 Task: 100. Fashion Model Portfolio: - Build a Squarespace portfolio for a fashion model. Feature modeling work, photo shoots, and modeling career achievements.
Action: Mouse moved to (908, 115)
Screenshot: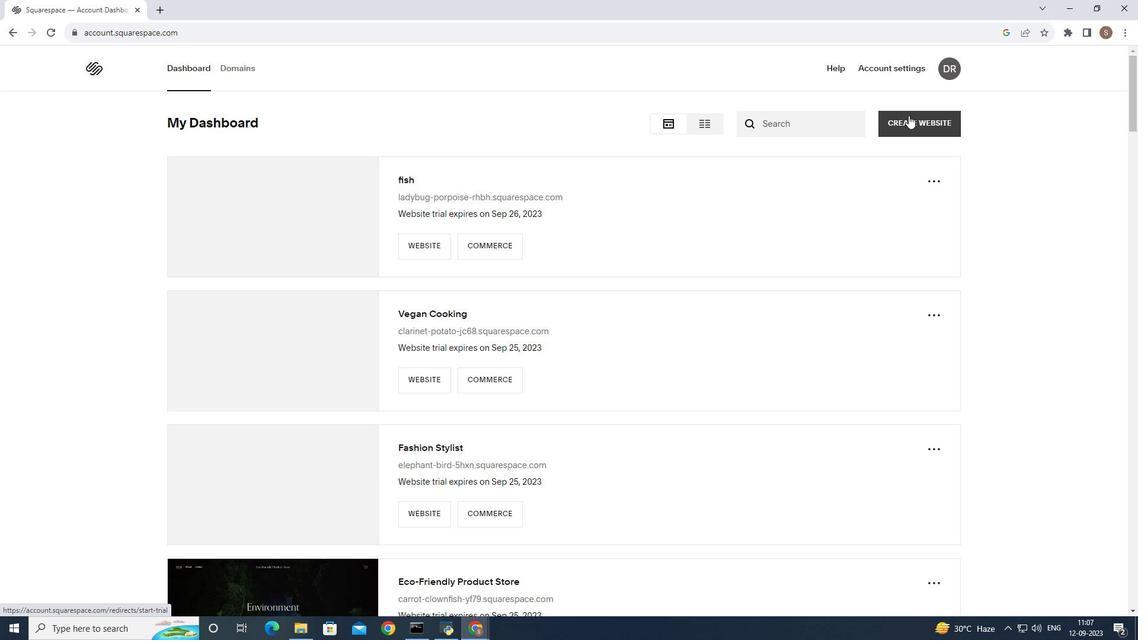 
Action: Mouse pressed left at (908, 115)
Screenshot: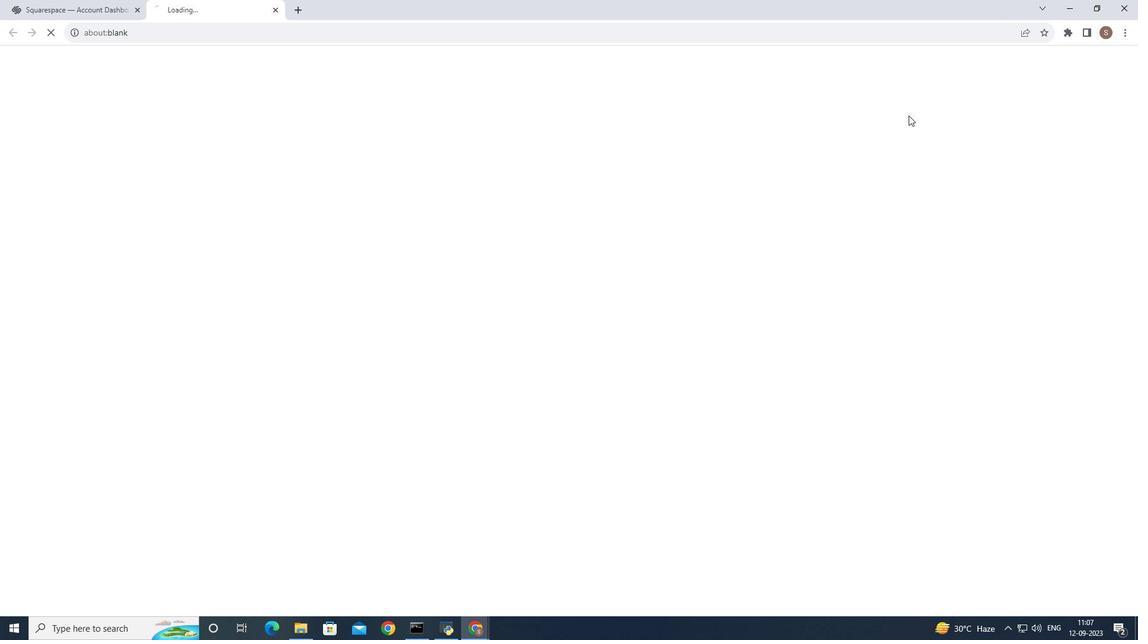 
Action: Mouse moved to (53, 231)
Screenshot: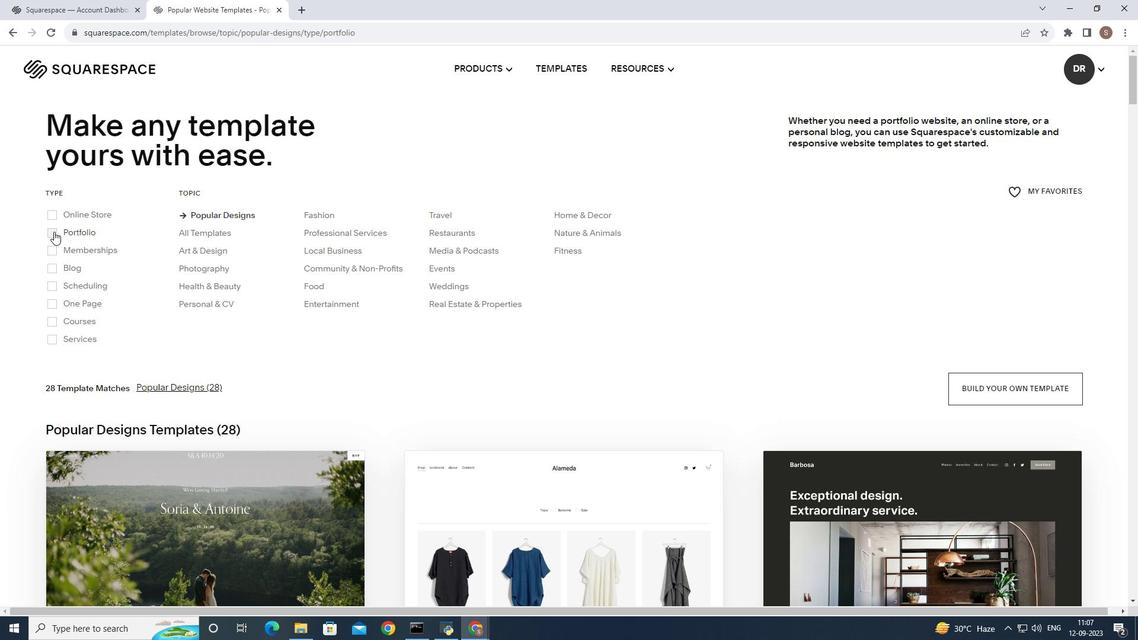 
Action: Mouse pressed left at (53, 231)
Screenshot: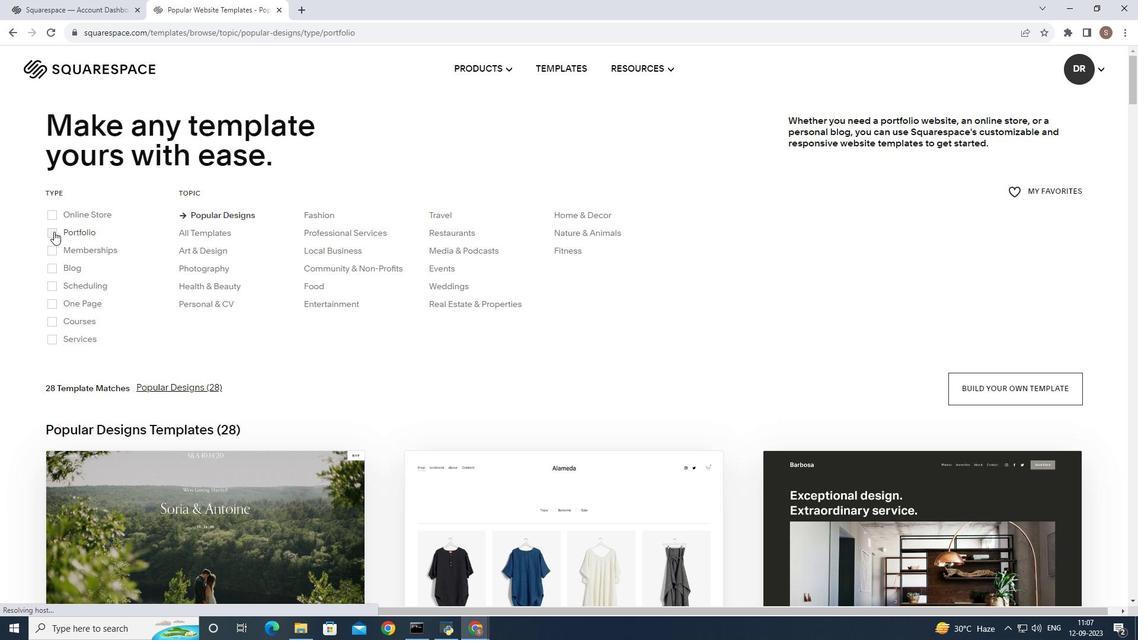 
Action: Mouse moved to (123, 294)
Screenshot: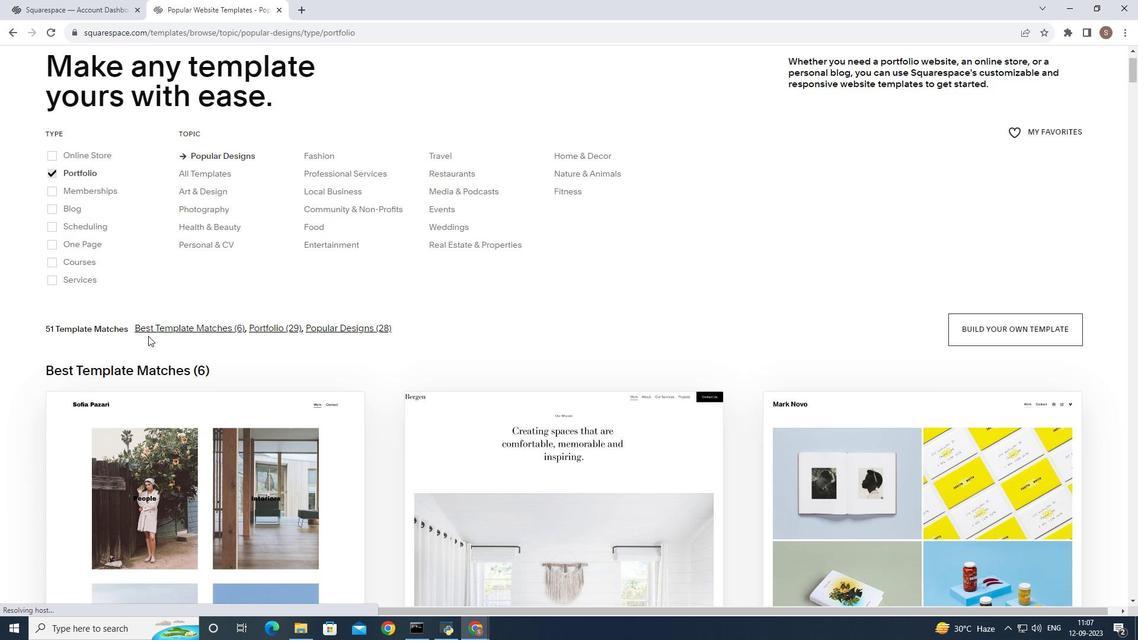 
Action: Mouse scrolled (123, 294) with delta (0, 0)
Screenshot: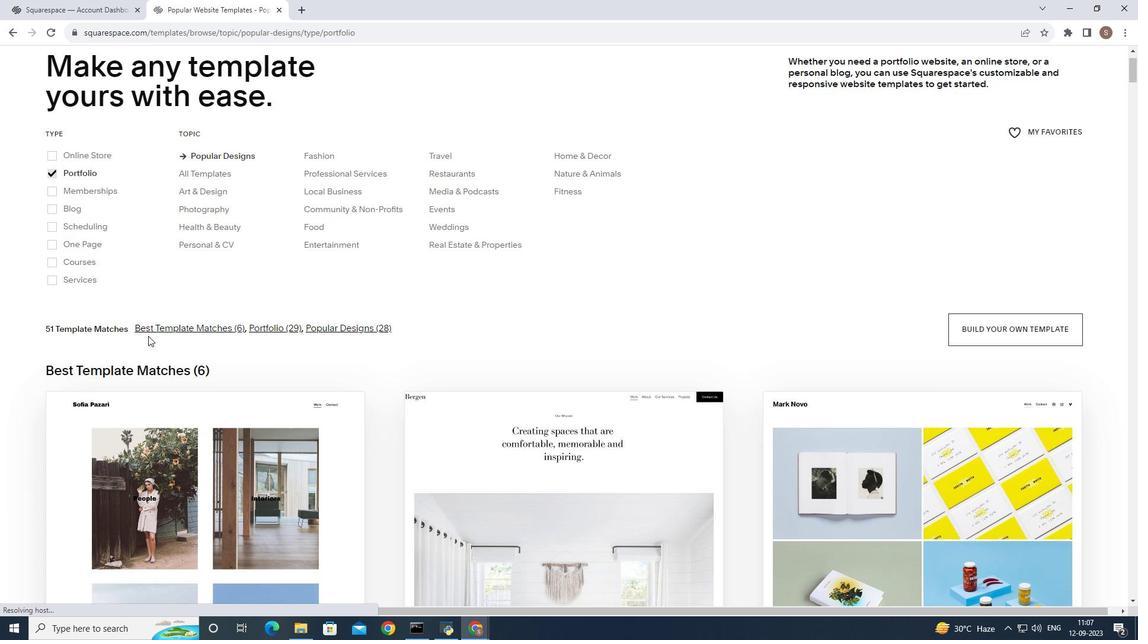 
Action: Mouse moved to (139, 318)
Screenshot: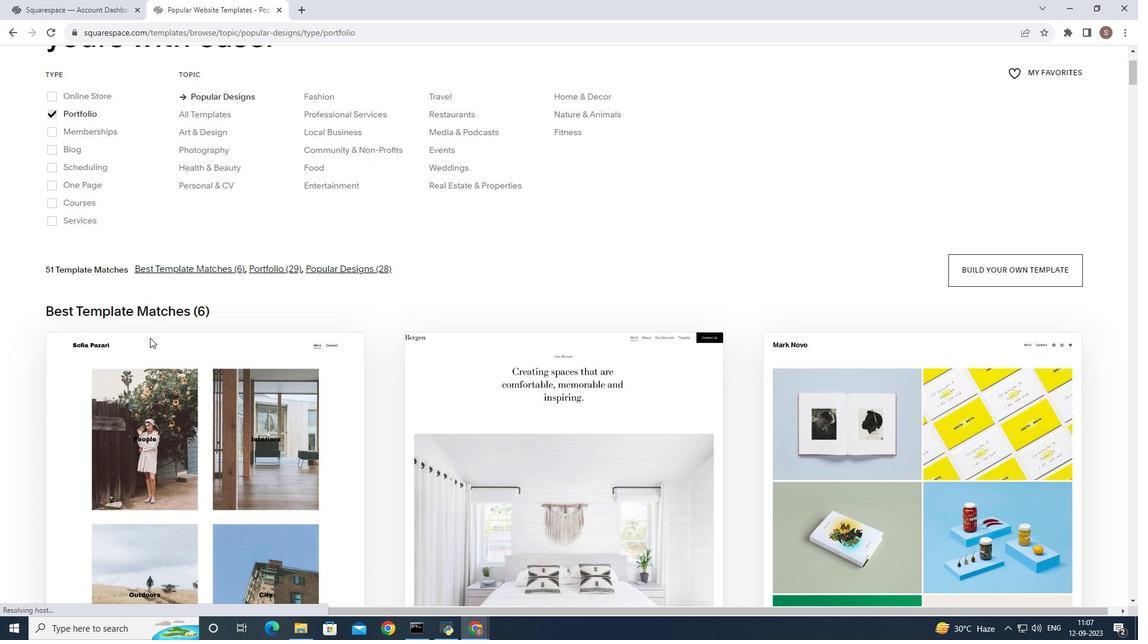 
Action: Mouse scrolled (139, 317) with delta (0, 0)
Screenshot: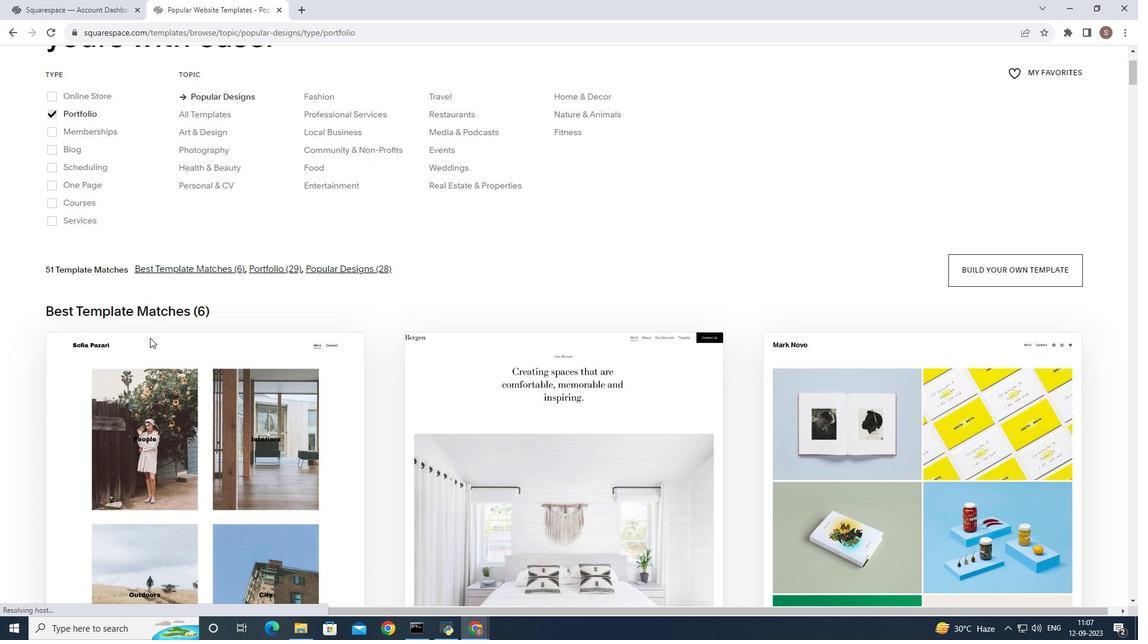
Action: Mouse moved to (150, 337)
Screenshot: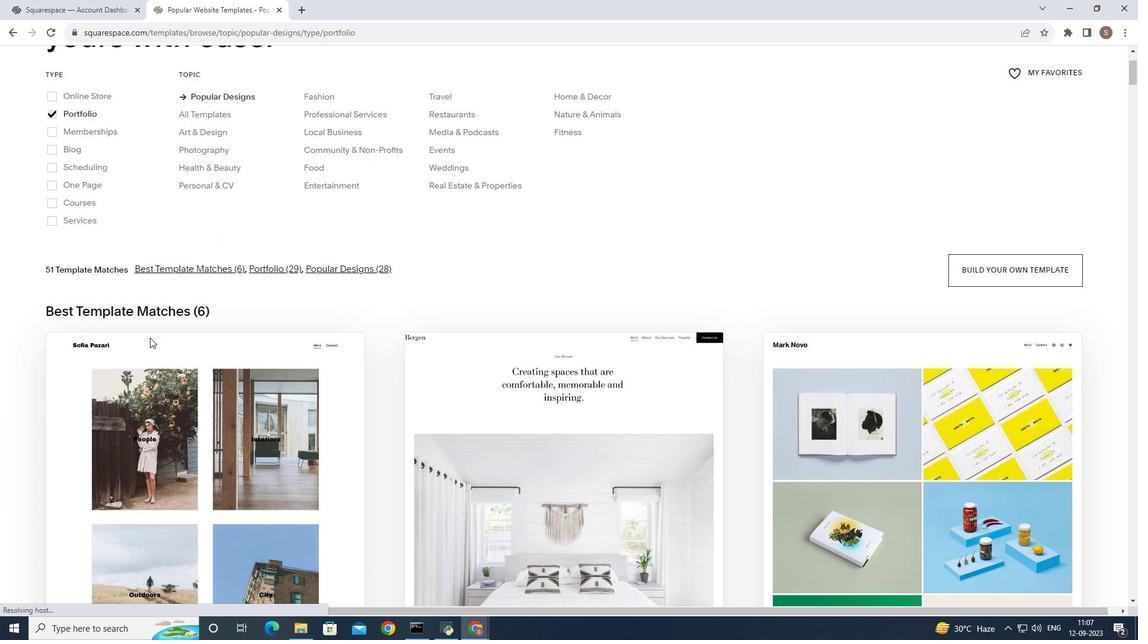 
Action: Mouse scrolled (150, 337) with delta (0, 0)
Screenshot: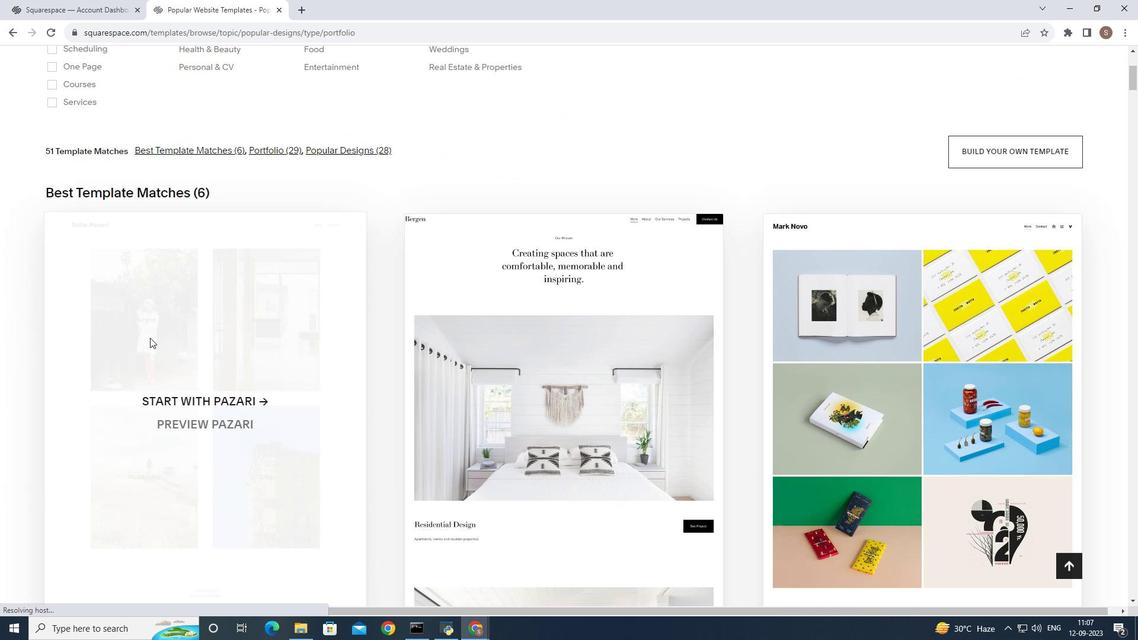 
Action: Mouse scrolled (150, 337) with delta (0, 0)
Screenshot: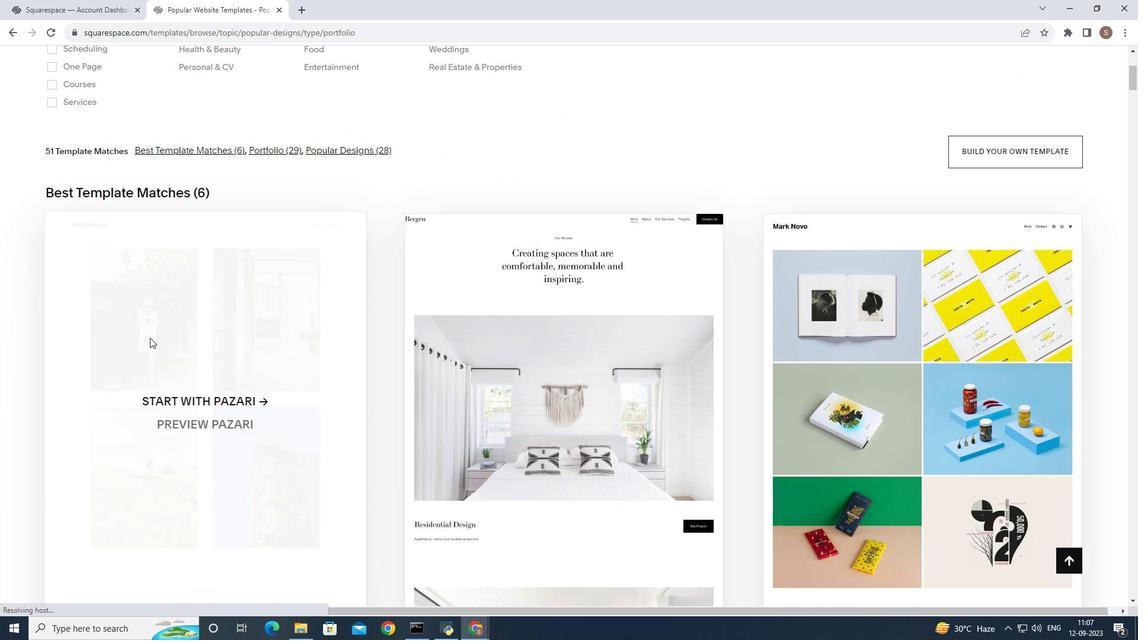 
Action: Mouse scrolled (150, 338) with delta (0, 0)
Screenshot: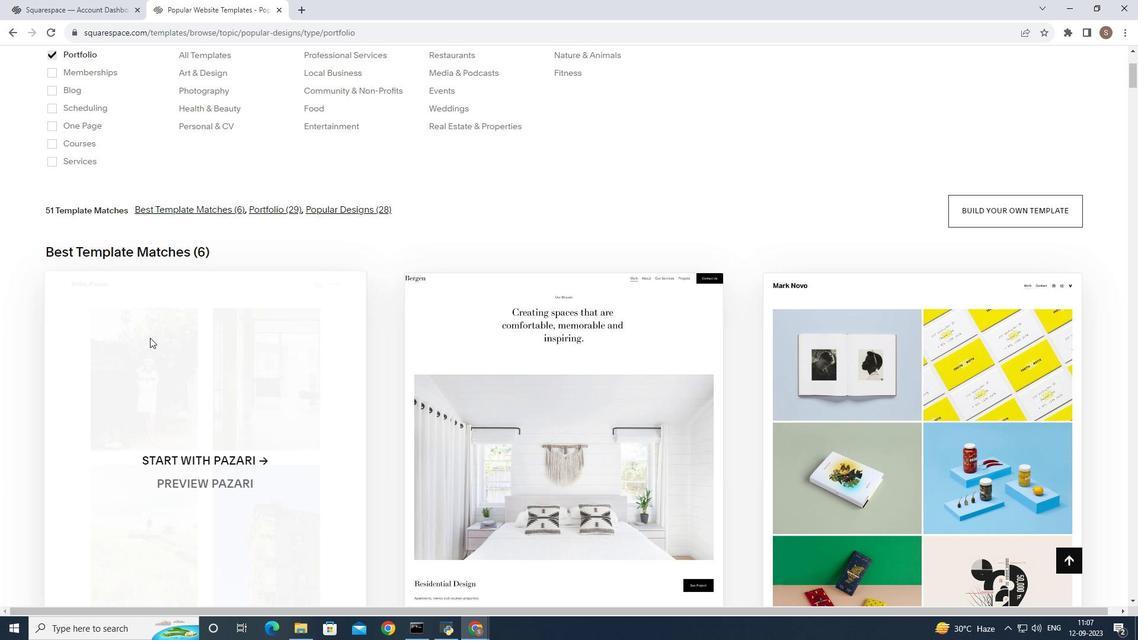 
Action: Mouse scrolled (150, 338) with delta (0, 0)
Screenshot: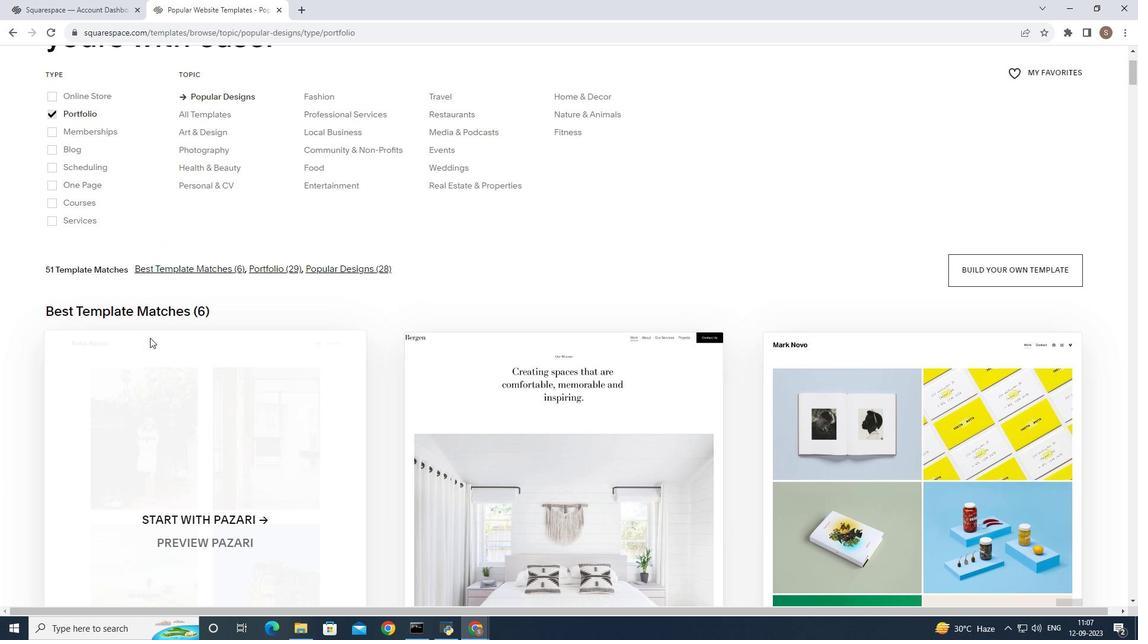 
Action: Mouse scrolled (150, 338) with delta (0, 0)
Screenshot: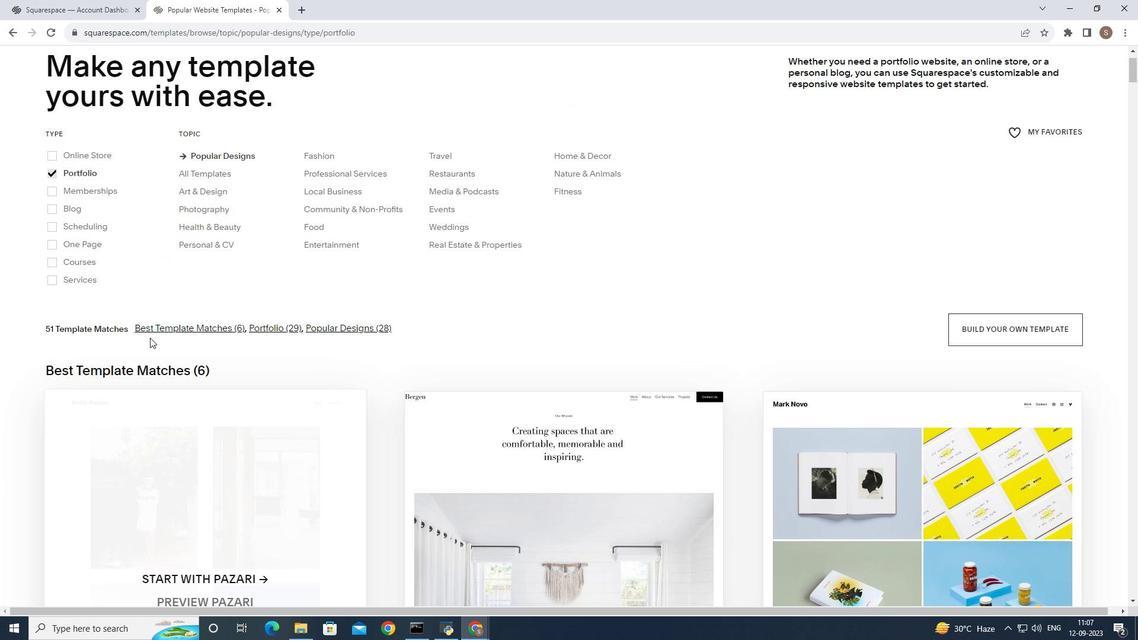 
Action: Mouse moved to (327, 160)
Screenshot: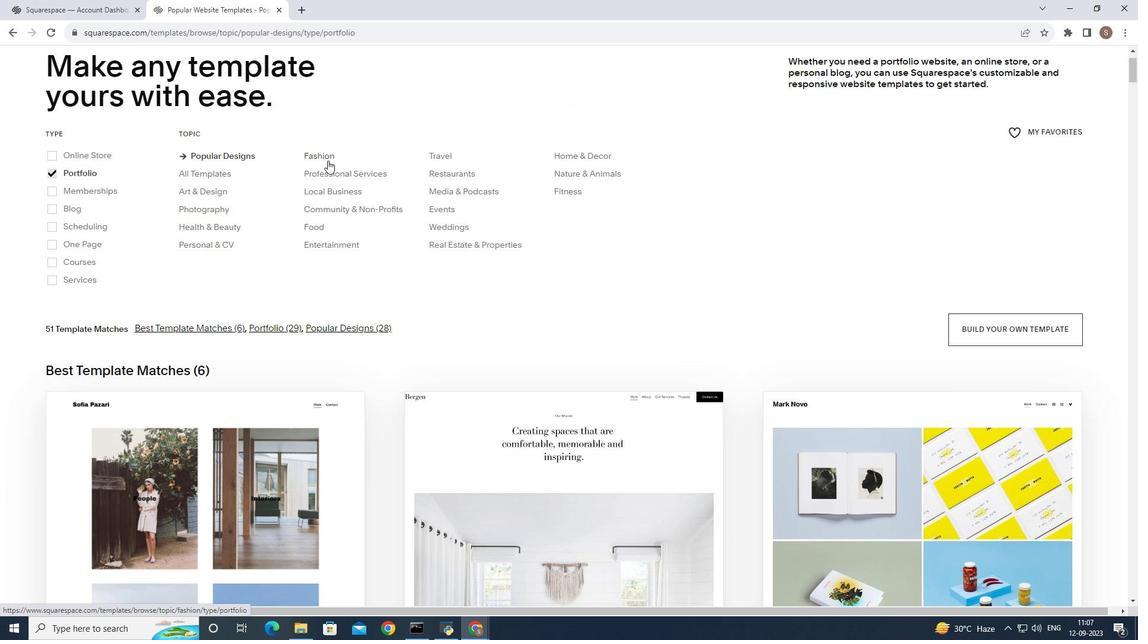 
Action: Mouse pressed left at (327, 160)
Screenshot: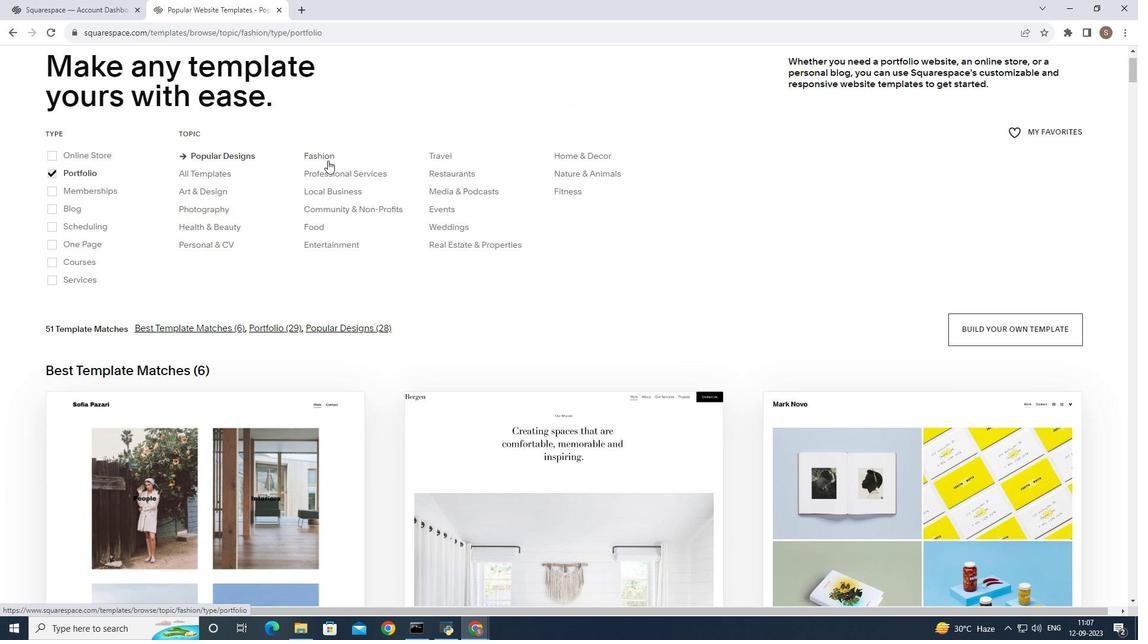 
Action: Mouse moved to (321, 337)
Screenshot: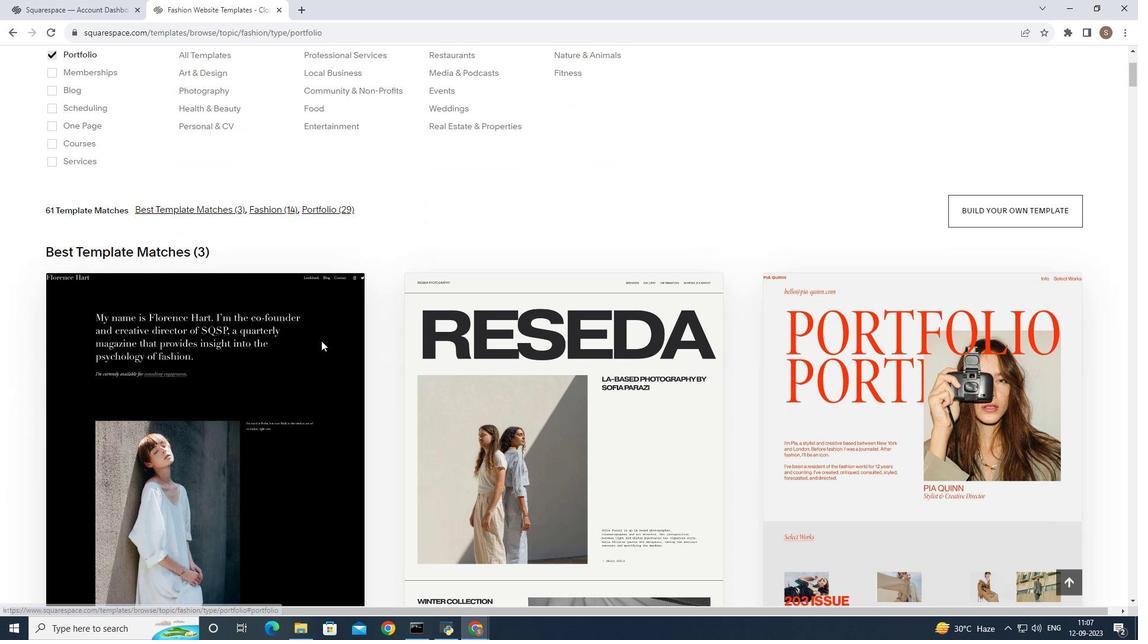 
Action: Mouse scrolled (321, 337) with delta (0, 0)
Screenshot: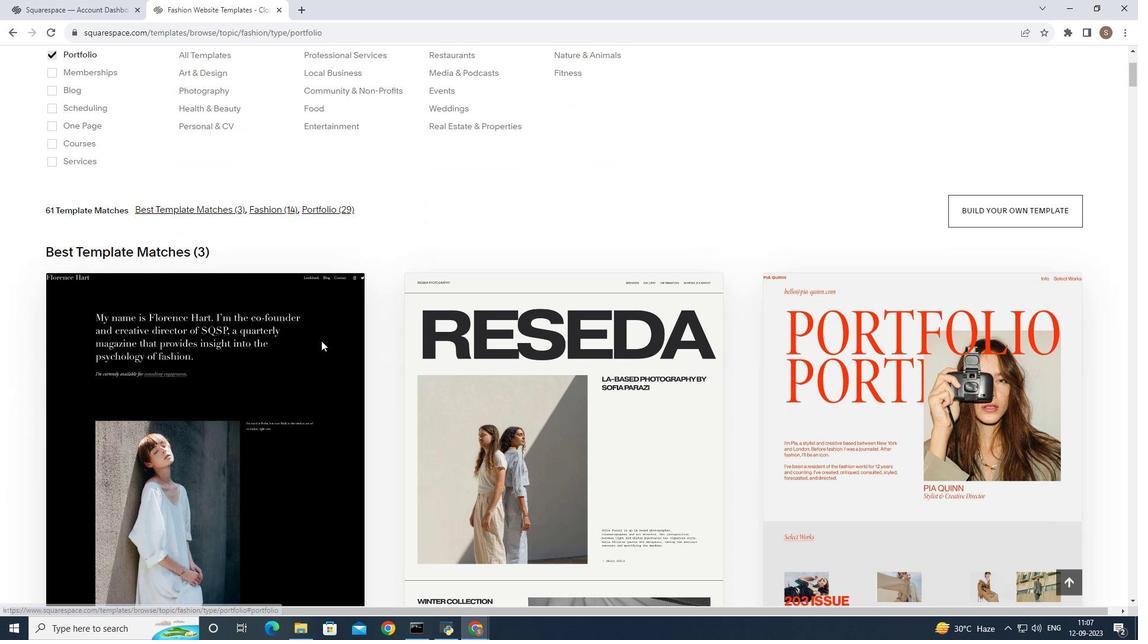 
Action: Mouse moved to (321, 340)
Screenshot: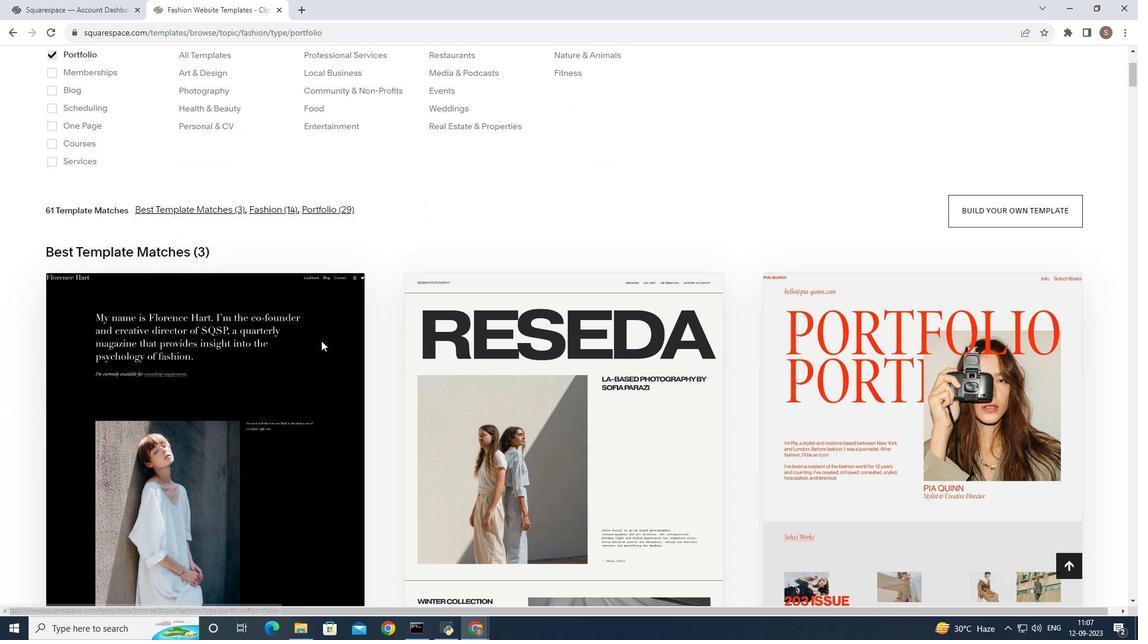 
Action: Mouse scrolled (321, 339) with delta (0, 0)
Screenshot: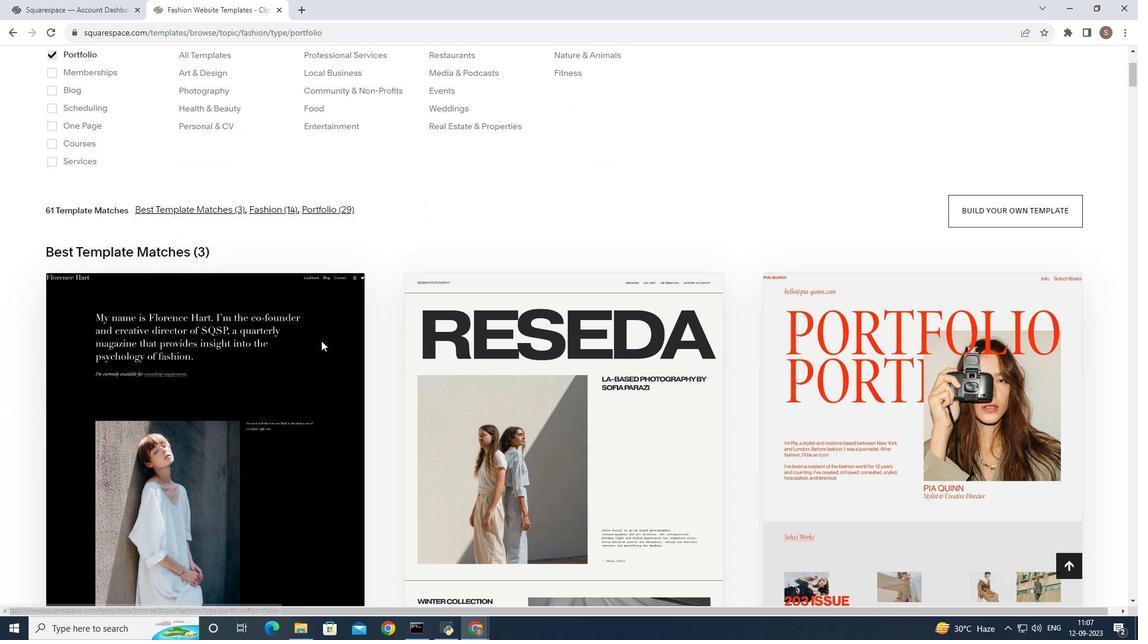 
Action: Mouse moved to (321, 340)
Screenshot: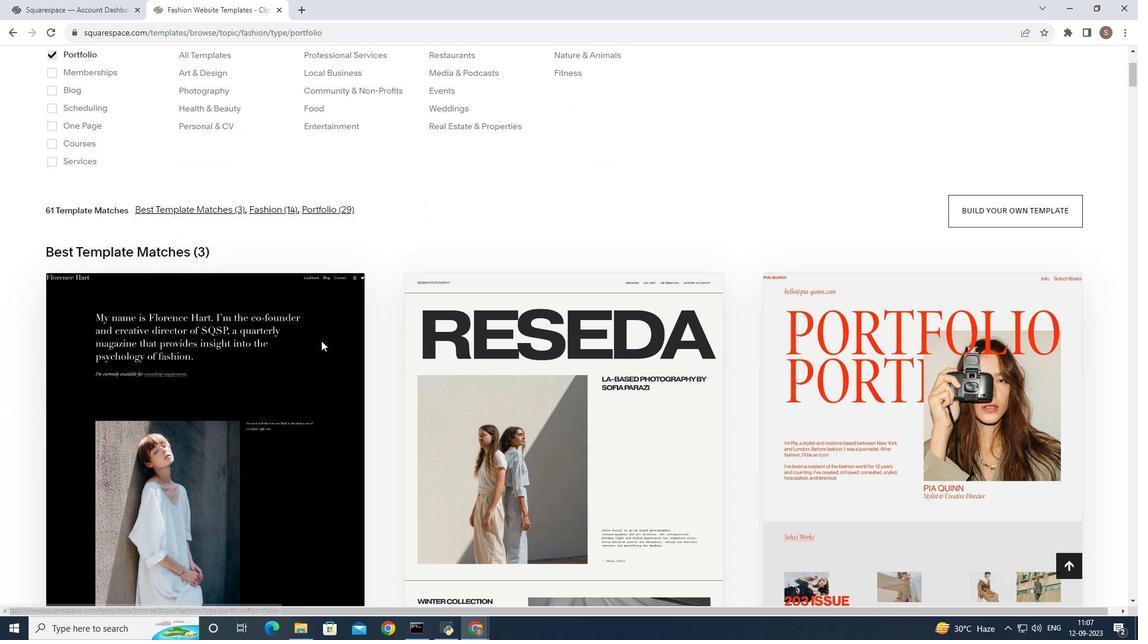 
Action: Mouse scrolled (321, 340) with delta (0, 0)
Screenshot: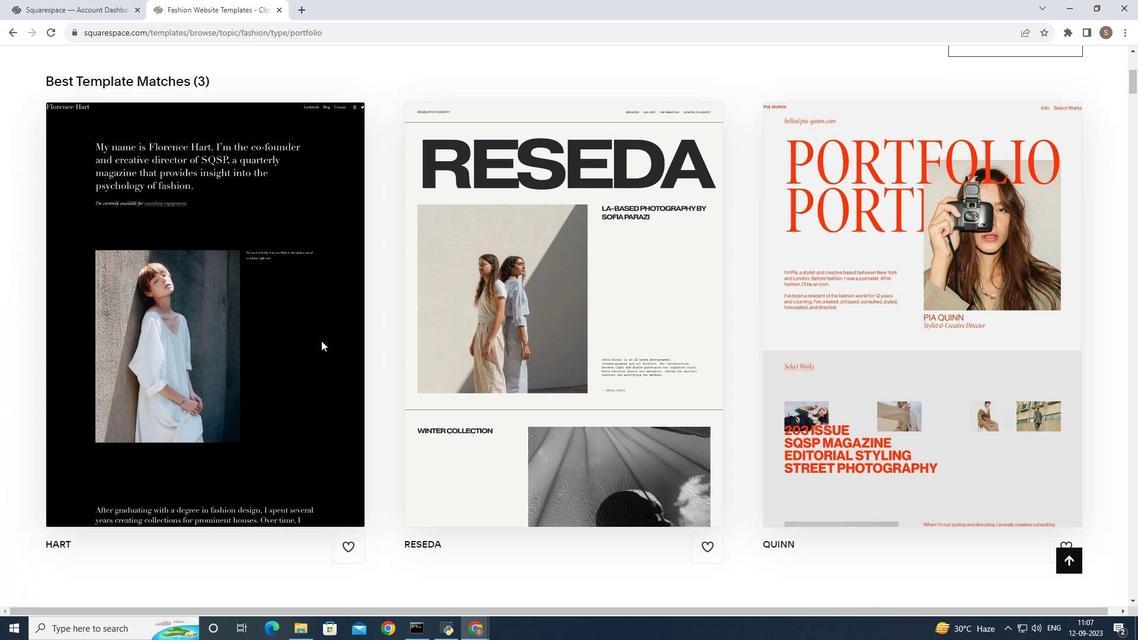 
Action: Mouse scrolled (321, 340) with delta (0, 0)
Screenshot: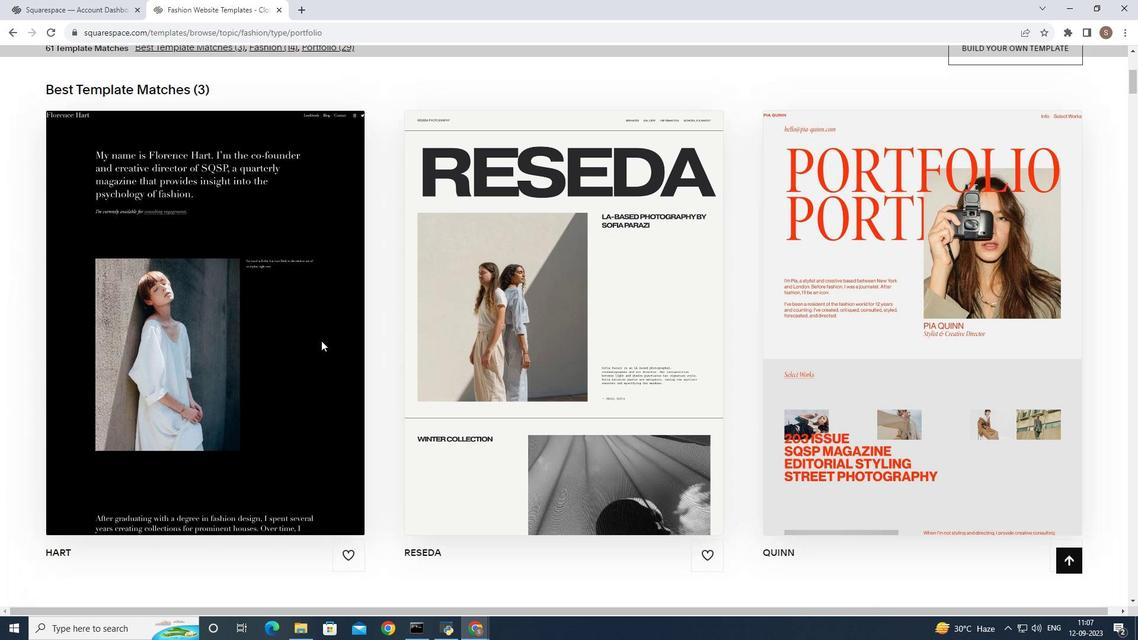 
Action: Mouse scrolled (321, 340) with delta (0, 0)
Screenshot: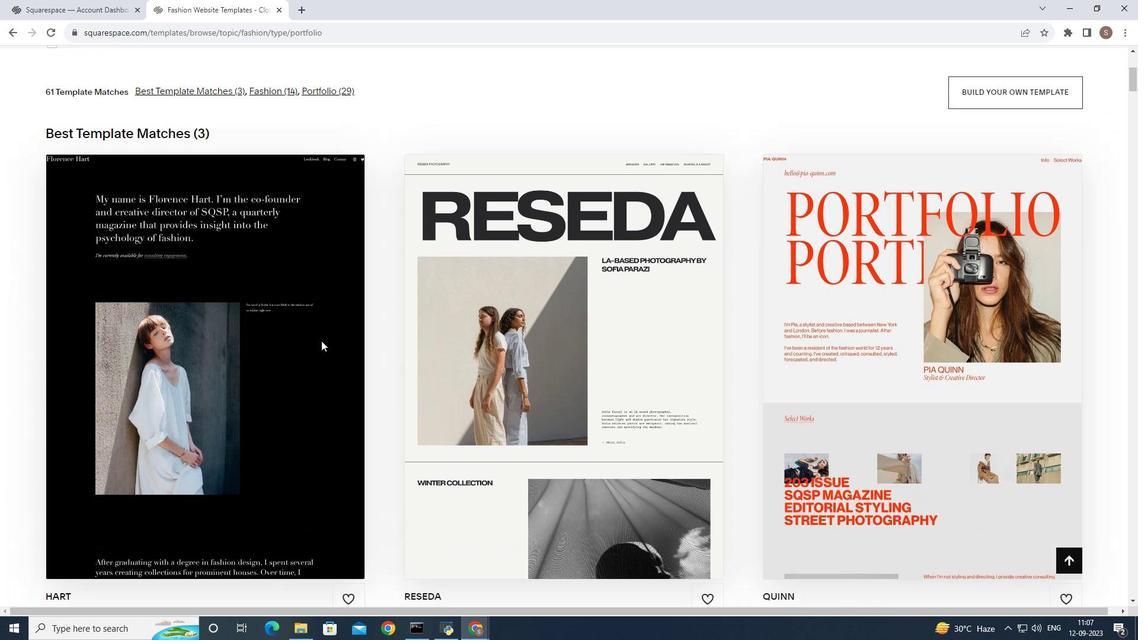 
Action: Mouse scrolled (321, 341) with delta (0, 0)
Screenshot: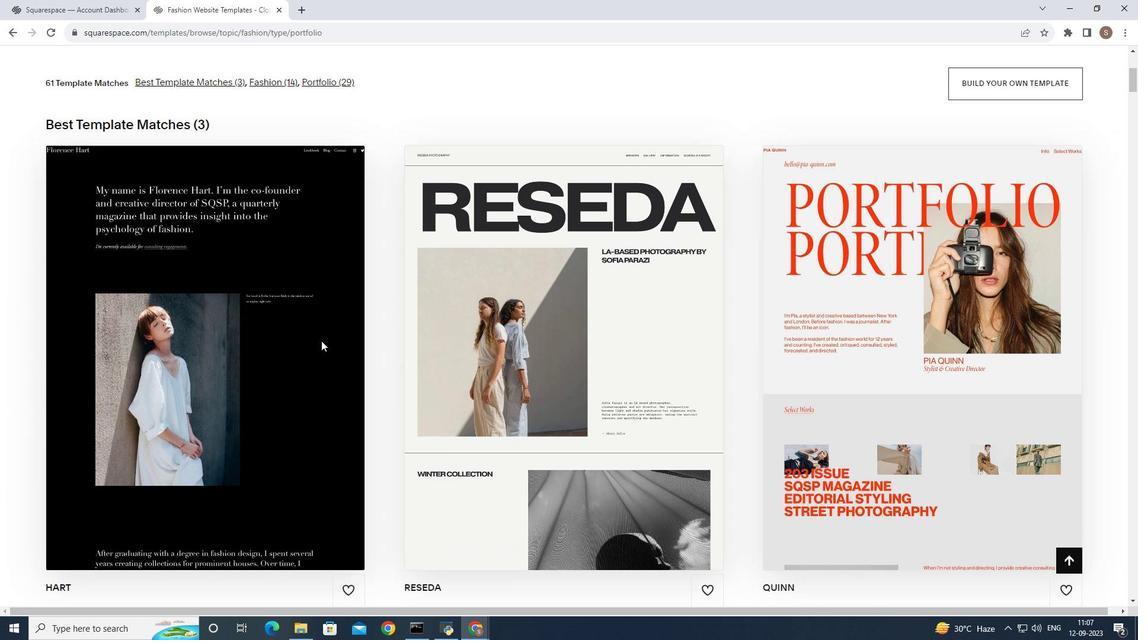 
Action: Mouse scrolled (321, 340) with delta (0, 0)
Screenshot: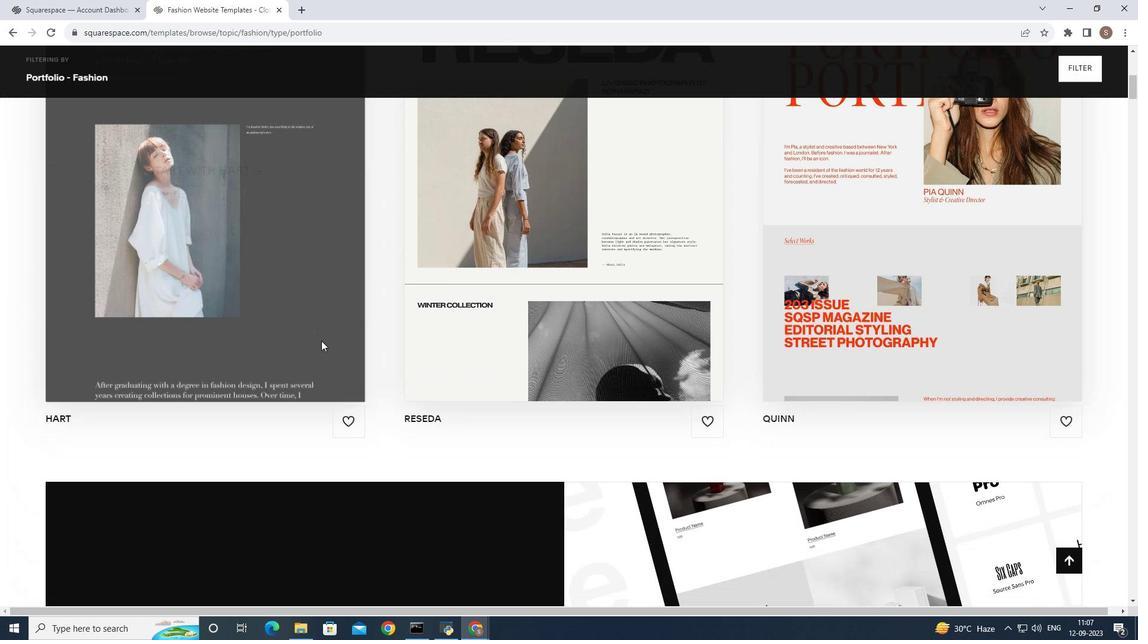 
Action: Mouse scrolled (321, 340) with delta (0, 0)
Screenshot: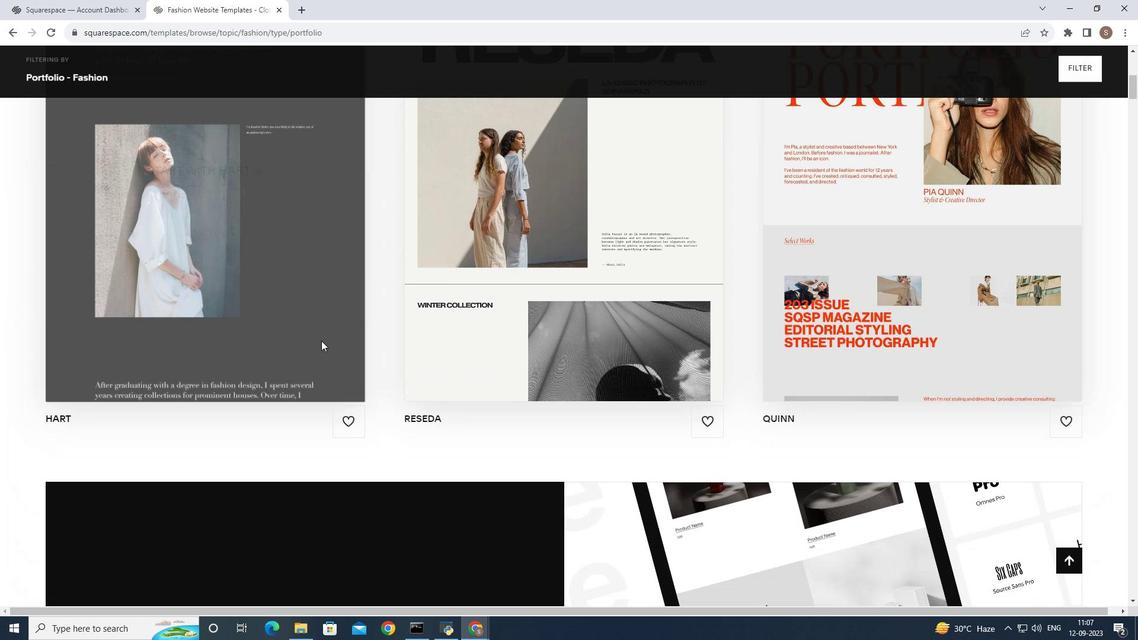 
Action: Mouse scrolled (321, 340) with delta (0, 0)
Screenshot: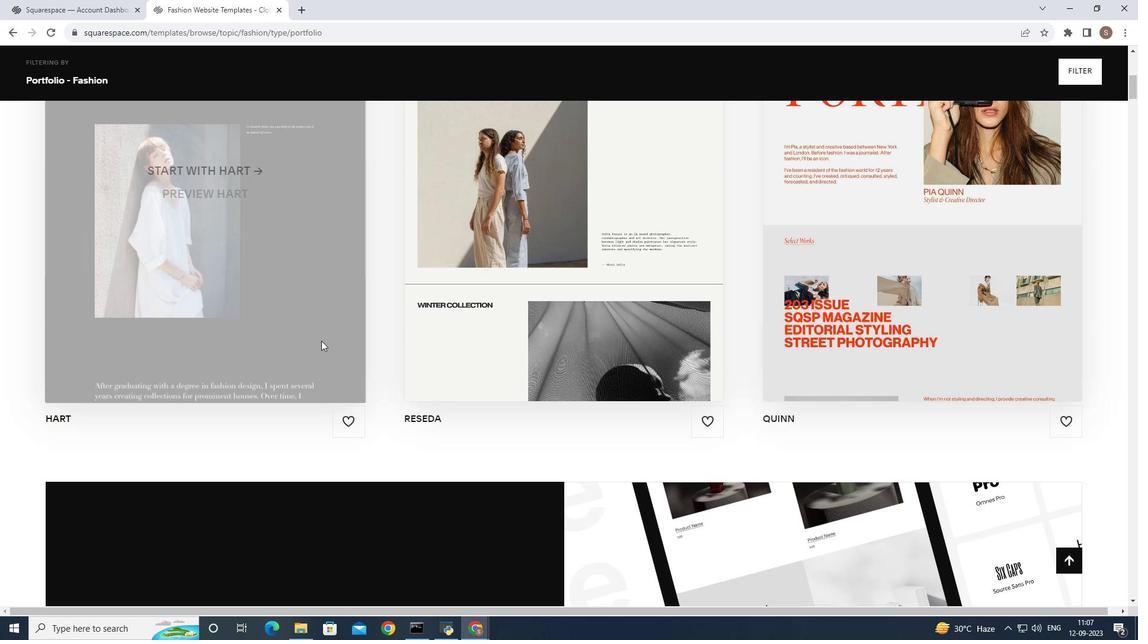 
Action: Mouse scrolled (321, 340) with delta (0, 0)
Screenshot: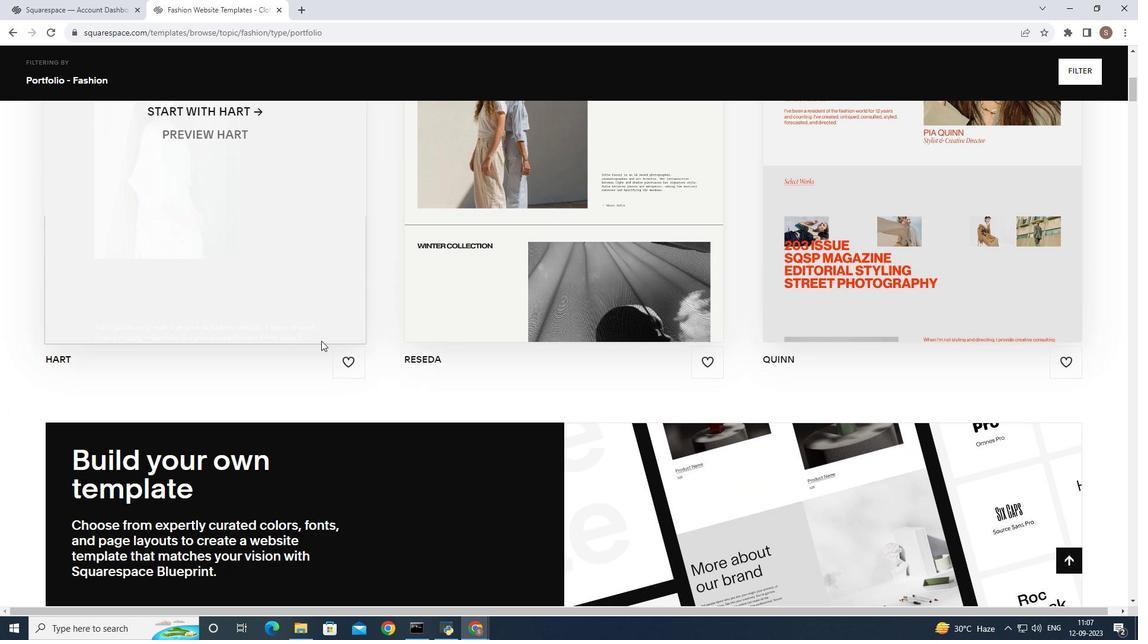 
Action: Mouse scrolled (321, 340) with delta (0, 0)
Screenshot: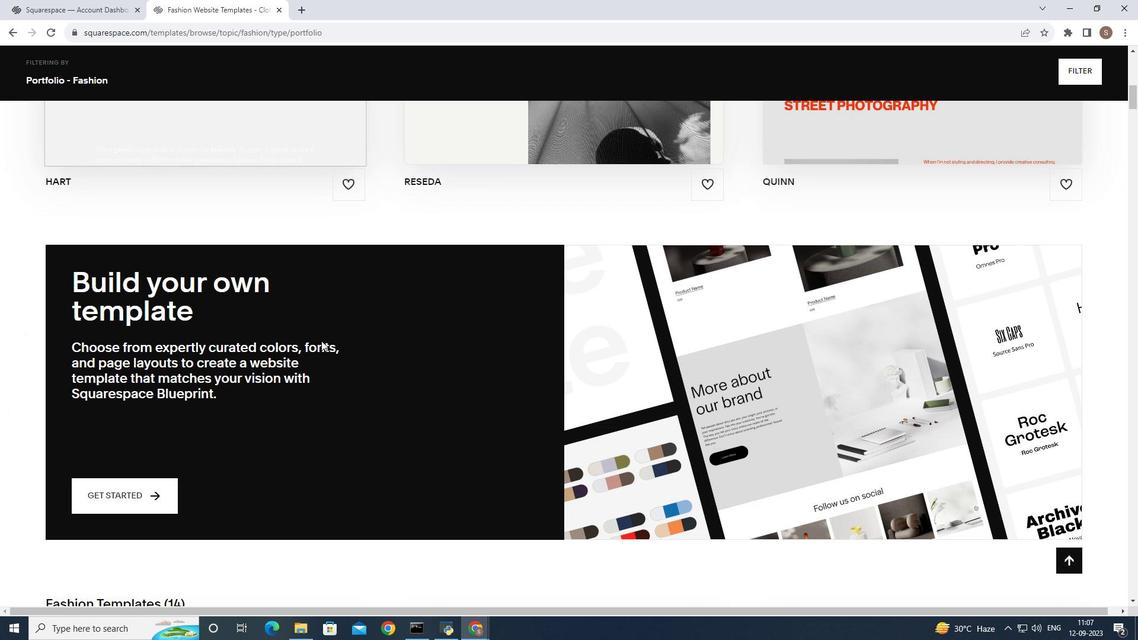 
Action: Mouse scrolled (321, 340) with delta (0, 0)
Screenshot: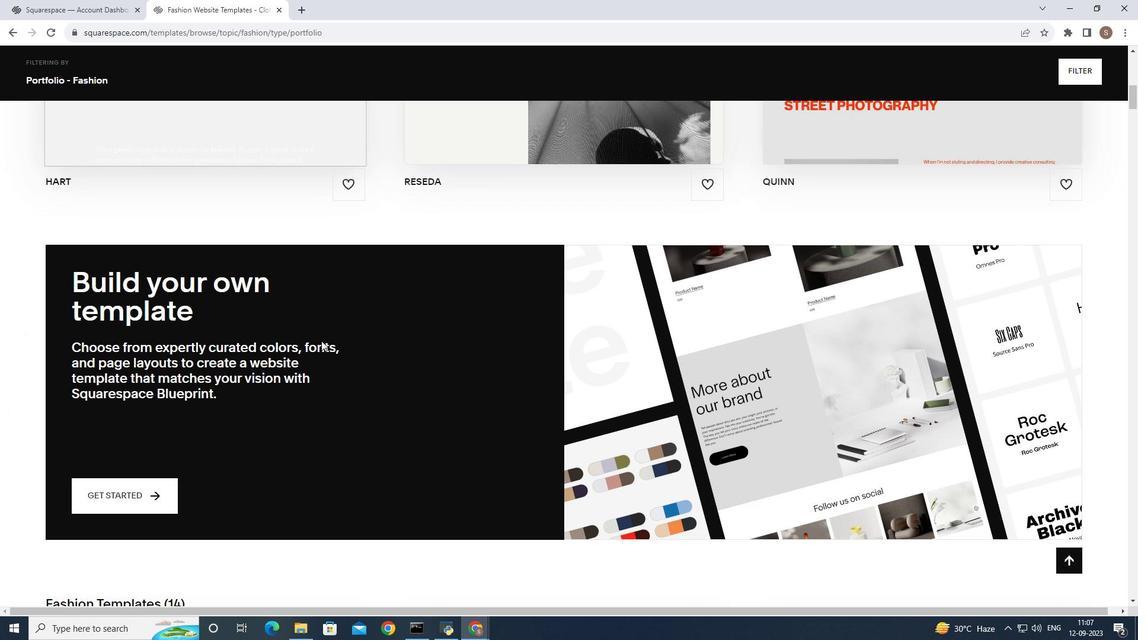 
Action: Mouse scrolled (321, 340) with delta (0, 0)
Screenshot: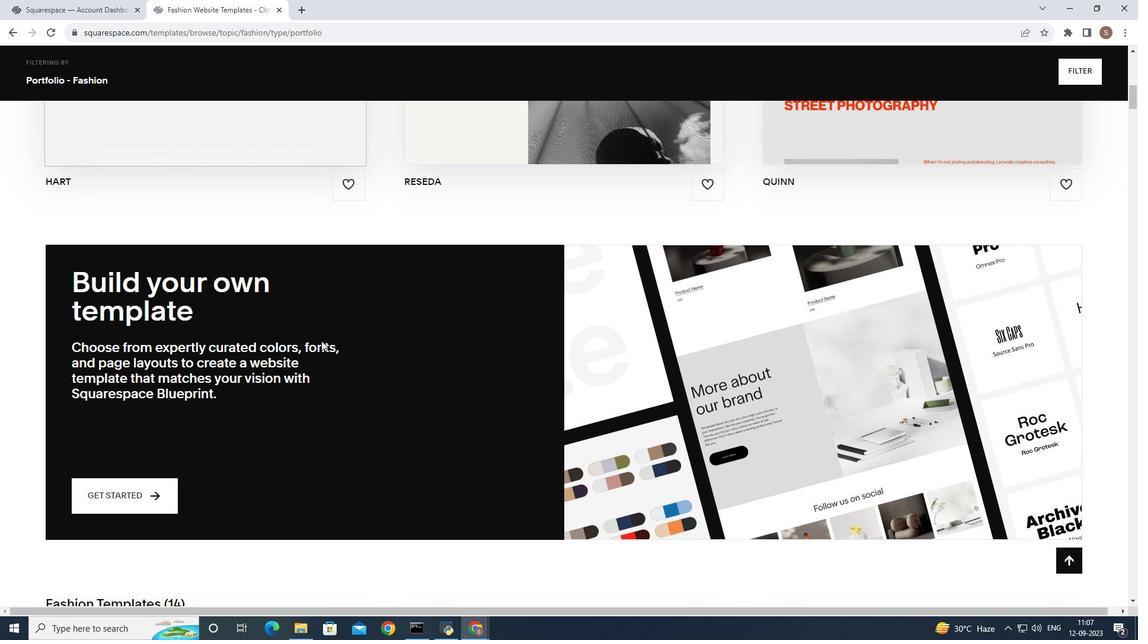 
Action: Mouse scrolled (321, 340) with delta (0, 0)
Screenshot: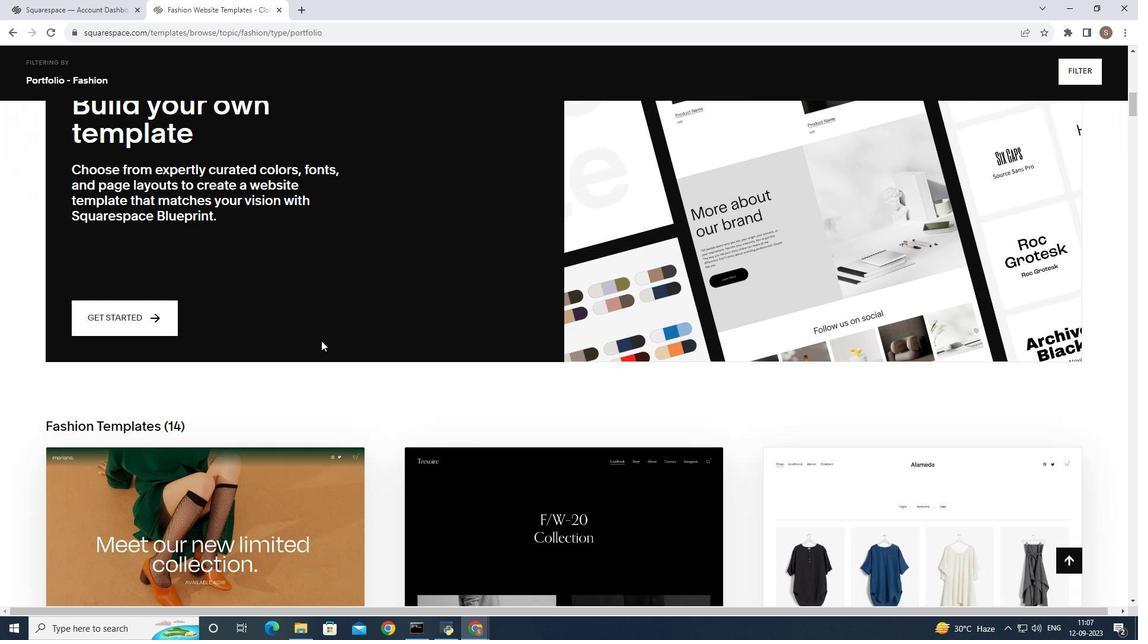 
Action: Mouse scrolled (321, 340) with delta (0, 0)
Screenshot: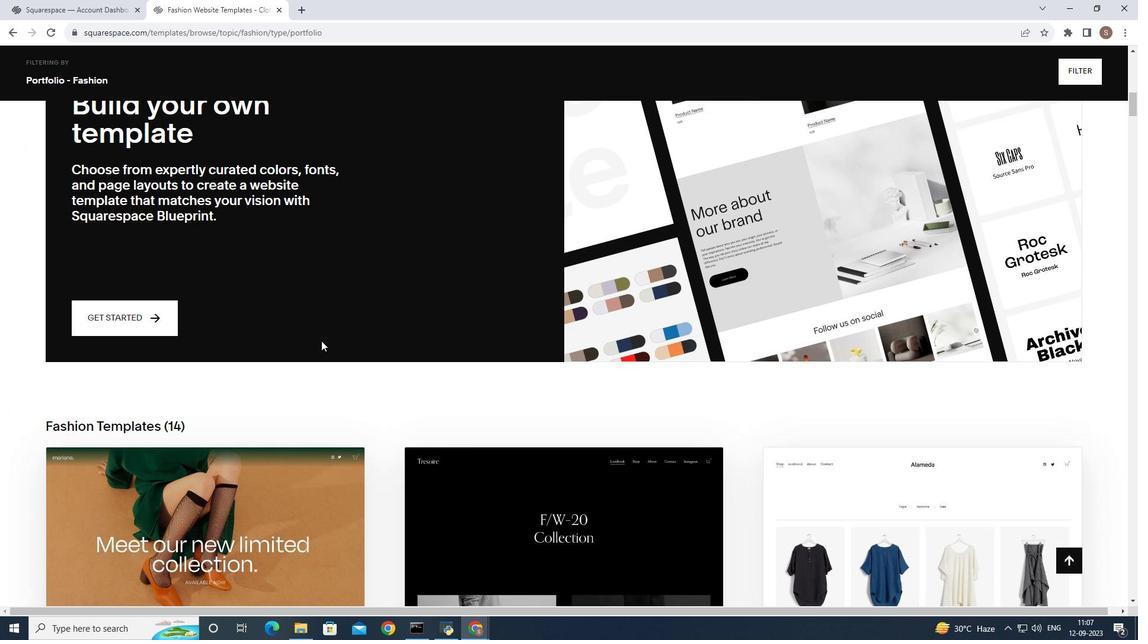 
Action: Mouse scrolled (321, 340) with delta (0, 0)
Screenshot: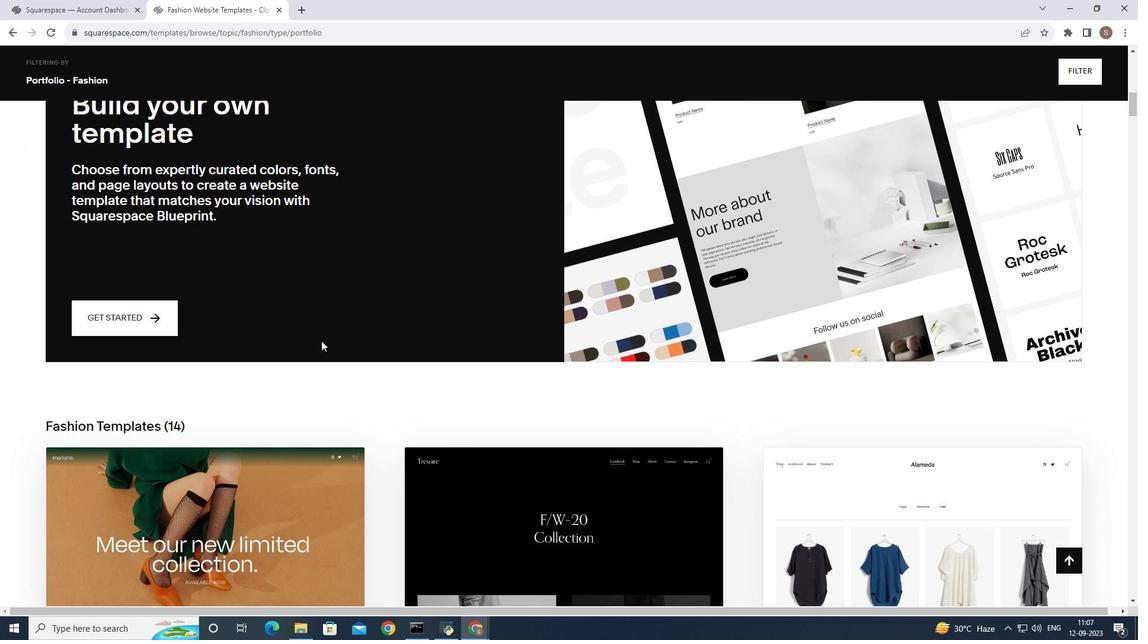 
Action: Mouse scrolled (321, 340) with delta (0, 0)
Screenshot: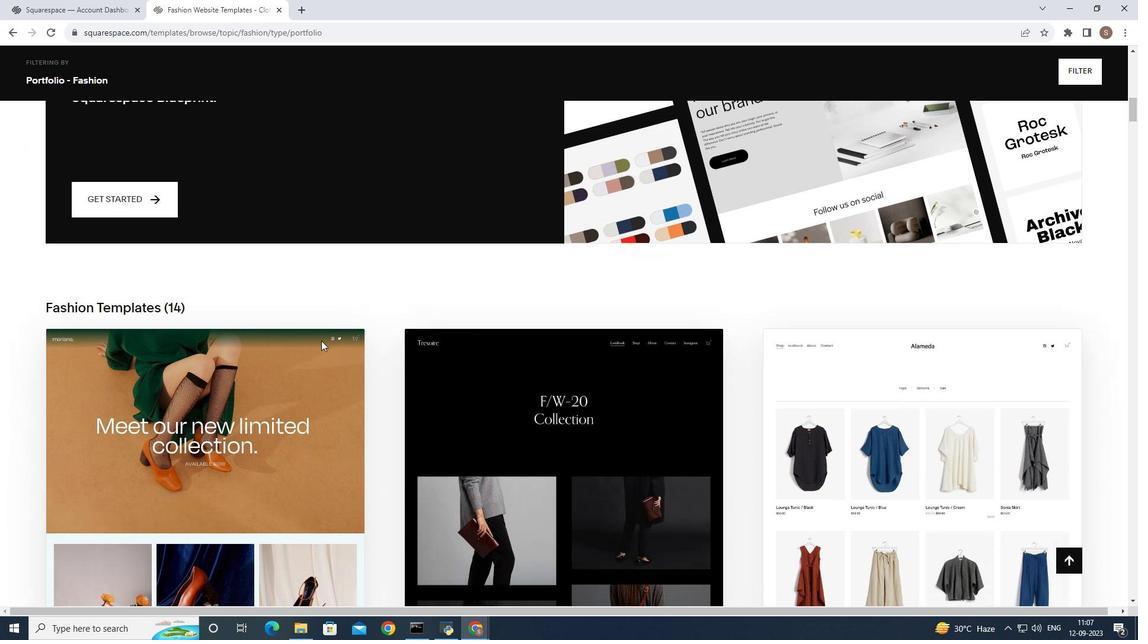 
Action: Mouse scrolled (321, 340) with delta (0, 0)
Screenshot: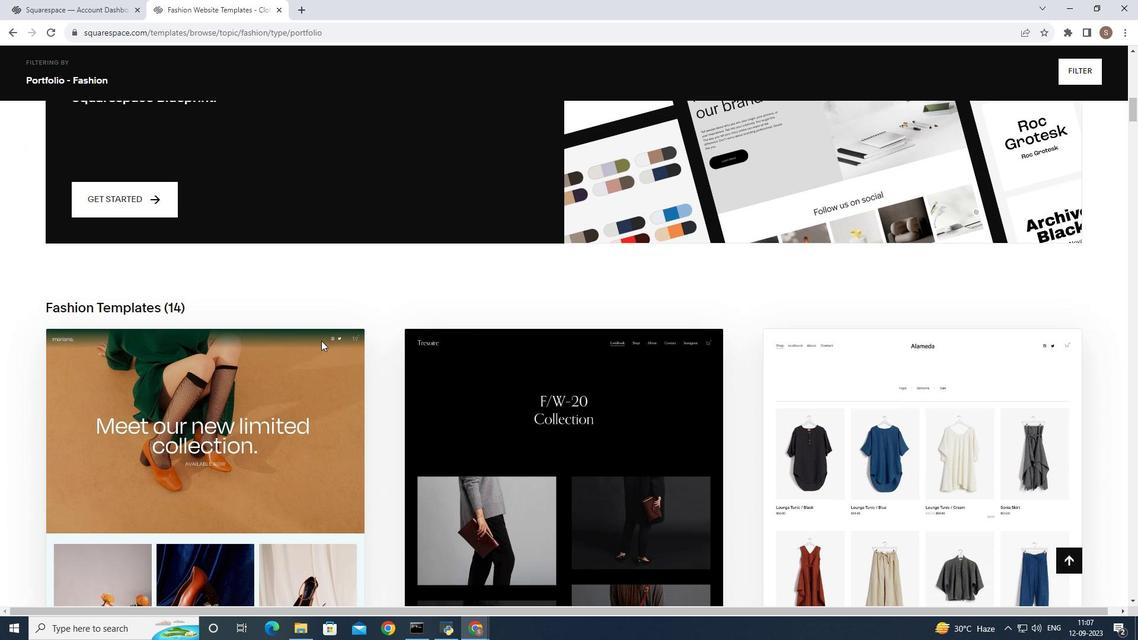 
Action: Mouse scrolled (321, 340) with delta (0, 0)
Screenshot: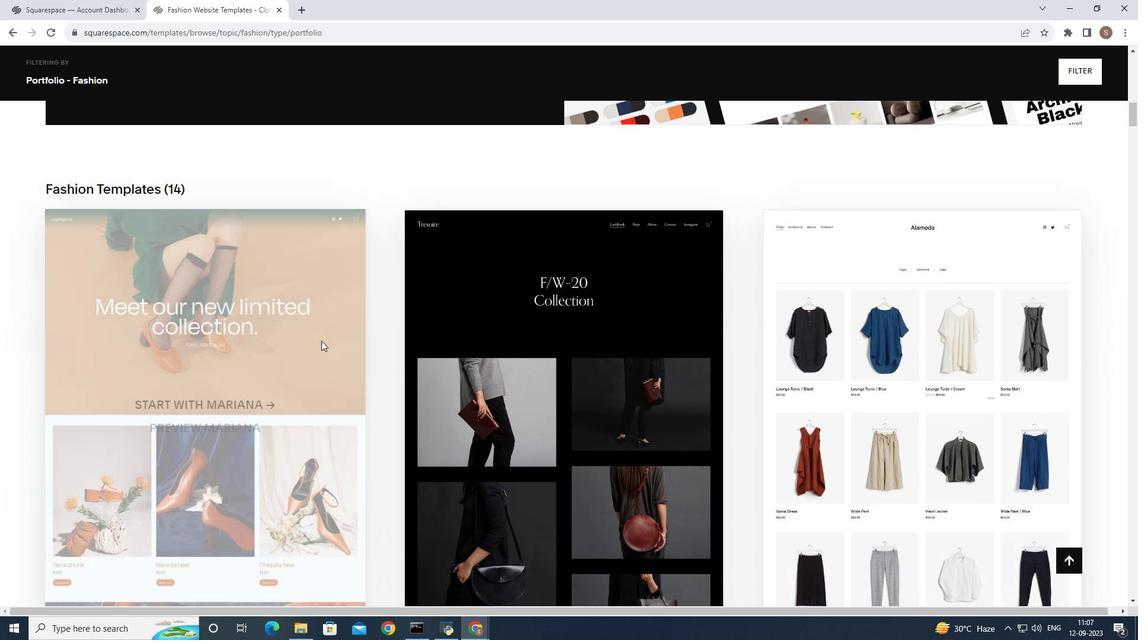 
Action: Mouse scrolled (321, 340) with delta (0, 0)
Screenshot: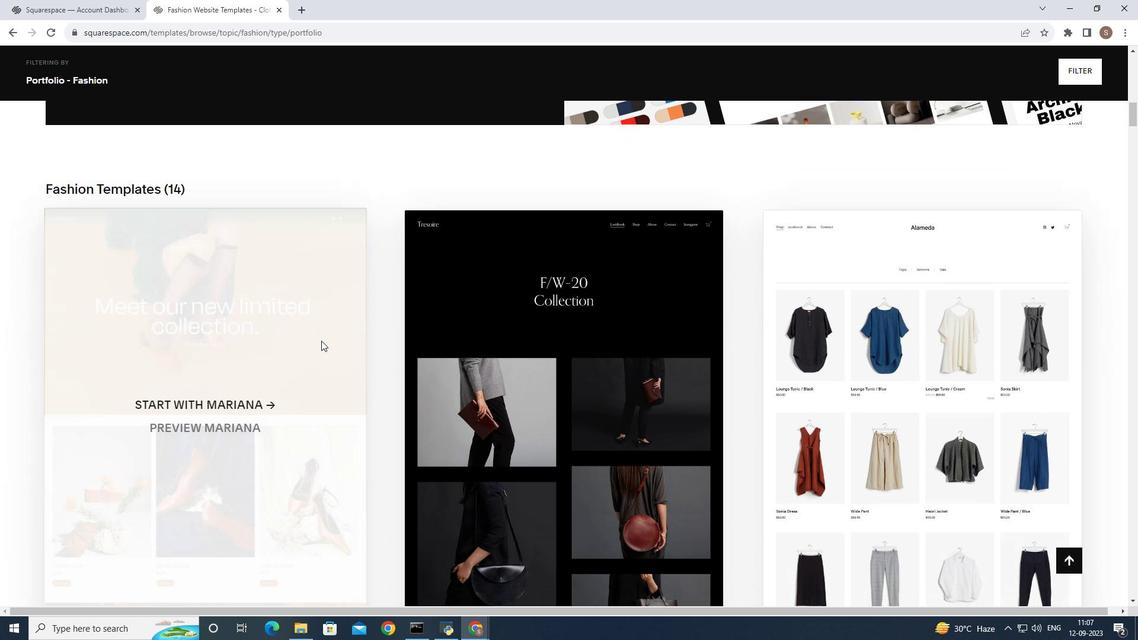 
Action: Mouse scrolled (321, 340) with delta (0, 0)
Screenshot: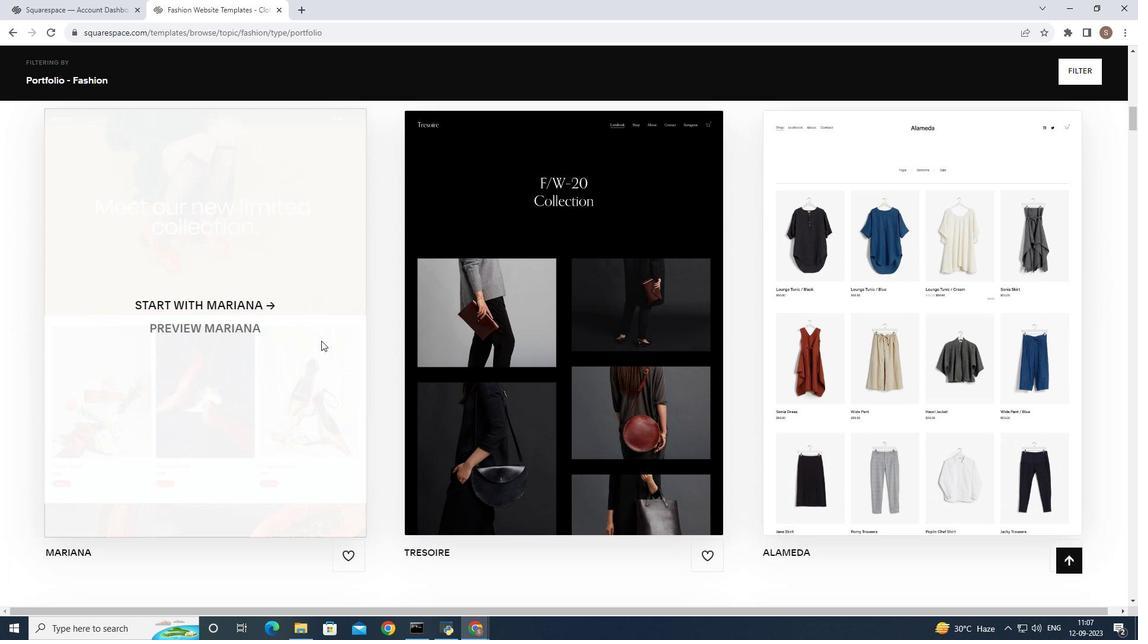 
Action: Mouse scrolled (321, 340) with delta (0, 0)
Screenshot: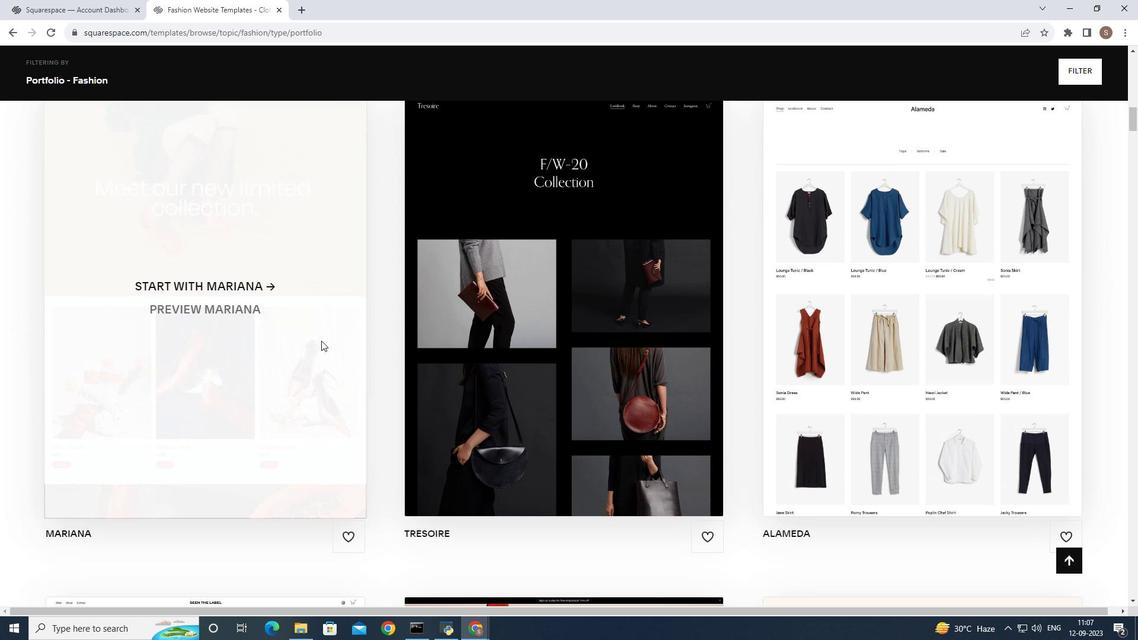 
Action: Mouse moved to (324, 341)
Screenshot: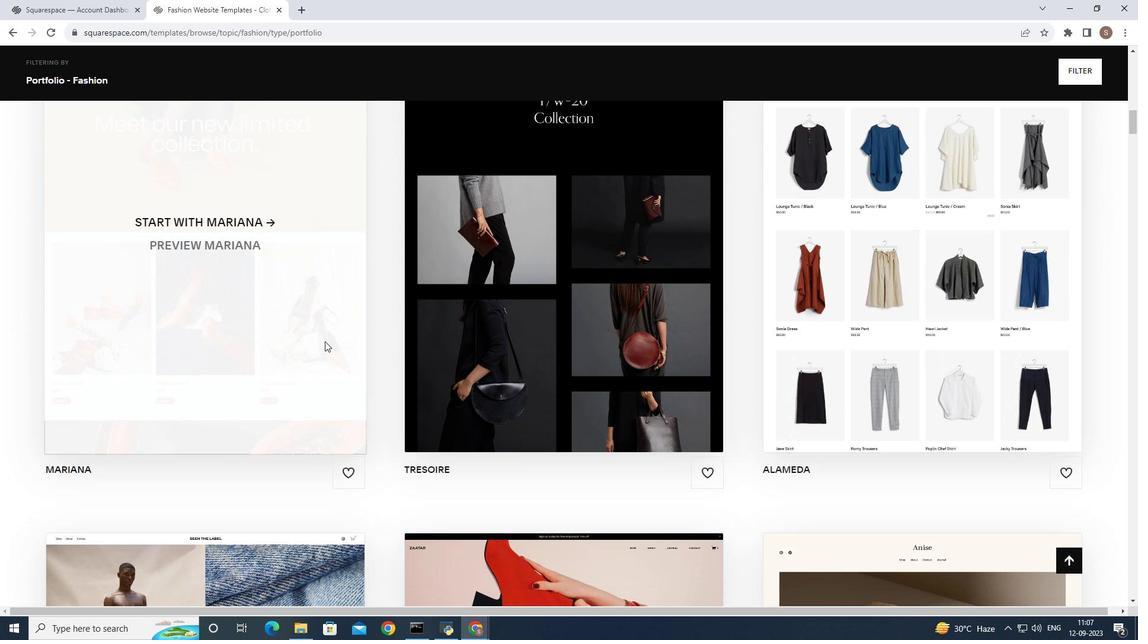 
Action: Mouse scrolled (324, 340) with delta (0, 0)
Screenshot: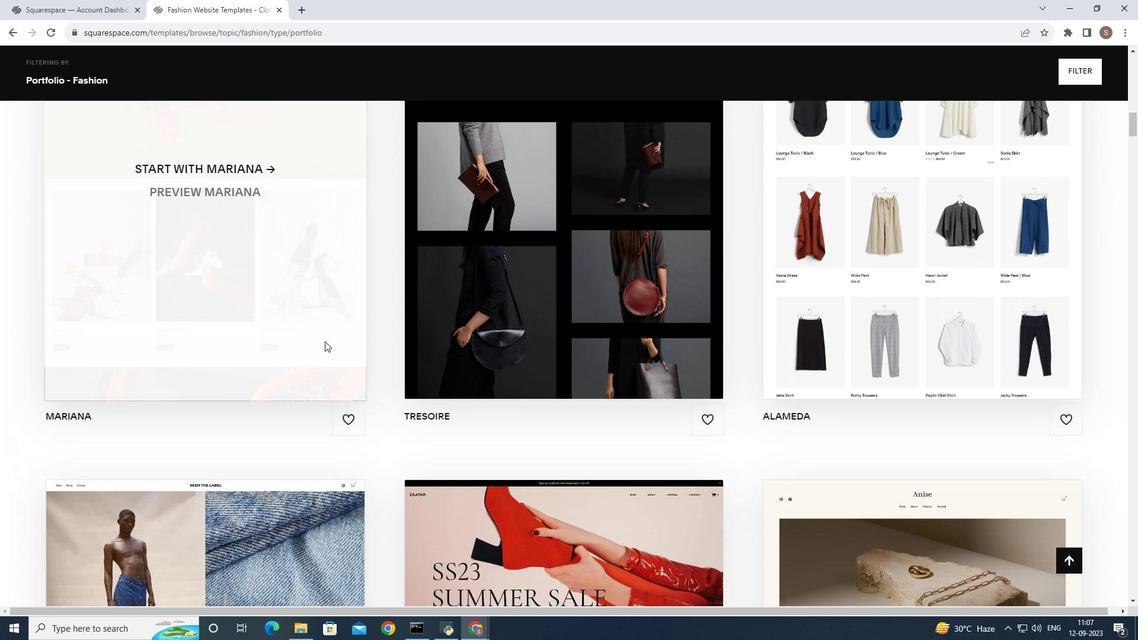 
Action: Mouse scrolled (324, 340) with delta (0, 0)
Screenshot: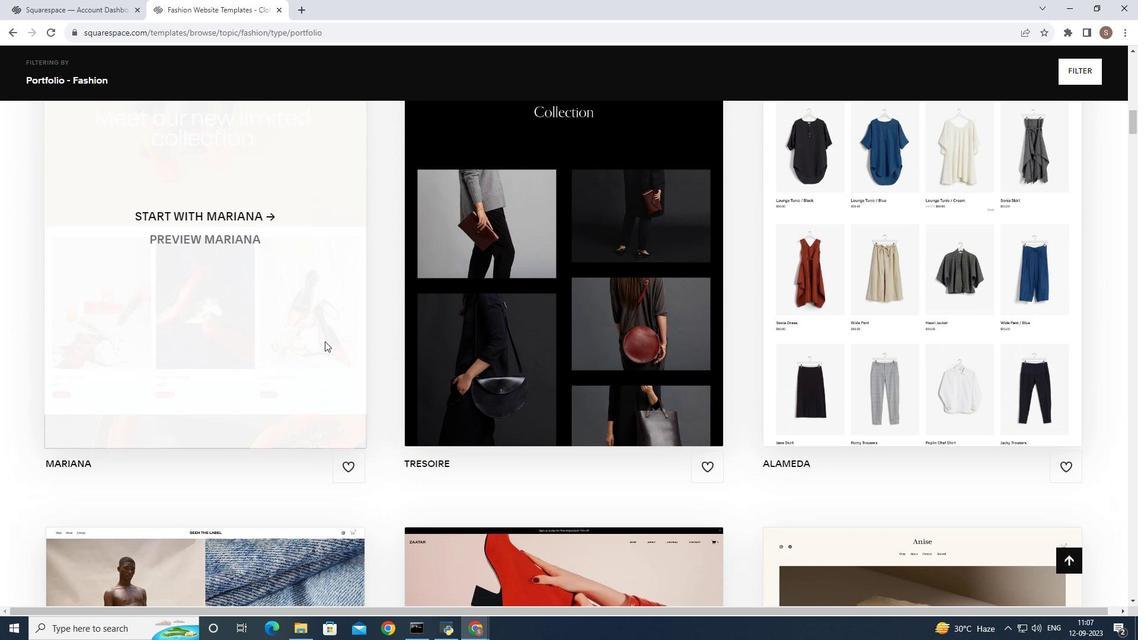 
Action: Mouse scrolled (324, 342) with delta (0, 0)
Screenshot: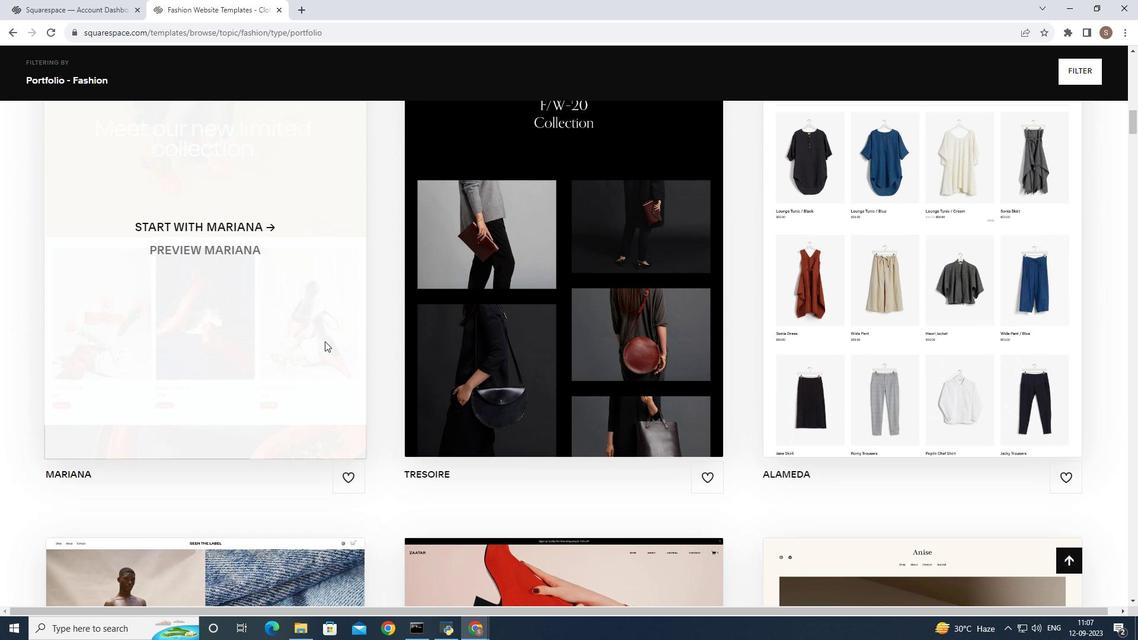 
Action: Mouse moved to (547, 222)
Screenshot: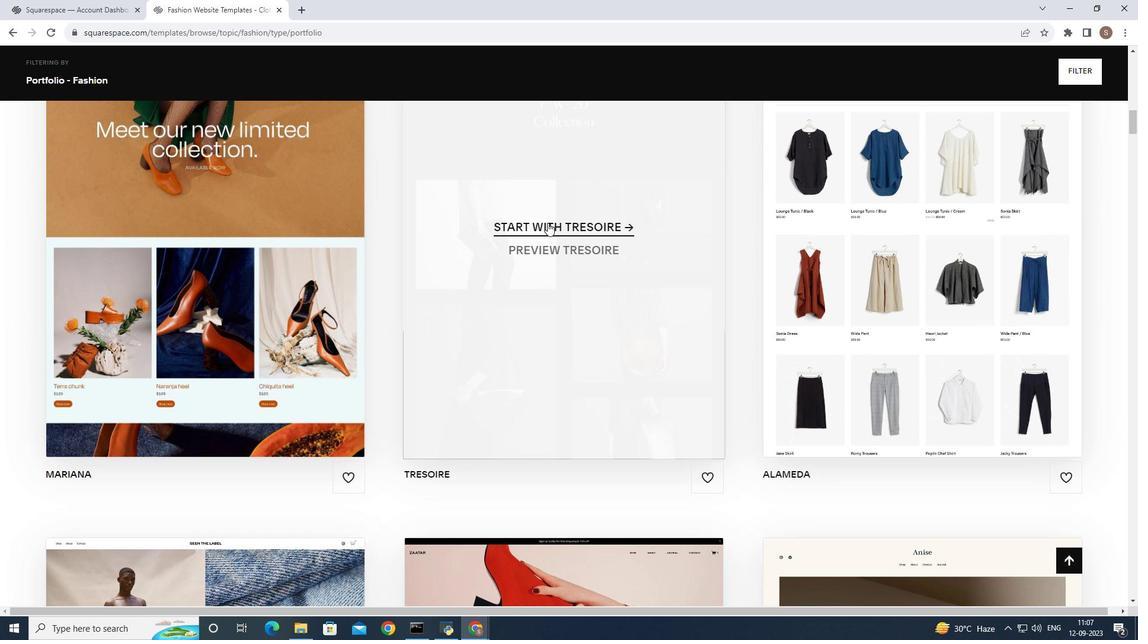 
Action: Mouse pressed left at (547, 222)
Screenshot: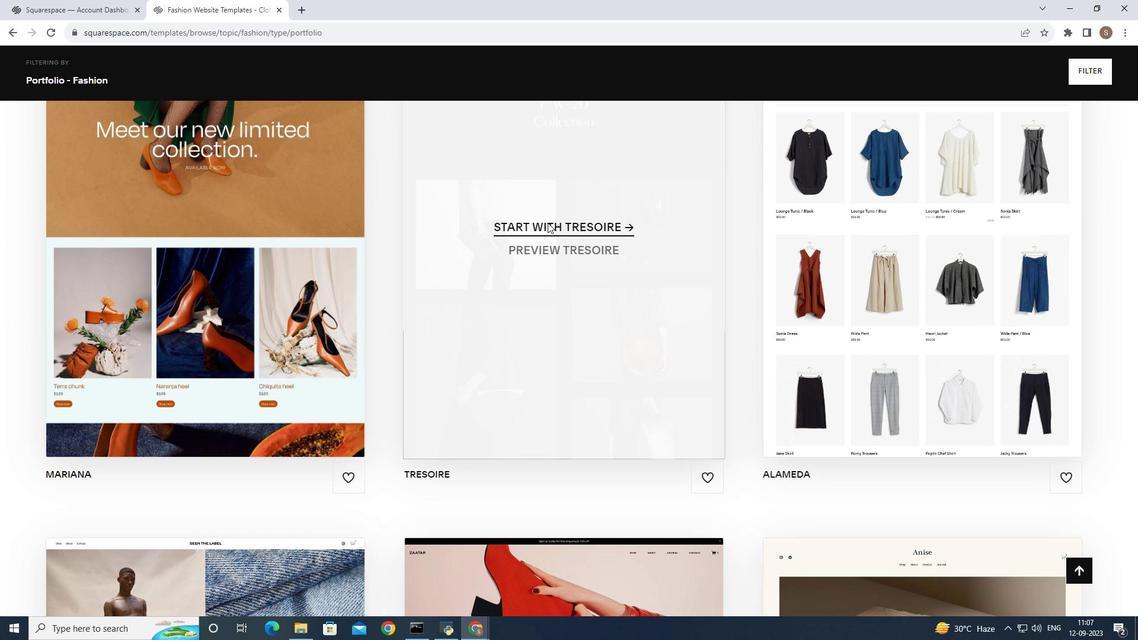 
Action: Mouse moved to (420, 284)
Screenshot: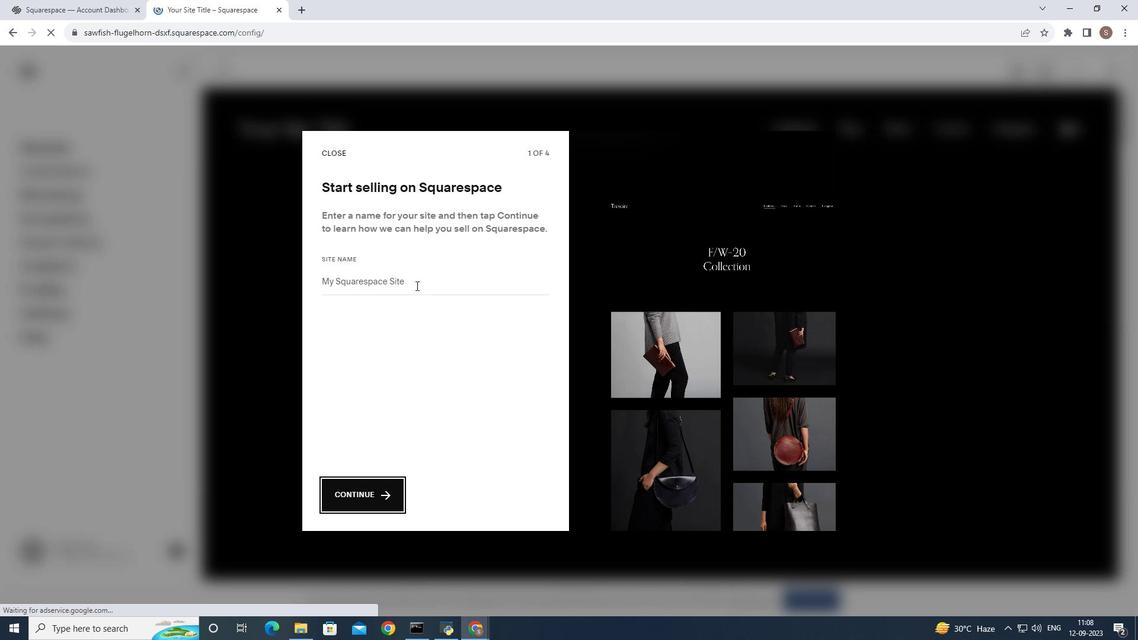 
Action: Mouse pressed left at (420, 284)
Screenshot: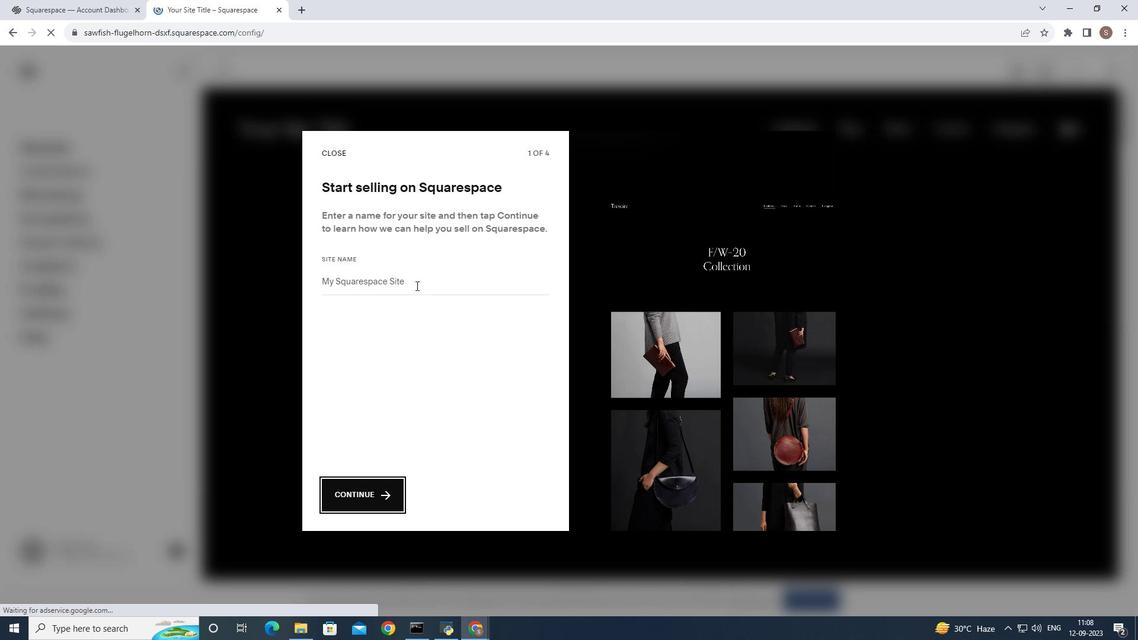 
Action: Mouse moved to (400, 286)
Screenshot: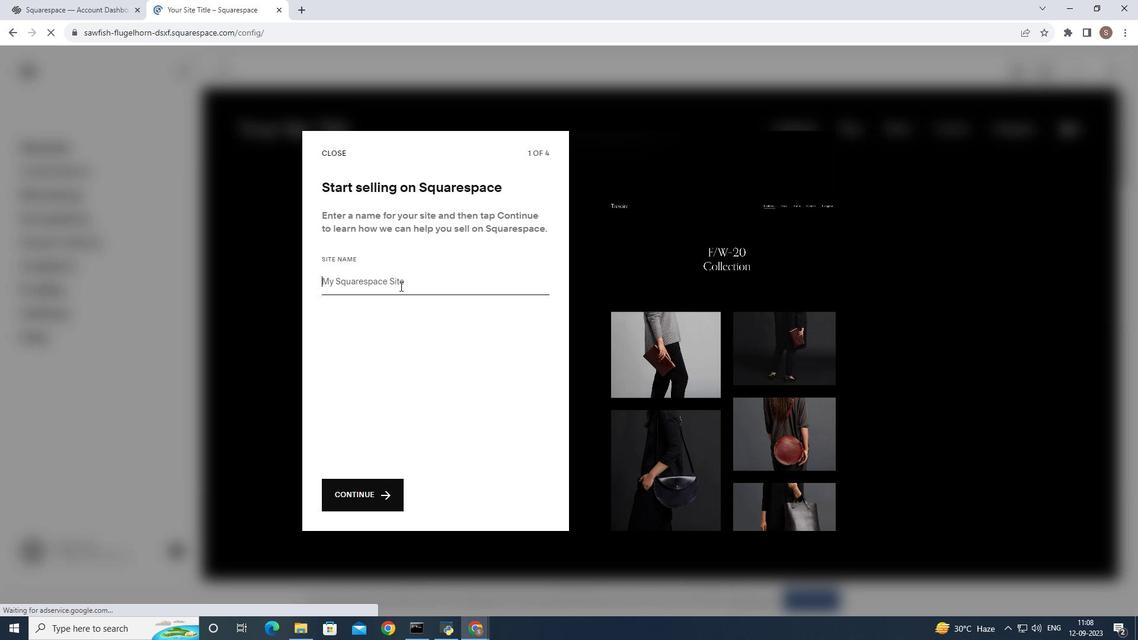 
Action: Key pressed <Key.shift>Fashion<Key.space><Key.shift>Model
Screenshot: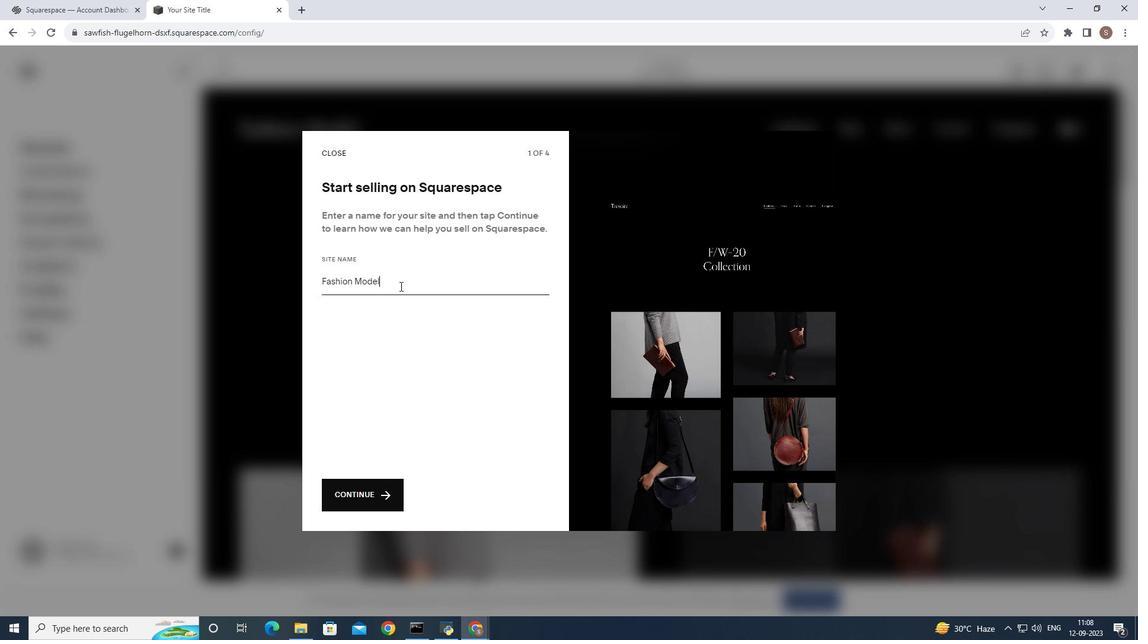 
Action: Mouse moved to (343, 483)
Screenshot: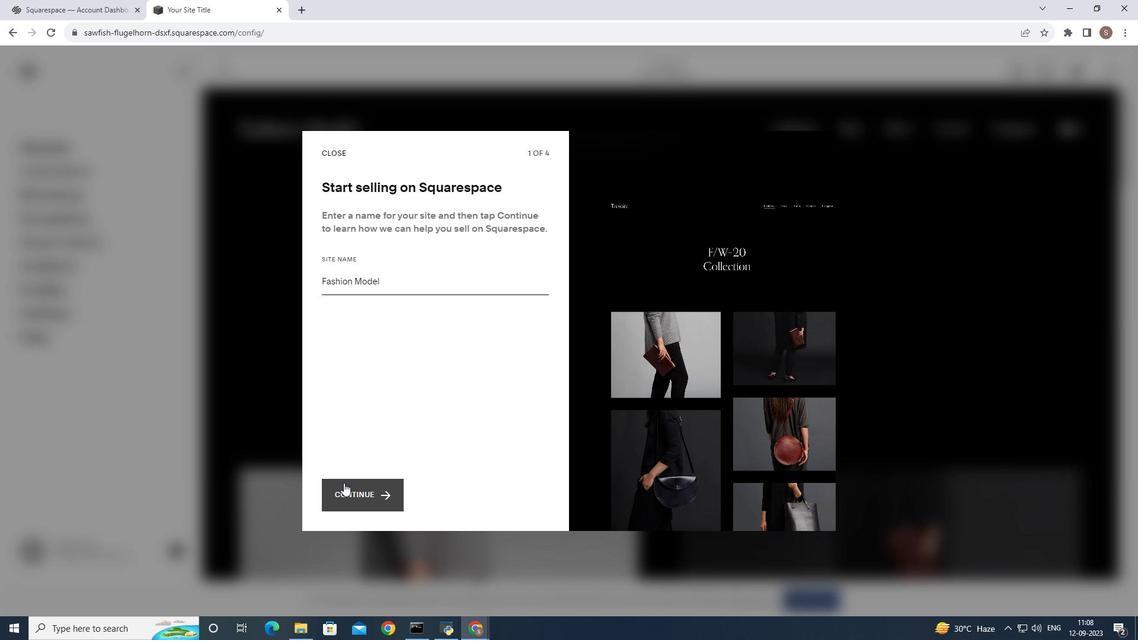 
Action: Mouse pressed left at (343, 483)
Screenshot: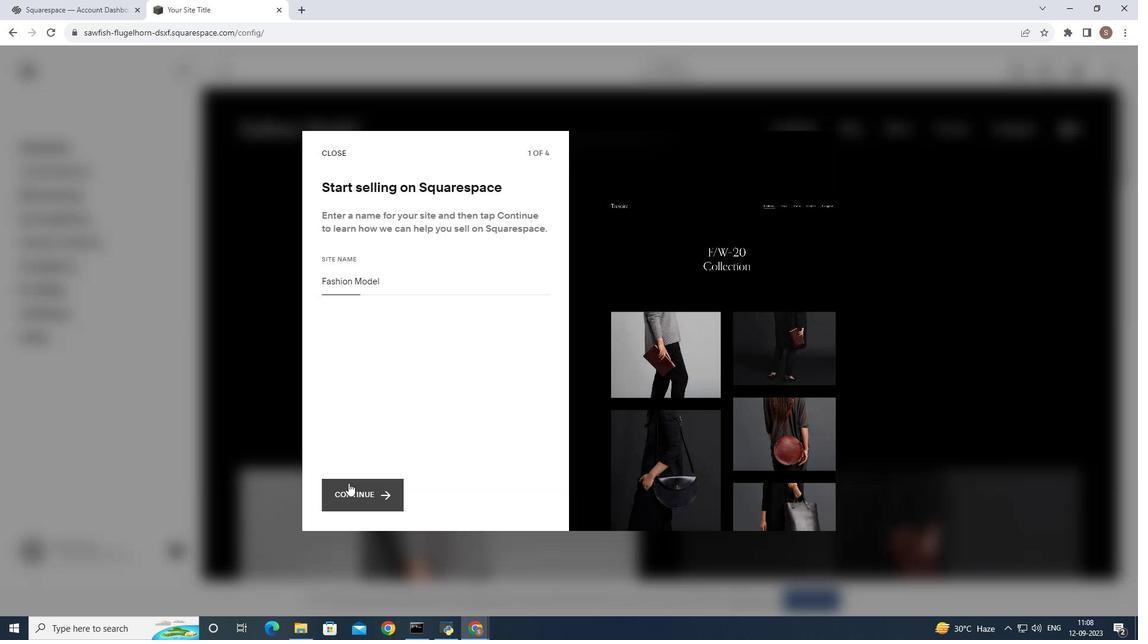 
Action: Mouse moved to (496, 492)
Screenshot: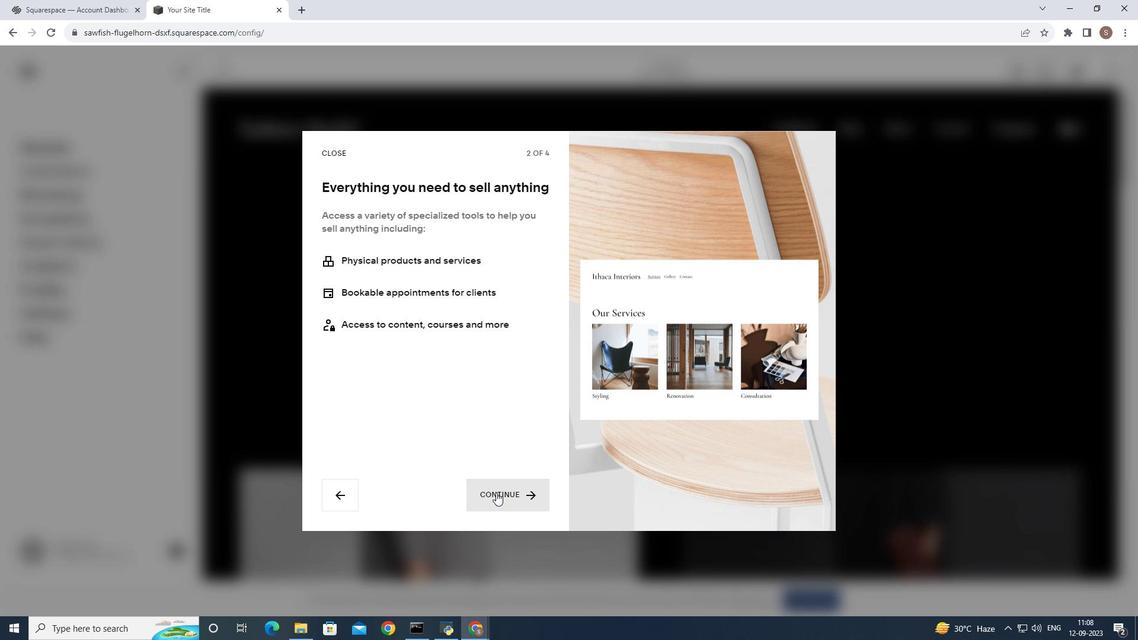 
Action: Mouse pressed left at (496, 492)
Screenshot: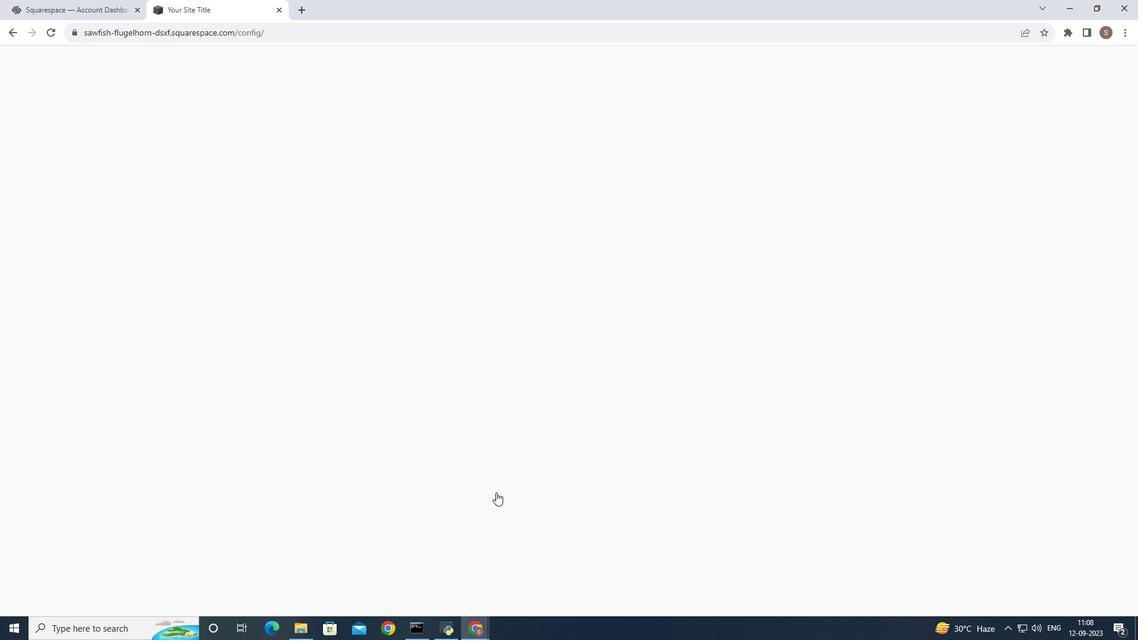 
Action: Mouse pressed left at (496, 492)
Screenshot: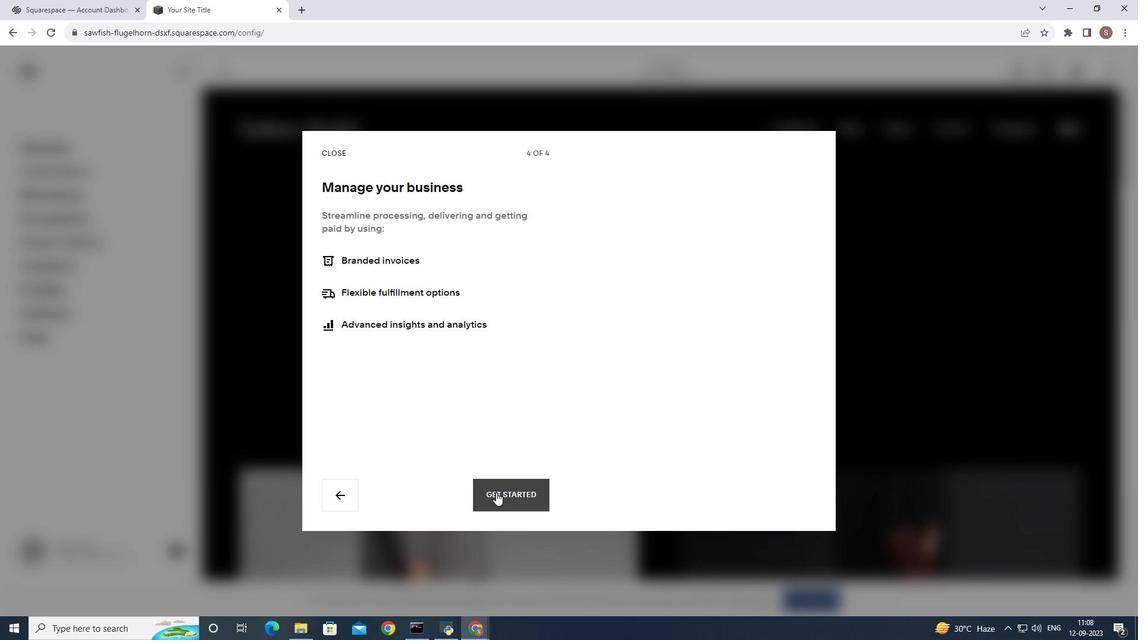 
Action: Mouse pressed left at (496, 492)
Screenshot: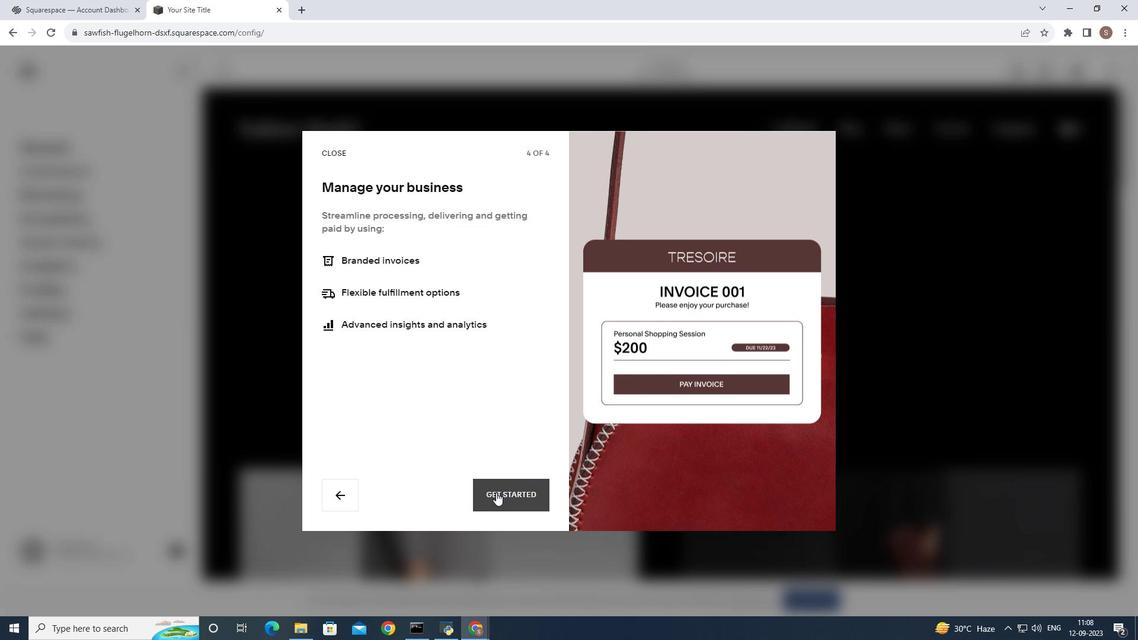 
Action: Mouse moved to (43, 150)
Screenshot: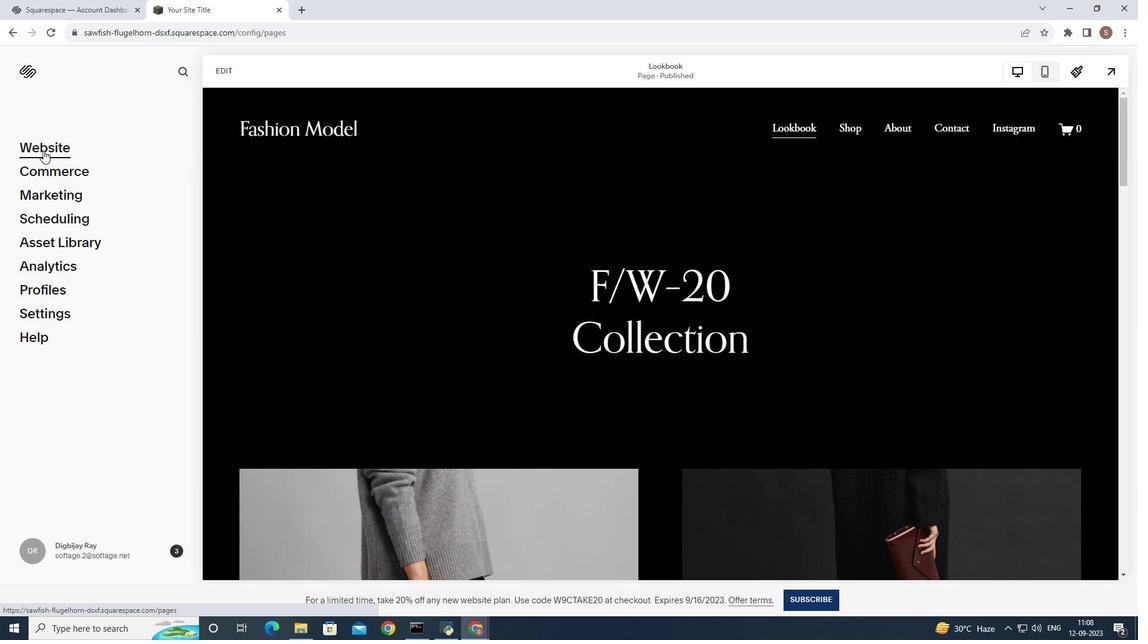
Action: Mouse pressed left at (43, 150)
Screenshot: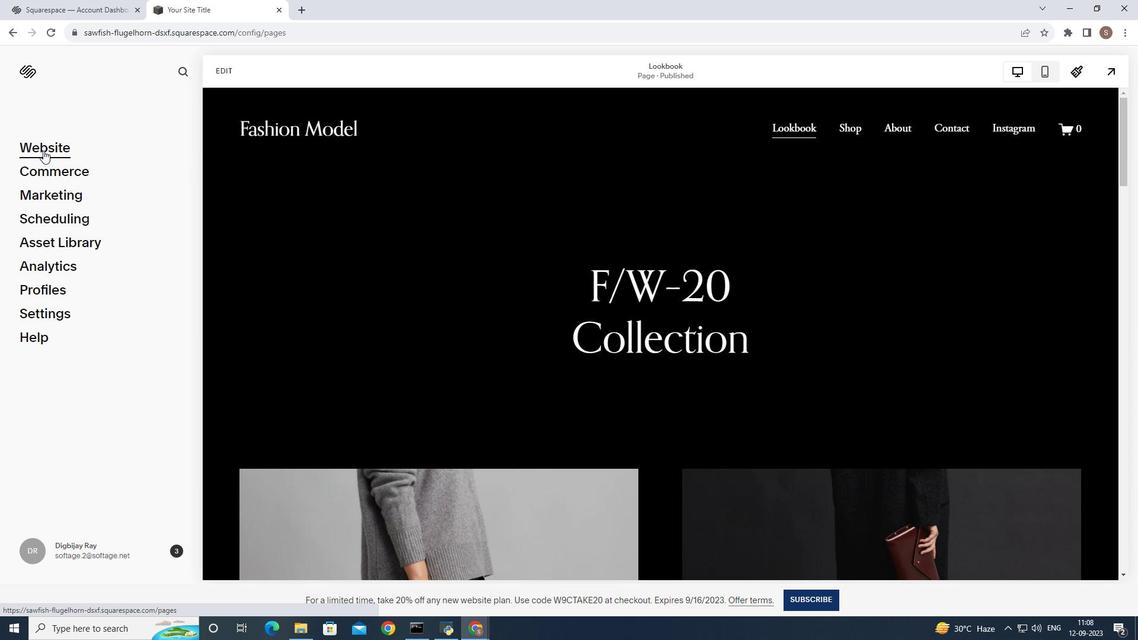 
Action: Mouse moved to (61, 174)
Screenshot: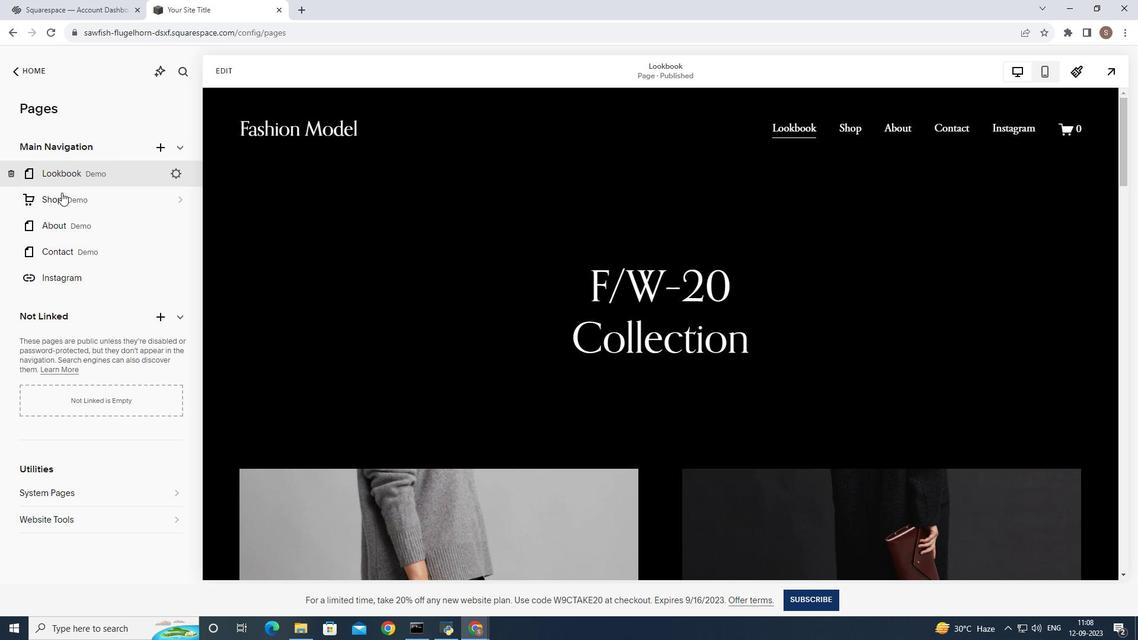 
Action: Mouse pressed left at (61, 174)
Screenshot: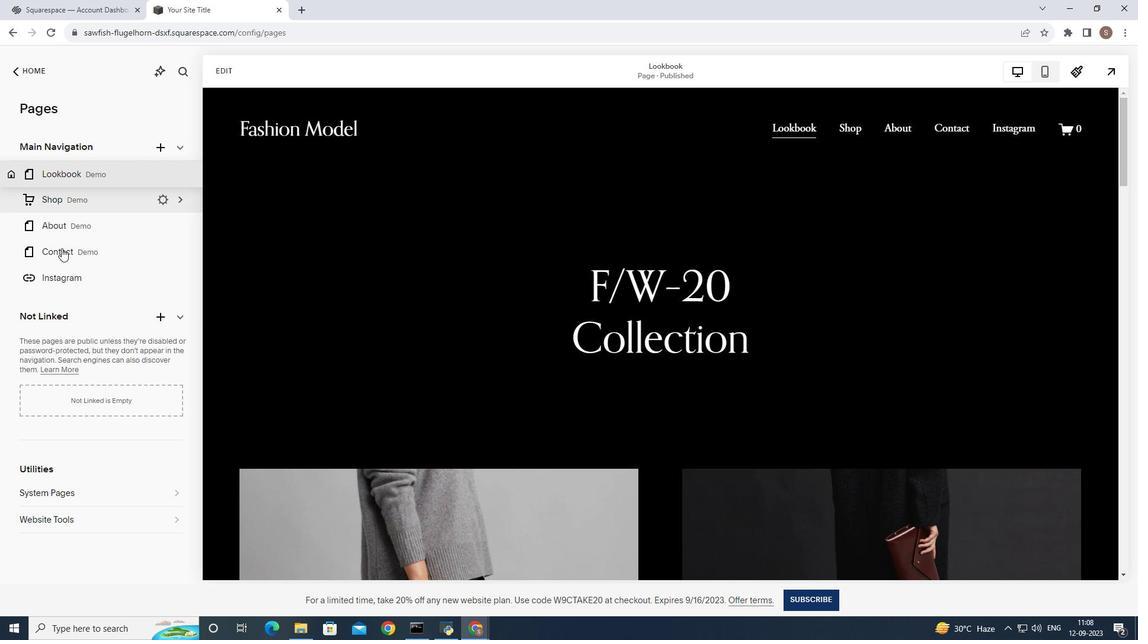 
Action: Mouse moved to (77, 194)
Screenshot: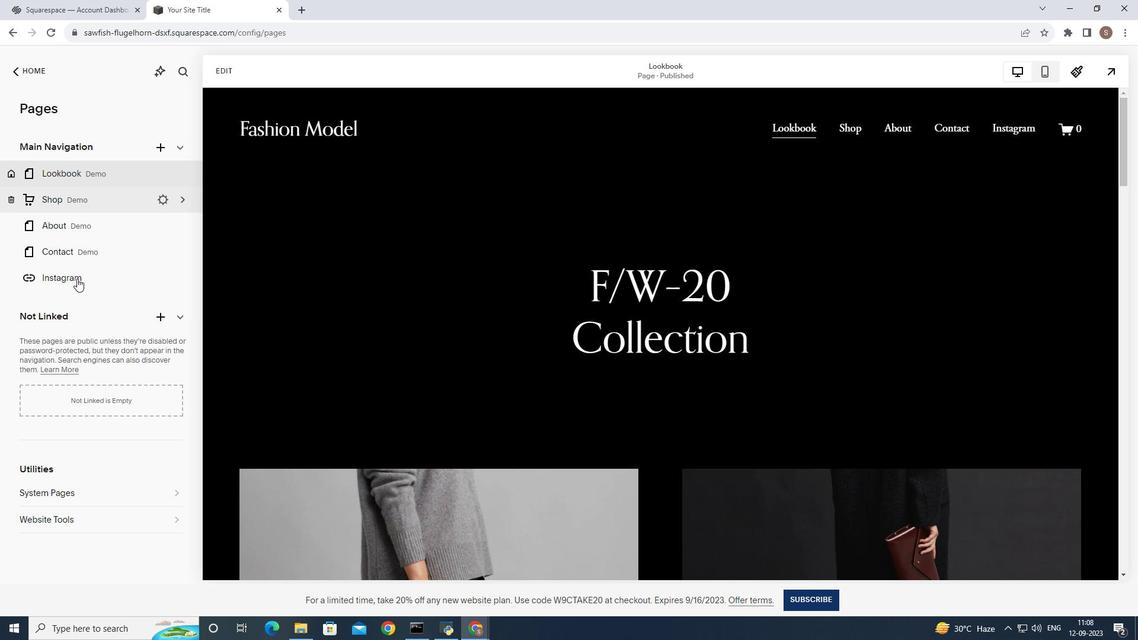 
Action: Mouse pressed left at (77, 194)
Screenshot: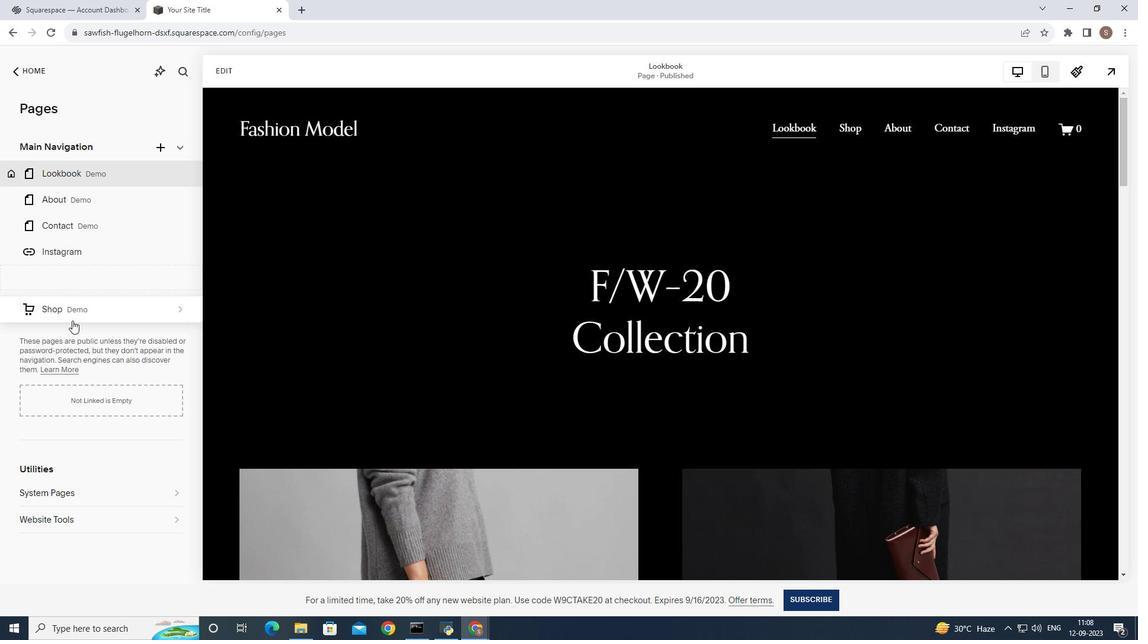 
Action: Mouse moved to (67, 200)
Screenshot: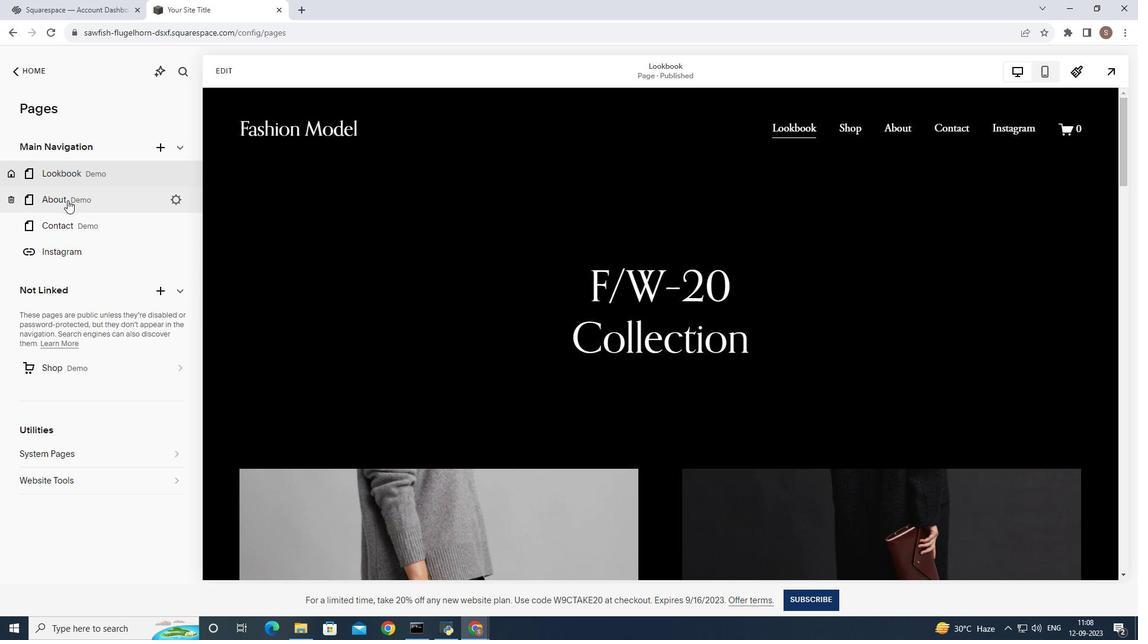 
Action: Mouse pressed left at (67, 200)
Screenshot: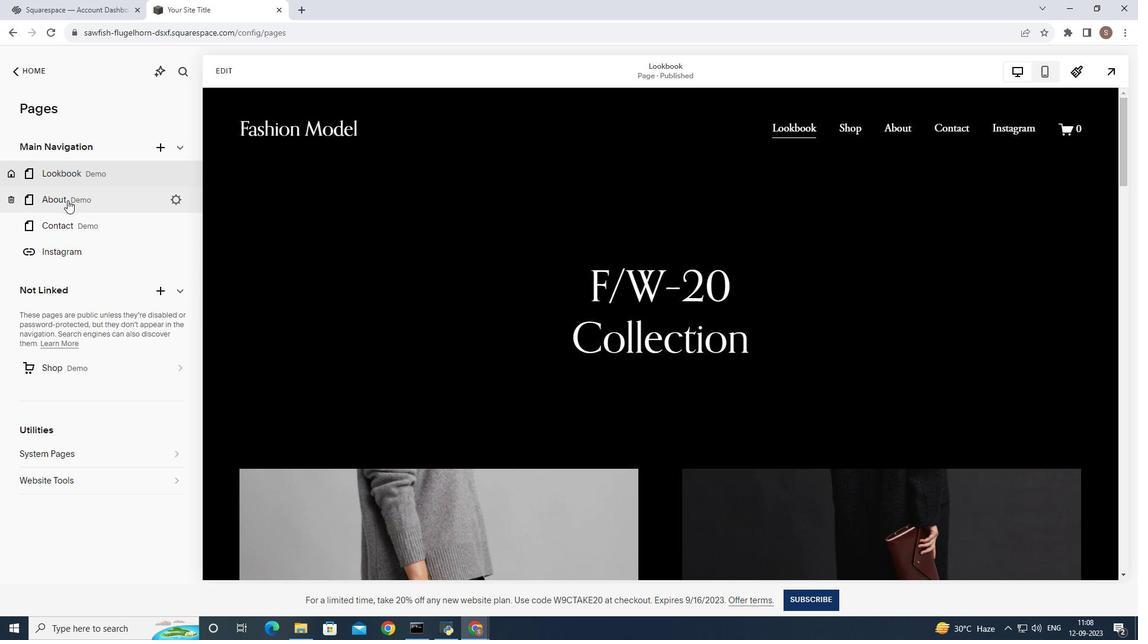 
Action: Mouse moved to (77, 165)
Screenshot: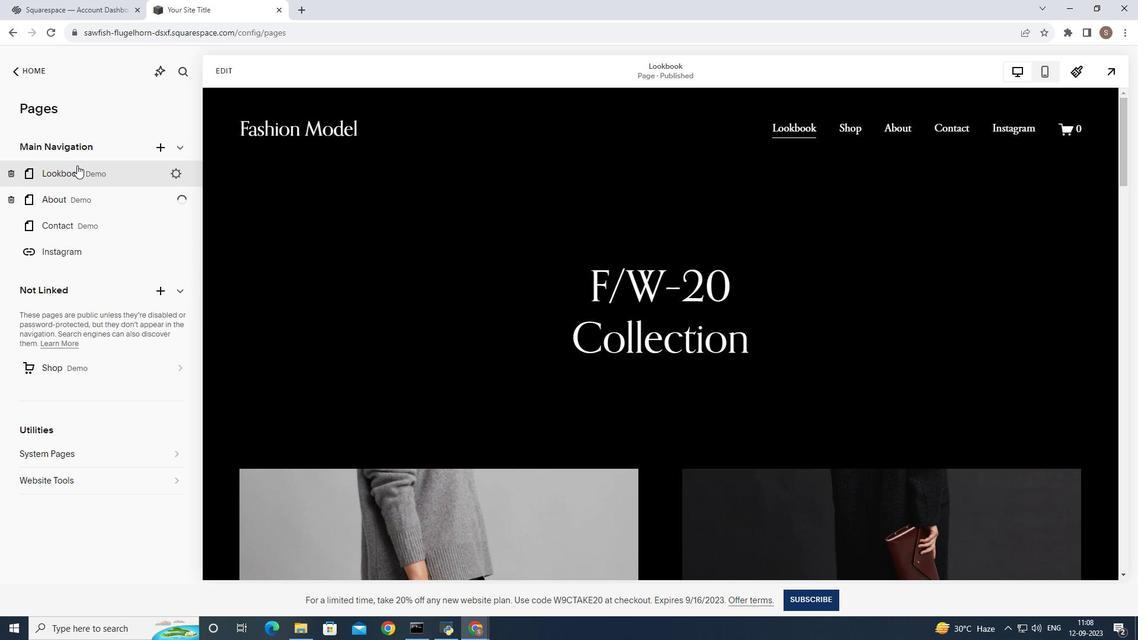 
Action: Mouse pressed left at (77, 165)
Screenshot: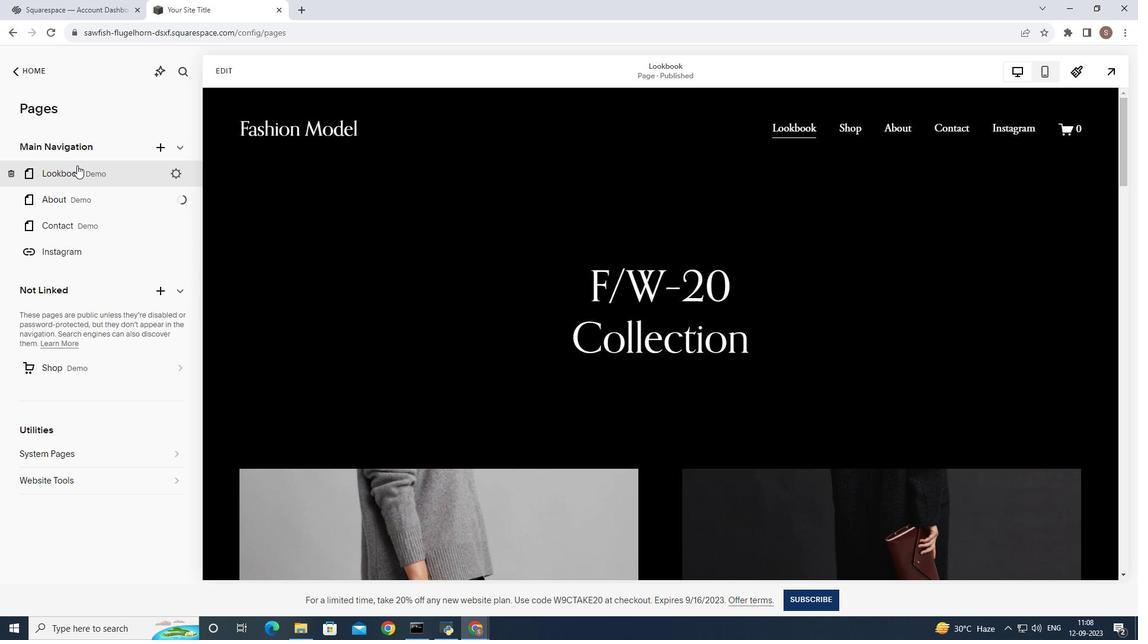 
Action: Mouse moved to (87, 170)
Screenshot: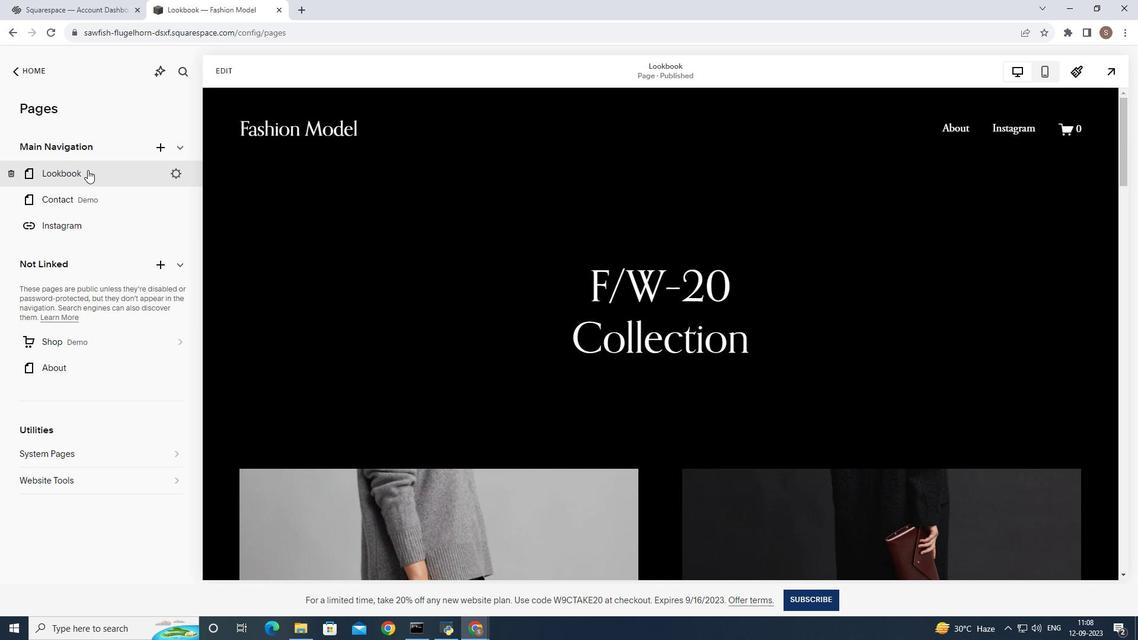 
Action: Mouse pressed left at (87, 170)
Screenshot: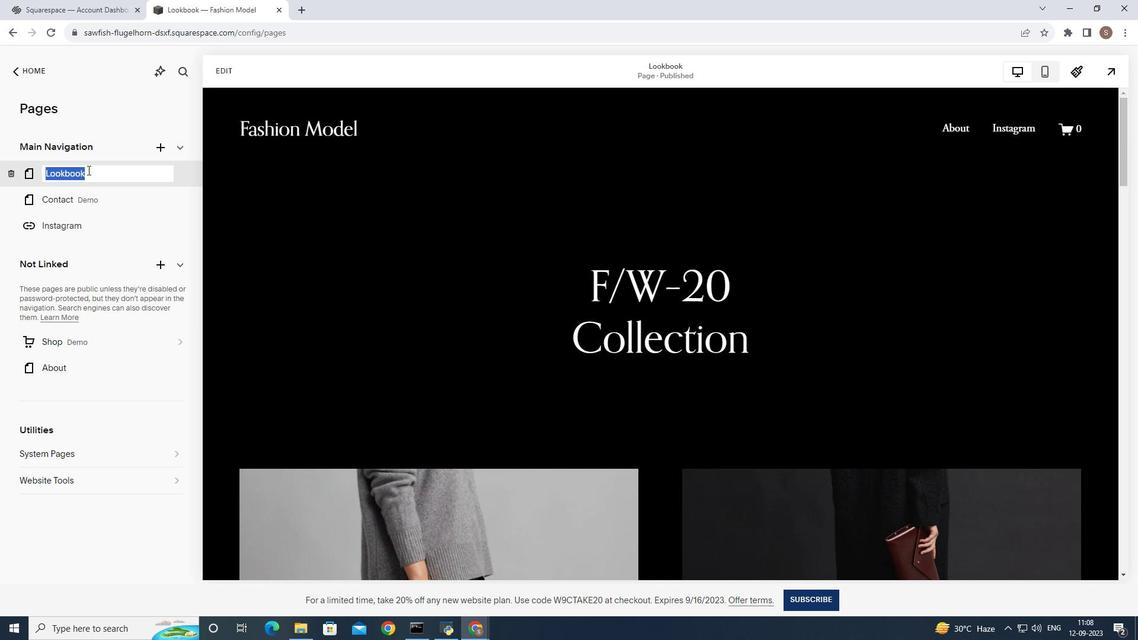 
Action: Mouse pressed left at (87, 170)
Screenshot: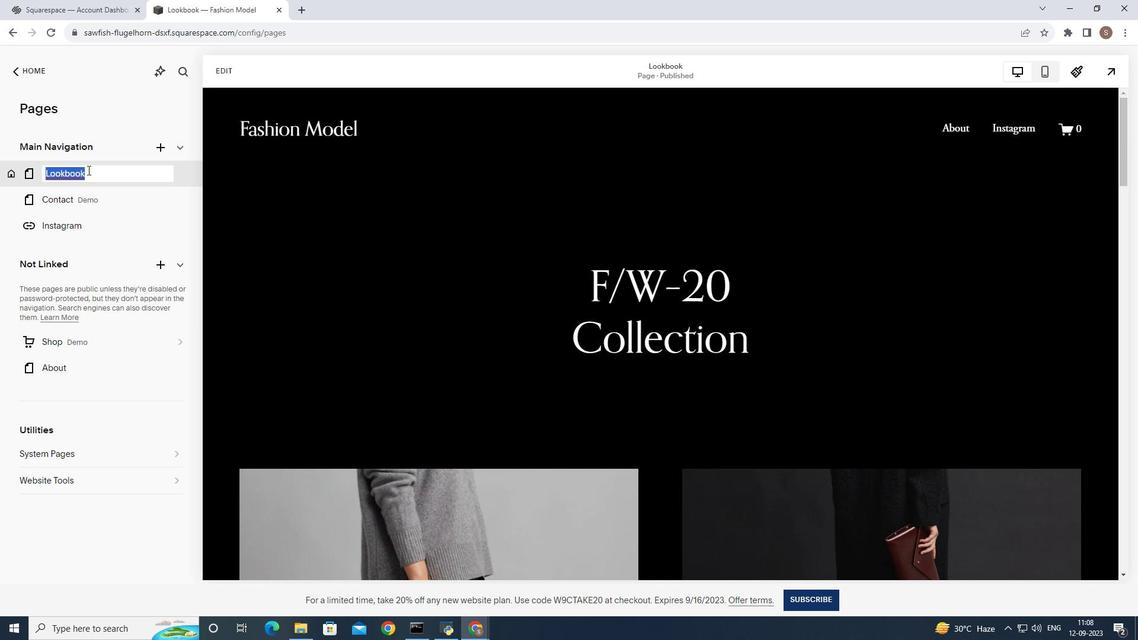 
Action: Key pressed <Key.shift>Home
Screenshot: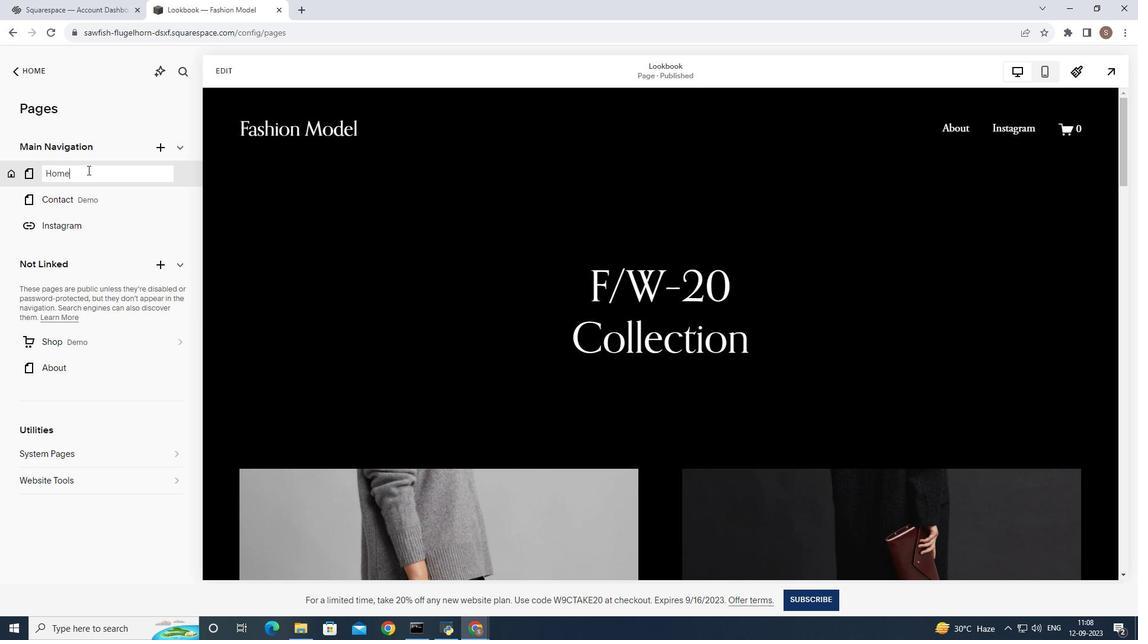 
Action: Mouse moved to (81, 229)
Screenshot: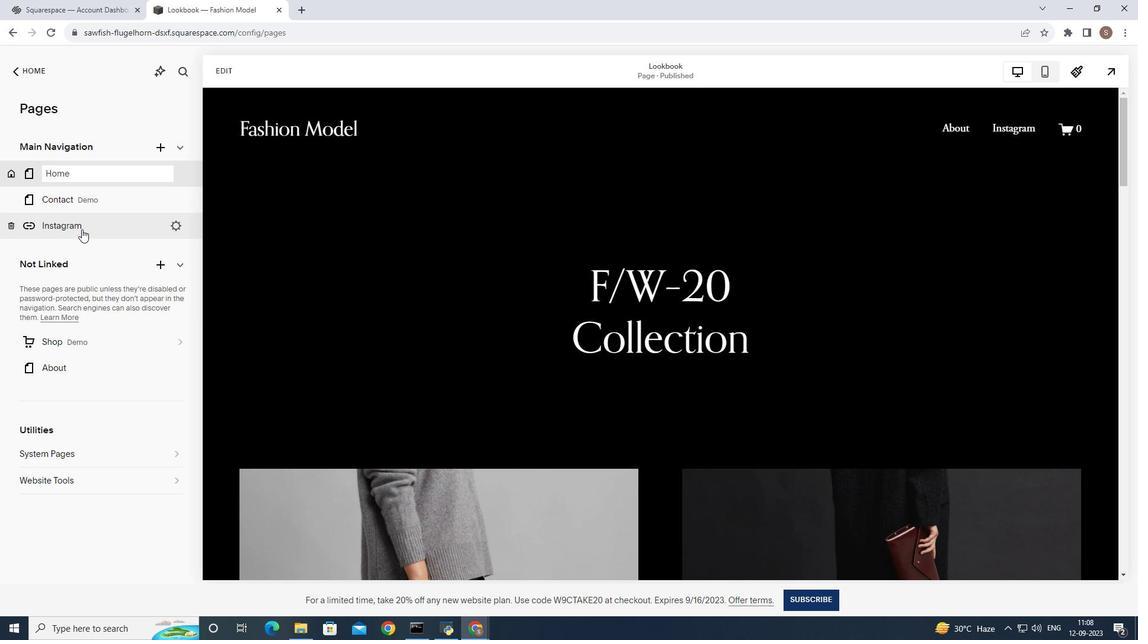 
Action: Mouse pressed left at (81, 229)
Screenshot: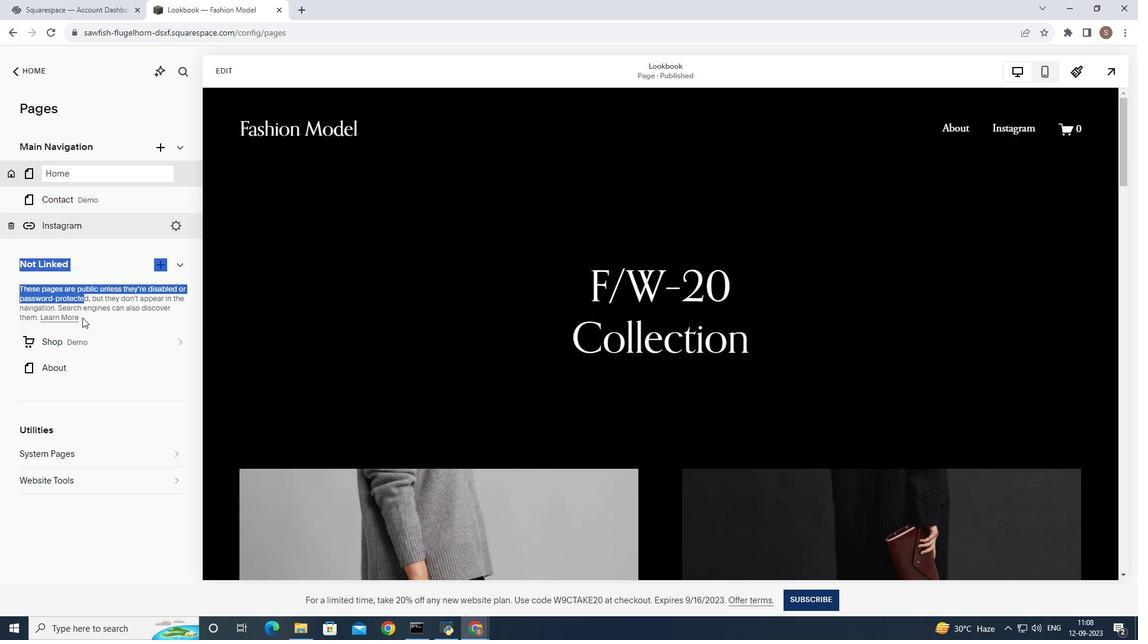 
Action: Mouse moved to (104, 222)
Screenshot: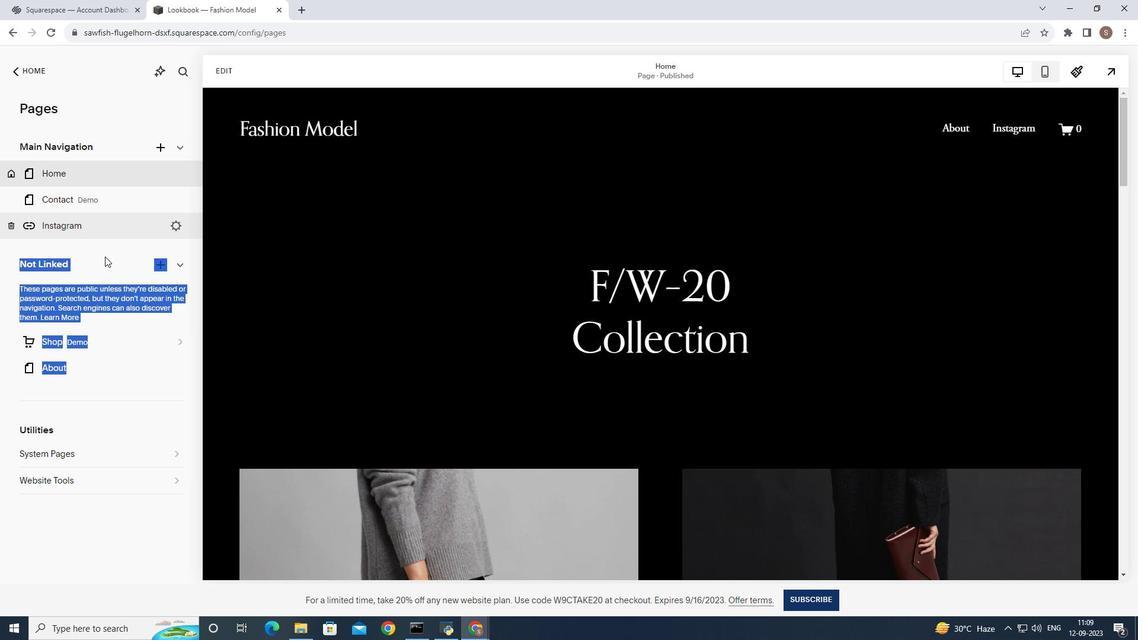 
Action: Mouse pressed left at (104, 222)
Screenshot: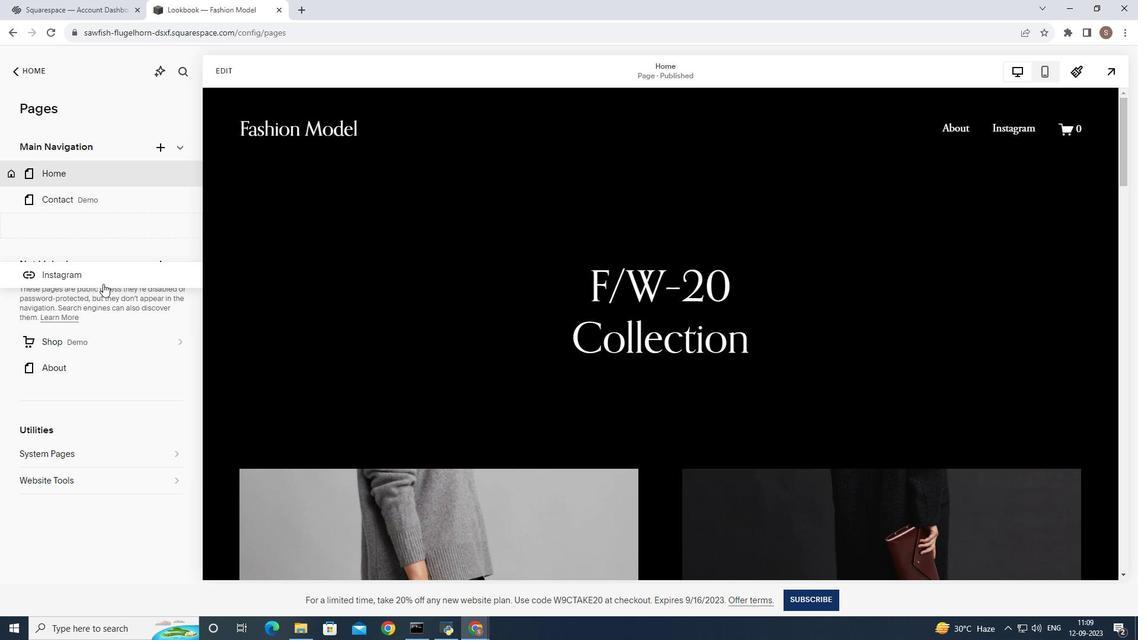 
Action: Mouse moved to (221, 66)
Screenshot: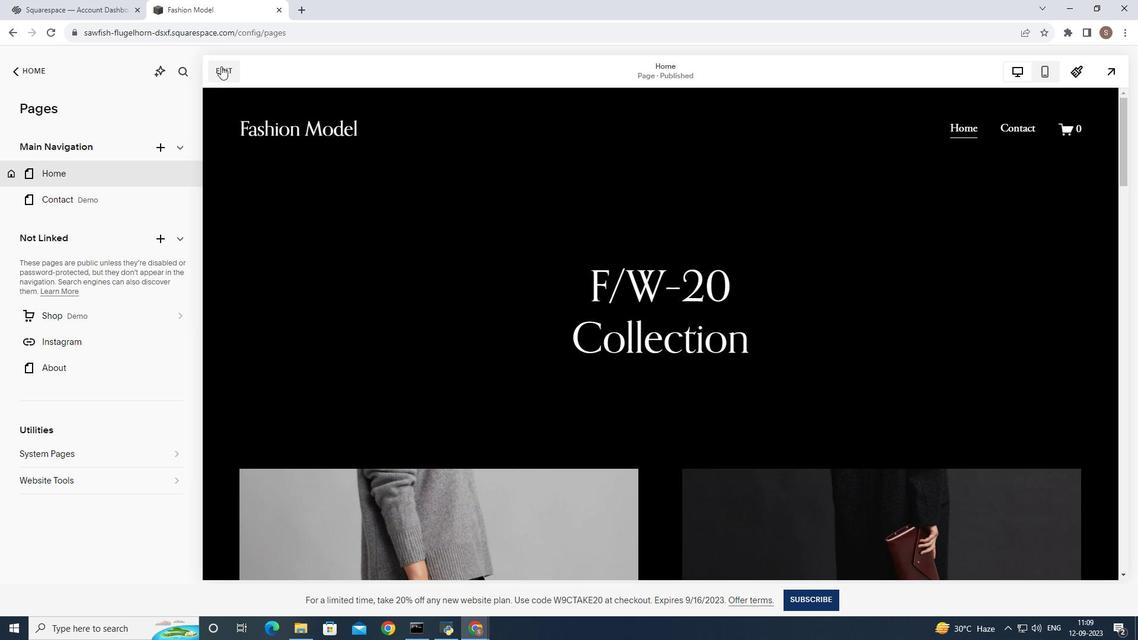 
Action: Mouse pressed left at (221, 66)
Screenshot: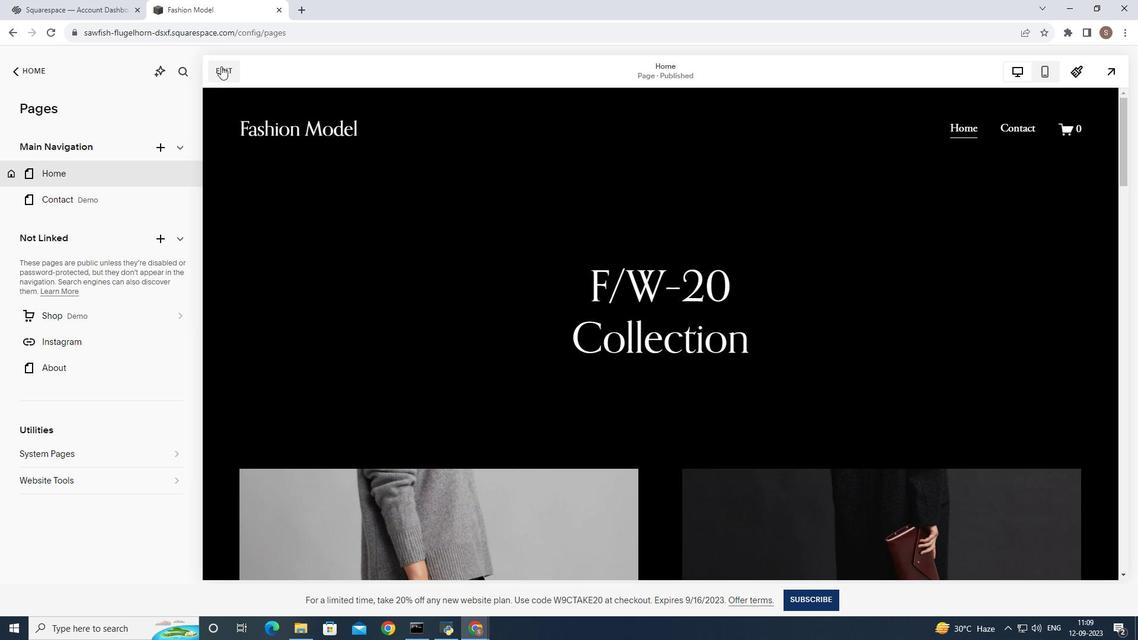 
Action: Mouse moved to (601, 283)
Screenshot: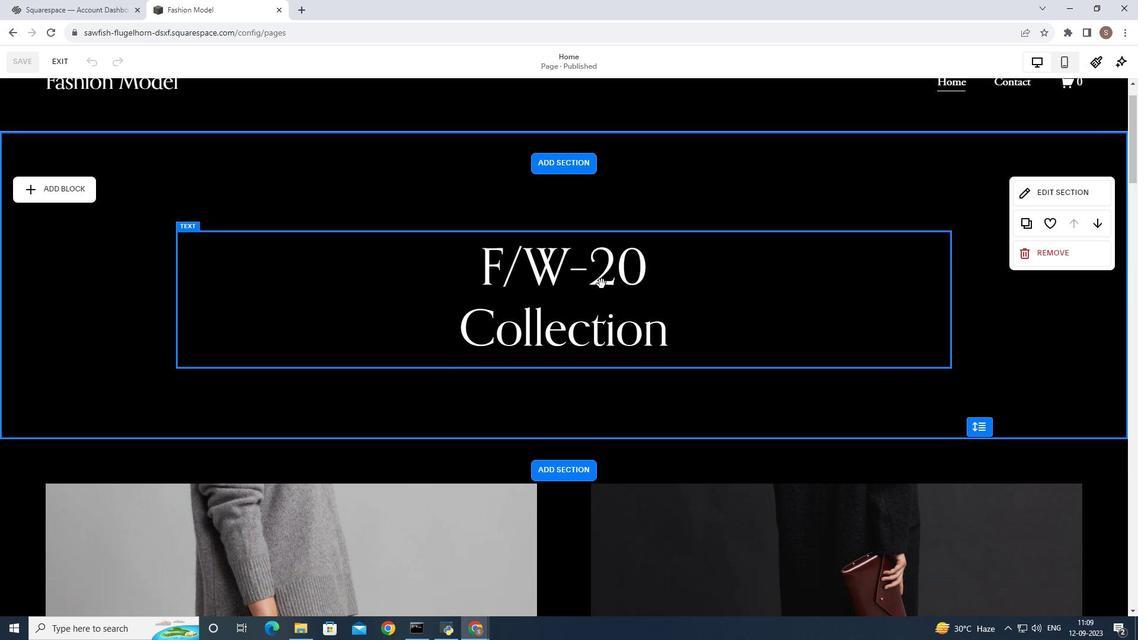 
Action: Mouse scrolled (601, 283) with delta (0, 0)
Screenshot: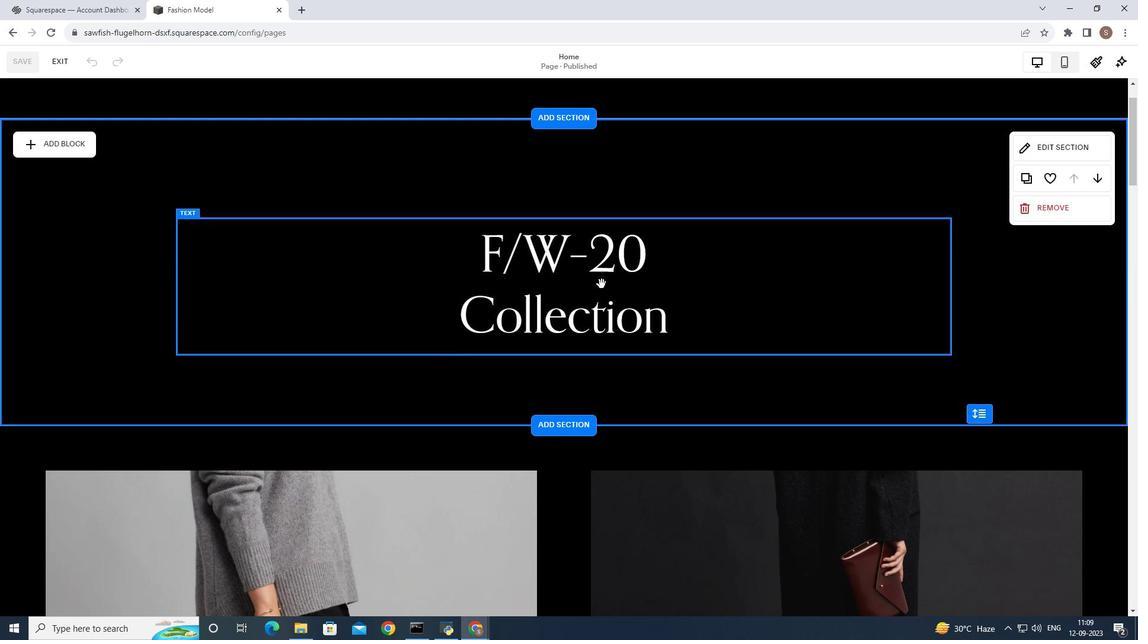 
Action: Mouse scrolled (601, 284) with delta (0, 0)
Screenshot: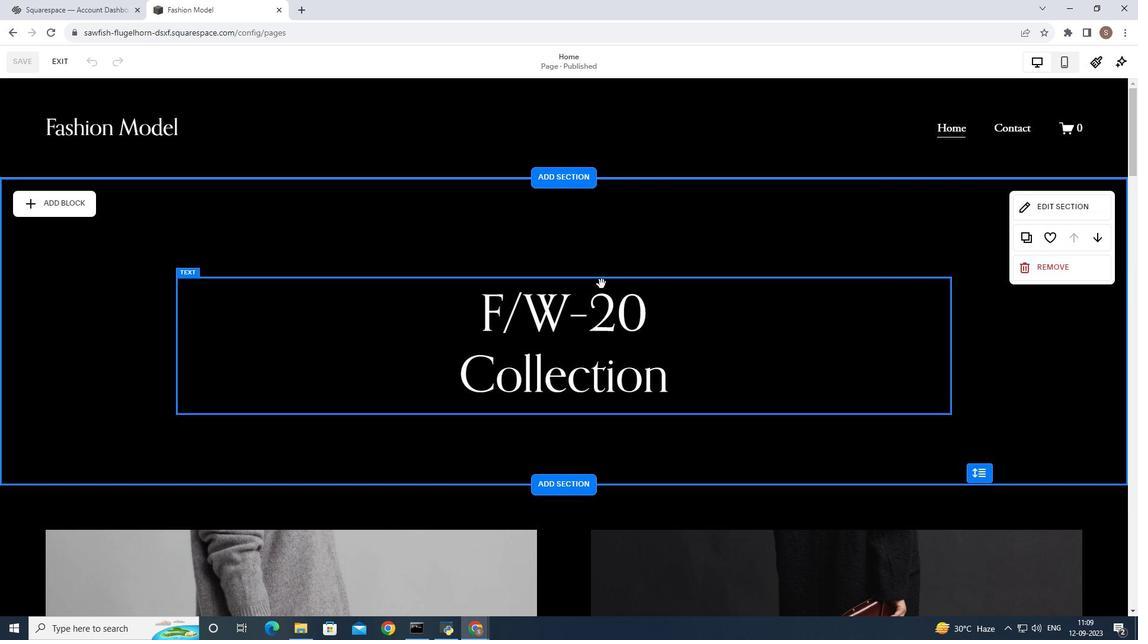 
Action: Mouse scrolled (601, 284) with delta (0, 0)
Screenshot: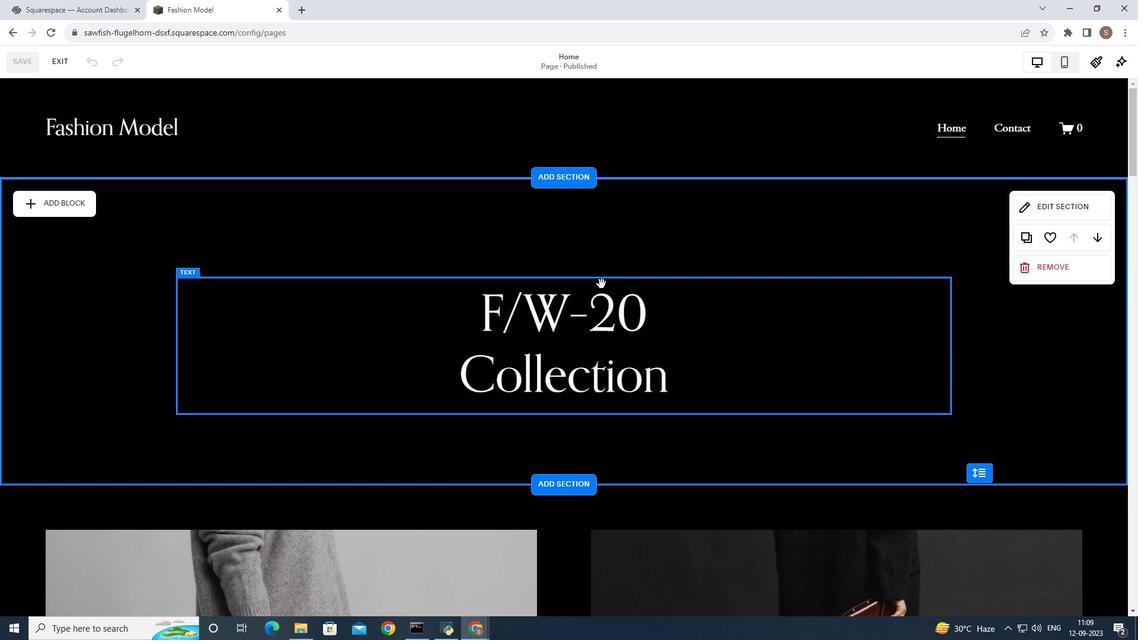 
Action: Mouse scrolled (601, 284) with delta (0, 0)
Screenshot: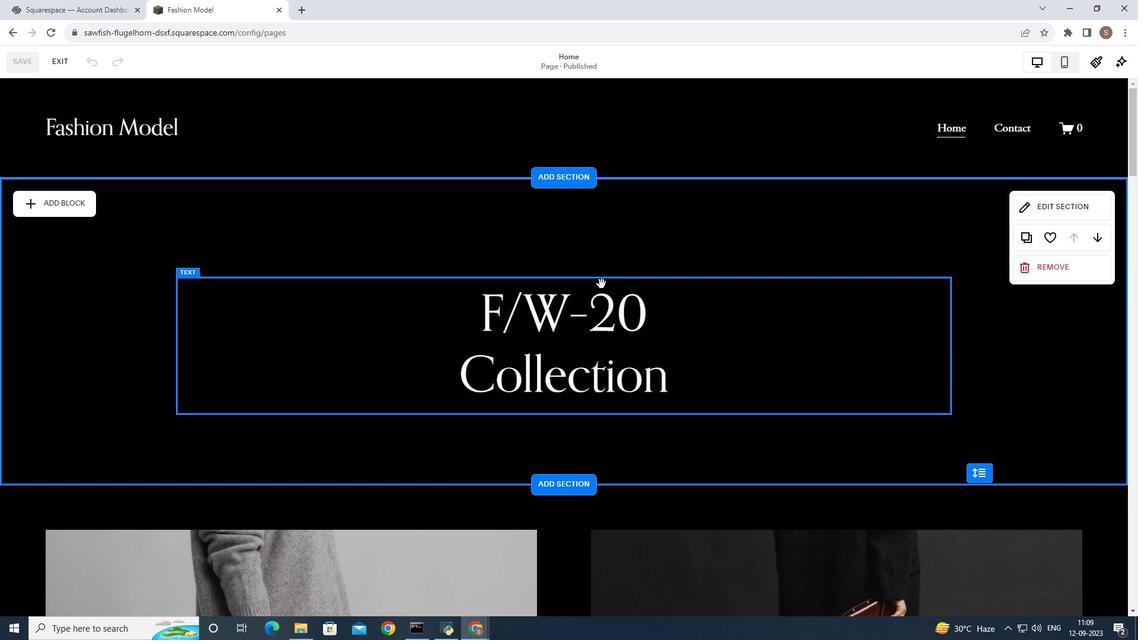 
Action: Mouse moved to (624, 354)
Screenshot: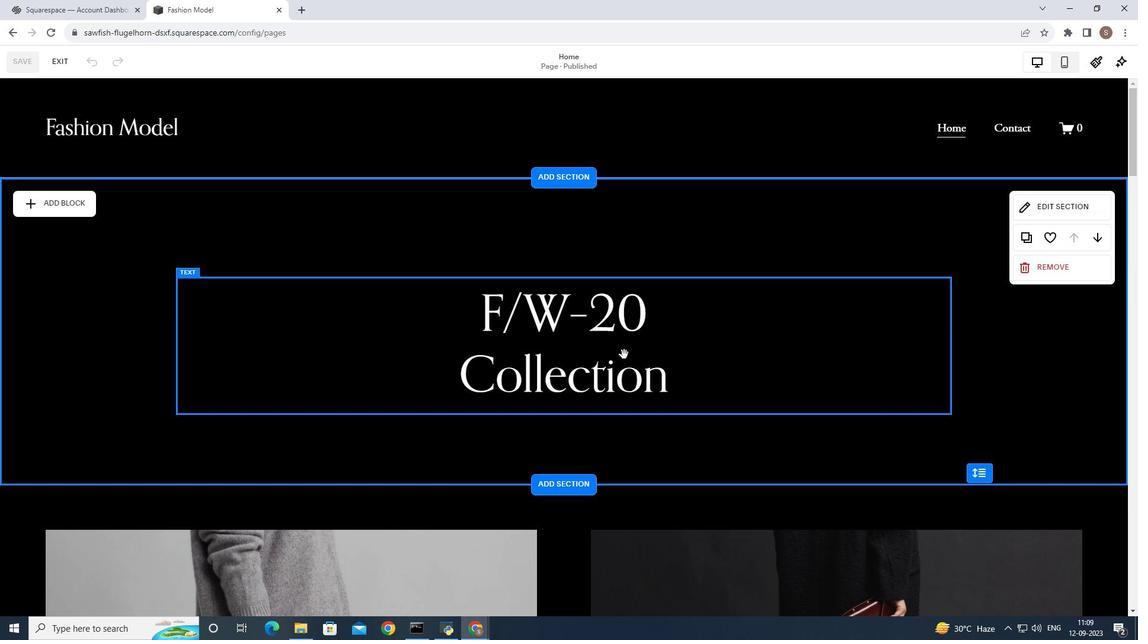 
Action: Mouse pressed left at (624, 354)
Screenshot: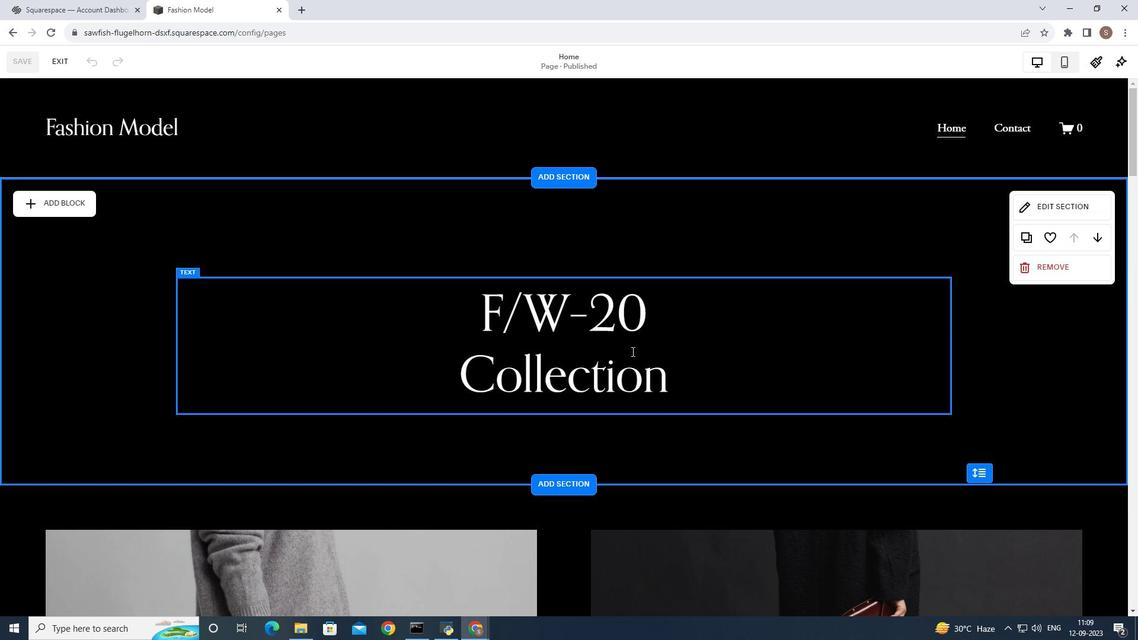 
Action: Mouse moved to (262, 254)
Screenshot: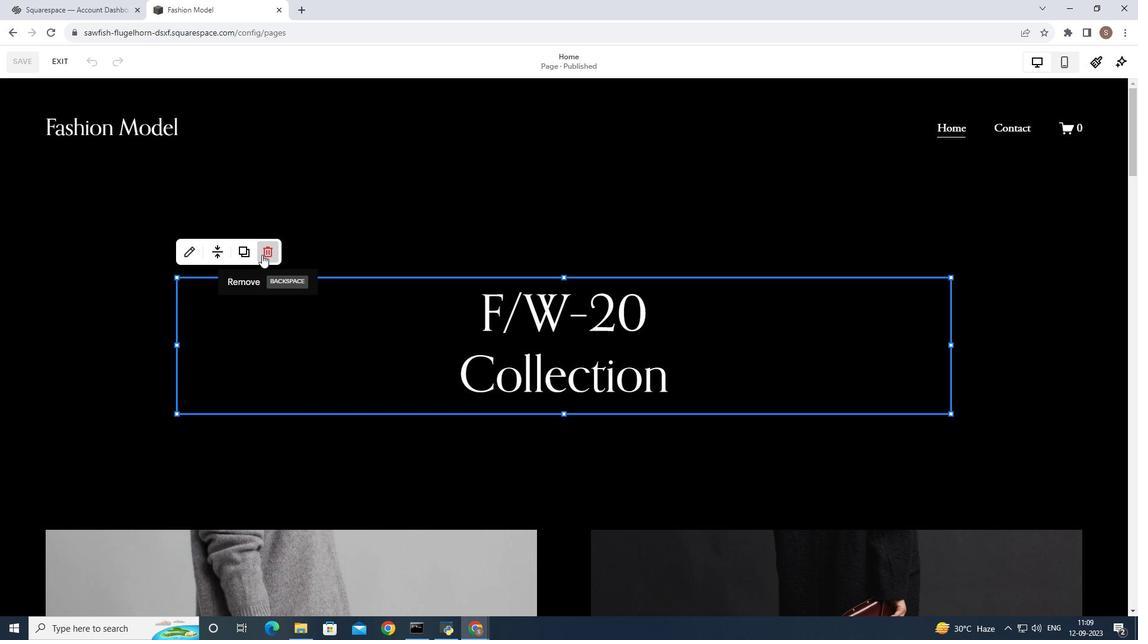 
Action: Mouse pressed left at (262, 254)
Screenshot: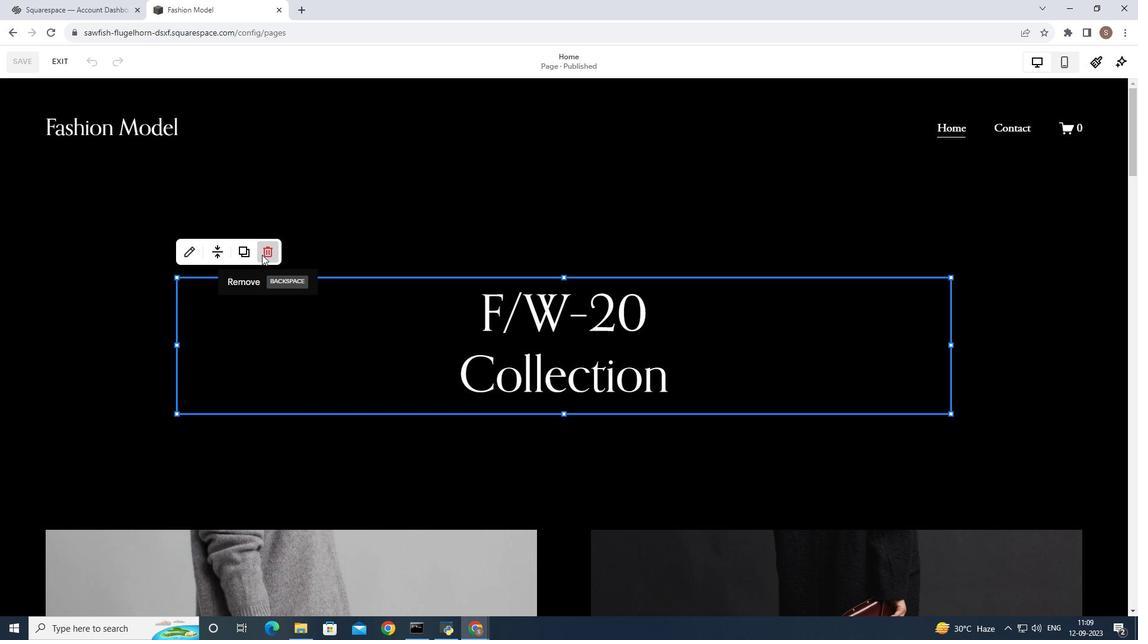 
Action: Mouse moved to (1048, 203)
Screenshot: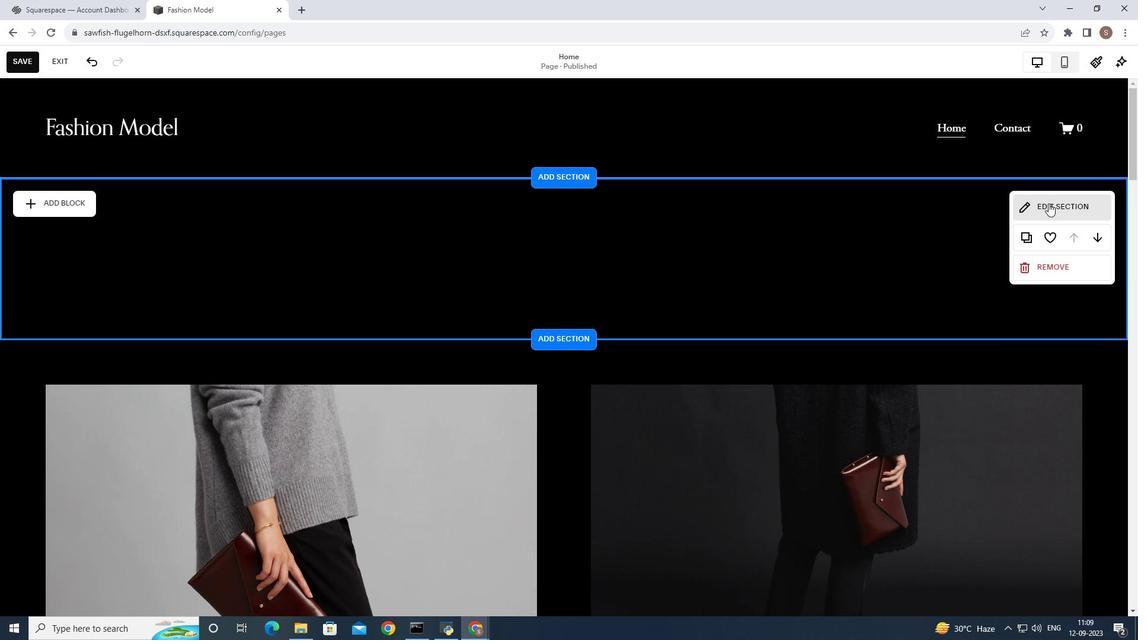 
Action: Mouse pressed left at (1048, 203)
Screenshot: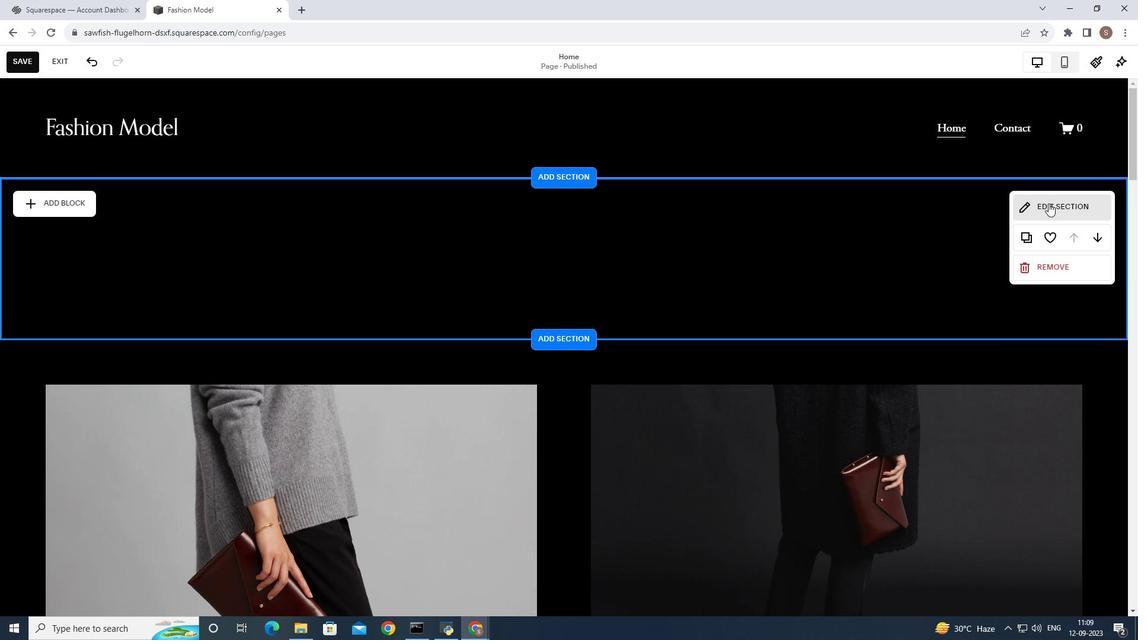 
Action: Mouse moved to (1012, 185)
Screenshot: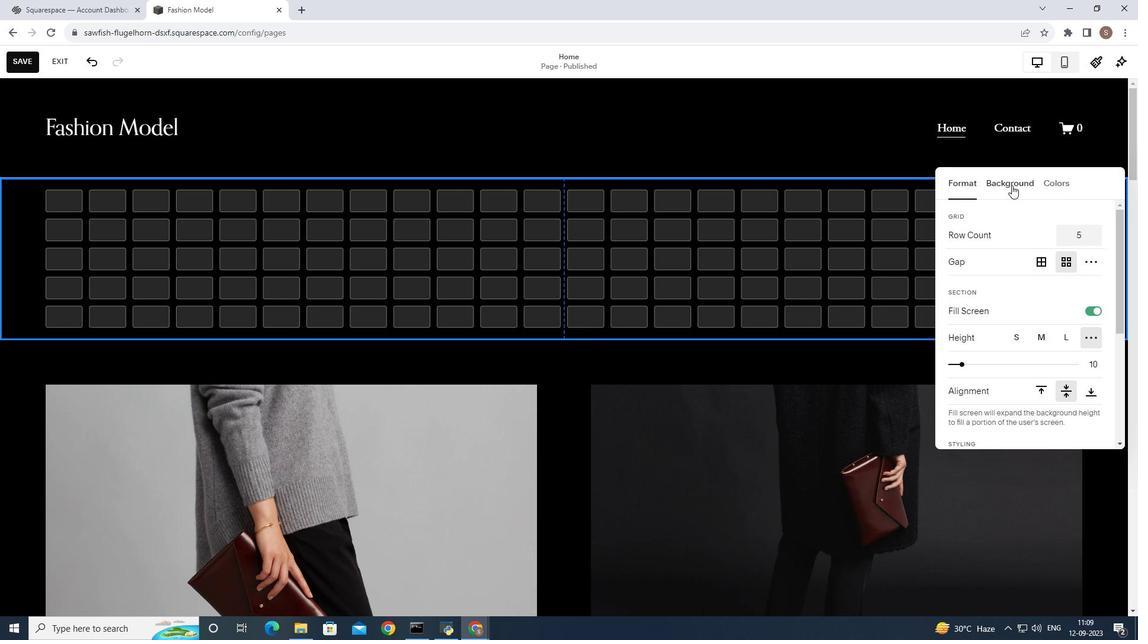 
Action: Mouse pressed left at (1012, 185)
Screenshot: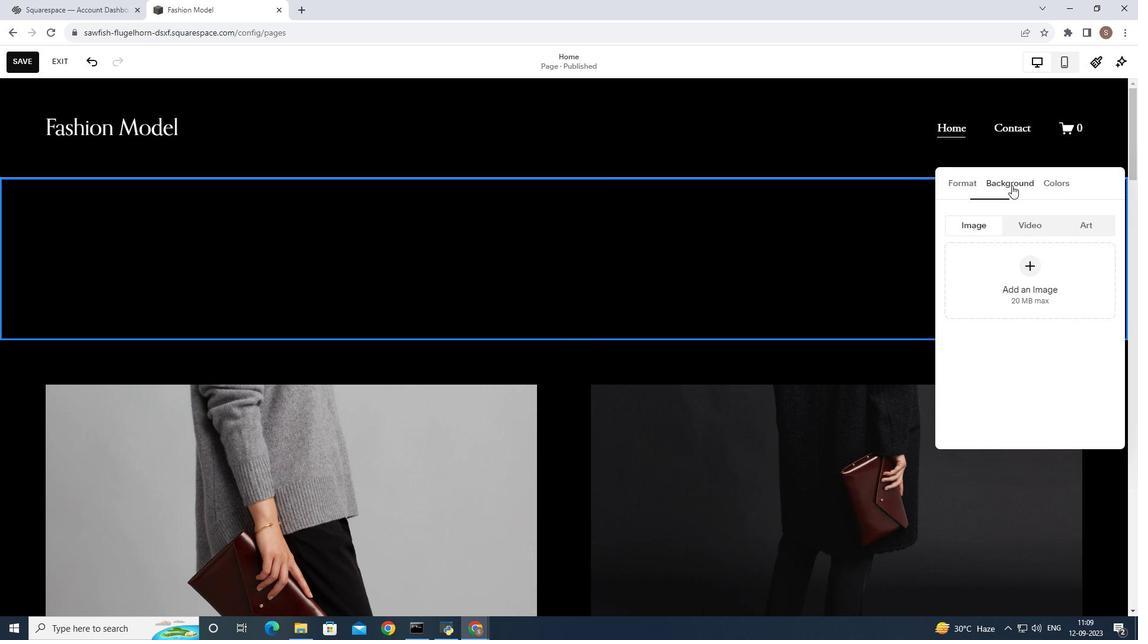 
Action: Mouse moved to (1031, 263)
Screenshot: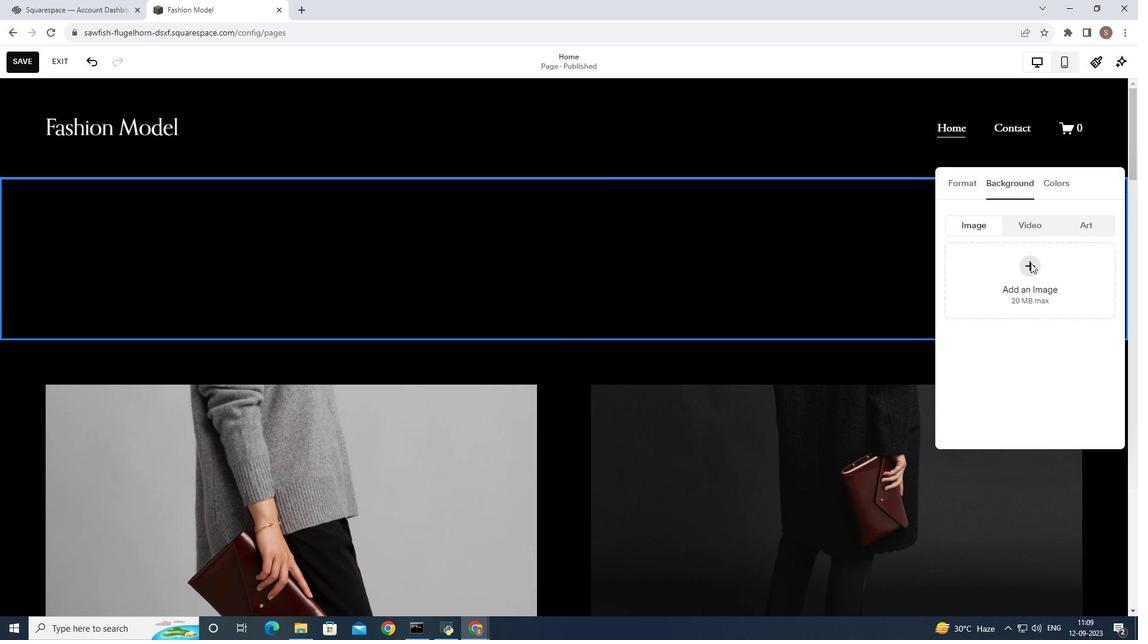 
Action: Mouse pressed left at (1031, 263)
Screenshot: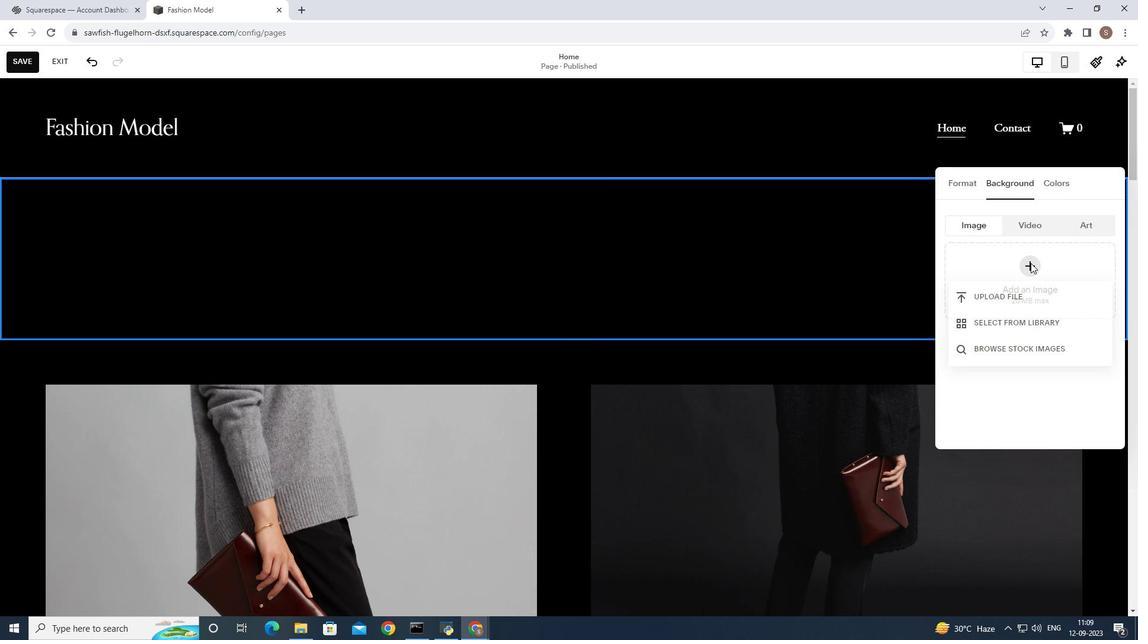
Action: Mouse moved to (1026, 349)
Screenshot: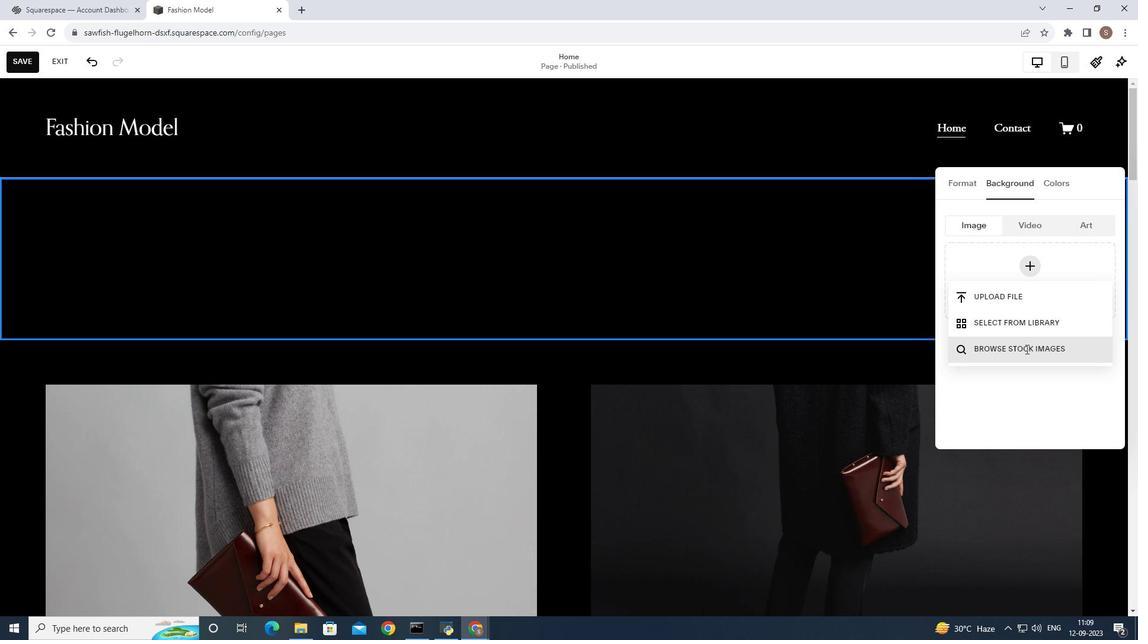 
Action: Mouse pressed left at (1026, 349)
Screenshot: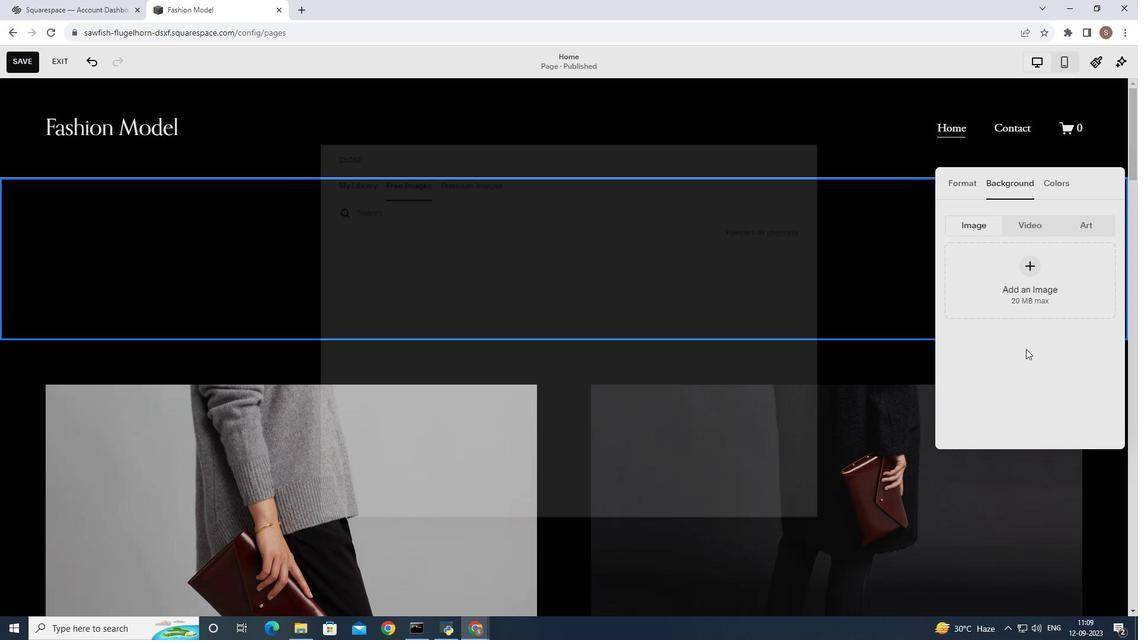
Action: Mouse moved to (359, 208)
Screenshot: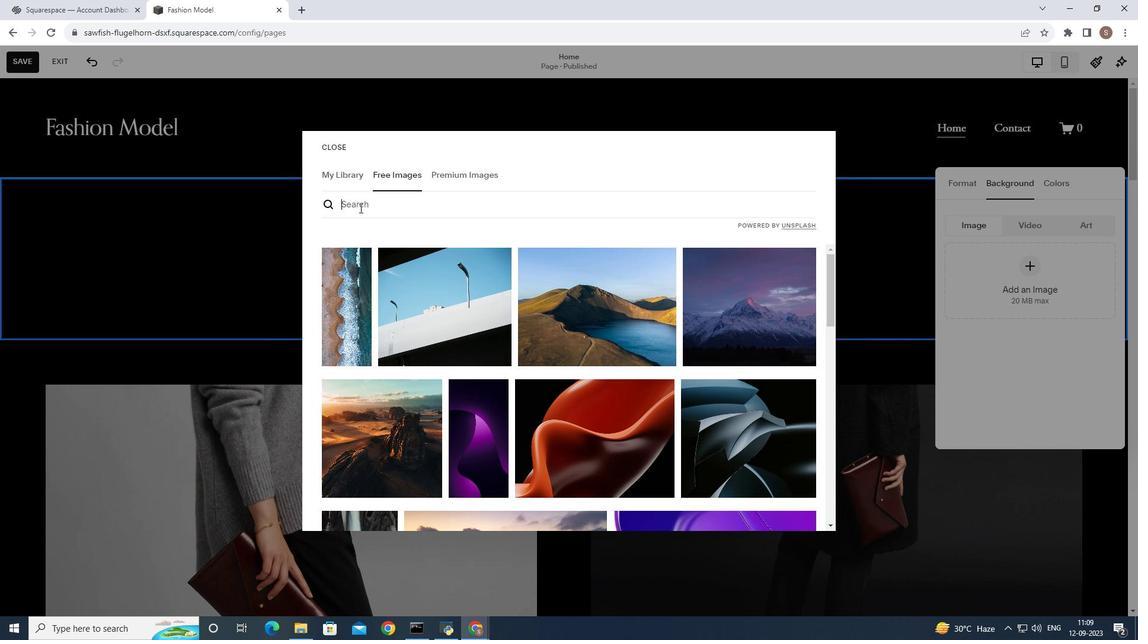 
Action: Mouse pressed left at (359, 208)
Screenshot: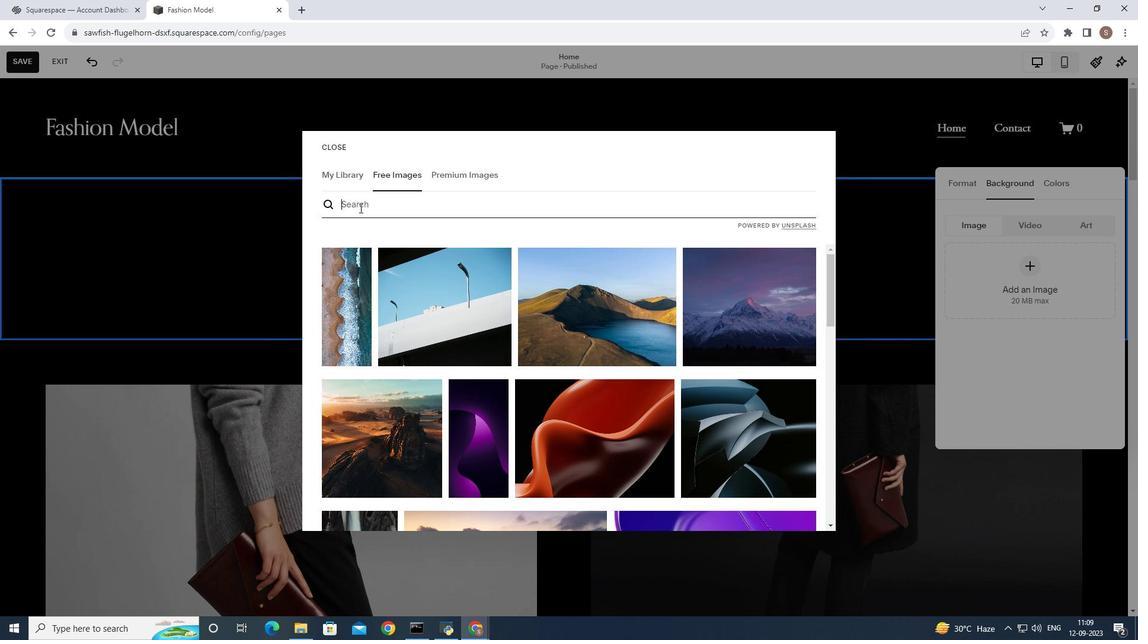 
Action: Key pressed <Key.shift>Model<Key.backspace><Key.backspace><Key.backspace><Key.backspace><Key.backspace><Key.backspace><Key.backspace><Key.backspace><Key.backspace><Key.backspace><Key.backspace><Key.backspace><Key.shift>Fashion<Key.space><Key.shift>Model<Key.enter>
Screenshot: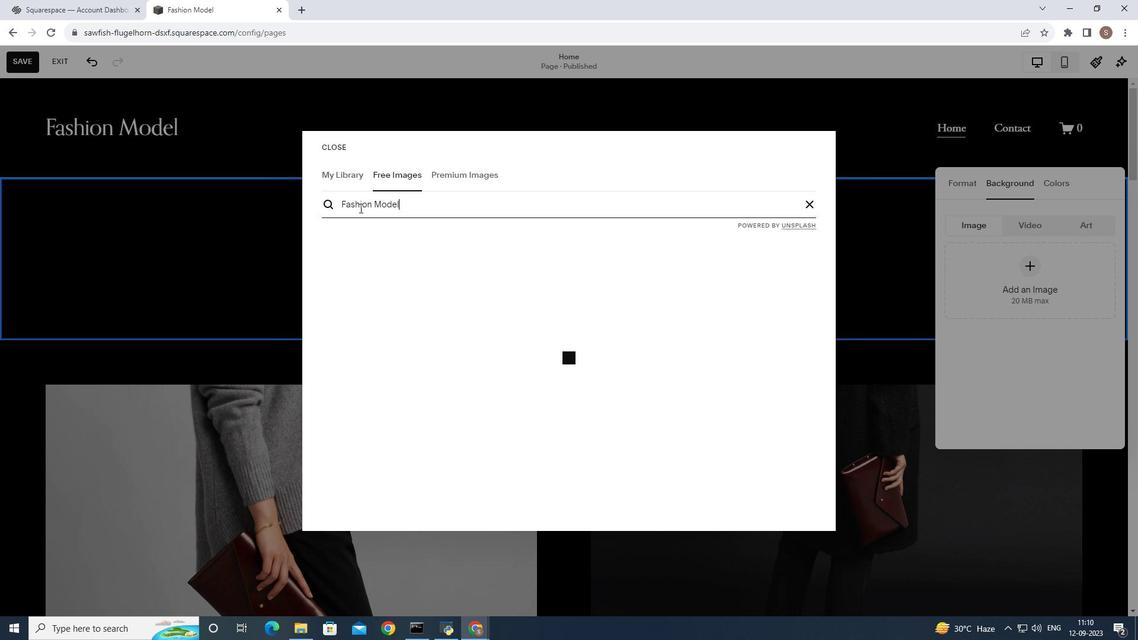 
Action: Mouse moved to (493, 348)
Screenshot: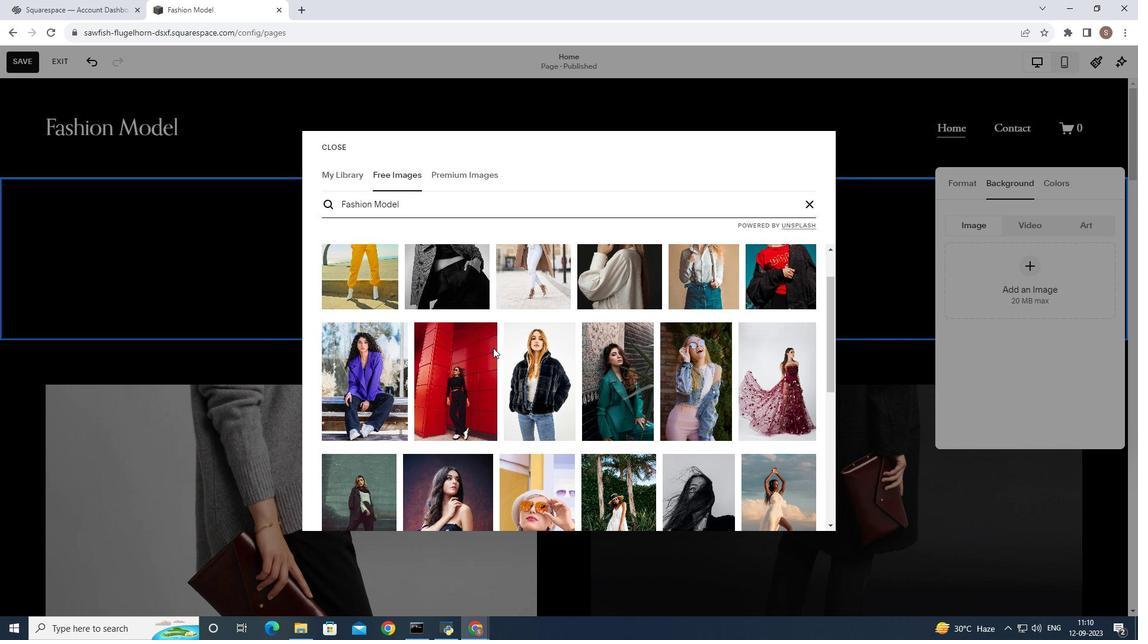 
Action: Mouse scrolled (493, 347) with delta (0, 0)
Screenshot: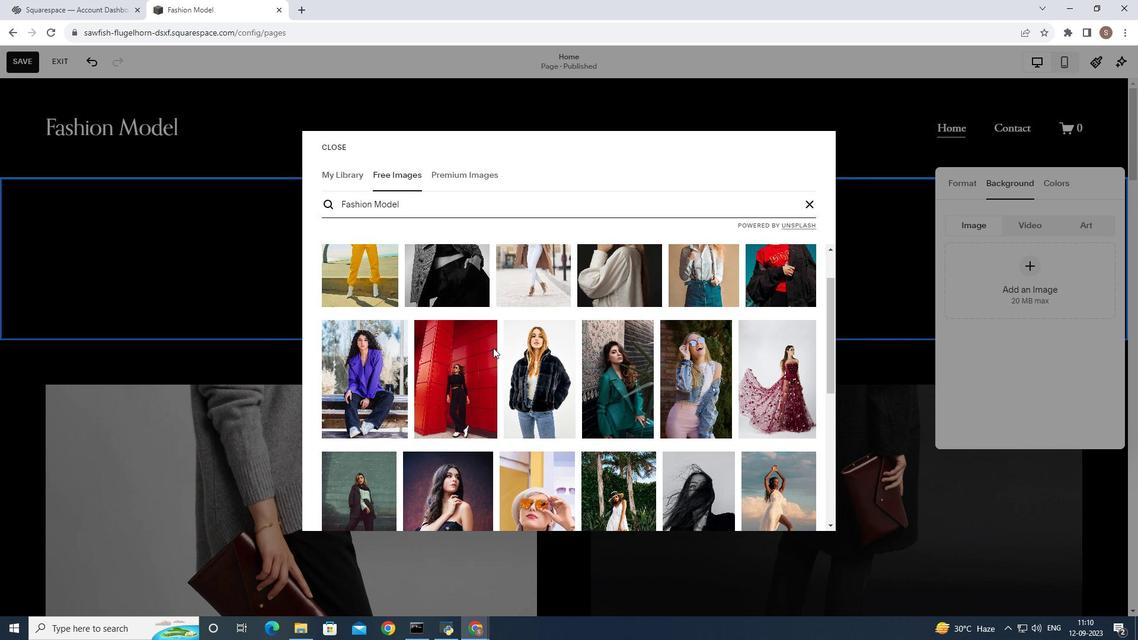 
Action: Mouse scrolled (493, 348) with delta (0, 0)
Screenshot: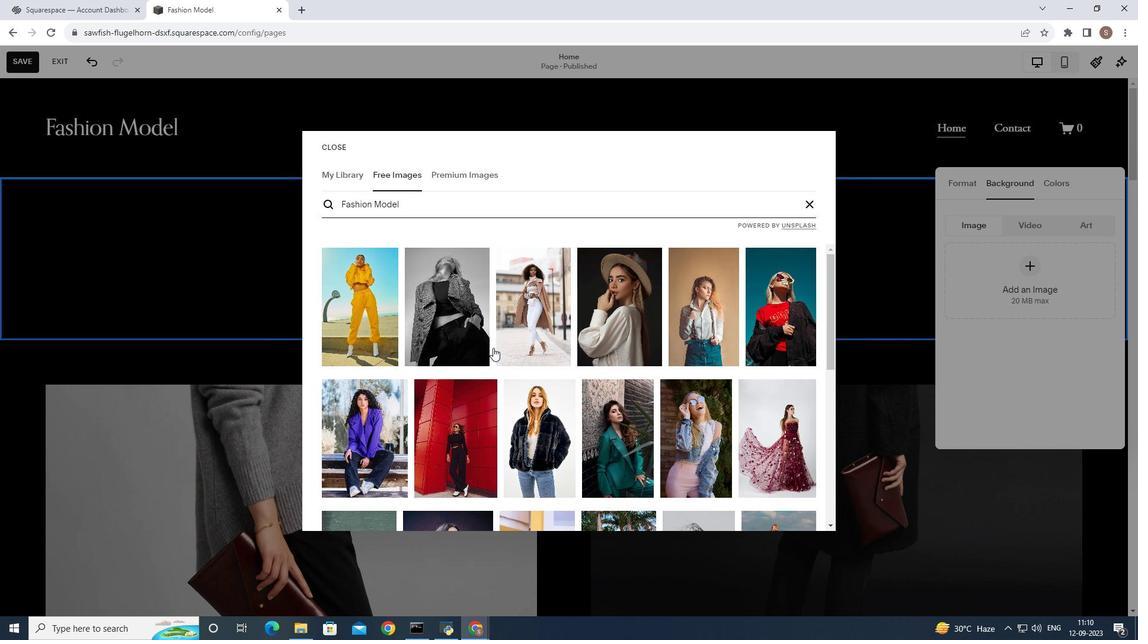 
Action: Mouse scrolled (493, 348) with delta (0, 0)
Screenshot: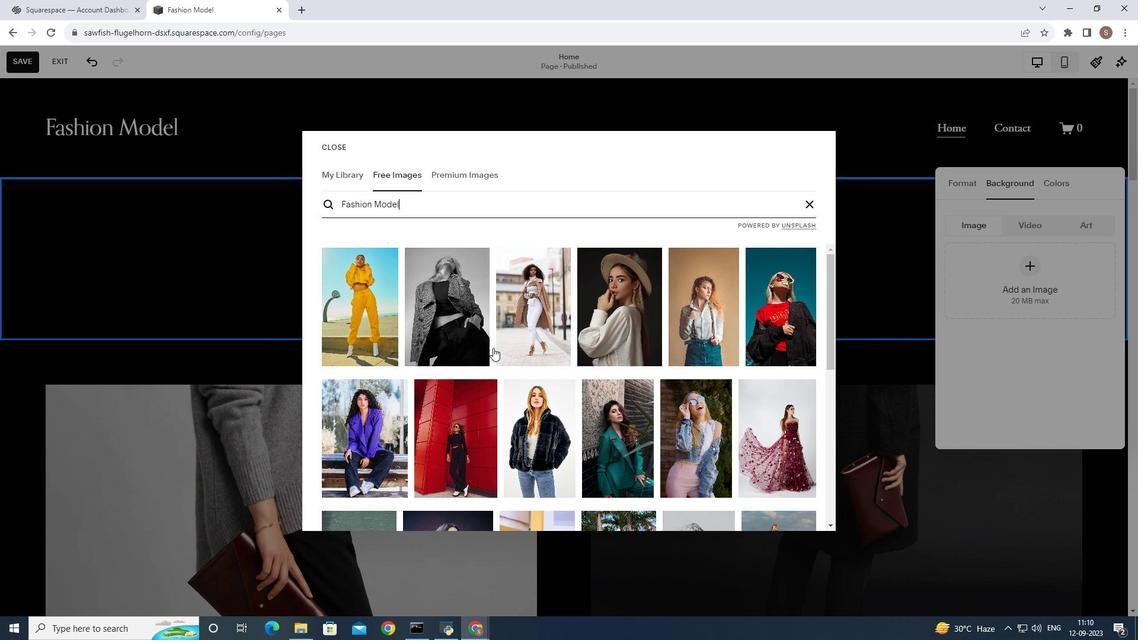 
Action: Mouse moved to (606, 321)
Screenshot: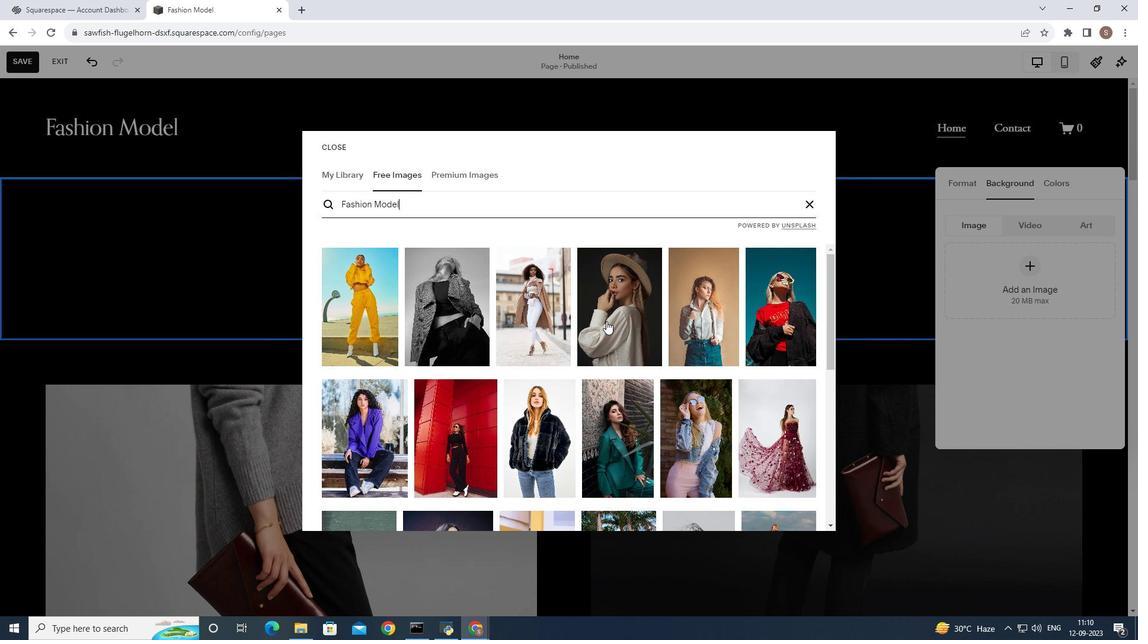 
Action: Mouse scrolled (606, 320) with delta (0, 0)
Screenshot: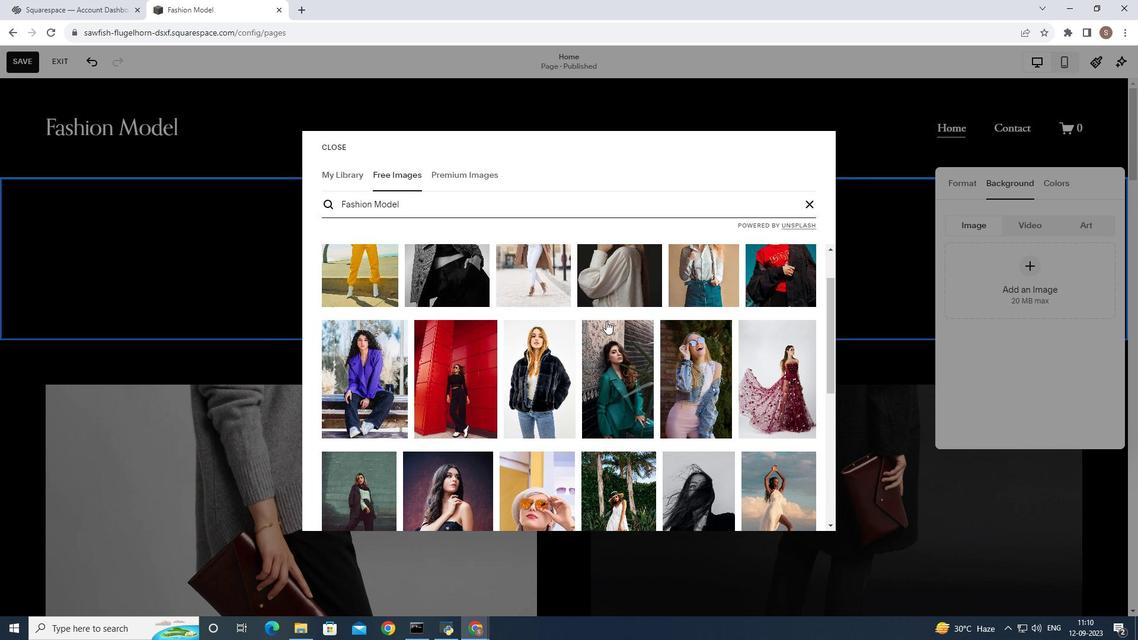 
Action: Mouse scrolled (606, 321) with delta (0, 0)
Screenshot: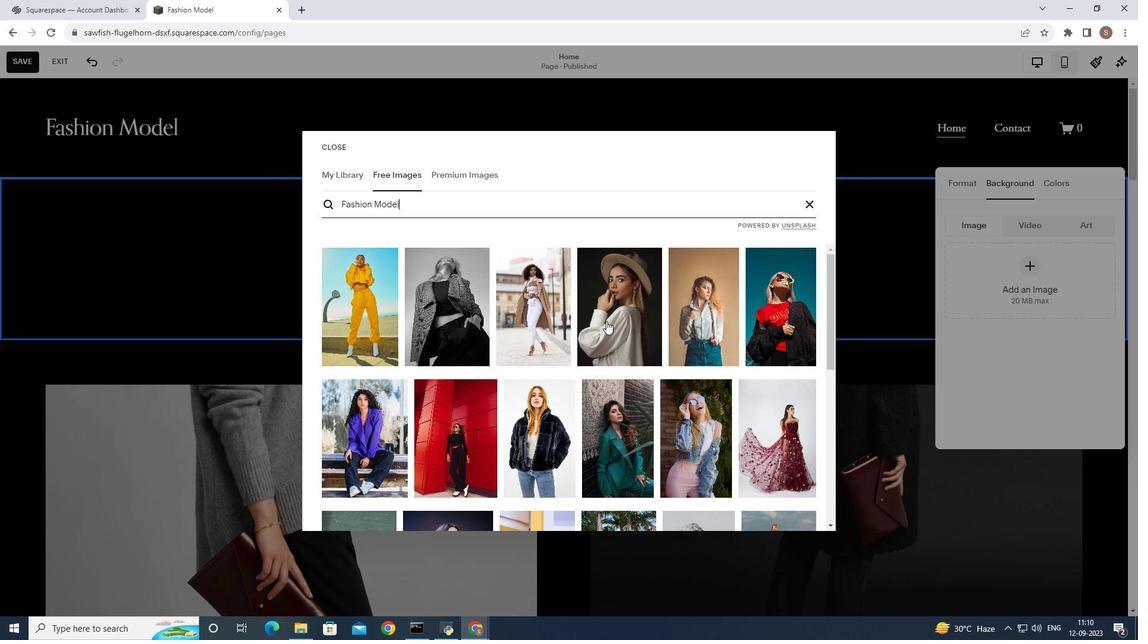 
Action: Mouse scrolled (606, 321) with delta (0, 0)
Screenshot: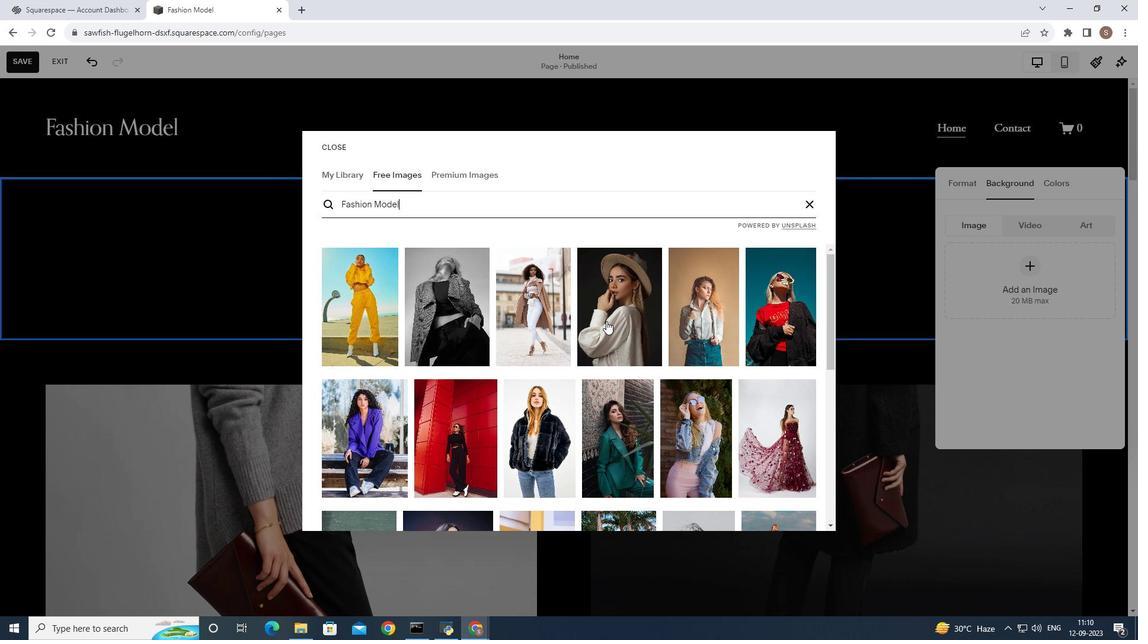 
Action: Mouse moved to (613, 310)
Screenshot: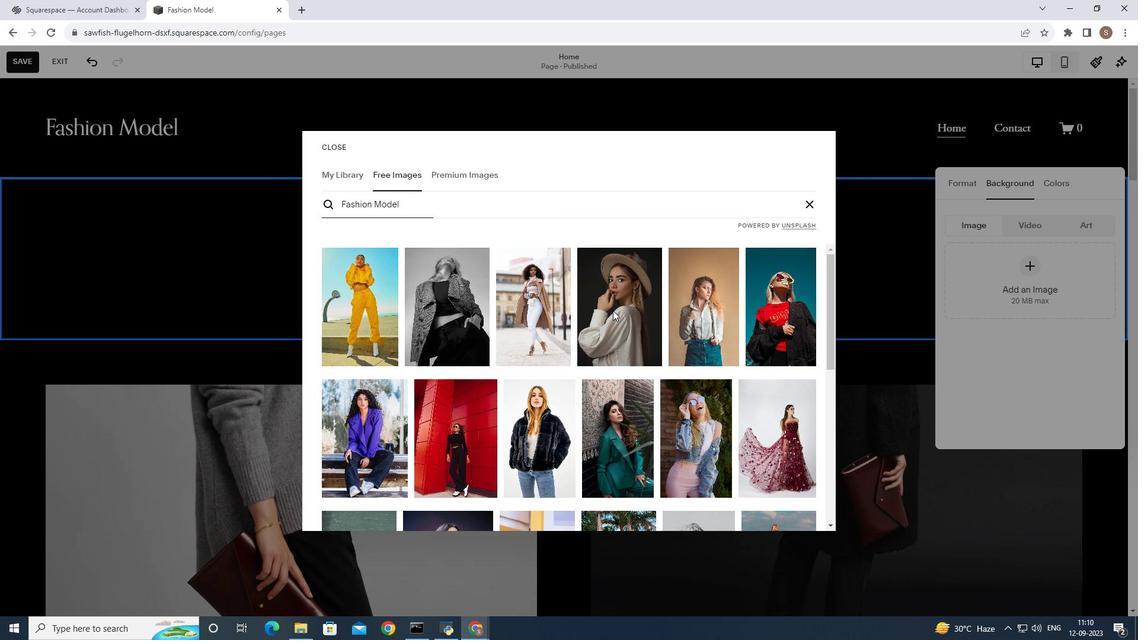 
Action: Mouse pressed left at (613, 310)
Screenshot: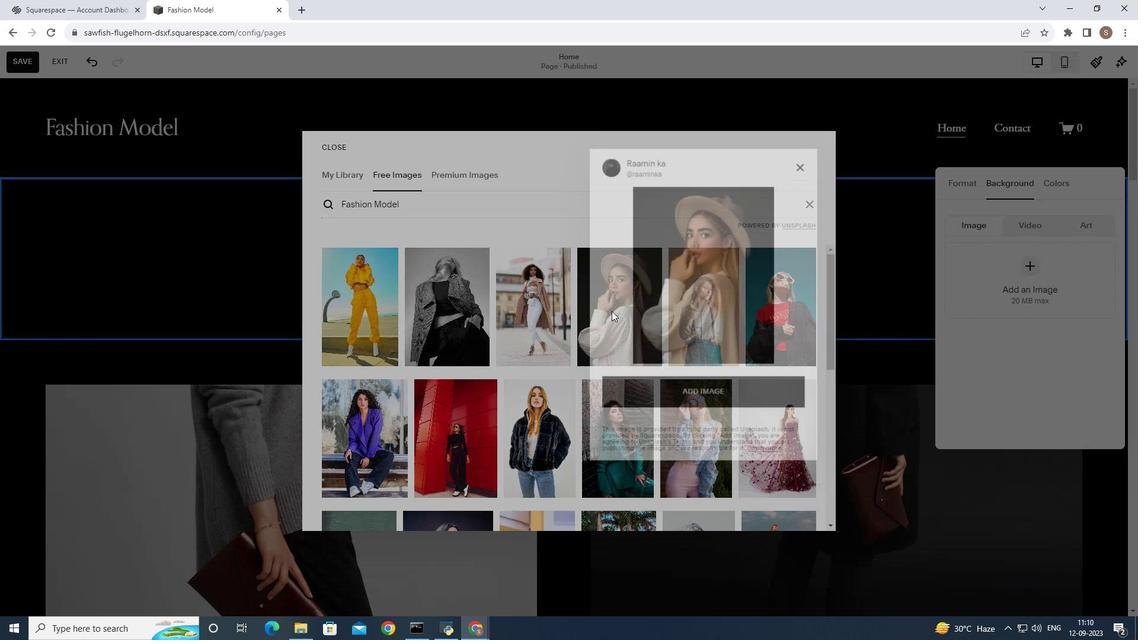 
Action: Mouse moved to (649, 403)
Screenshot: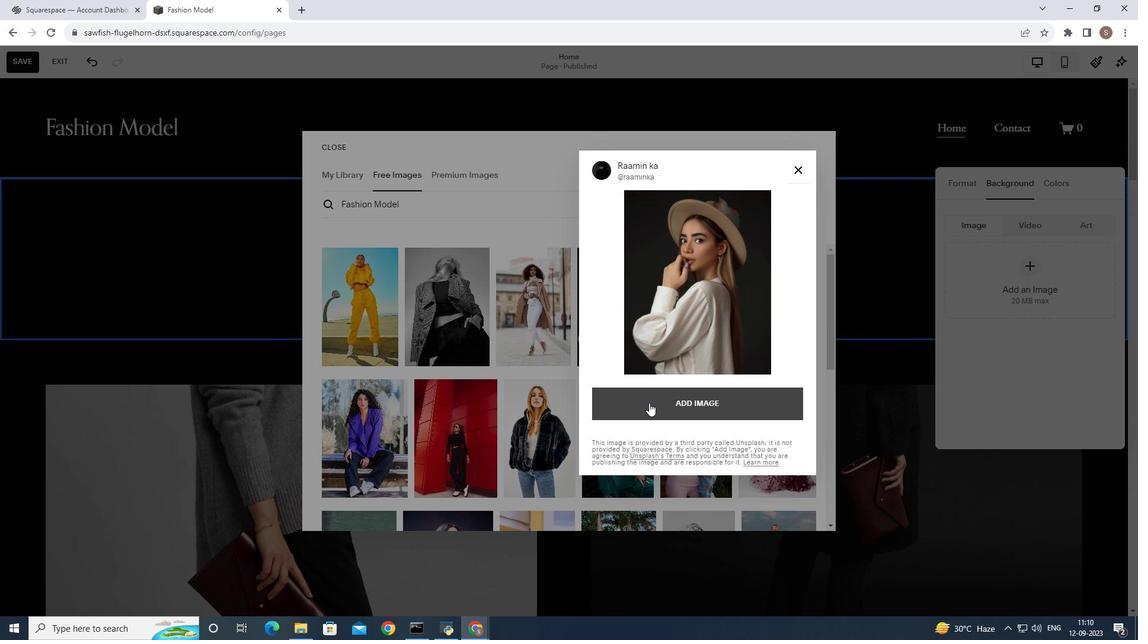 
Action: Mouse pressed left at (649, 403)
Screenshot: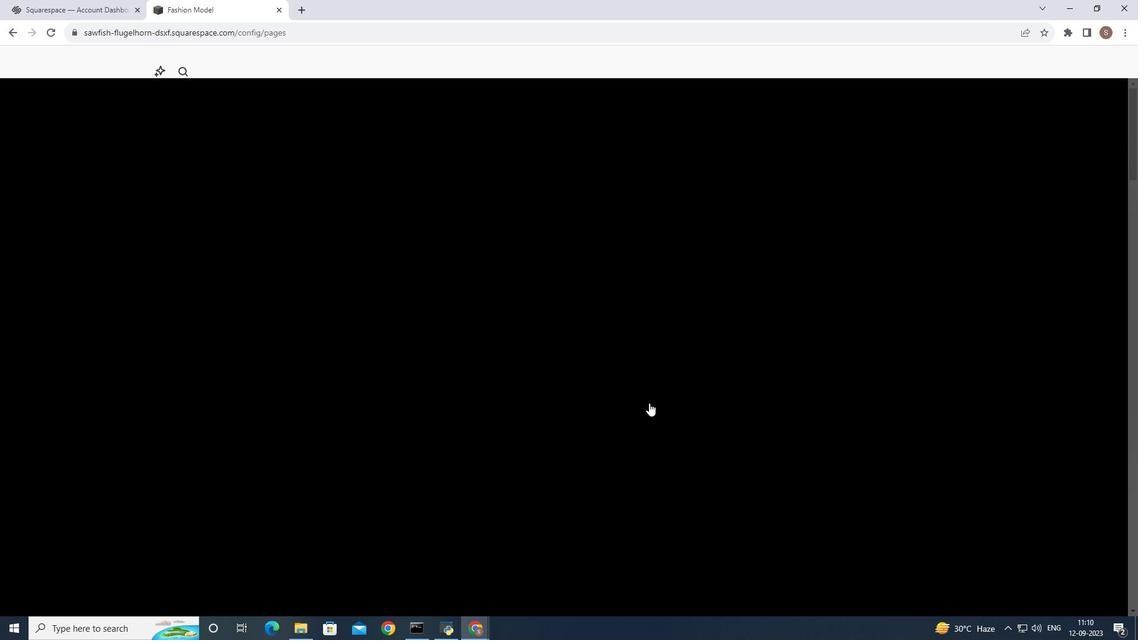 
Action: Mouse moved to (424, 286)
Screenshot: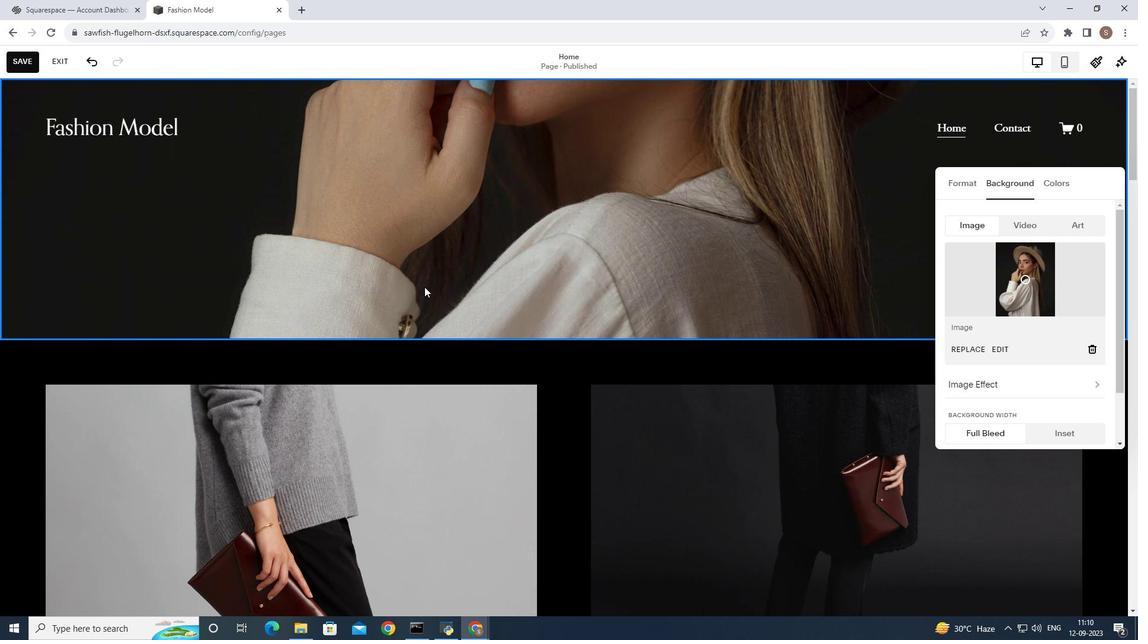 
Action: Mouse scrolled (424, 287) with delta (0, 0)
Screenshot: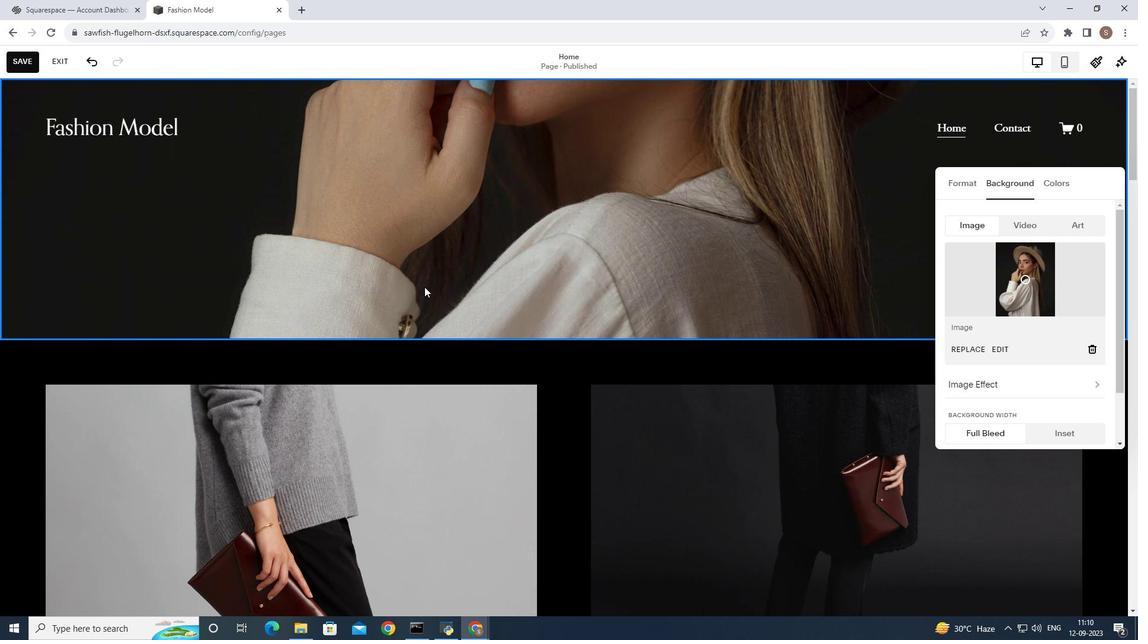 
Action: Mouse scrolled (424, 287) with delta (0, 0)
Screenshot: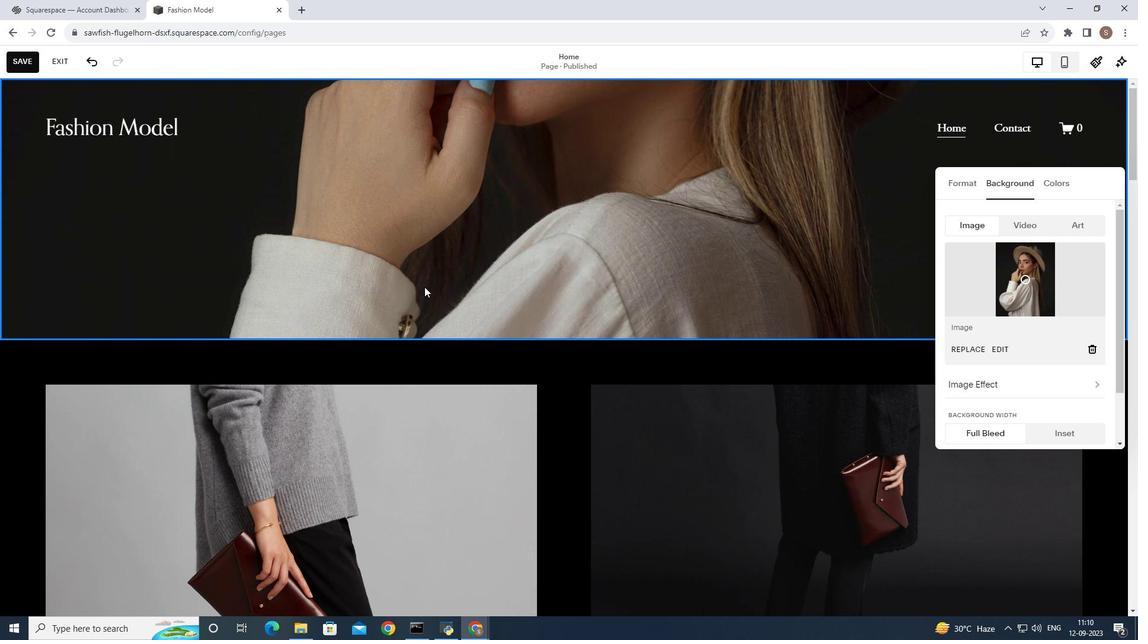 
Action: Mouse scrolled (424, 287) with delta (0, 0)
Screenshot: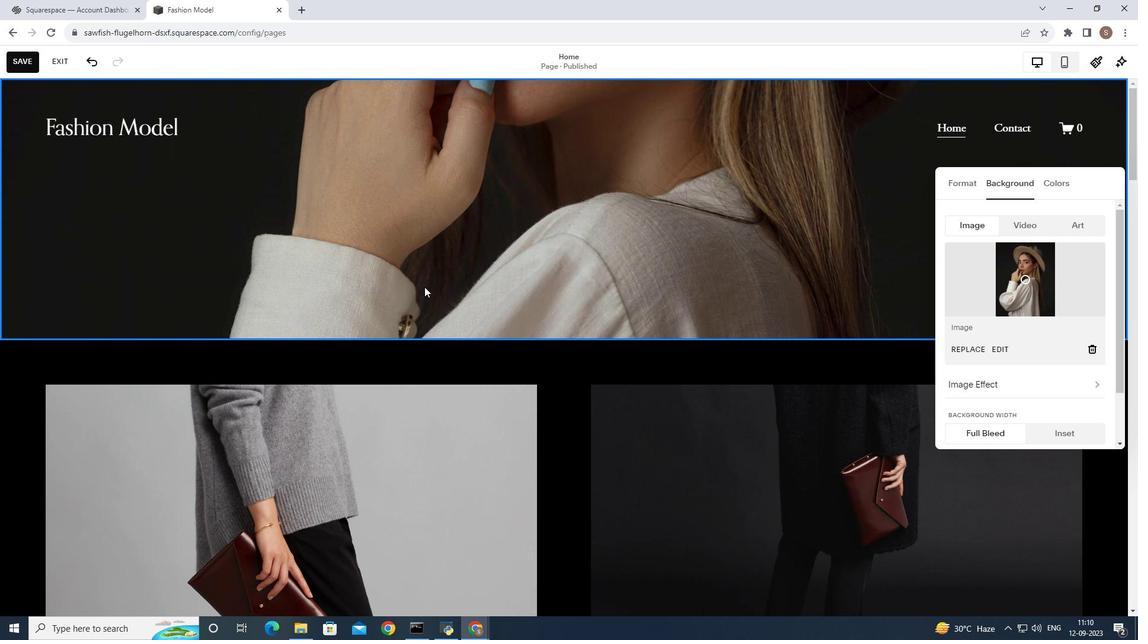 
Action: Mouse scrolled (424, 287) with delta (0, 0)
Screenshot: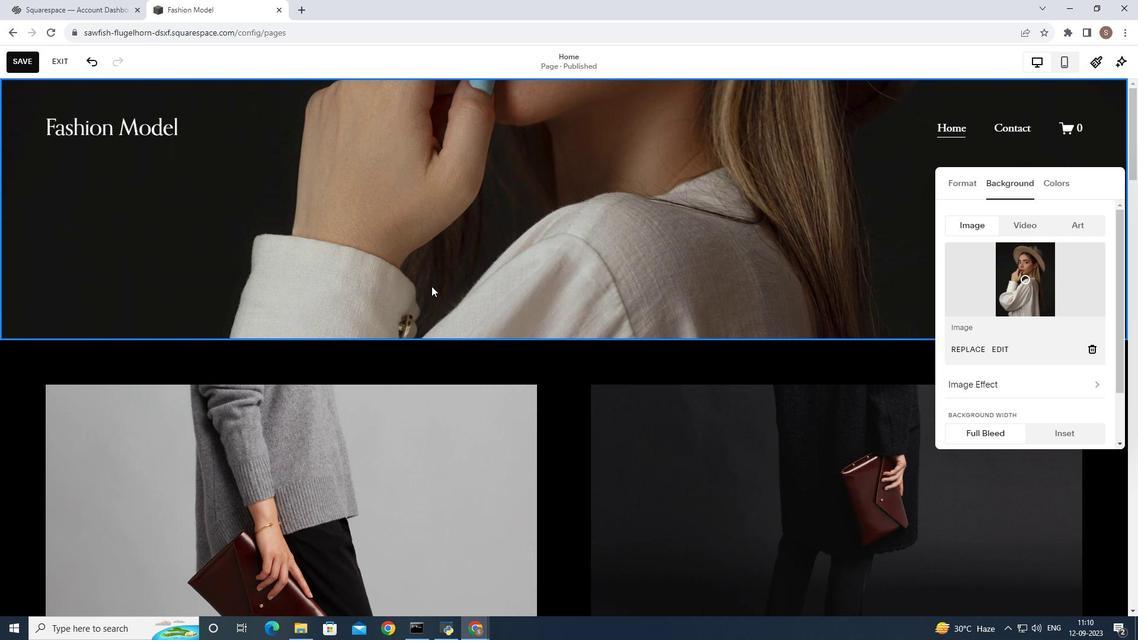 
Action: Mouse moved to (473, 240)
Screenshot: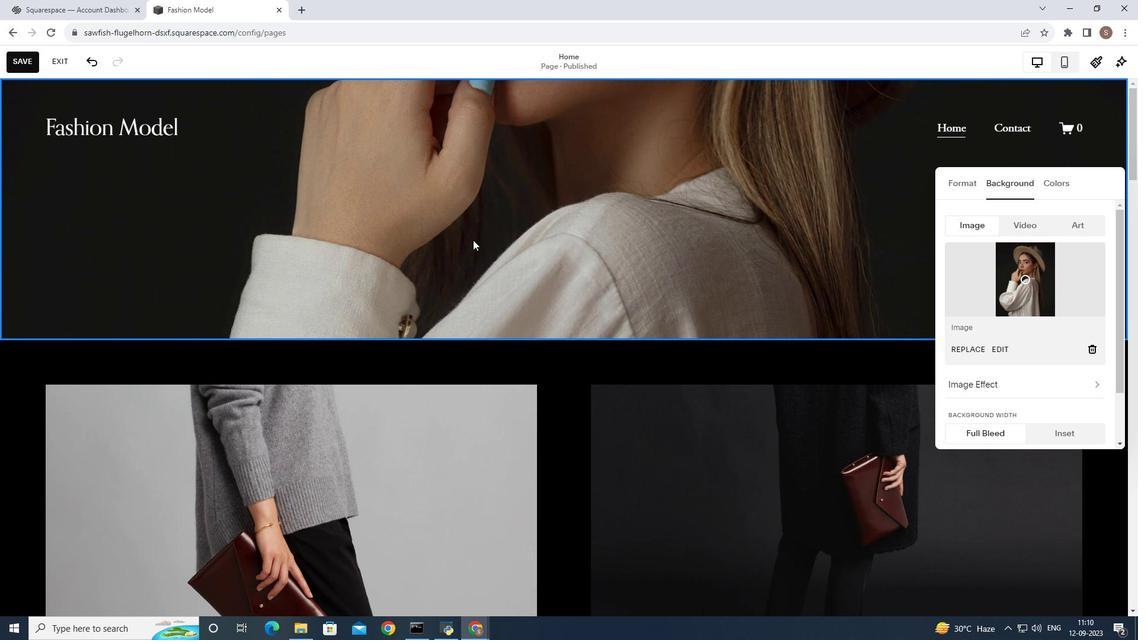 
Action: Mouse pressed left at (473, 240)
Screenshot: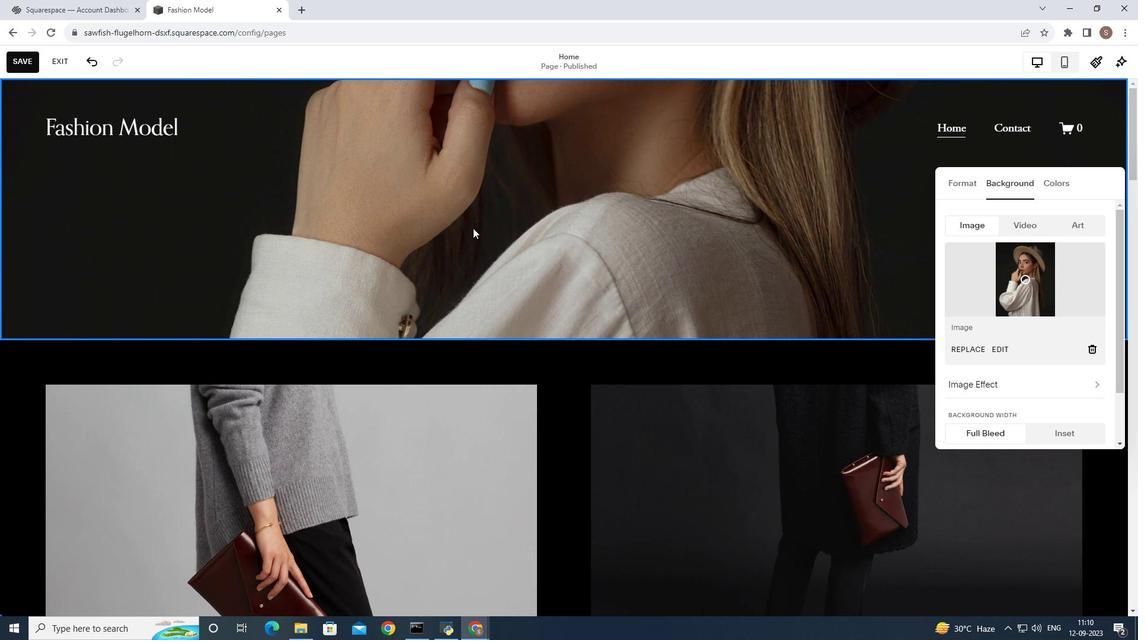 
Action: Mouse moved to (399, 247)
Screenshot: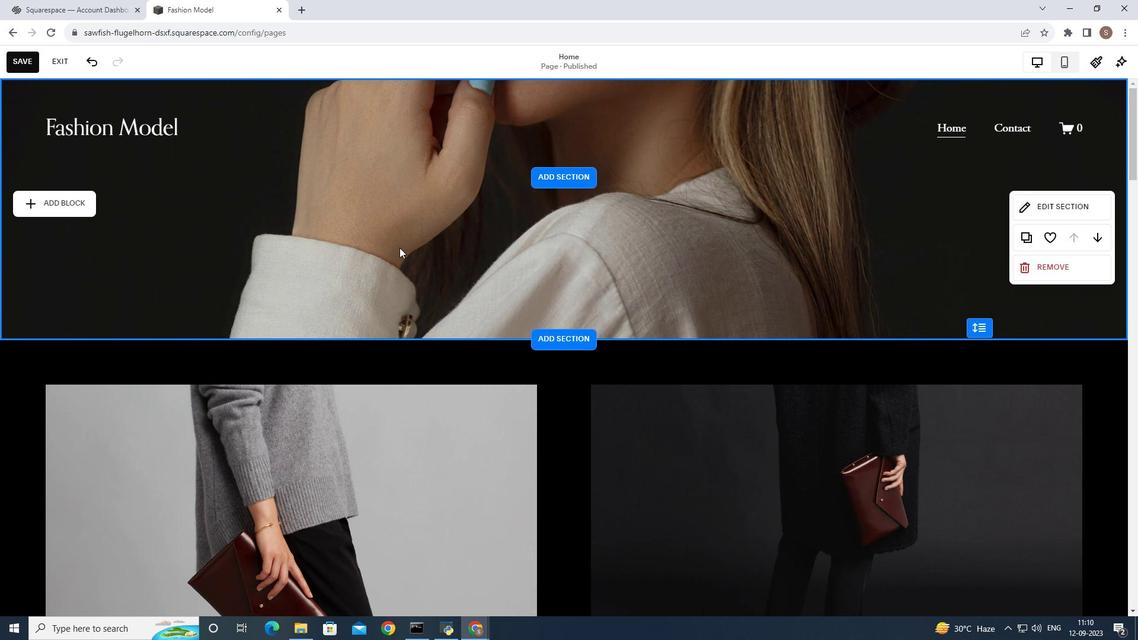 
Action: Mouse scrolled (399, 248) with delta (0, 0)
Screenshot: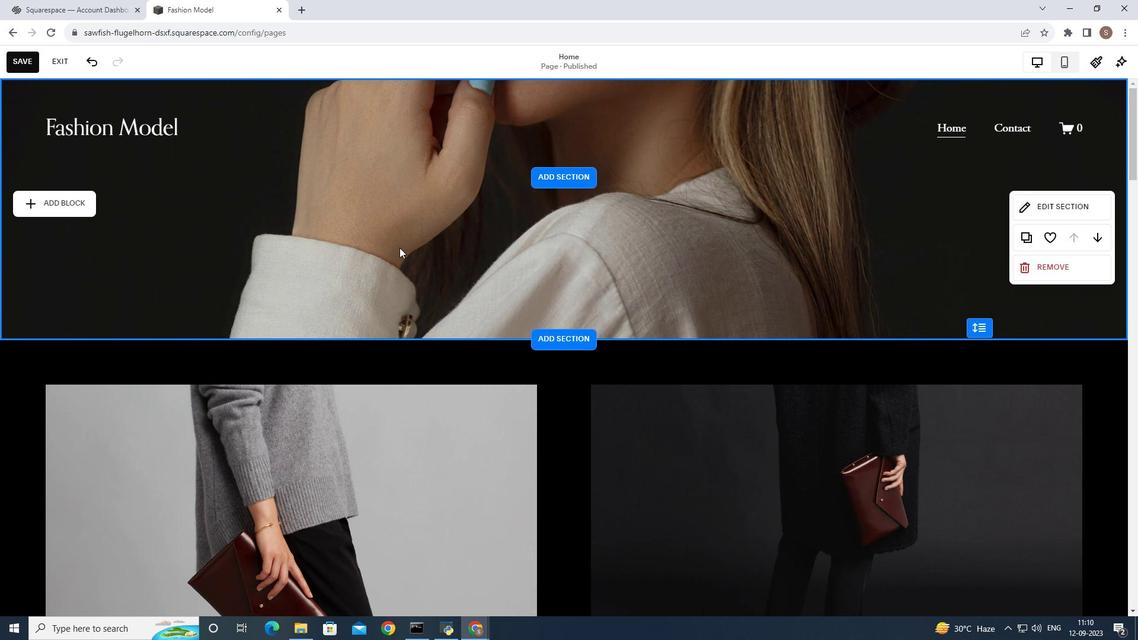 
Action: Mouse scrolled (399, 248) with delta (0, 0)
Screenshot: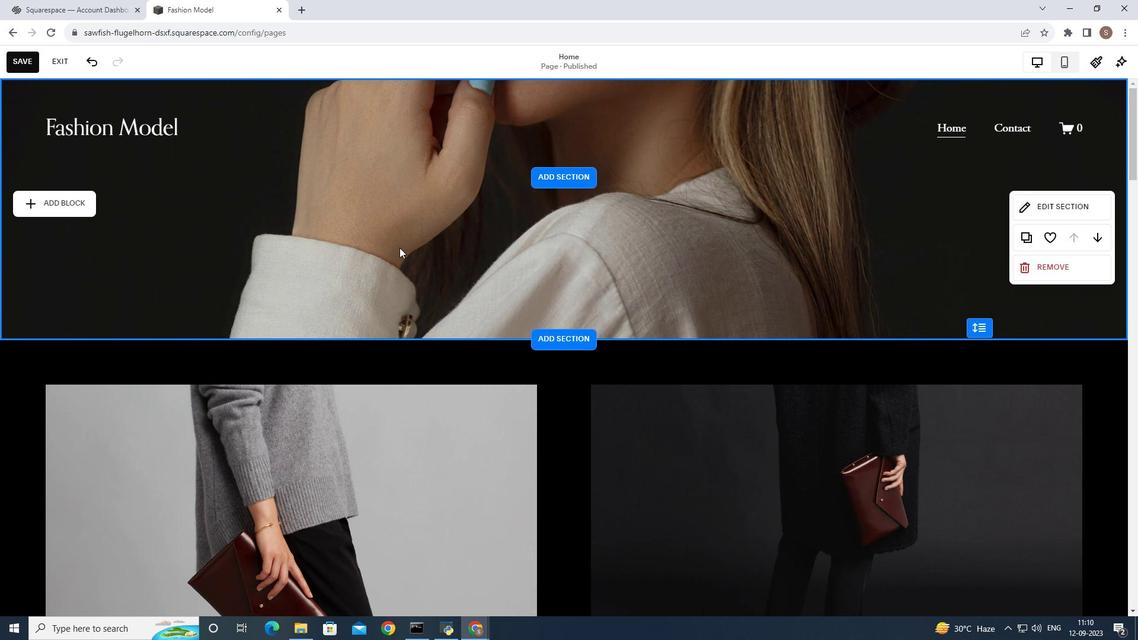 
Action: Mouse moved to (442, 432)
Screenshot: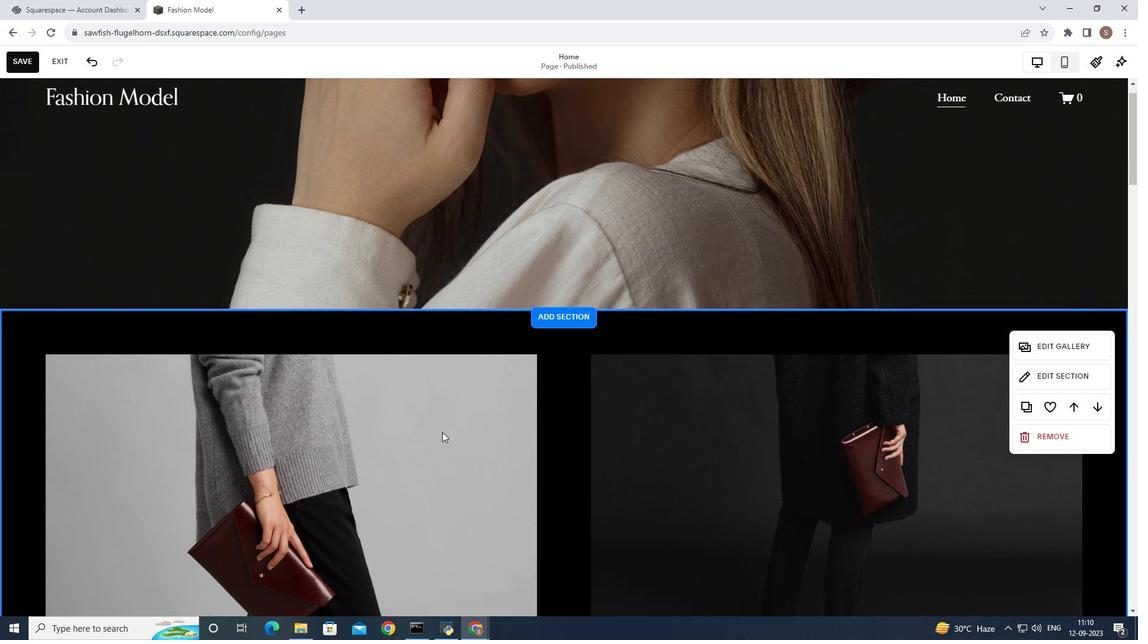 
Action: Mouse scrolled (442, 431) with delta (0, 0)
Screenshot: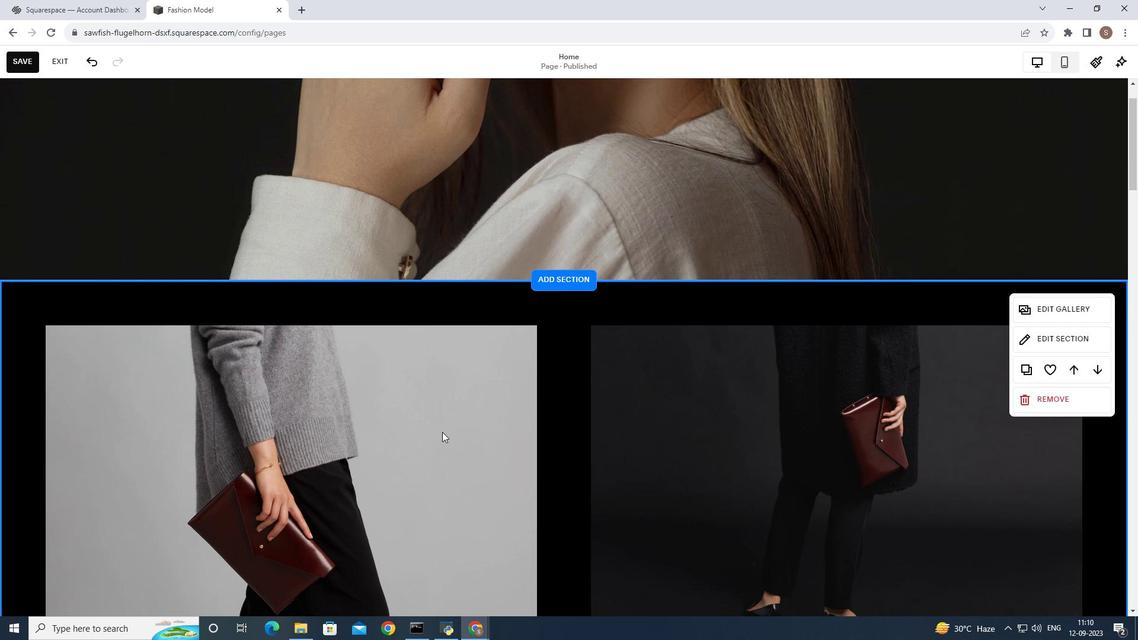 
Action: Mouse scrolled (442, 431) with delta (0, 0)
Screenshot: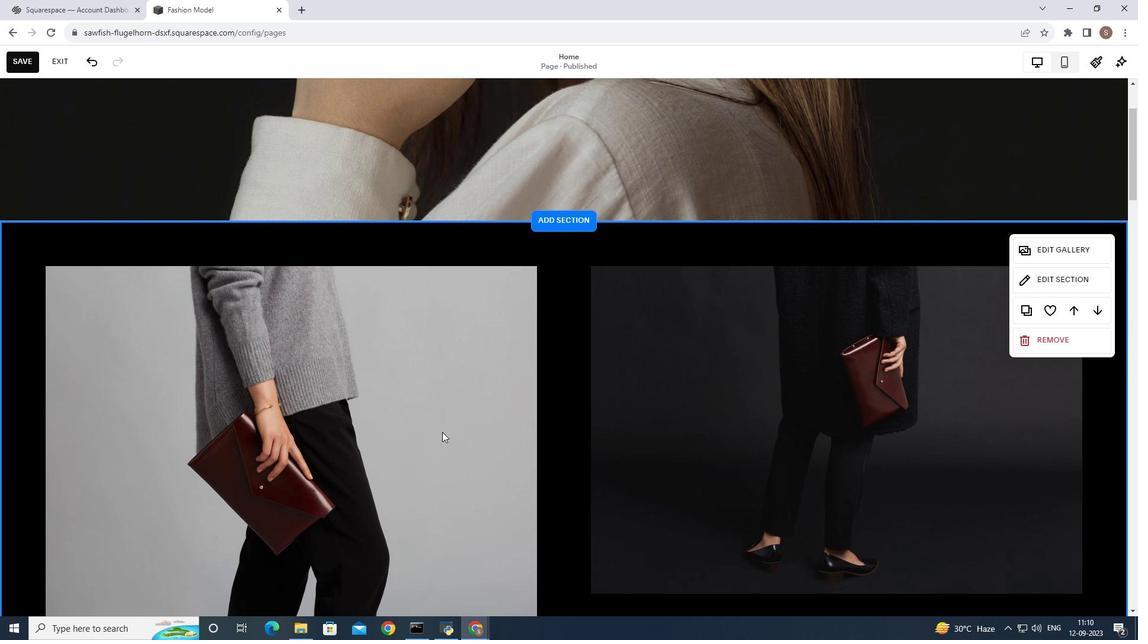 
Action: Mouse scrolled (442, 431) with delta (0, 0)
Screenshot: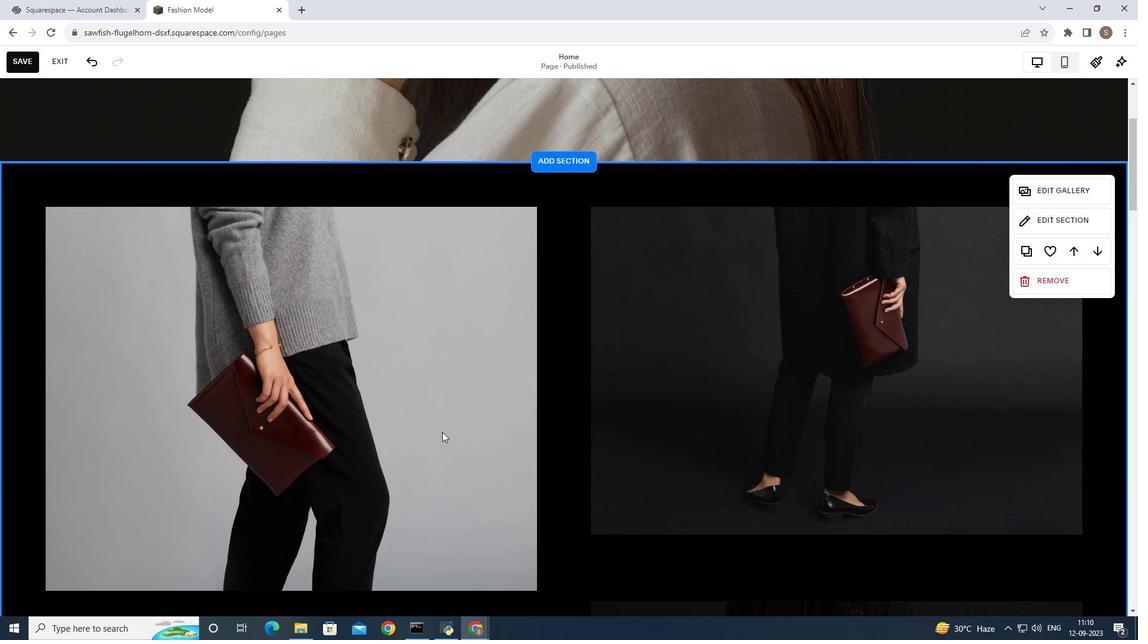 
Action: Mouse moved to (443, 416)
Screenshot: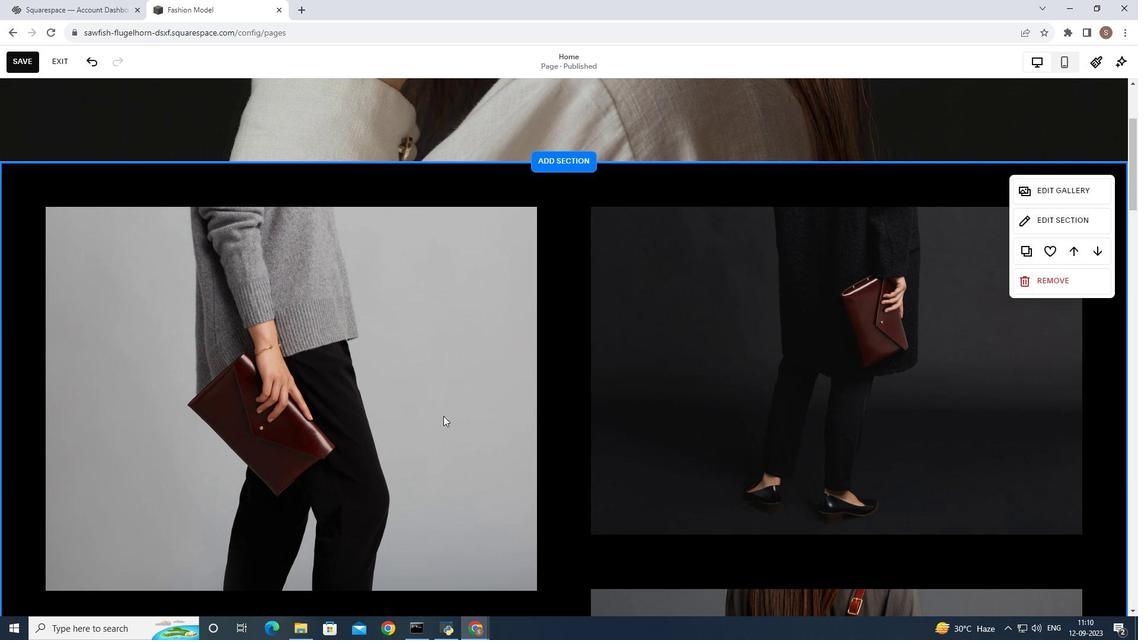 
Action: Mouse scrolled (443, 416) with delta (0, 0)
Screenshot: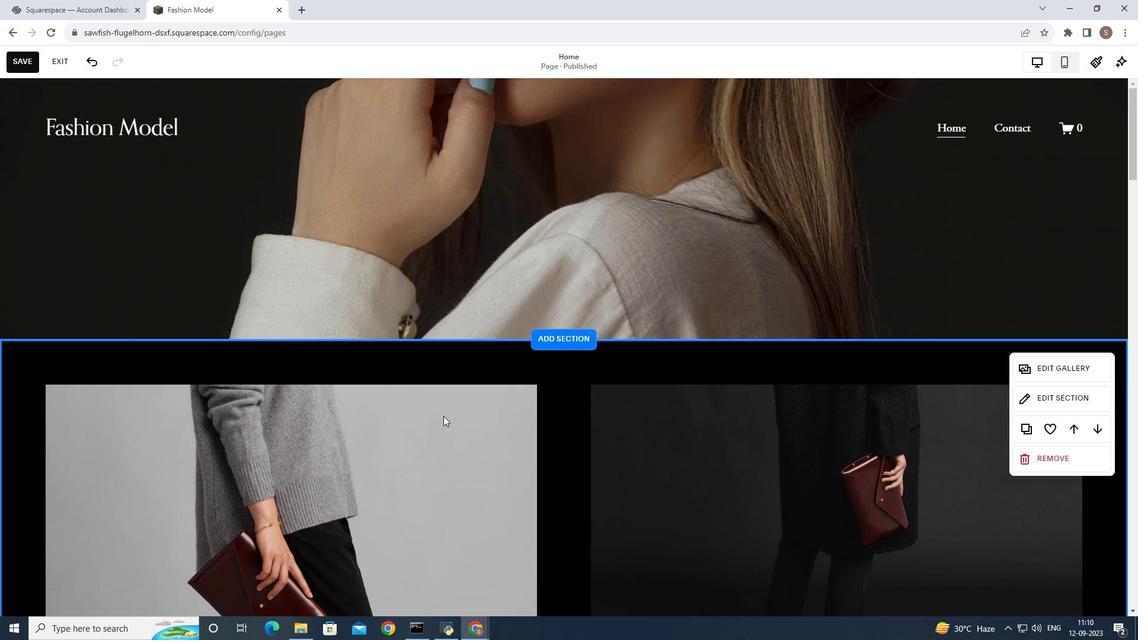 
Action: Mouse scrolled (443, 416) with delta (0, 0)
Screenshot: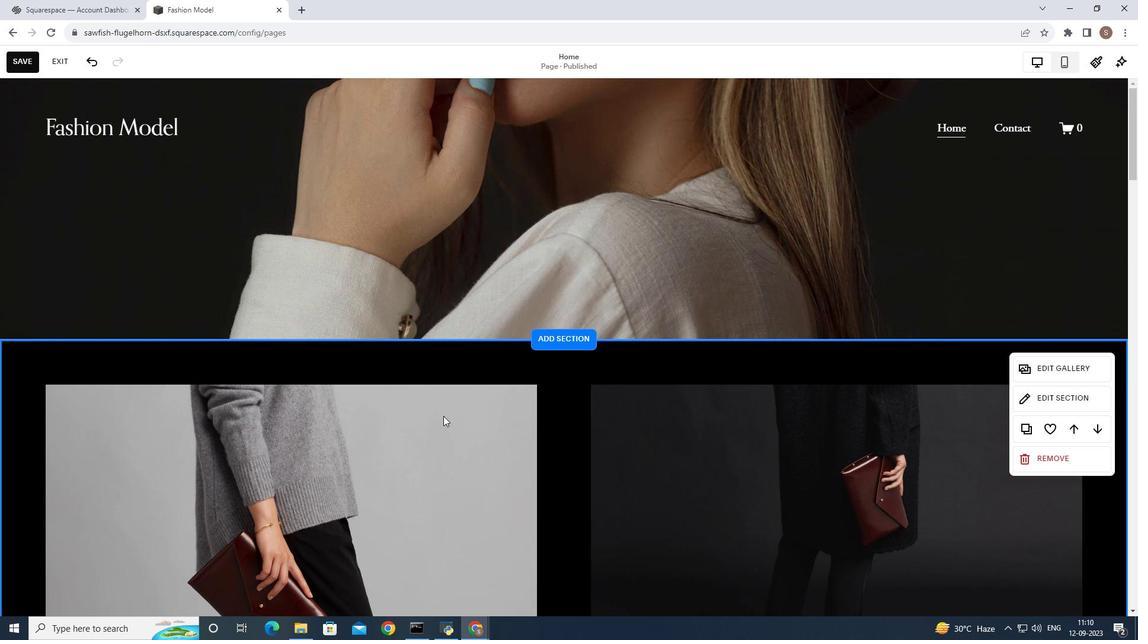 
Action: Mouse scrolled (443, 416) with delta (0, 0)
Screenshot: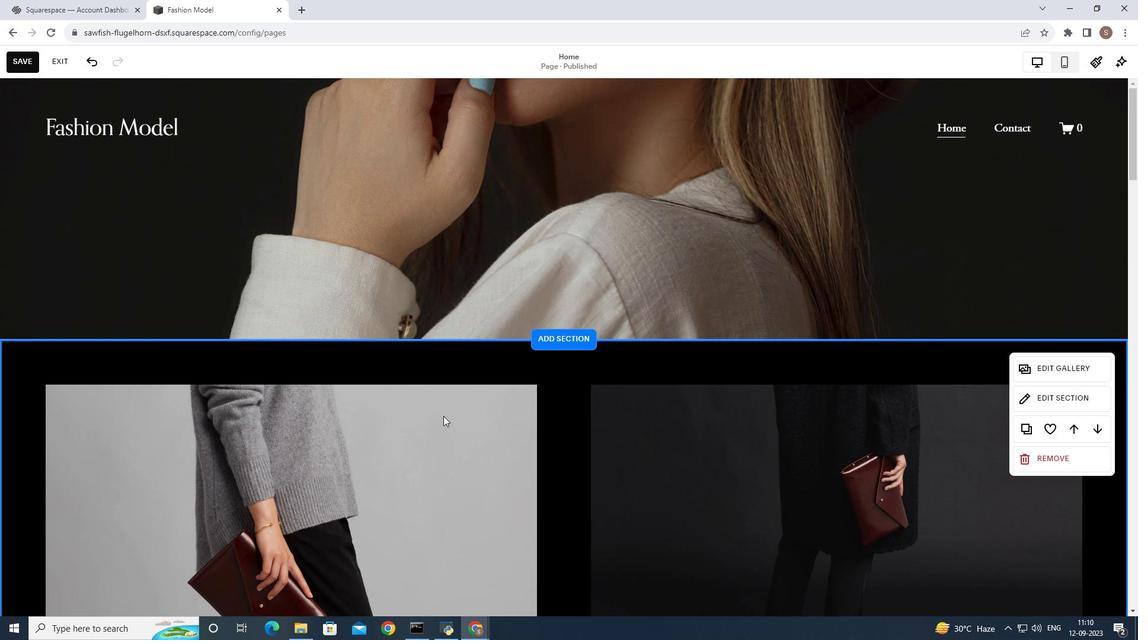 
Action: Mouse scrolled (443, 416) with delta (0, 0)
Screenshot: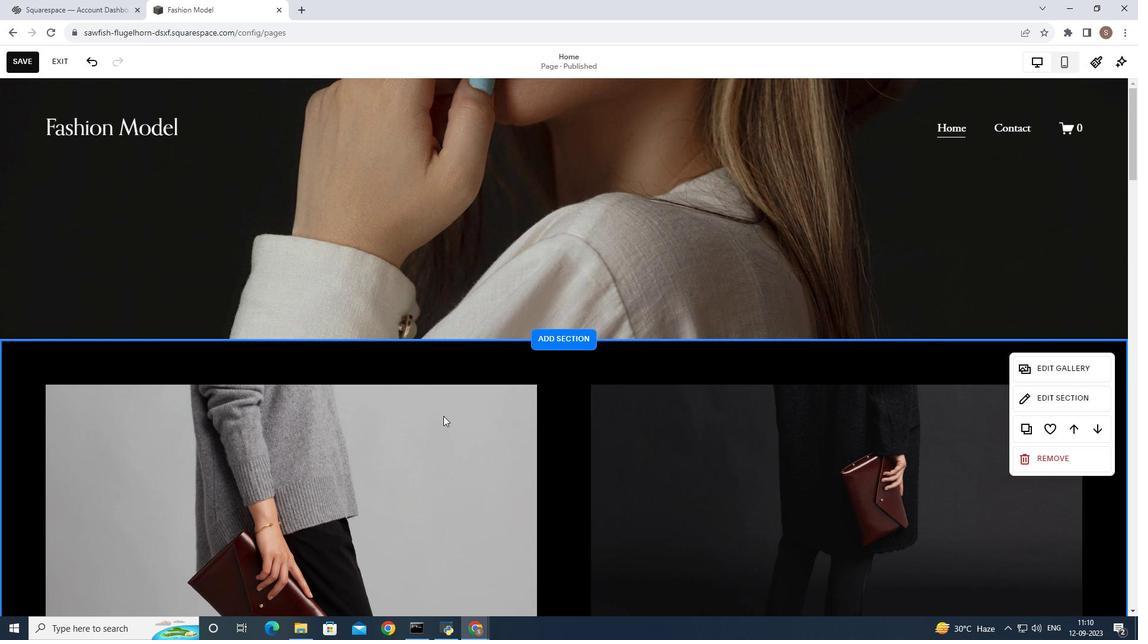 
Action: Mouse scrolled (443, 416) with delta (0, 0)
Screenshot: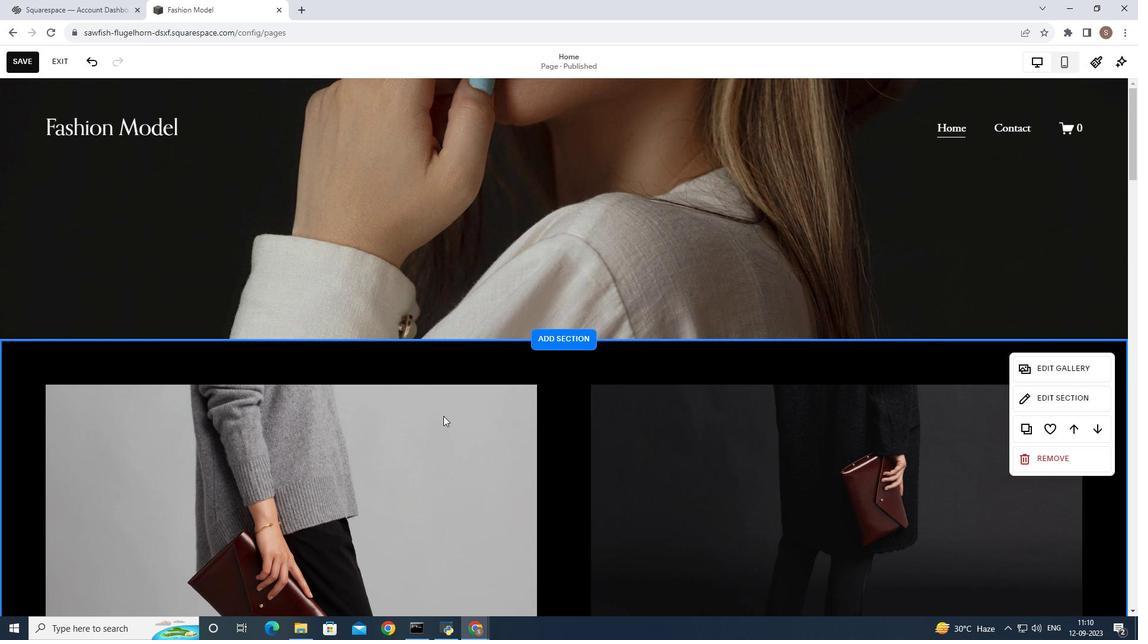 
Action: Mouse scrolled (443, 416) with delta (0, 0)
Screenshot: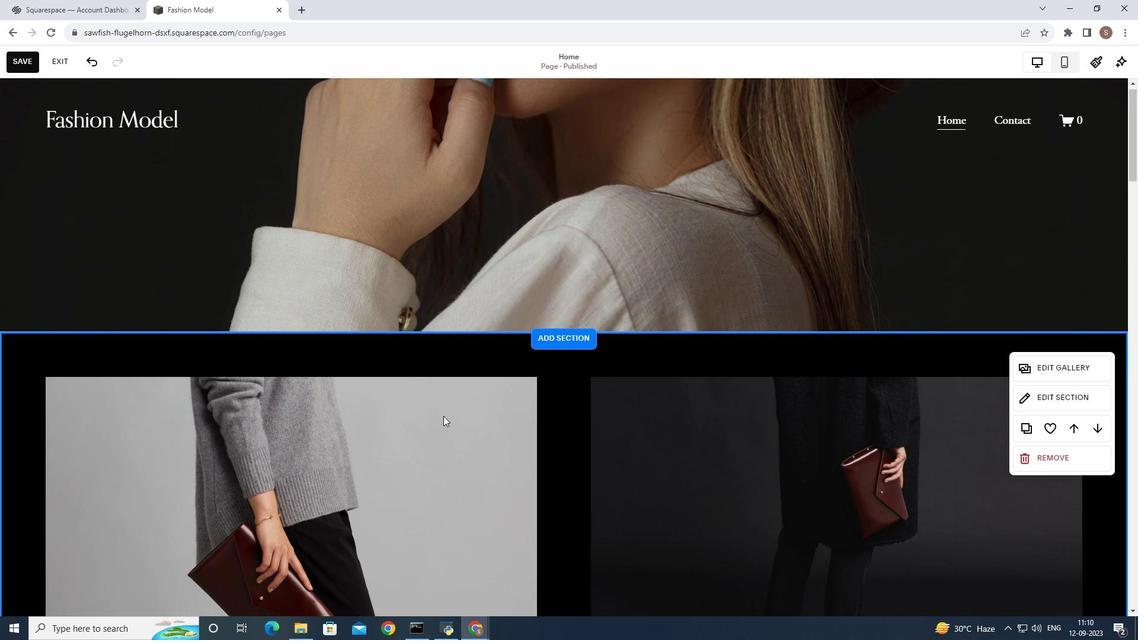 
Action: Mouse scrolled (443, 416) with delta (0, 0)
Screenshot: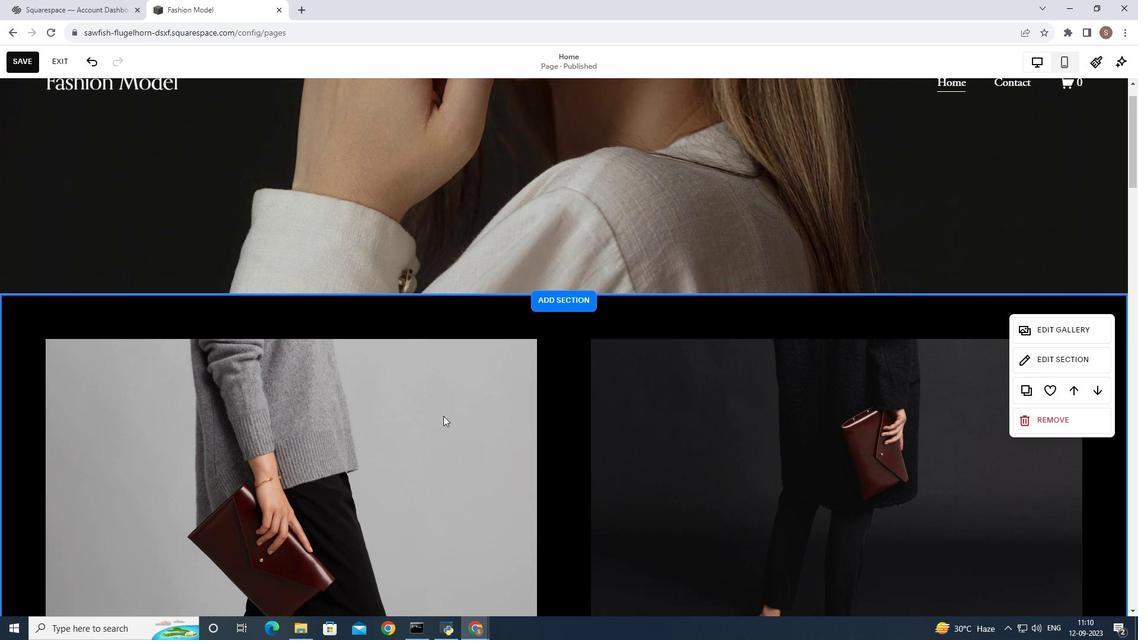 
Action: Mouse scrolled (443, 415) with delta (0, 0)
Screenshot: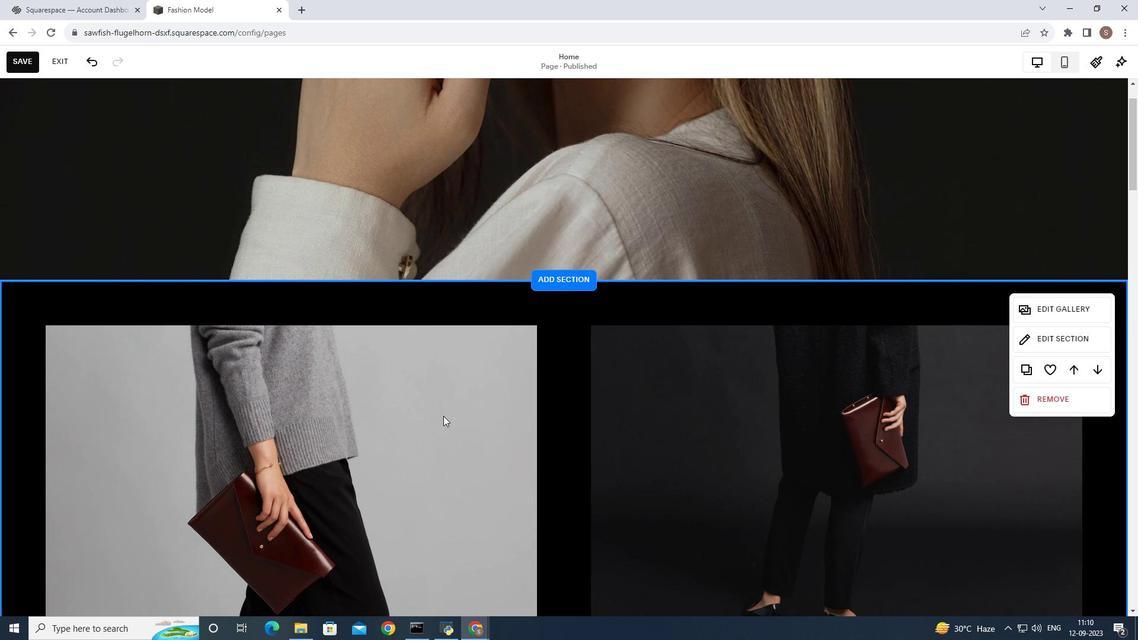 
Action: Mouse scrolled (443, 416) with delta (0, 0)
Screenshot: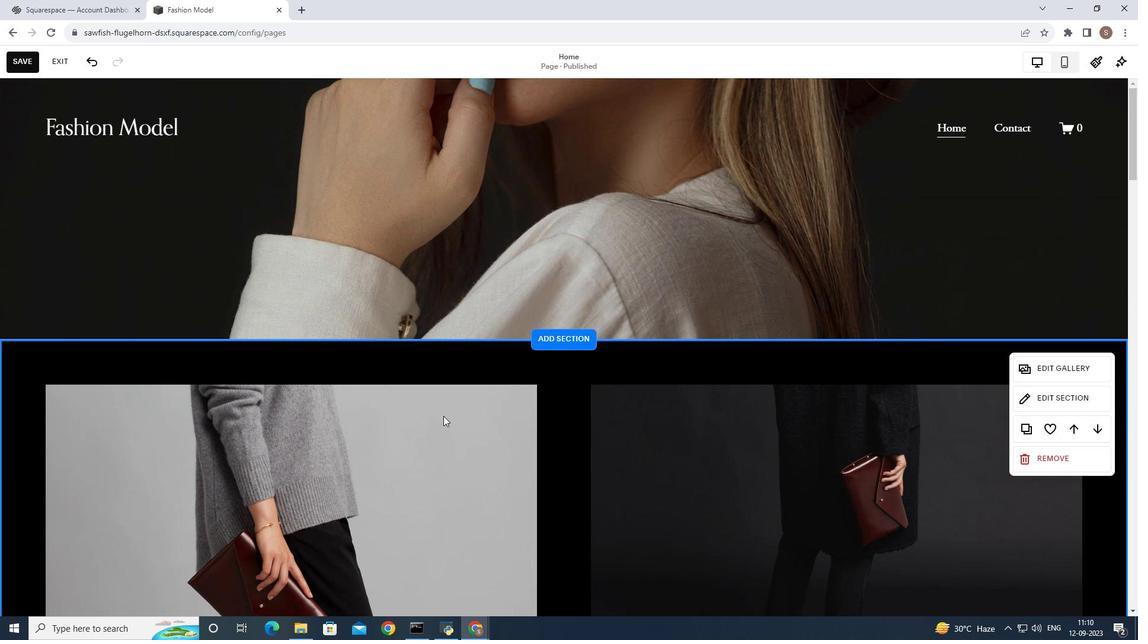 
Action: Mouse scrolled (443, 416) with delta (0, 0)
Screenshot: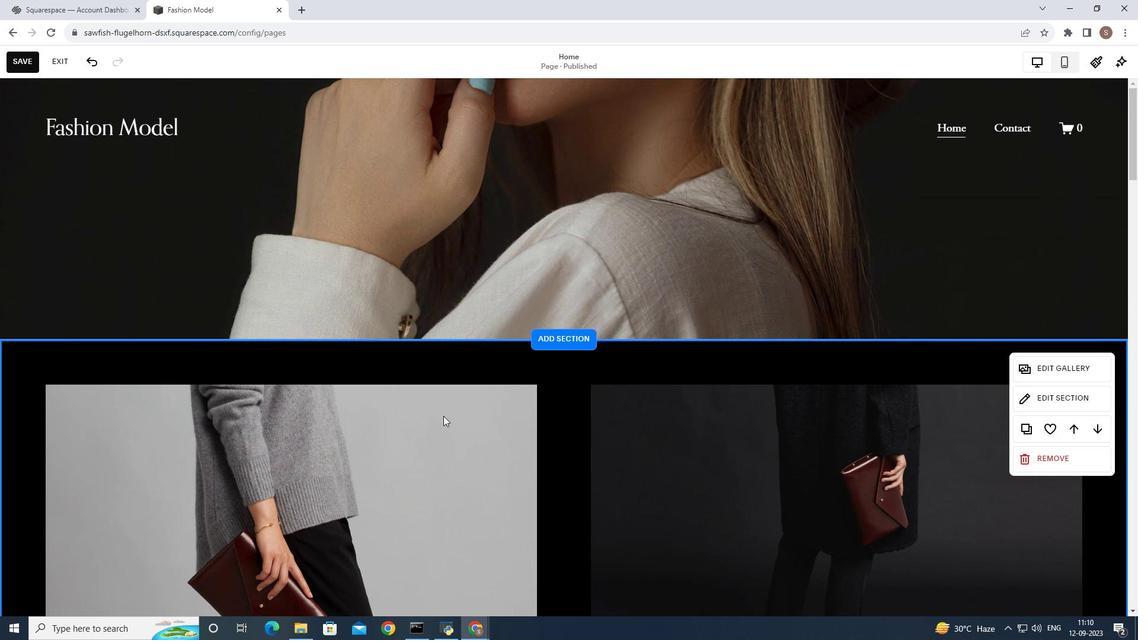 
Action: Mouse scrolled (443, 416) with delta (0, 0)
Screenshot: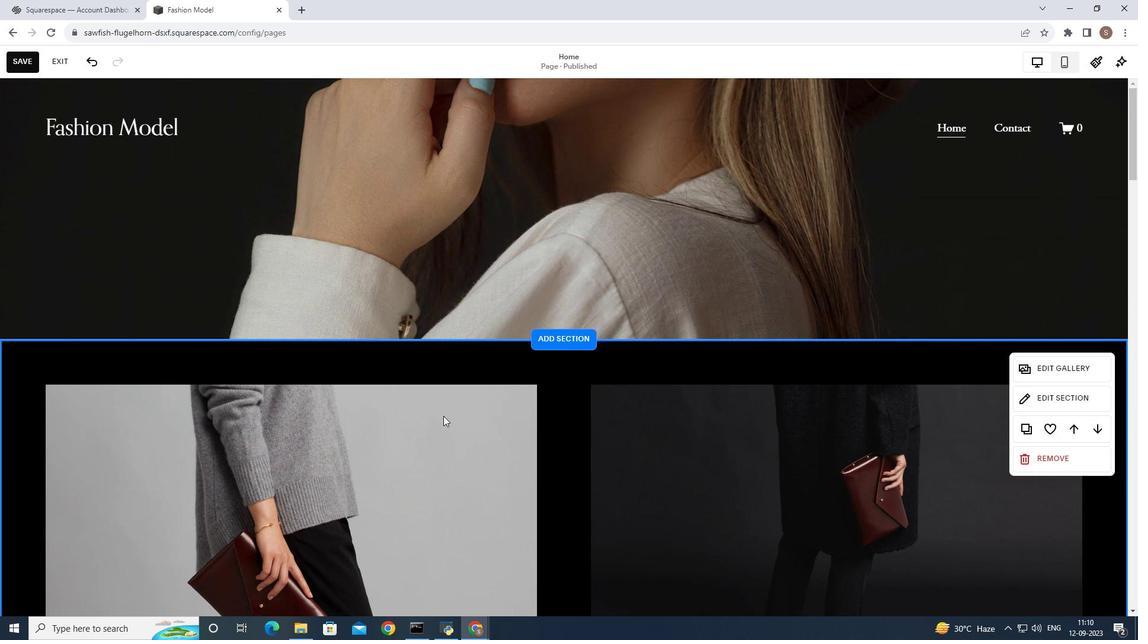
Action: Mouse scrolled (443, 415) with delta (0, 0)
Screenshot: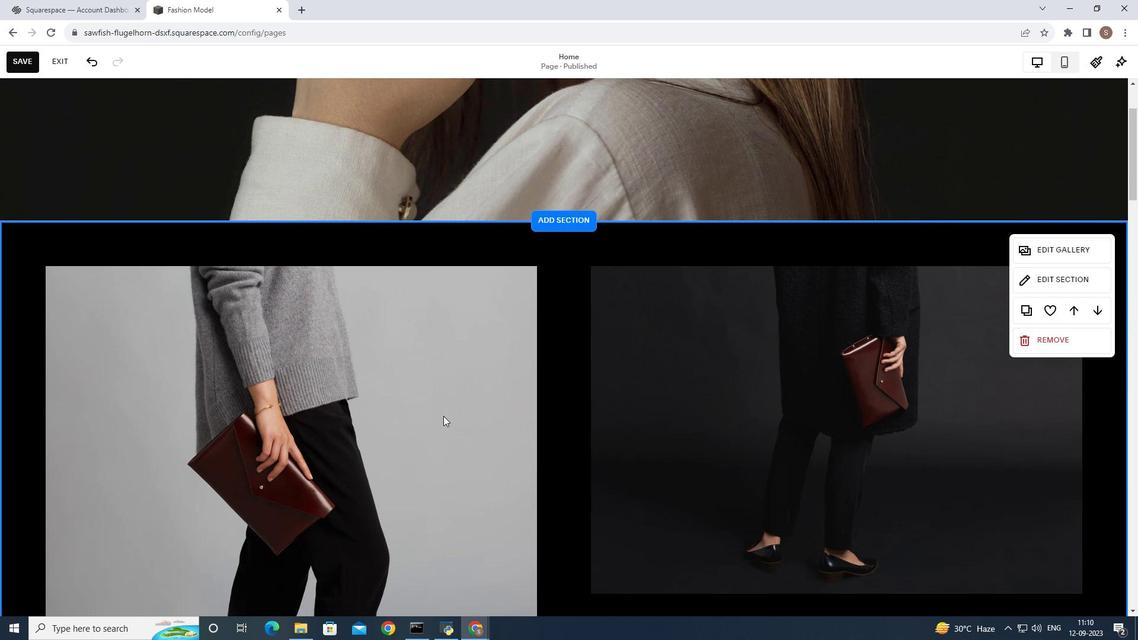 
Action: Mouse scrolled (443, 415) with delta (0, 0)
Screenshot: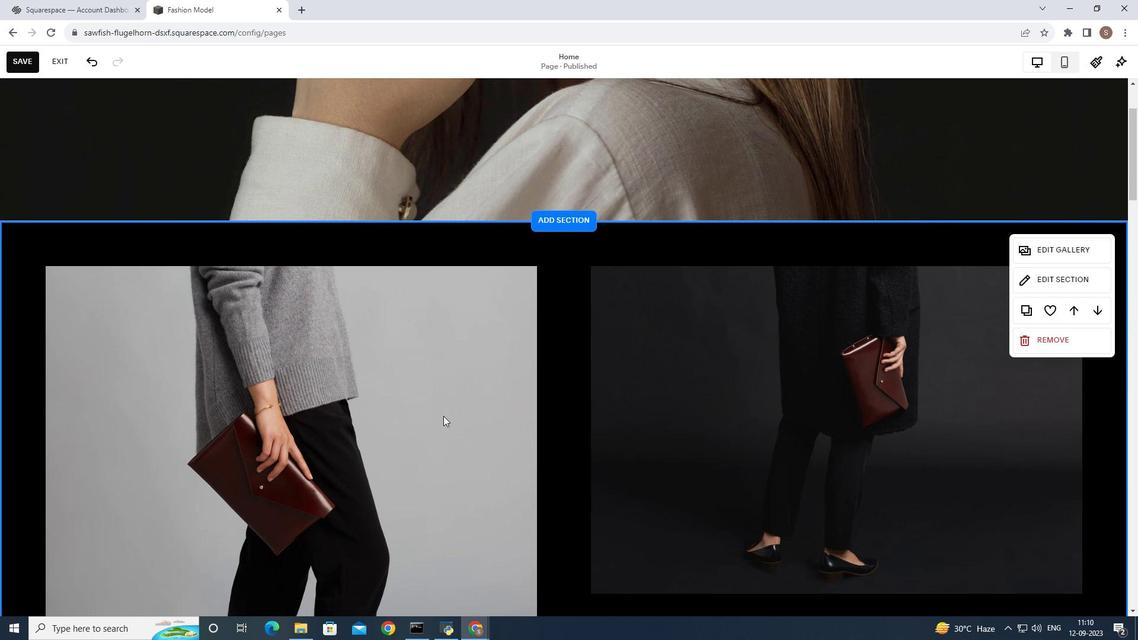 
Action: Mouse scrolled (443, 415) with delta (0, 0)
Screenshot: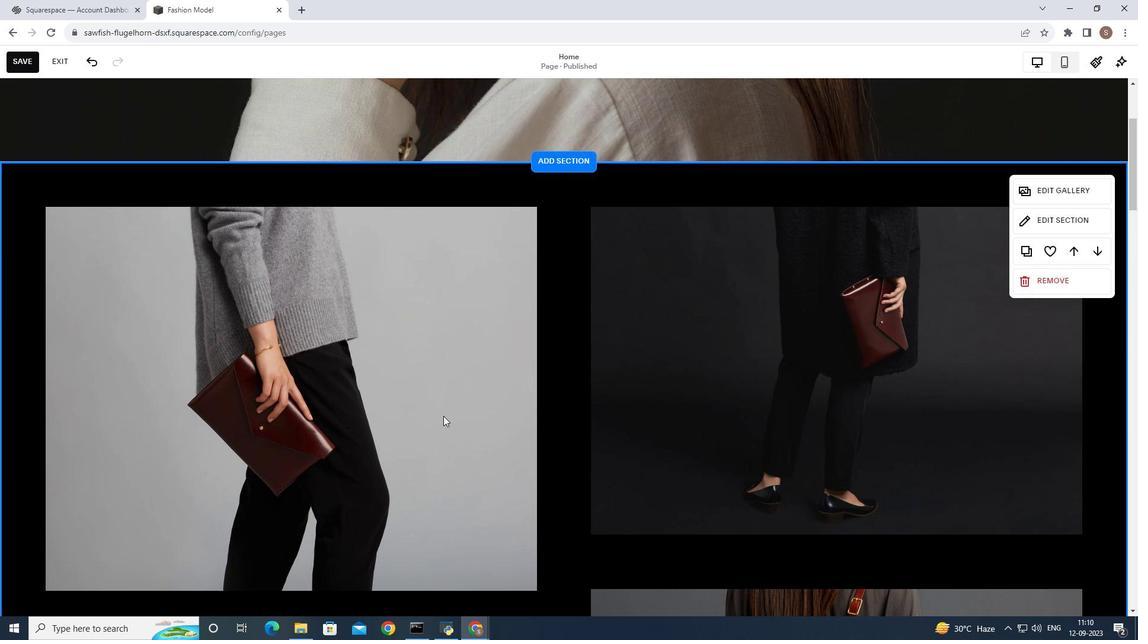 
Action: Mouse moved to (323, 415)
Screenshot: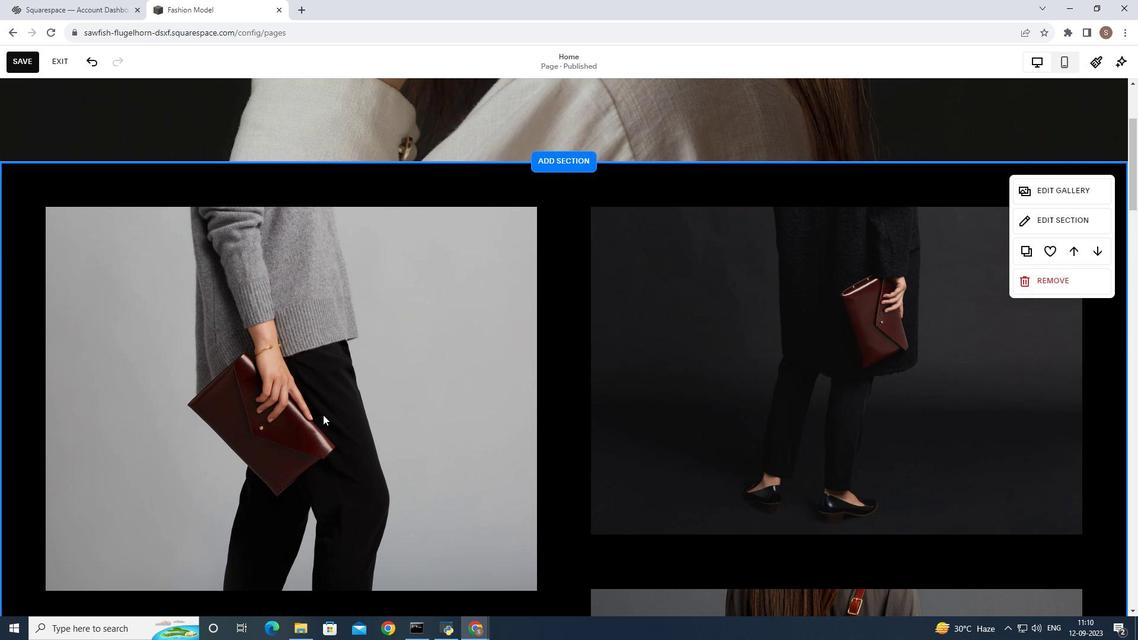 
Action: Mouse pressed left at (323, 415)
Screenshot: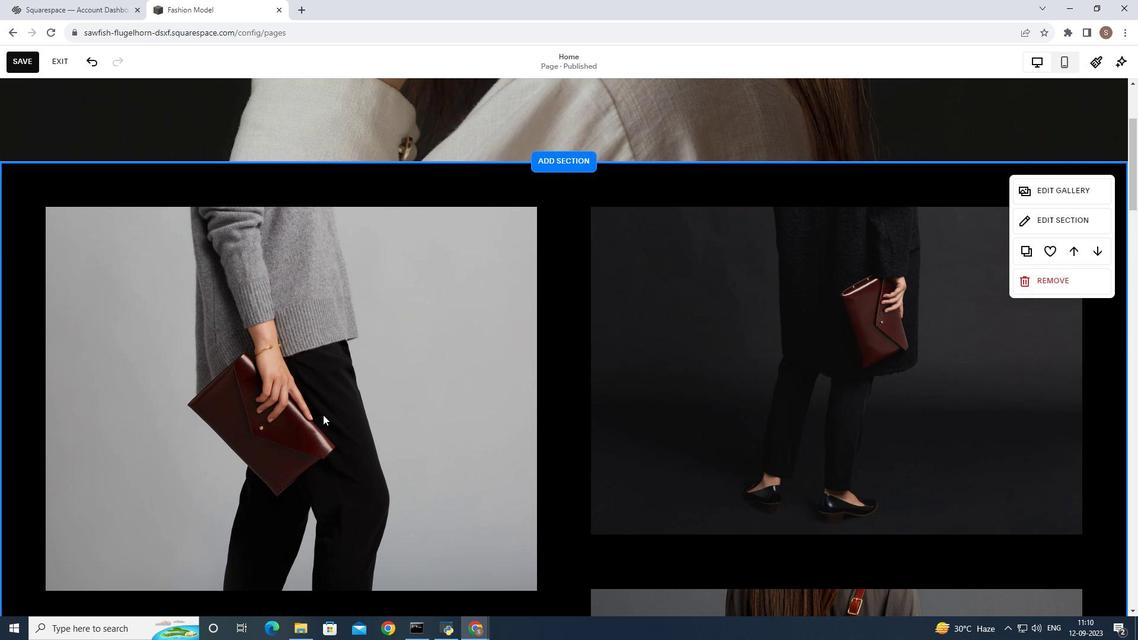 
Action: Mouse moved to (411, 326)
Screenshot: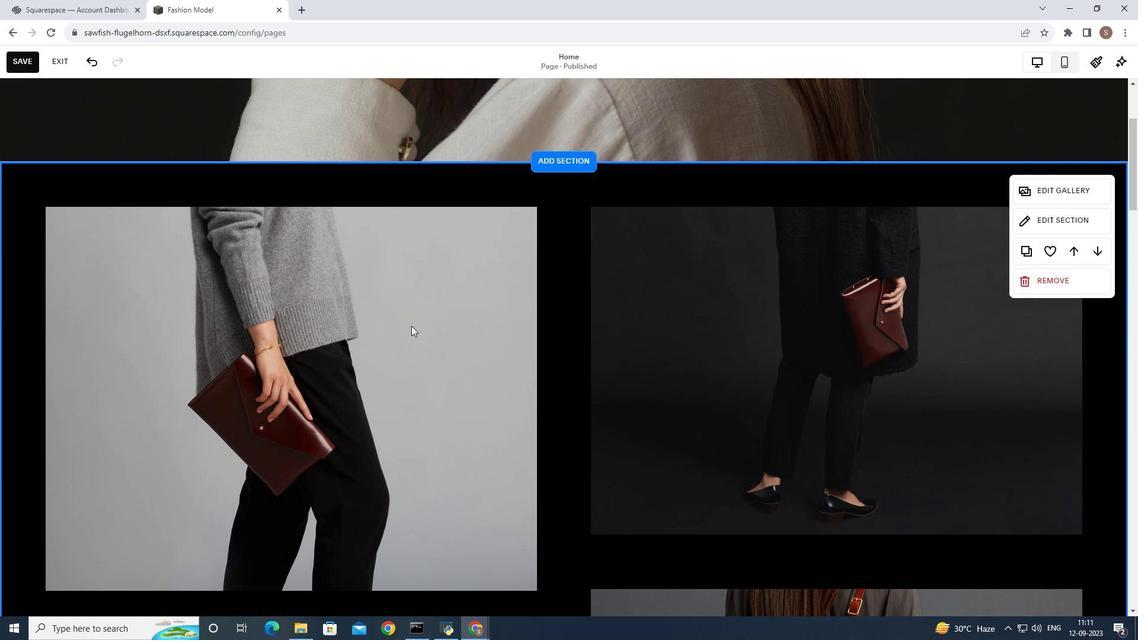 
Action: Mouse pressed left at (411, 326)
Screenshot: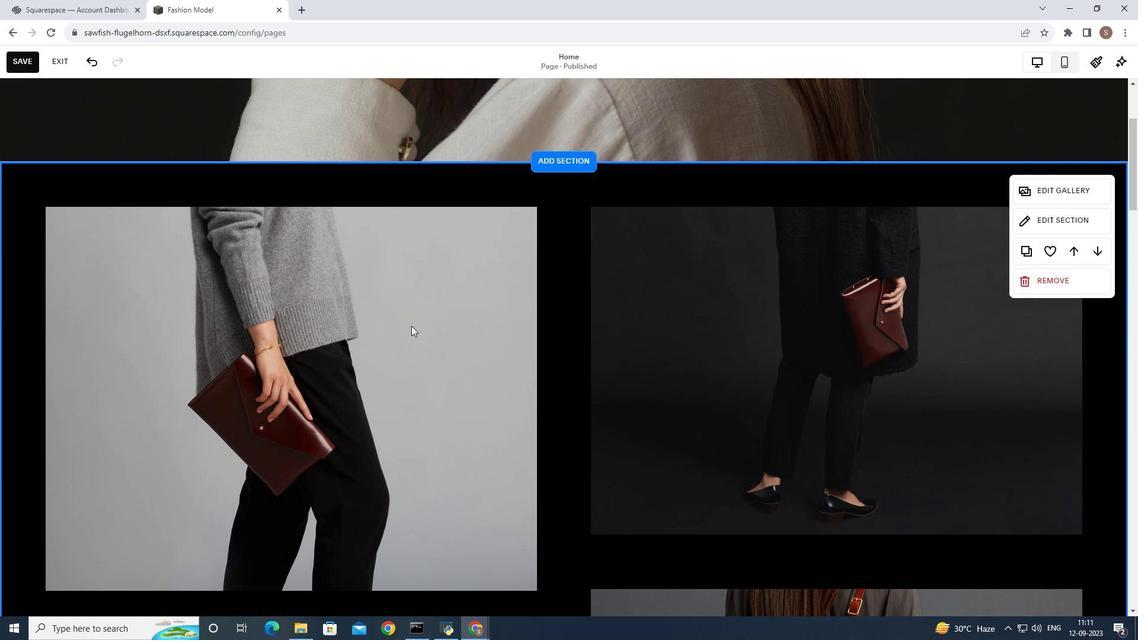 
Action: Mouse moved to (571, 320)
Screenshot: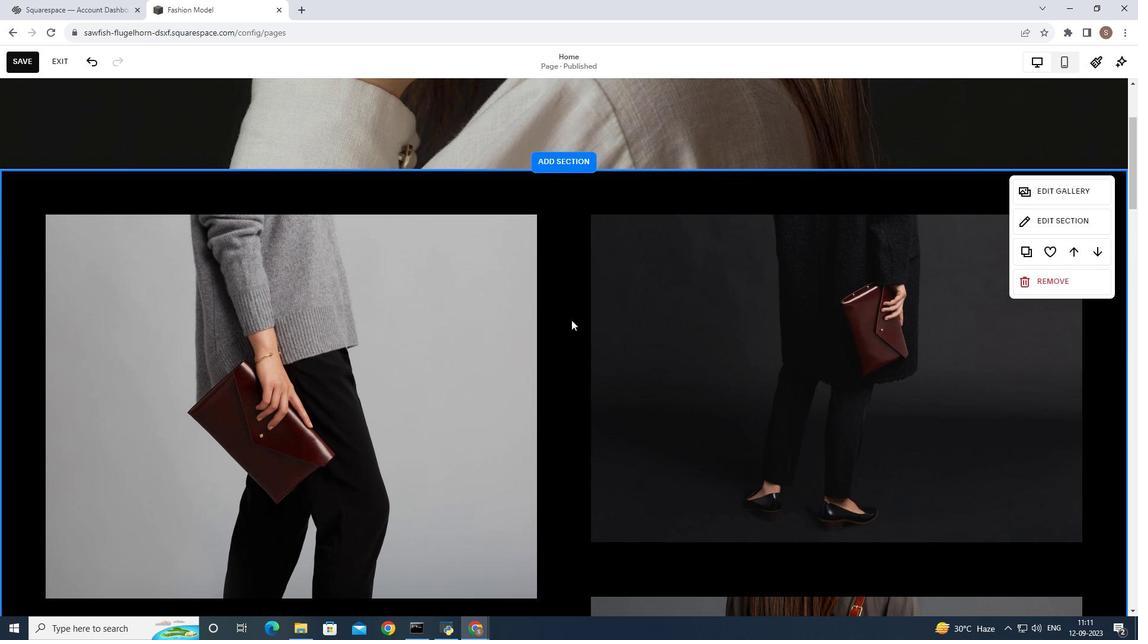 
Action: Mouse scrolled (571, 320) with delta (0, 0)
Screenshot: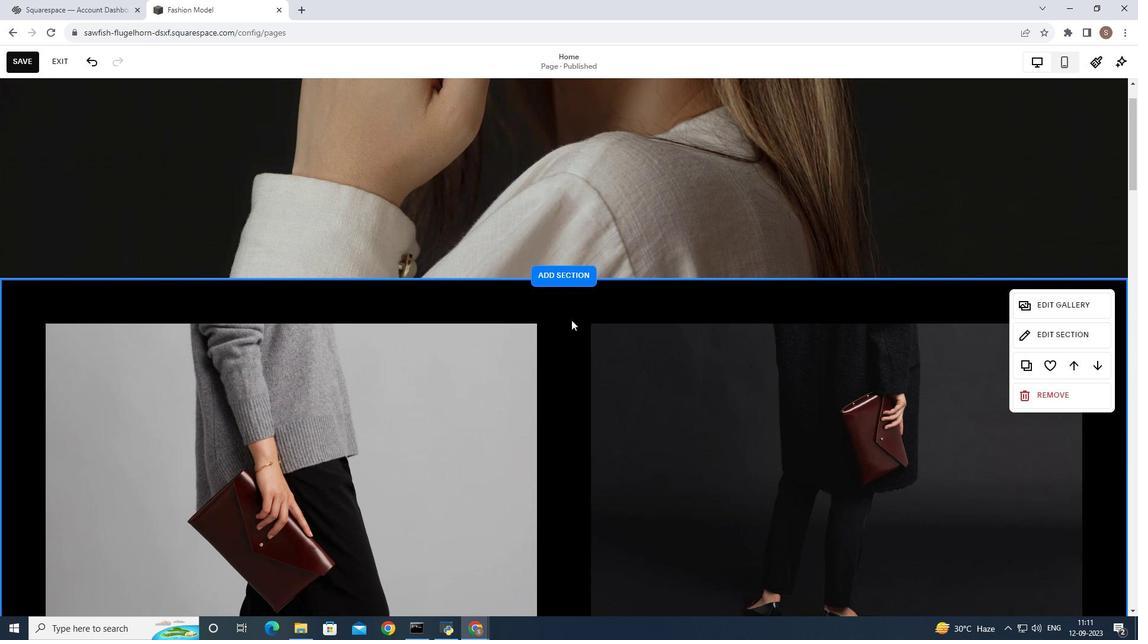 
Action: Mouse scrolled (571, 320) with delta (0, 0)
Screenshot: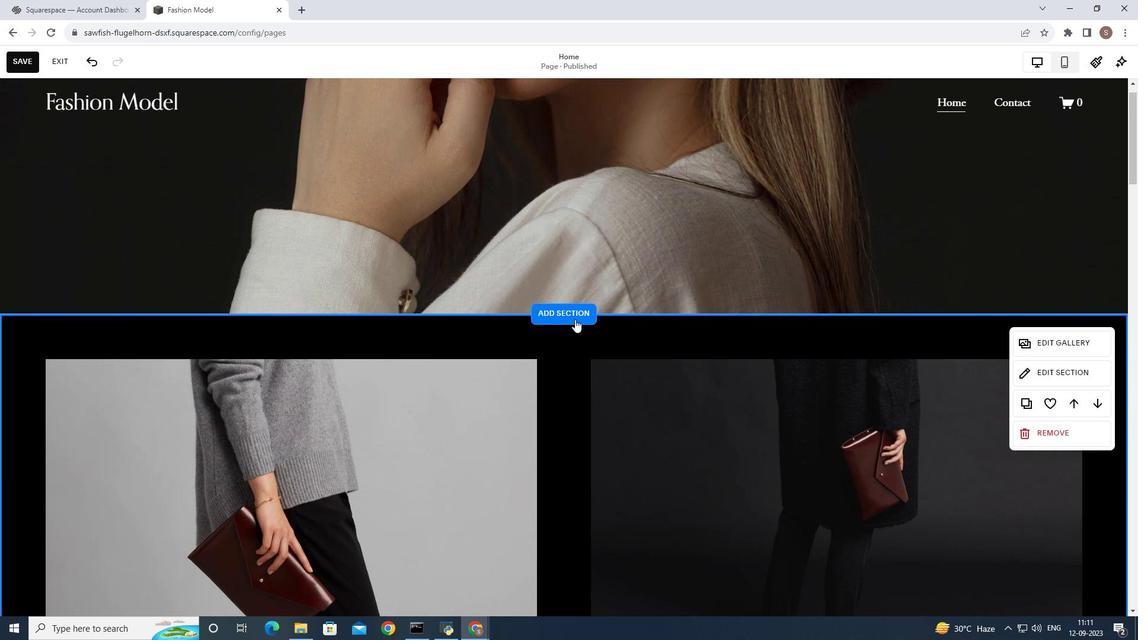 
Action: Mouse scrolled (571, 320) with delta (0, 0)
Screenshot: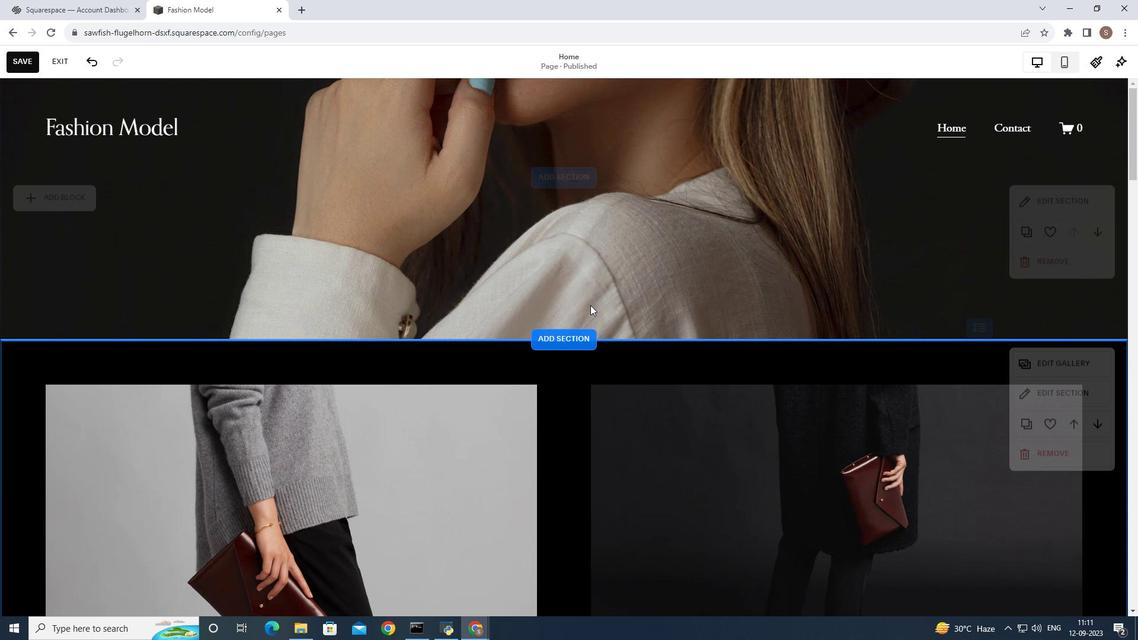 
Action: Mouse moved to (581, 316)
Screenshot: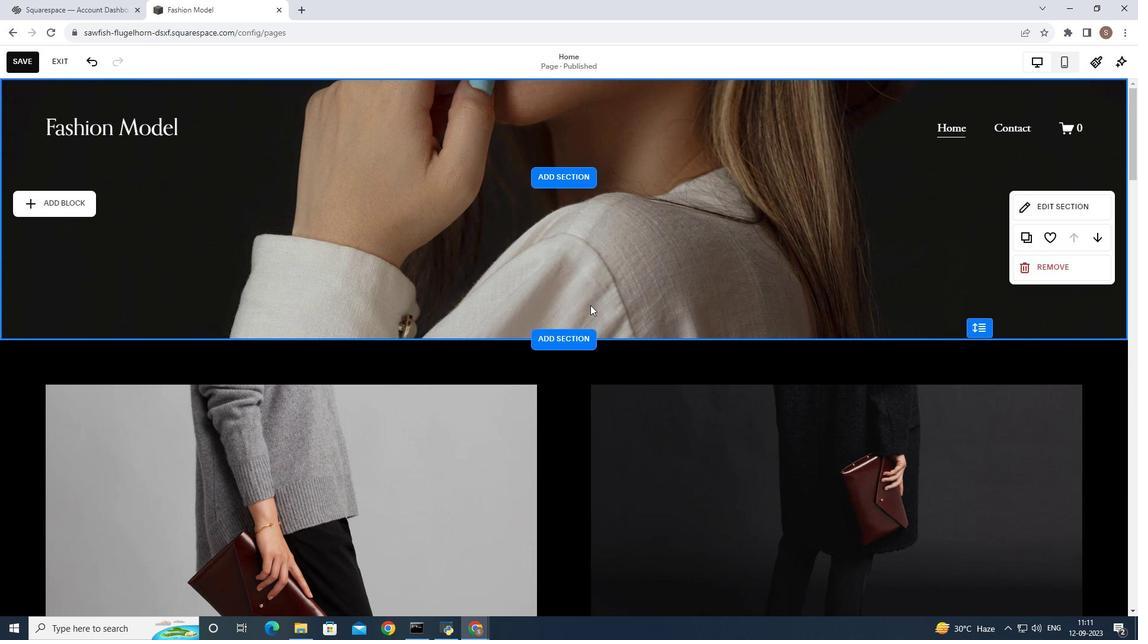 
Action: Mouse scrolled (581, 317) with delta (0, 0)
Screenshot: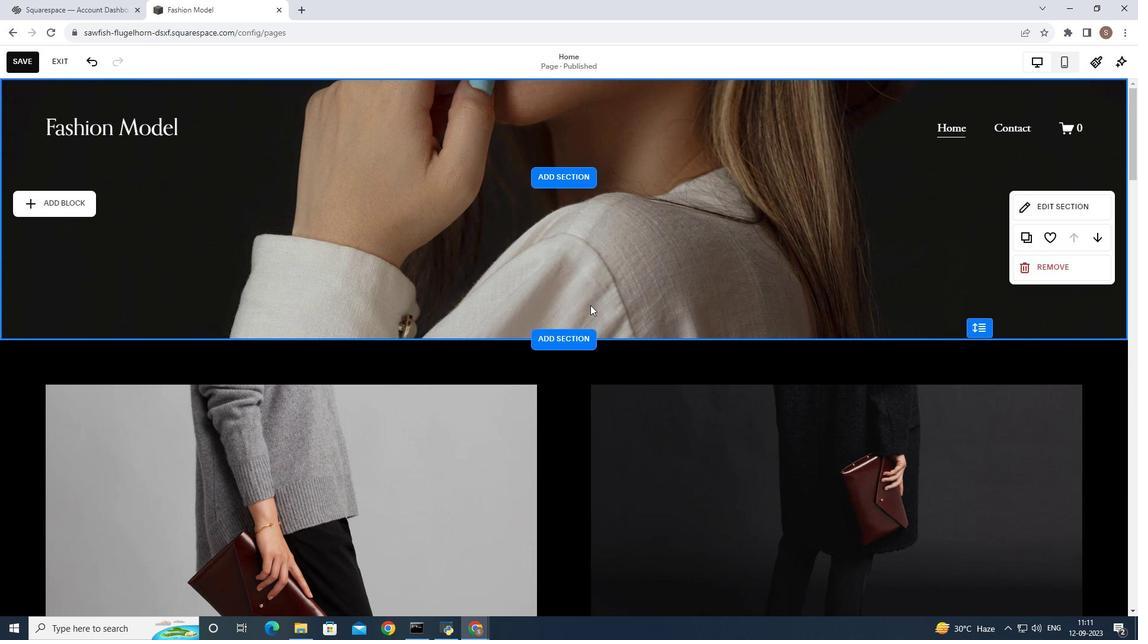 
Action: Mouse moved to (590, 305)
Screenshot: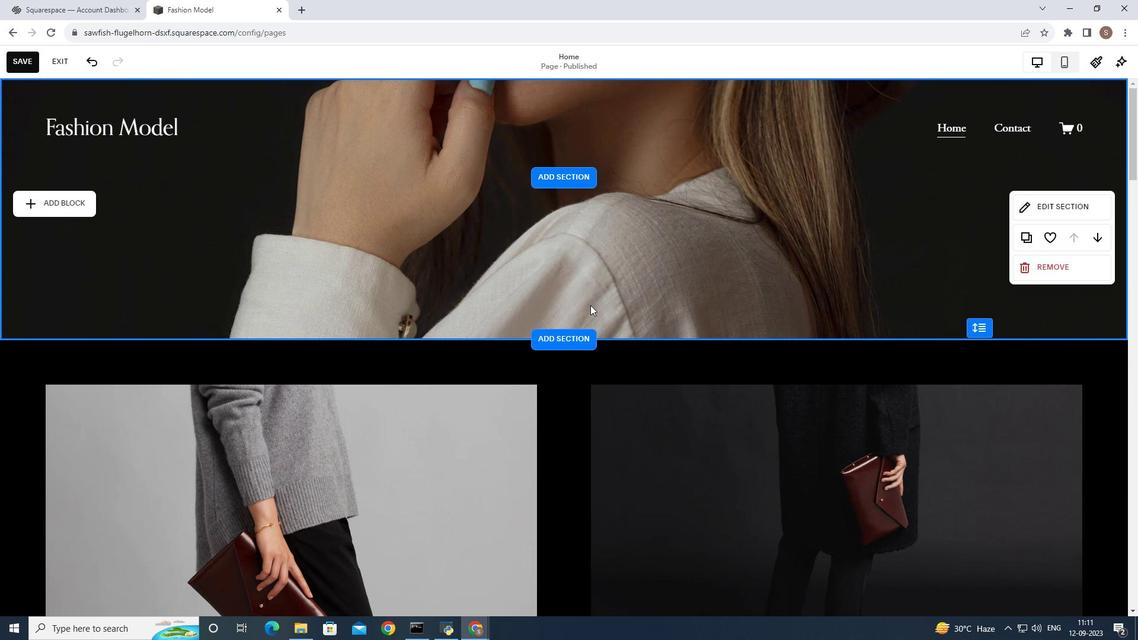 
Action: Mouse scrolled (590, 304) with delta (0, 0)
Screenshot: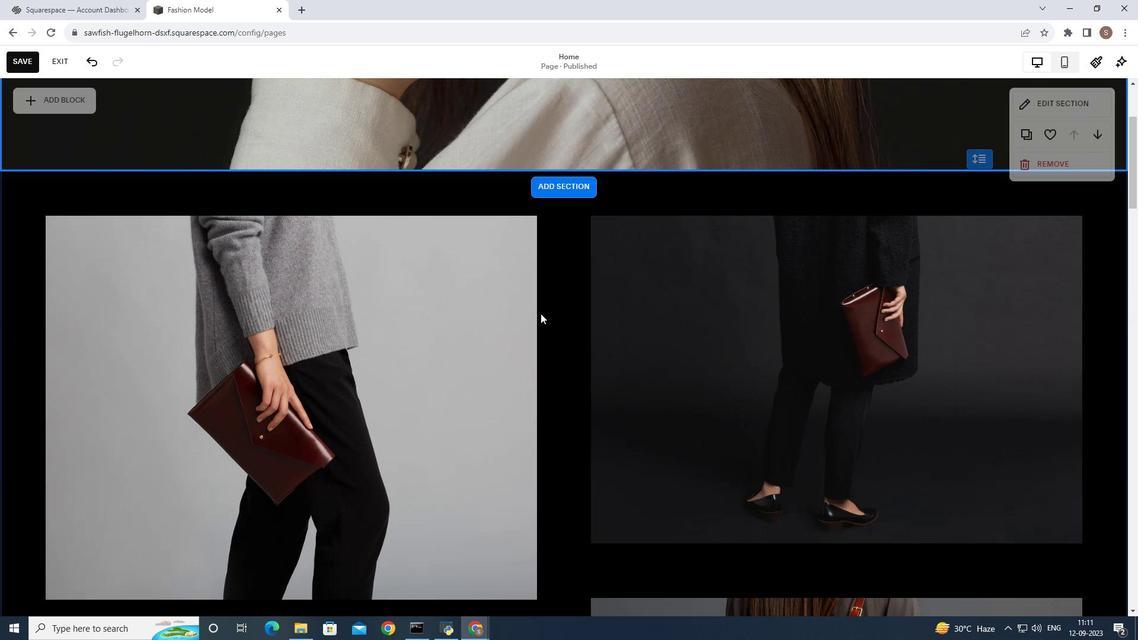 
Action: Mouse scrolled (590, 304) with delta (0, 0)
Screenshot: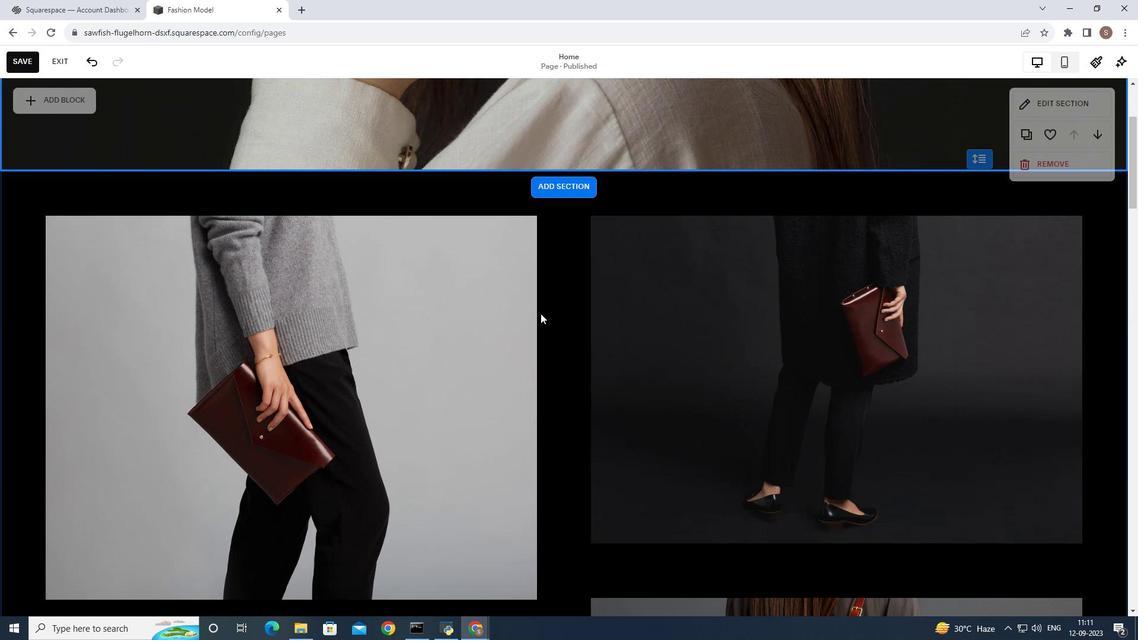 
Action: Mouse scrolled (590, 304) with delta (0, 0)
Screenshot: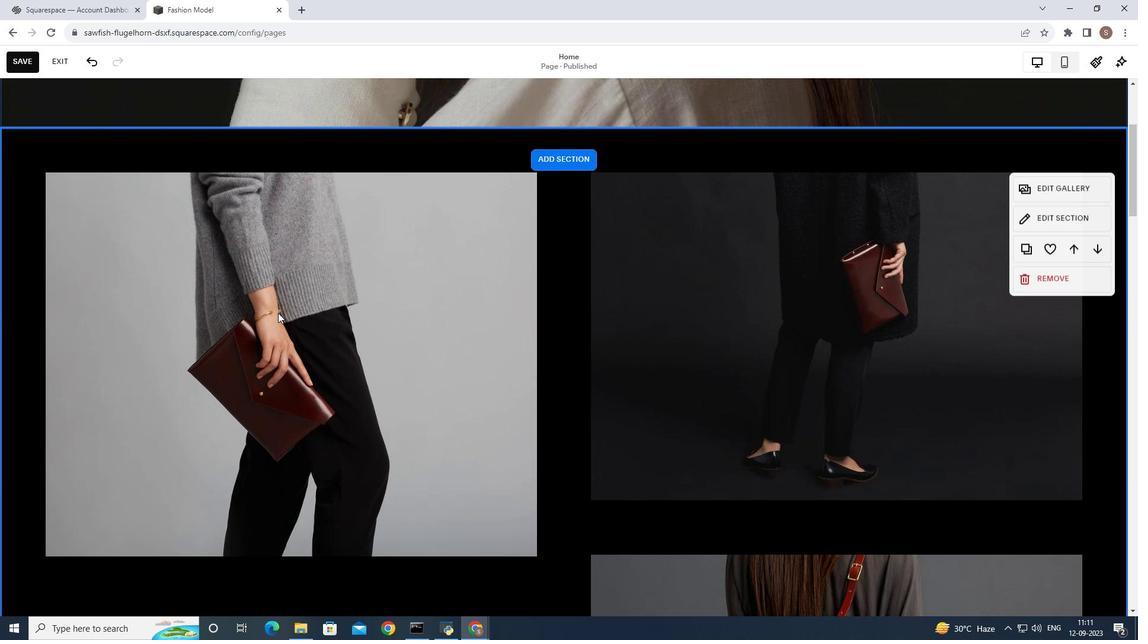 
Action: Mouse moved to (591, 305)
Screenshot: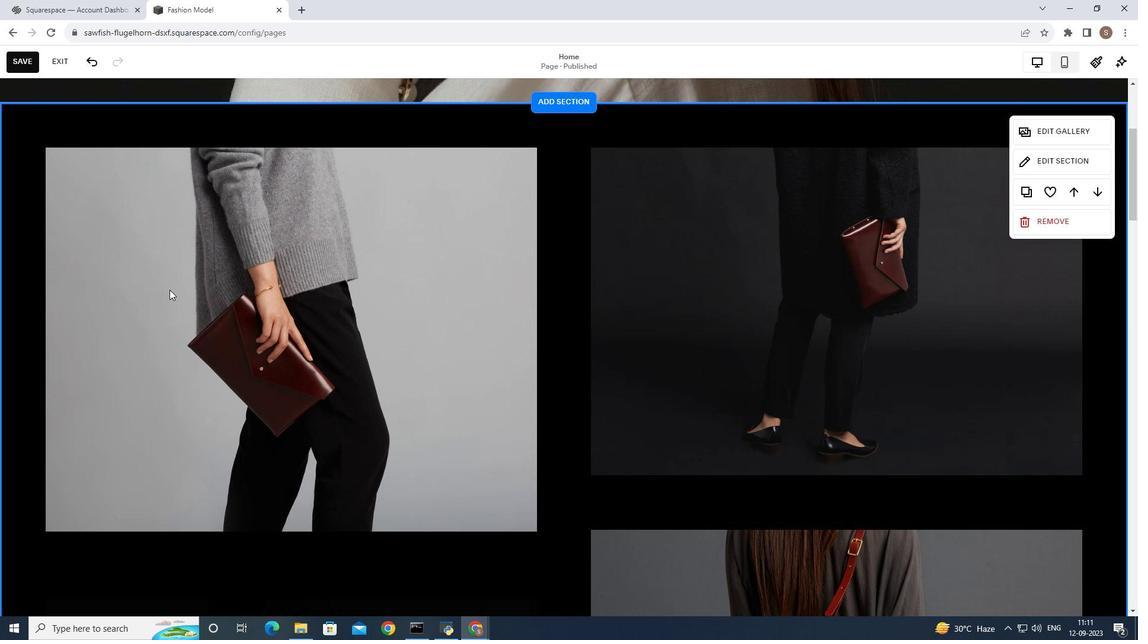 
Action: Mouse scrolled (591, 304) with delta (0, 0)
Screenshot: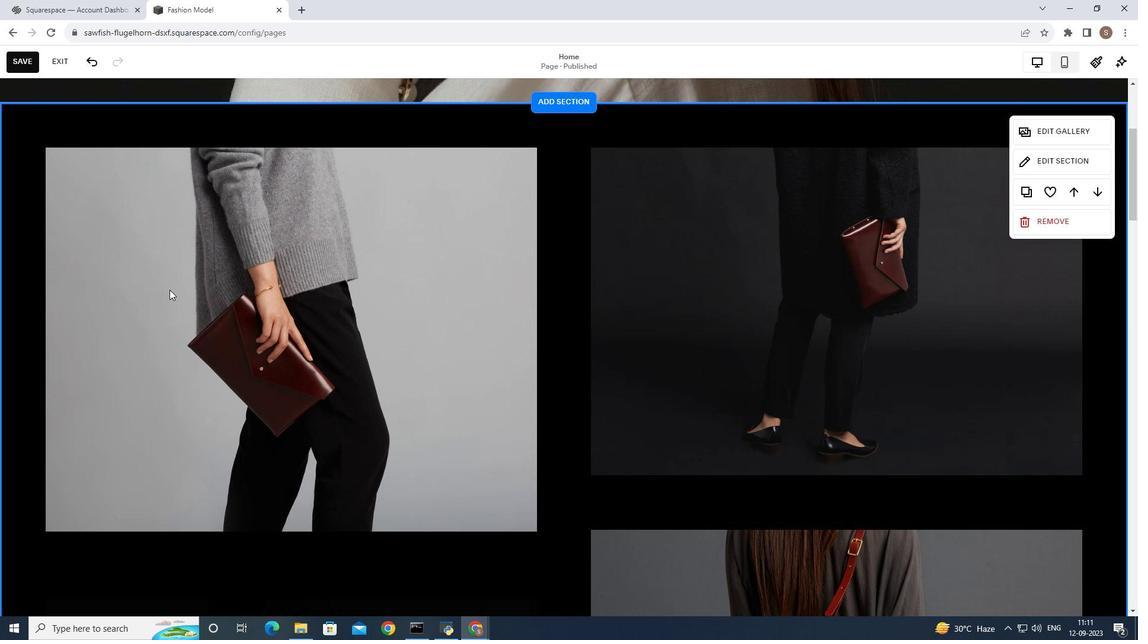 
Action: Mouse moved to (168, 286)
Screenshot: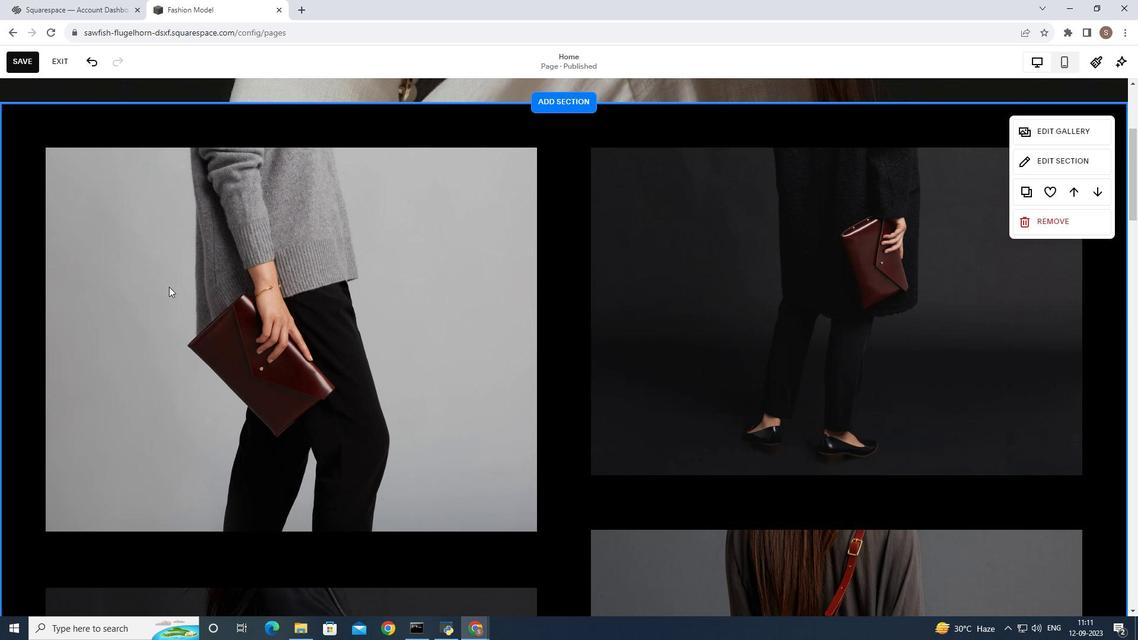 
Action: Mouse pressed left at (168, 286)
Screenshot: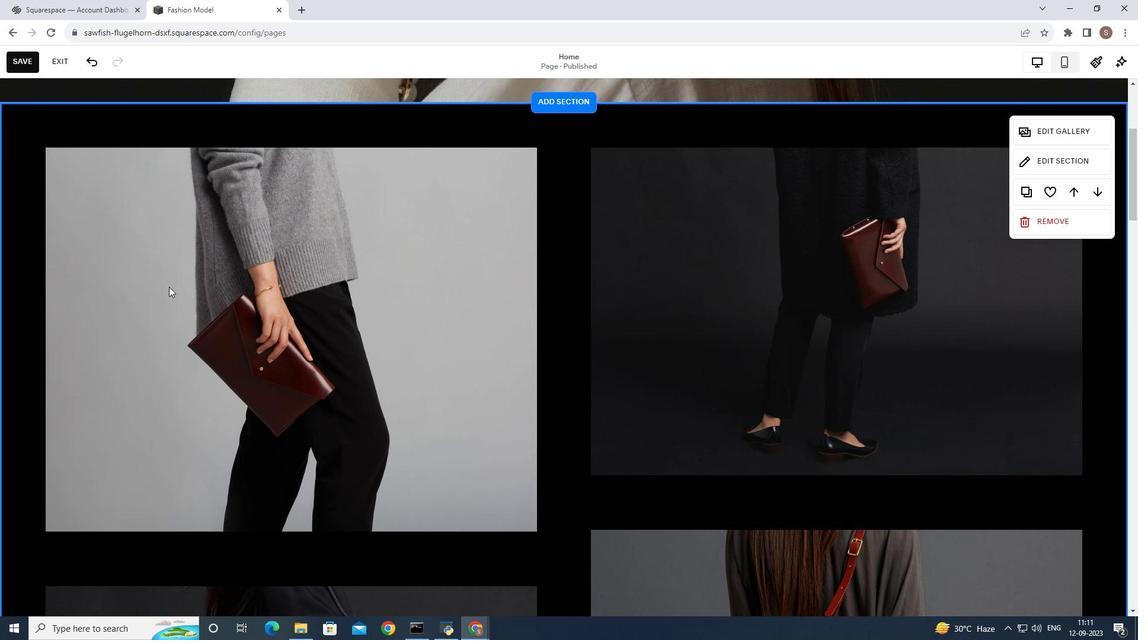 
Action: Mouse moved to (268, 177)
Screenshot: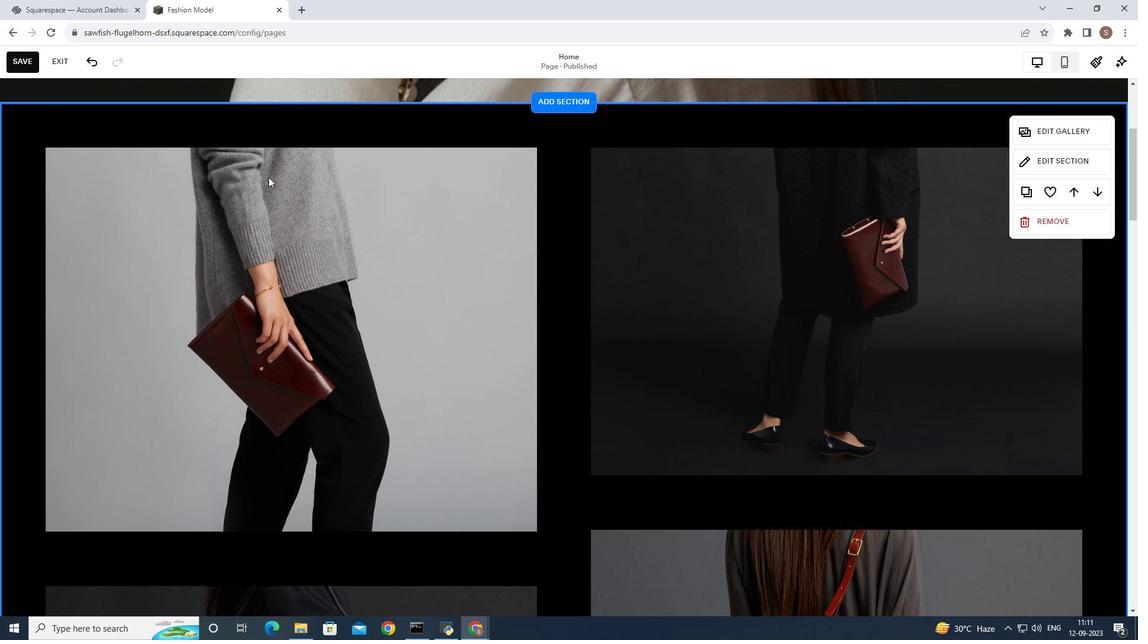 
Action: Mouse scrolled (268, 176) with delta (0, 0)
Screenshot: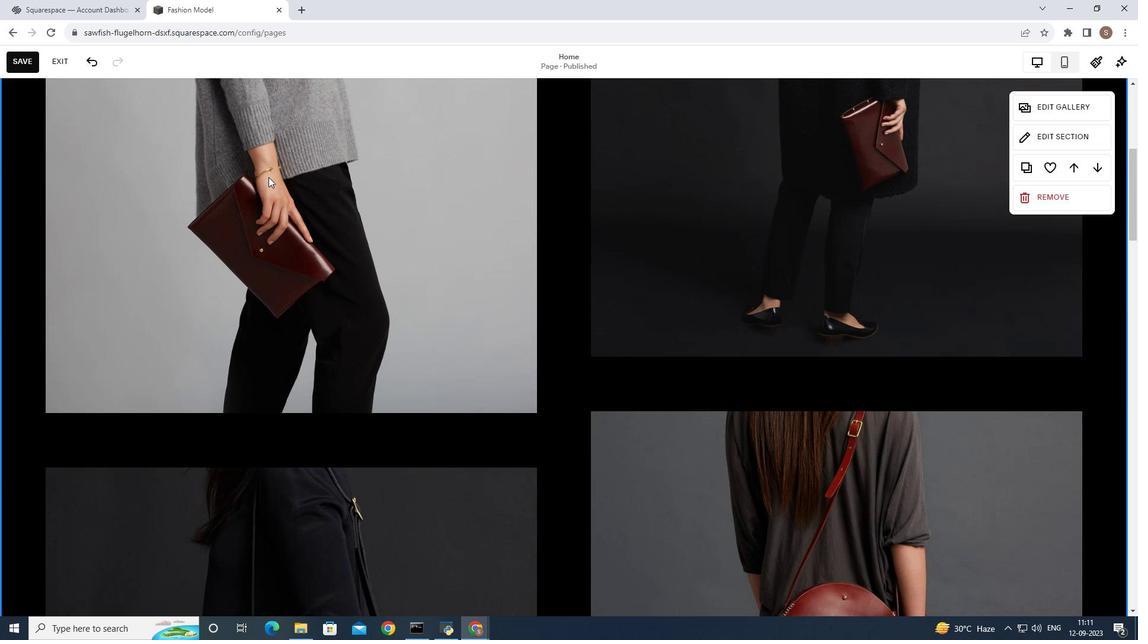 
Action: Mouse scrolled (268, 176) with delta (0, 0)
Screenshot: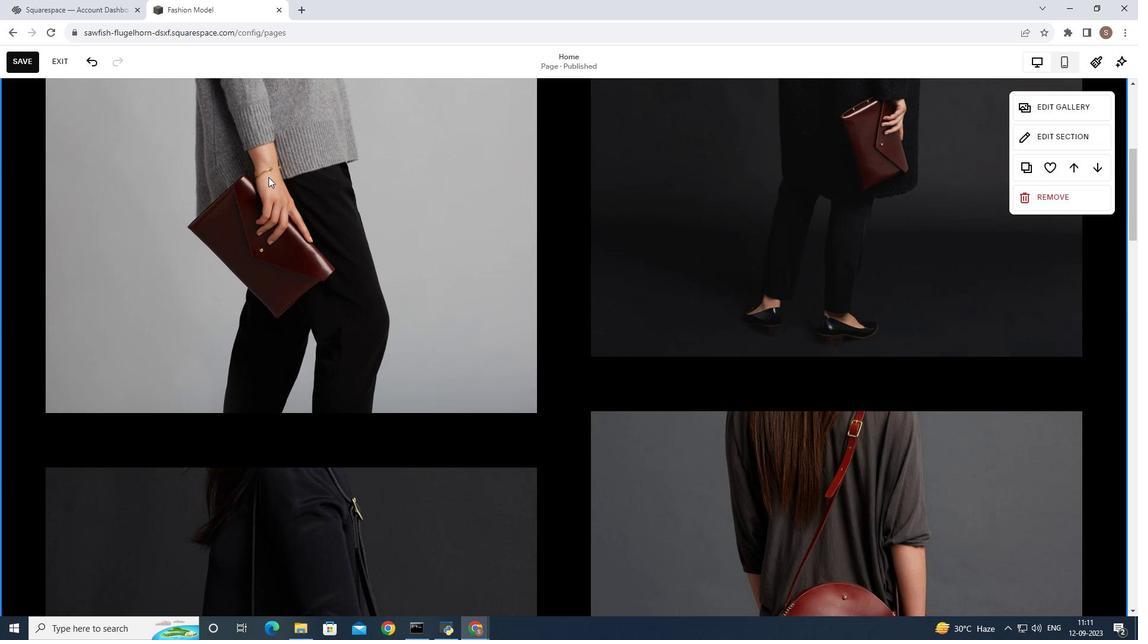 
Action: Mouse scrolled (268, 176) with delta (0, 0)
Screenshot: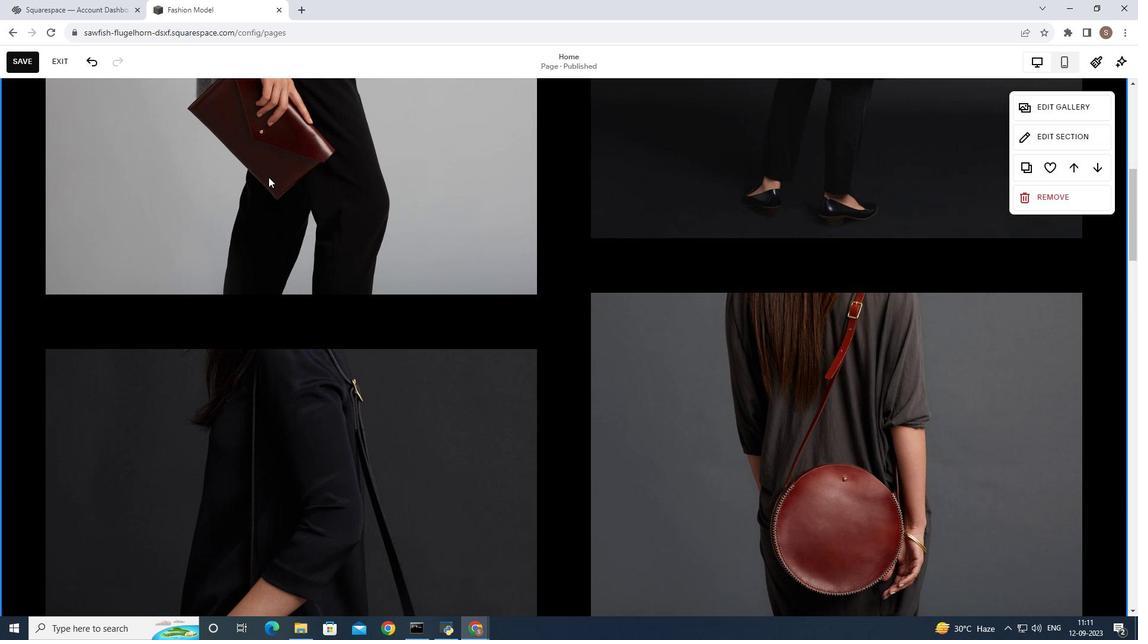 
Action: Mouse scrolled (268, 176) with delta (0, 0)
Screenshot: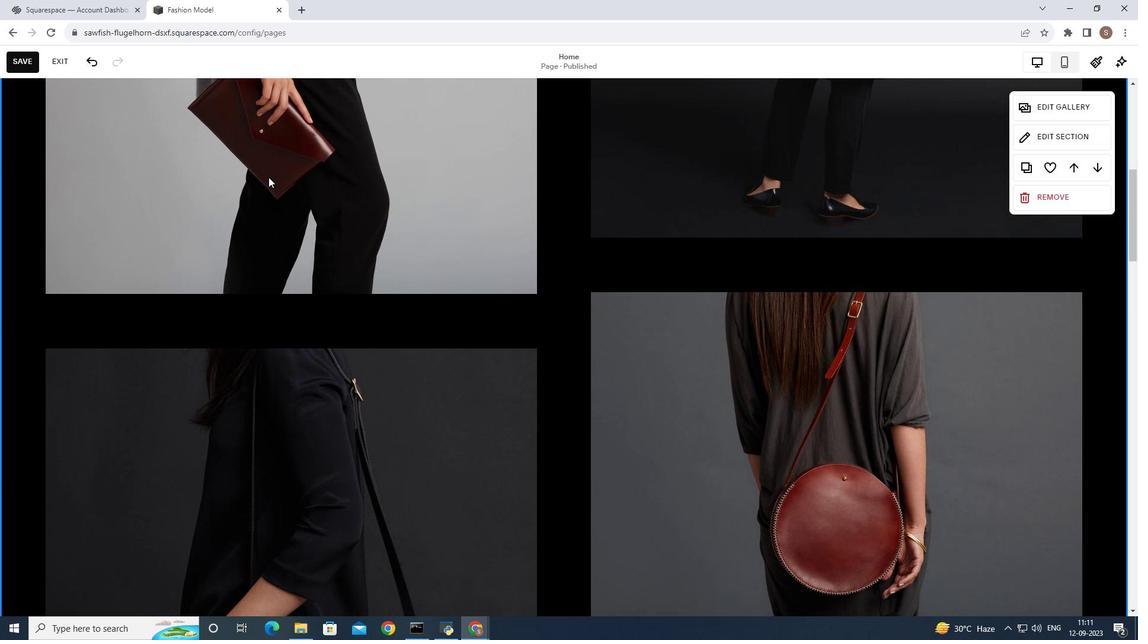 
Action: Mouse scrolled (268, 176) with delta (0, 0)
Screenshot: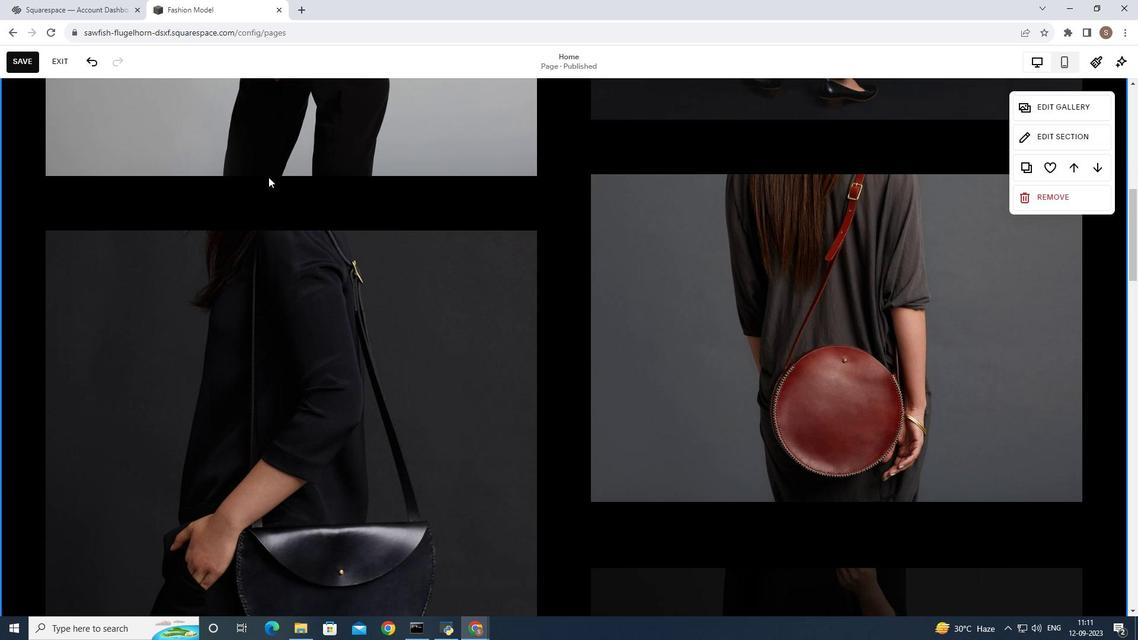 
Action: Mouse scrolled (268, 176) with delta (0, 0)
Screenshot: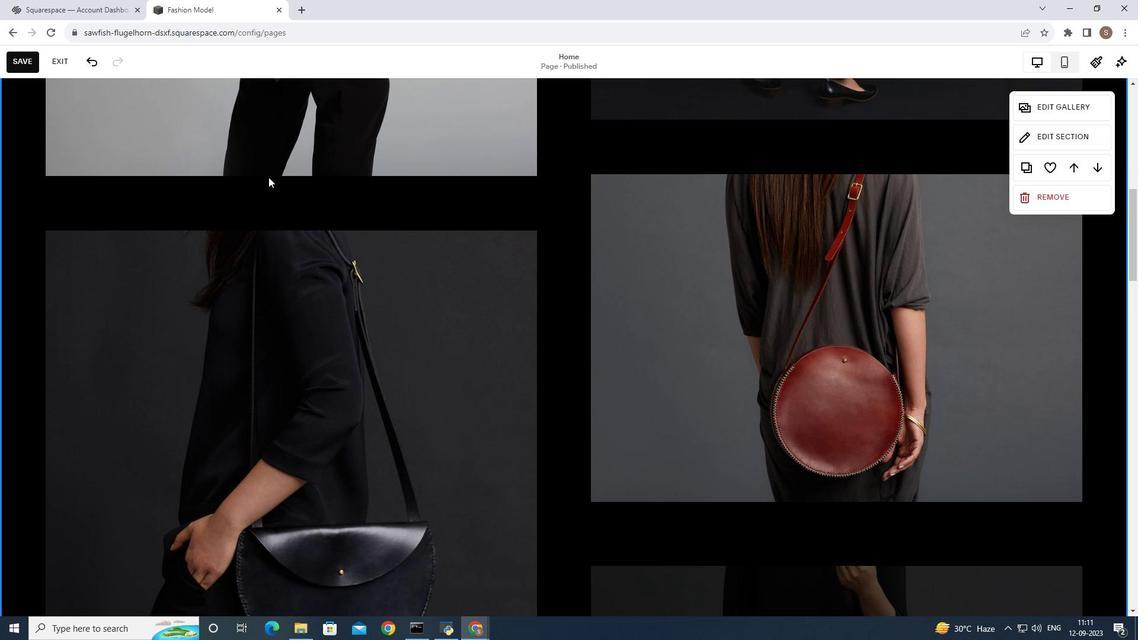 
Action: Mouse scrolled (268, 176) with delta (0, 0)
Screenshot: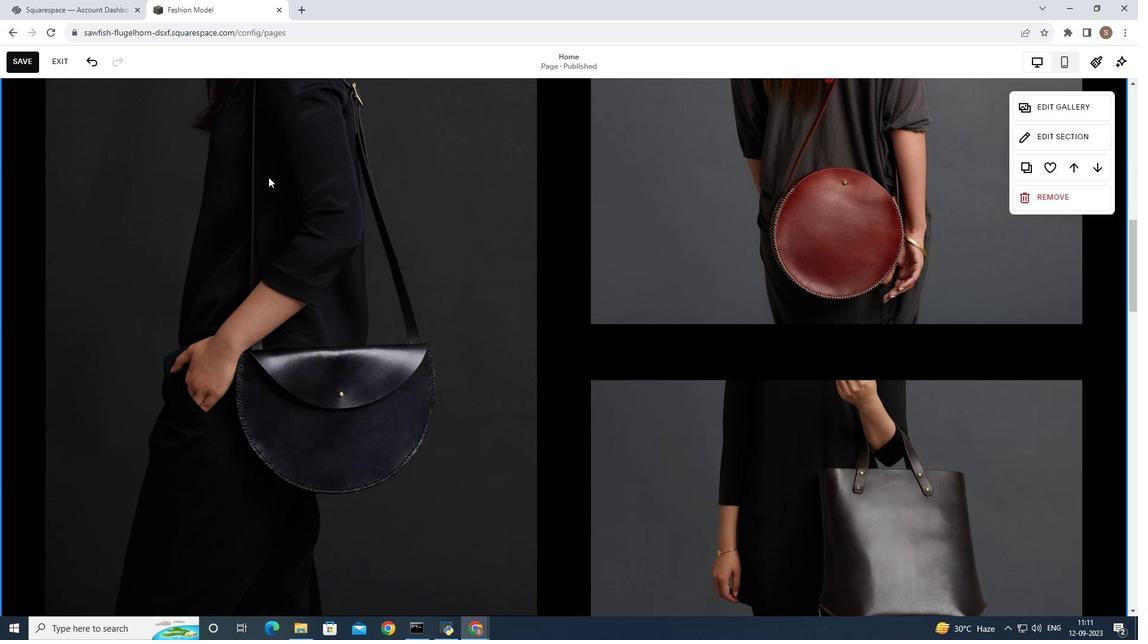 
Action: Mouse scrolled (268, 176) with delta (0, 0)
Screenshot: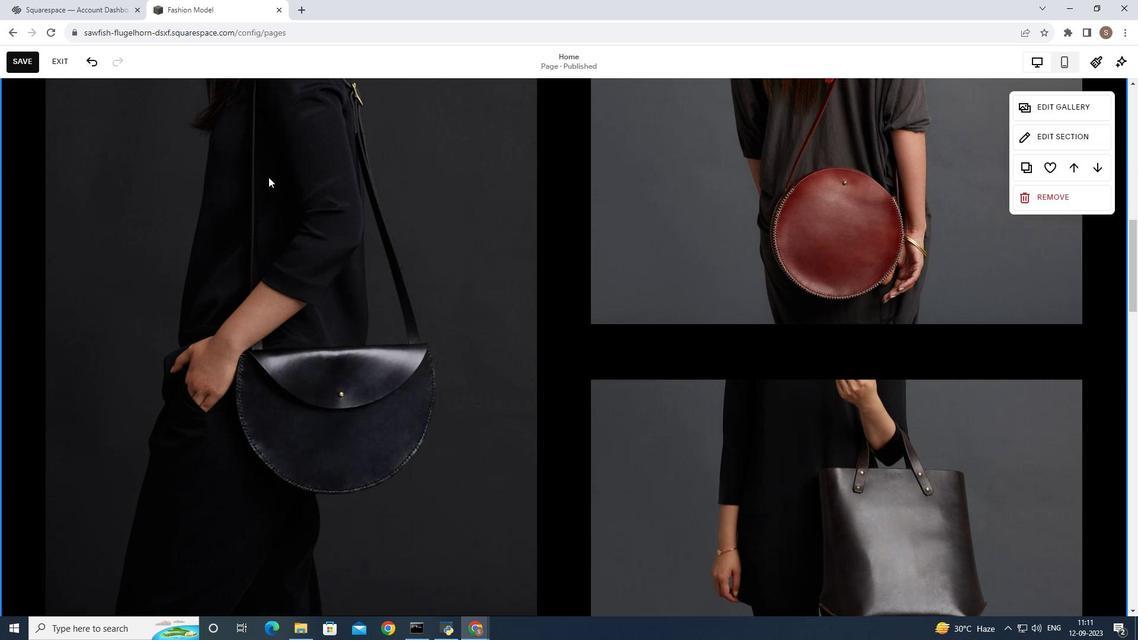 
Action: Mouse scrolled (268, 176) with delta (0, 0)
Screenshot: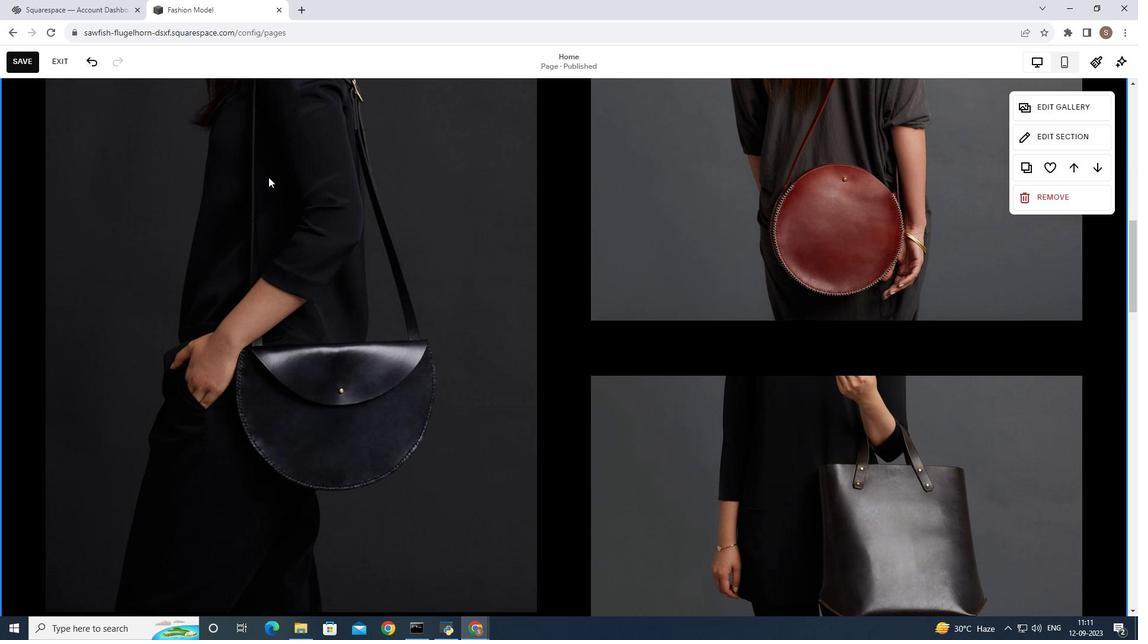 
Action: Mouse scrolled (268, 176) with delta (0, 0)
Screenshot: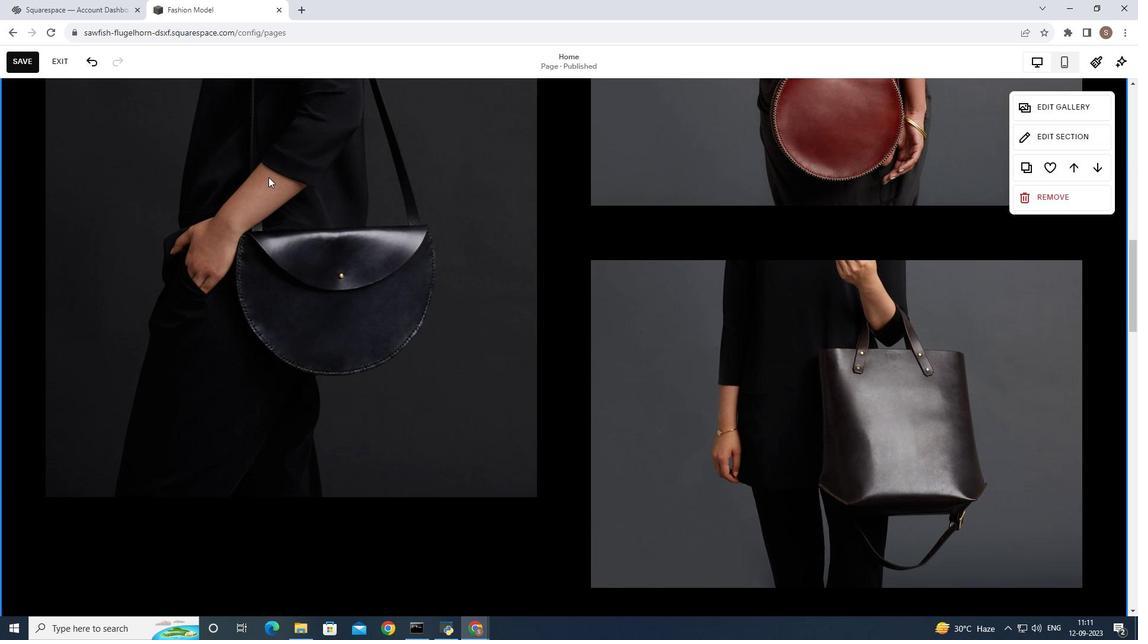 
Action: Mouse scrolled (268, 176) with delta (0, 0)
Screenshot: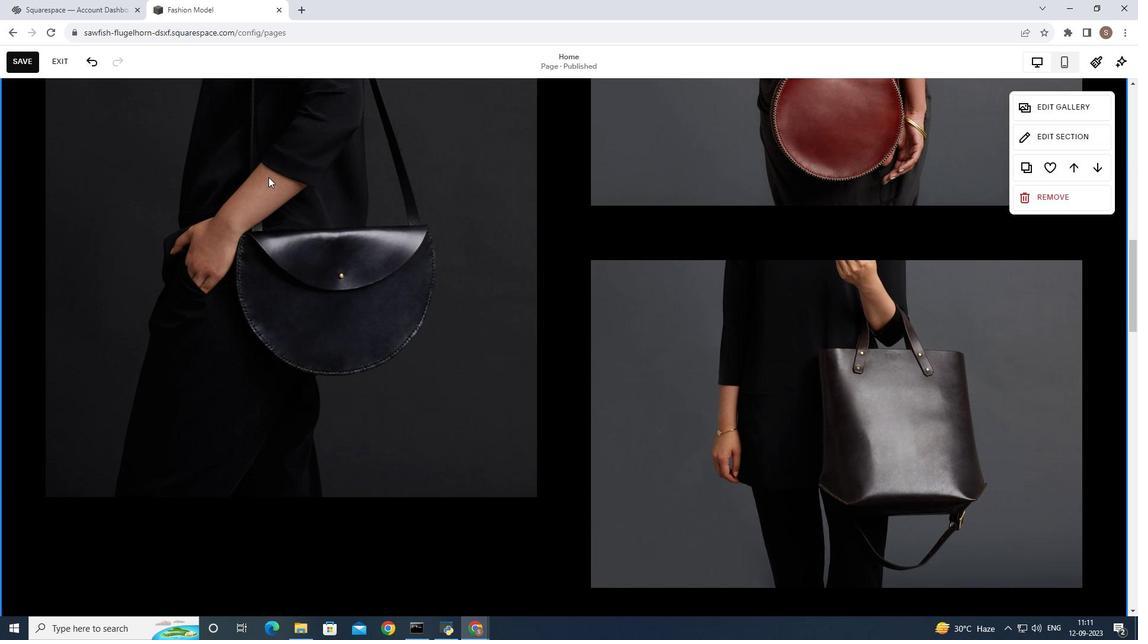 
Action: Mouse scrolled (268, 176) with delta (0, 0)
Screenshot: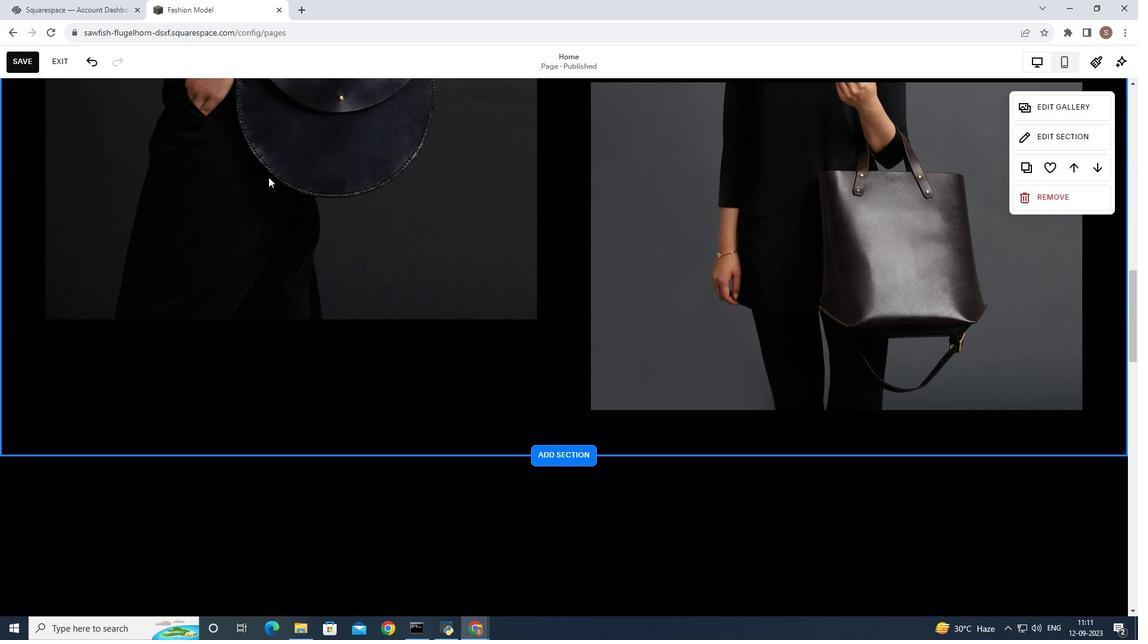 
Action: Mouse scrolled (268, 176) with delta (0, 0)
Screenshot: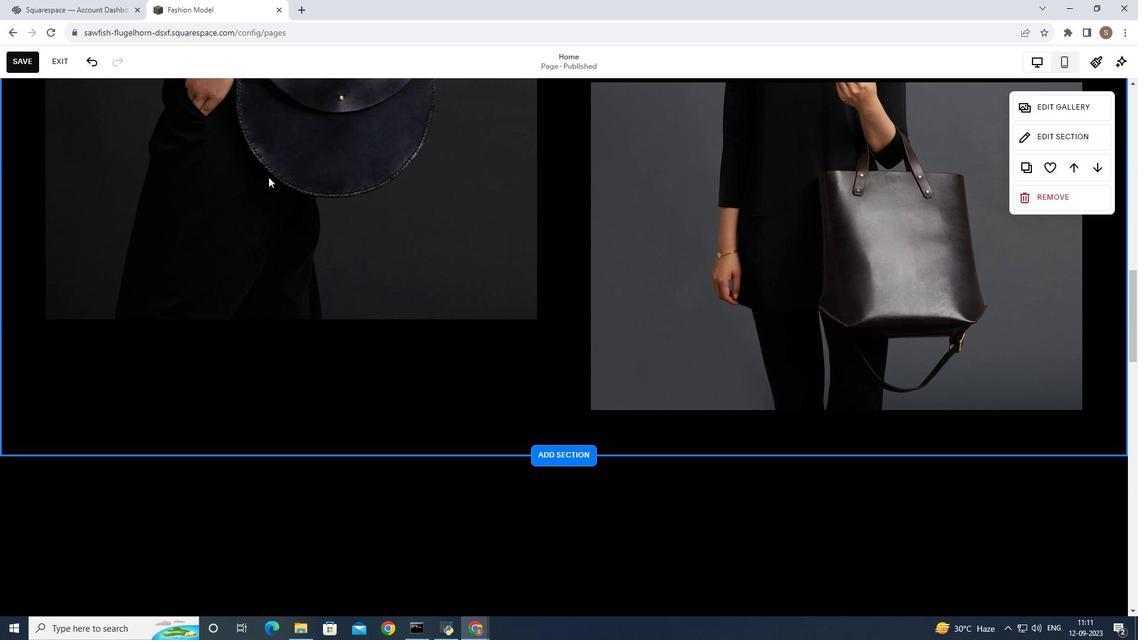 
Action: Mouse scrolled (268, 176) with delta (0, 0)
Screenshot: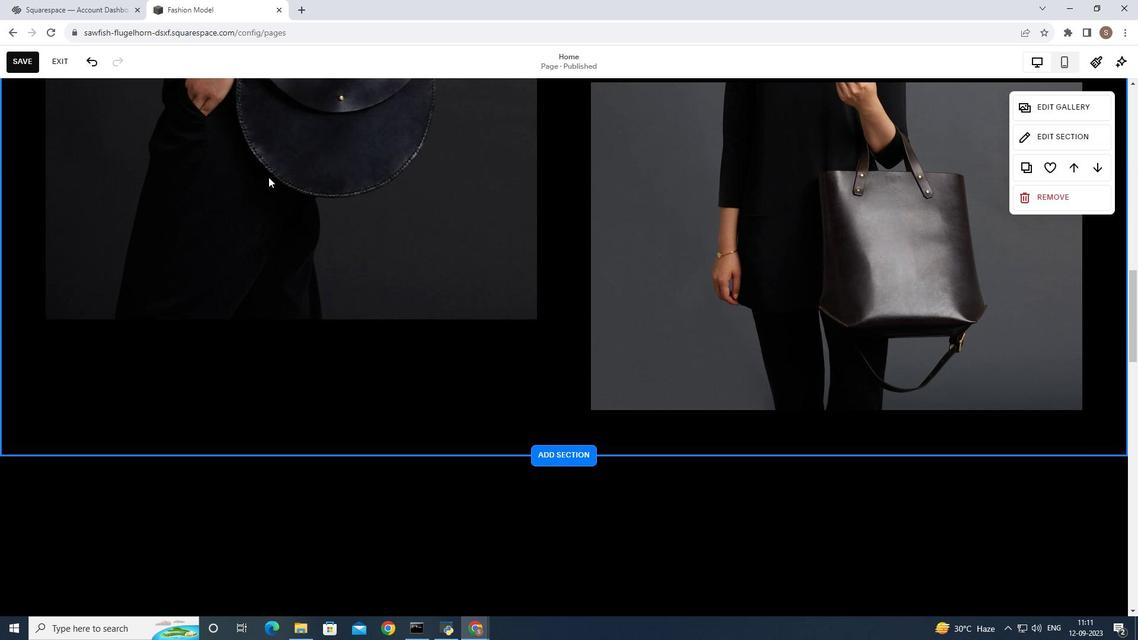 
Action: Mouse scrolled (268, 176) with delta (0, 0)
Screenshot: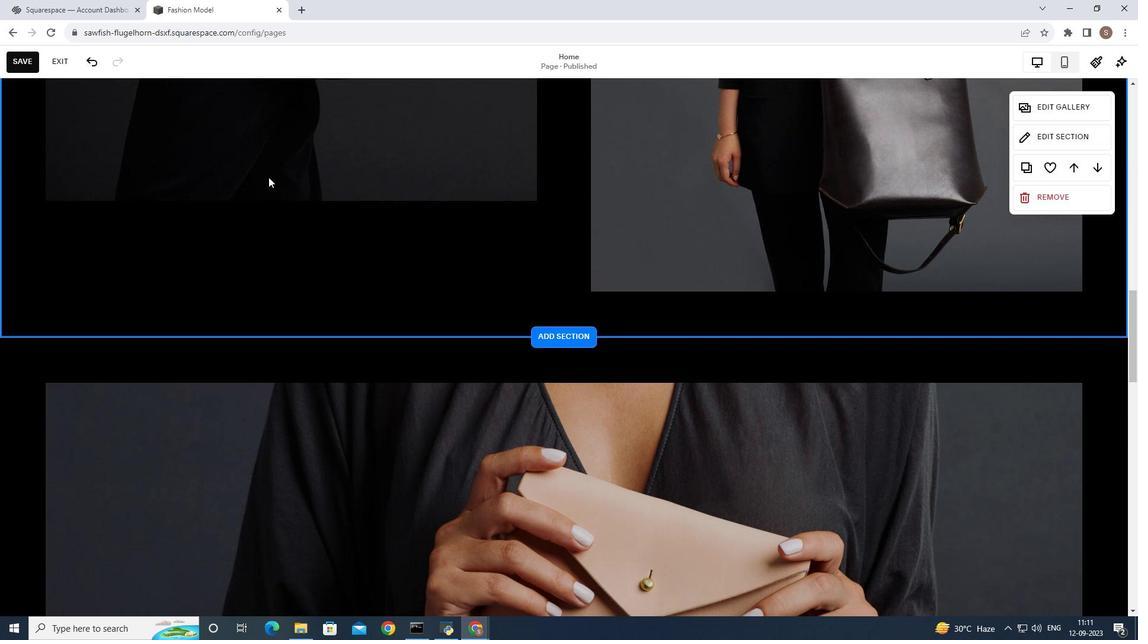
Action: Mouse scrolled (268, 176) with delta (0, 0)
Screenshot: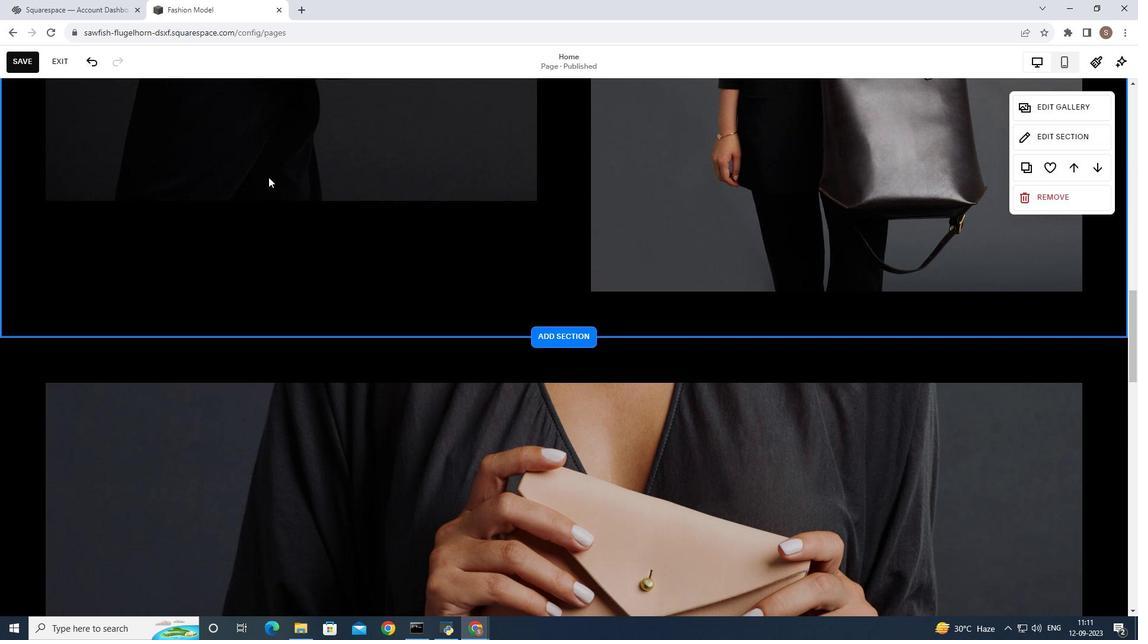 
Action: Mouse scrolled (268, 177) with delta (0, 0)
Screenshot: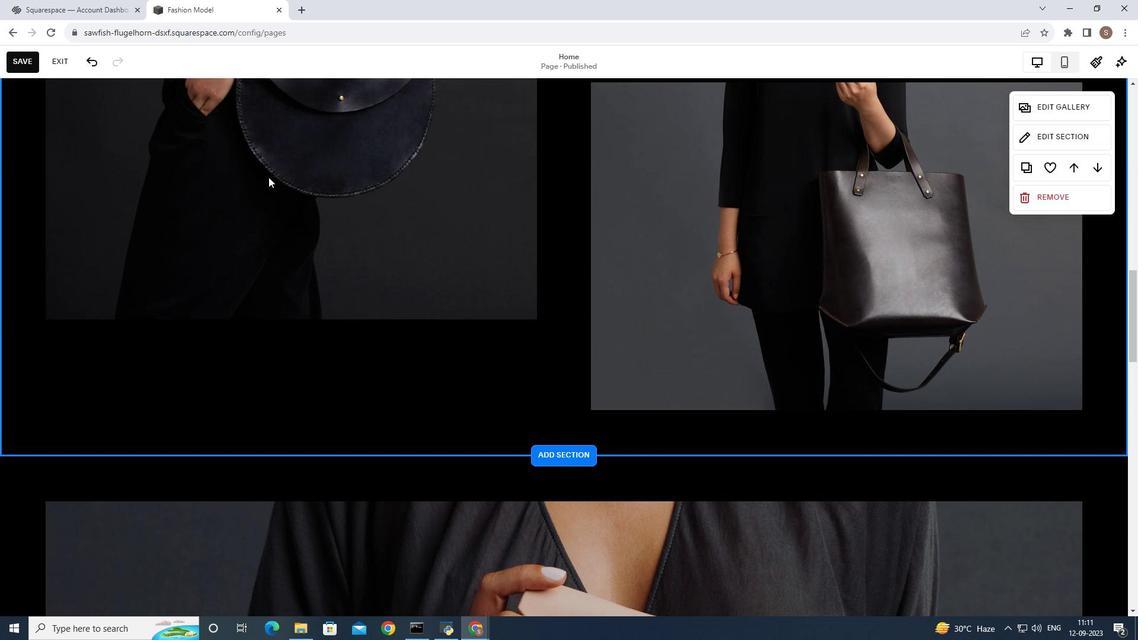 
Action: Mouse scrolled (268, 177) with delta (0, 0)
Screenshot: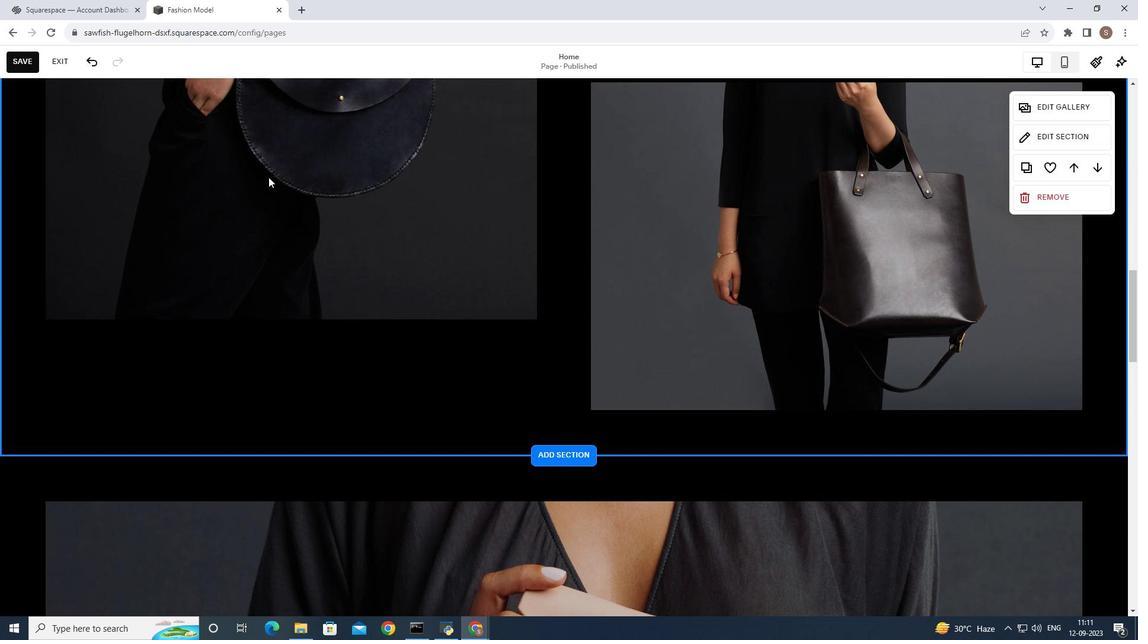 
Action: Mouse scrolled (268, 177) with delta (0, 0)
Screenshot: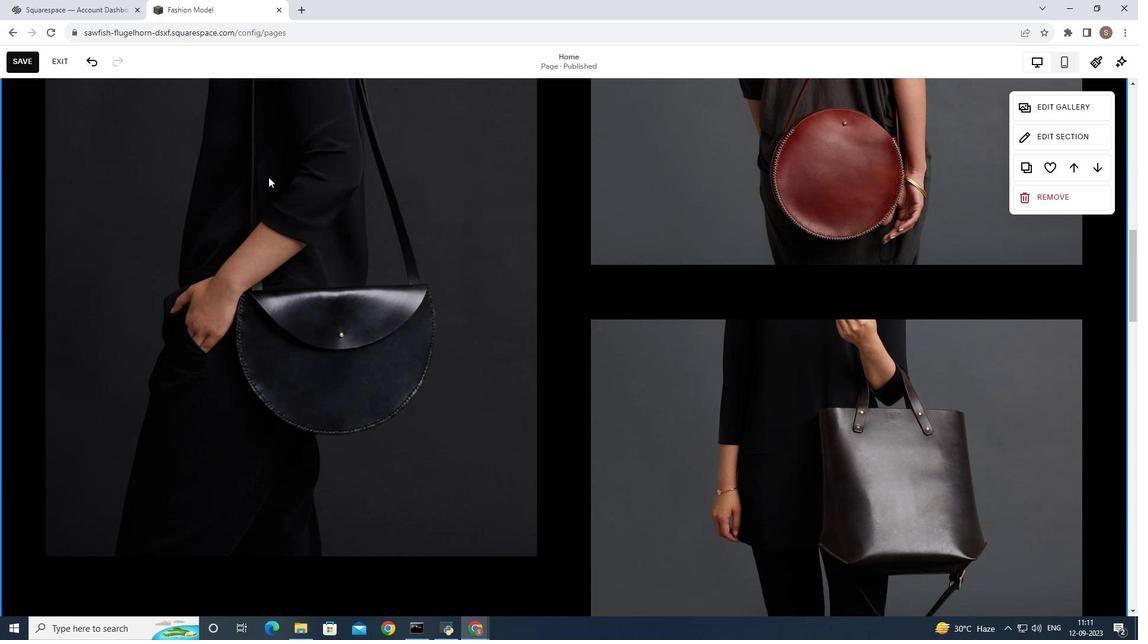 
Action: Mouse scrolled (268, 177) with delta (0, 0)
Screenshot: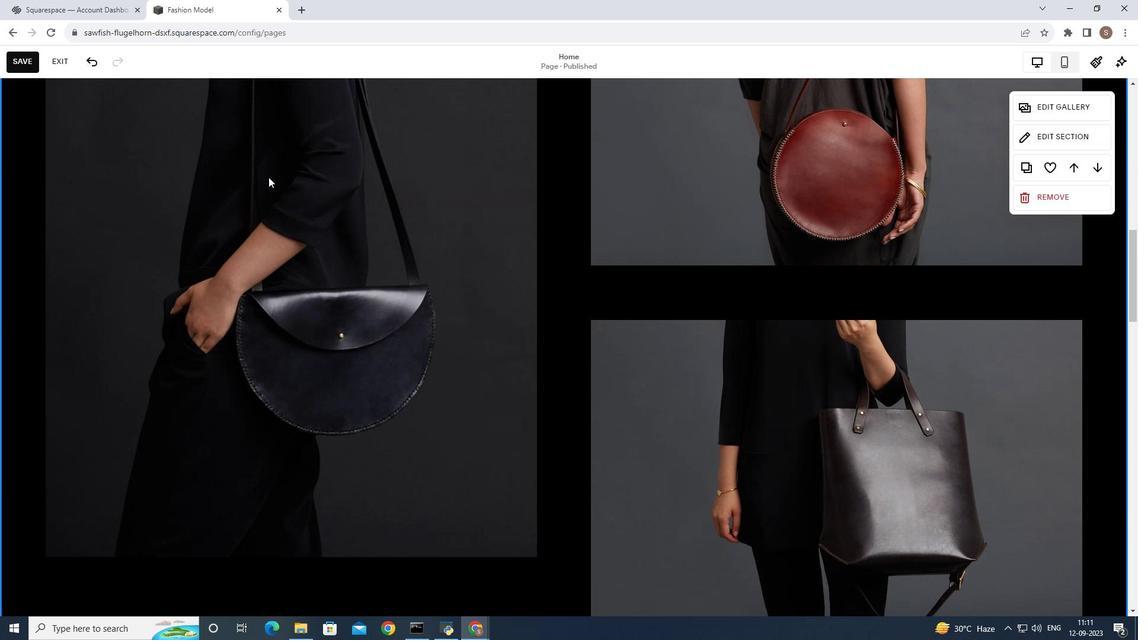 
Action: Mouse scrolled (268, 177) with delta (0, 0)
Screenshot: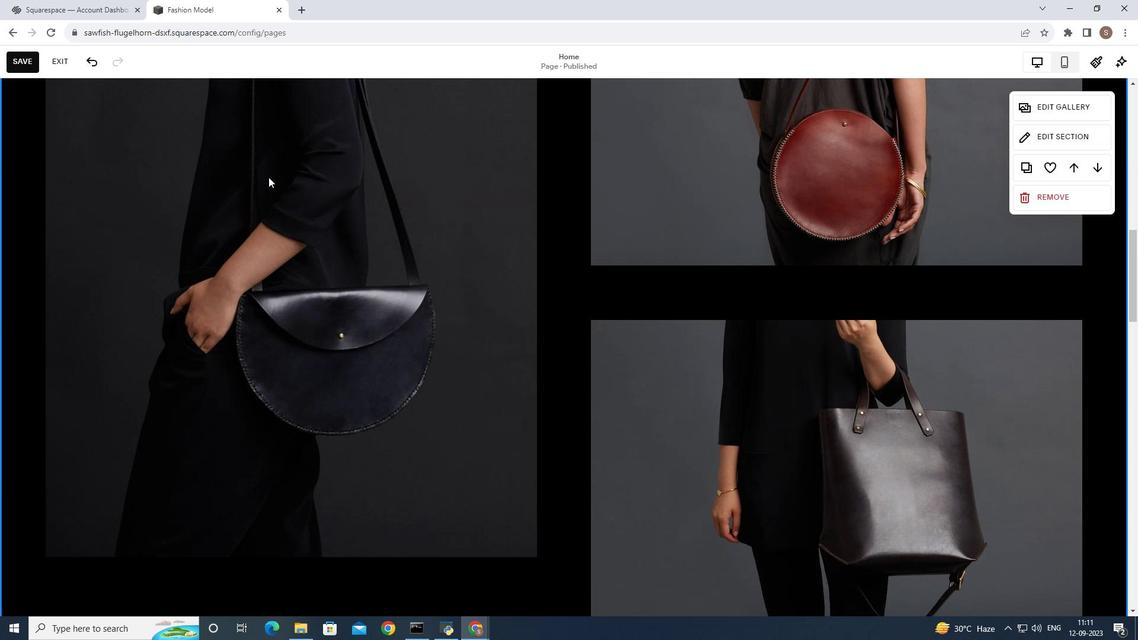 
Action: Mouse scrolled (268, 177) with delta (0, 0)
Screenshot: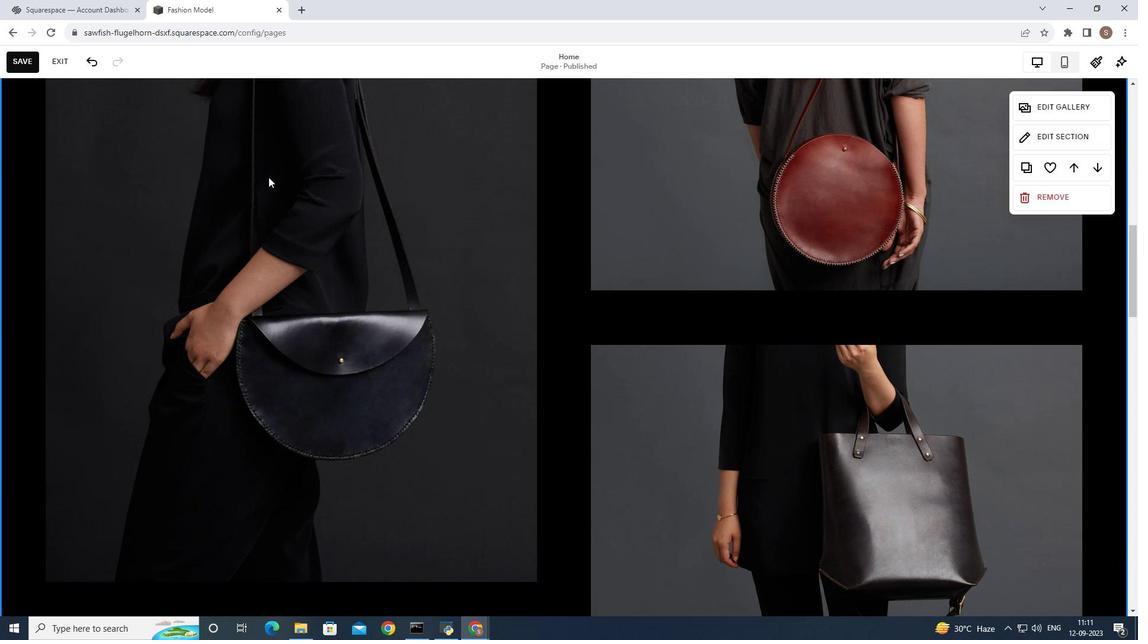 
Action: Mouse scrolled (268, 177) with delta (0, 0)
Screenshot: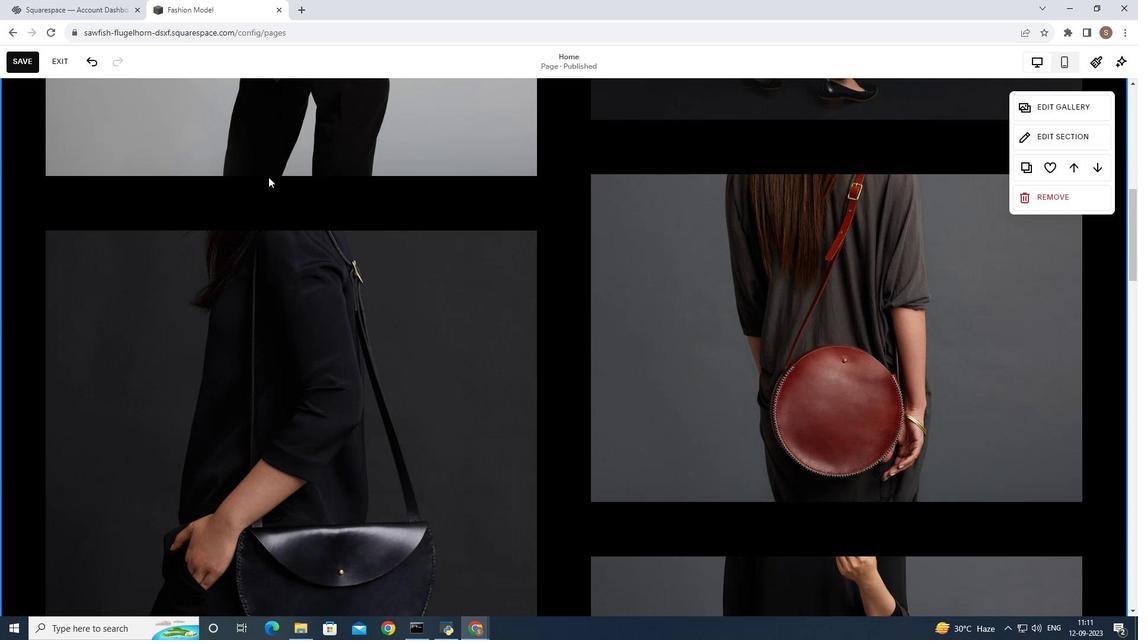 
Action: Mouse scrolled (268, 177) with delta (0, 0)
Screenshot: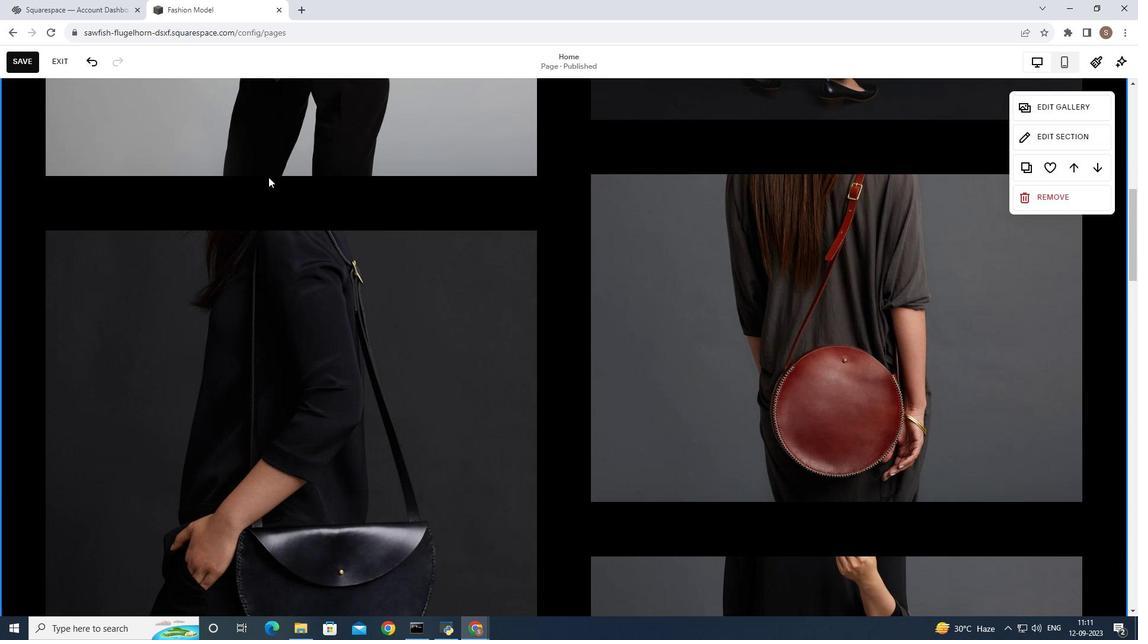 
Action: Mouse scrolled (268, 177) with delta (0, 0)
Screenshot: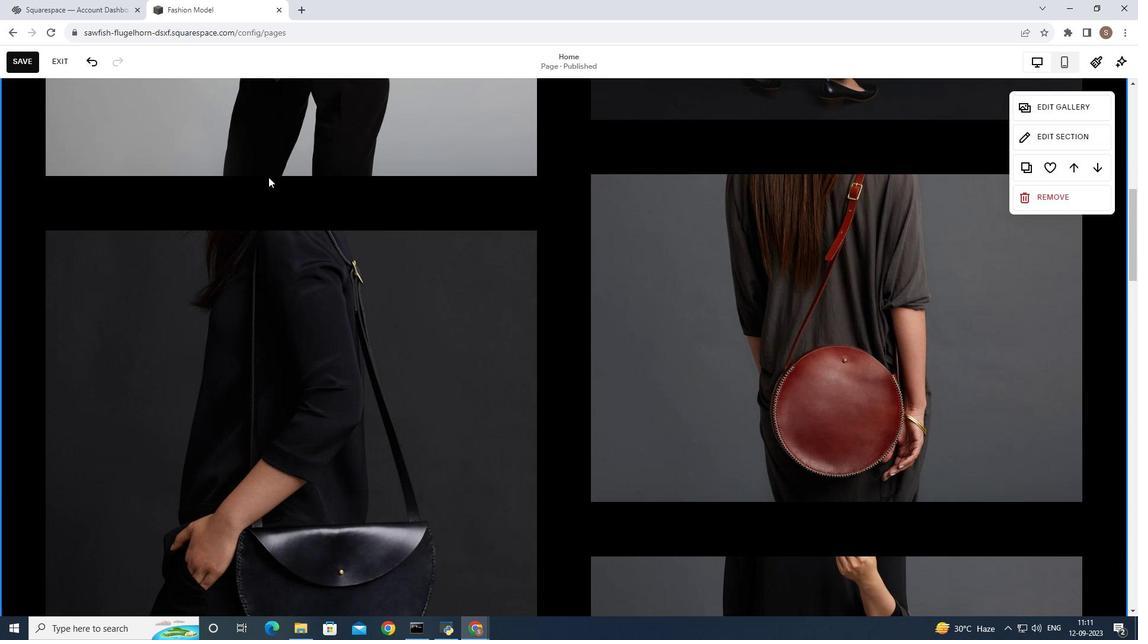 
Action: Mouse scrolled (268, 177) with delta (0, 0)
Screenshot: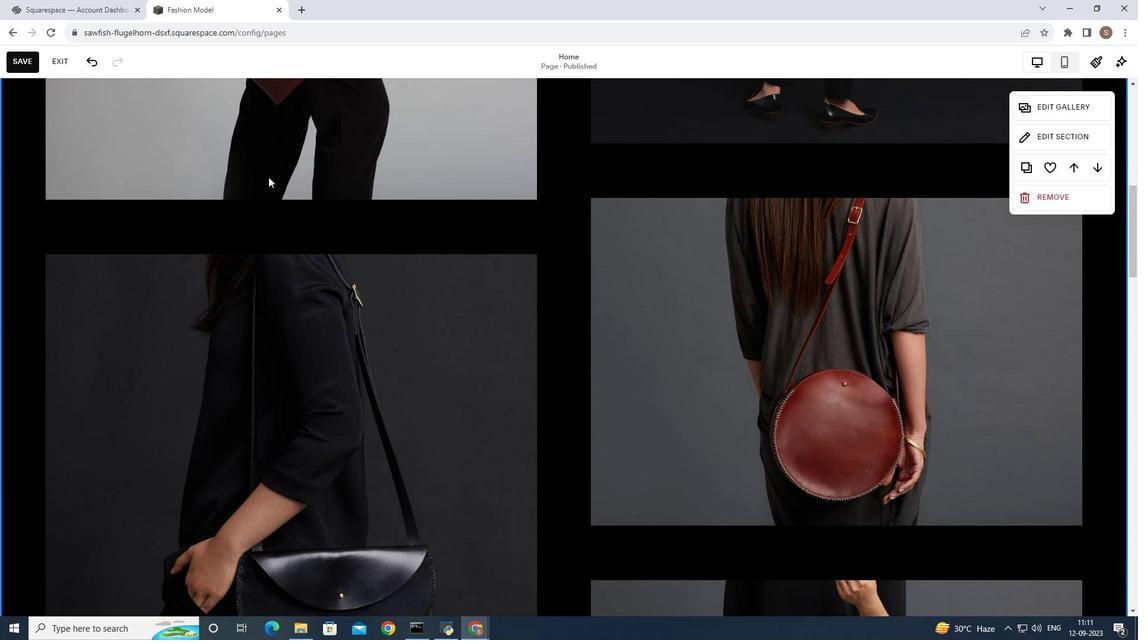 
Action: Mouse scrolled (268, 177) with delta (0, 0)
Screenshot: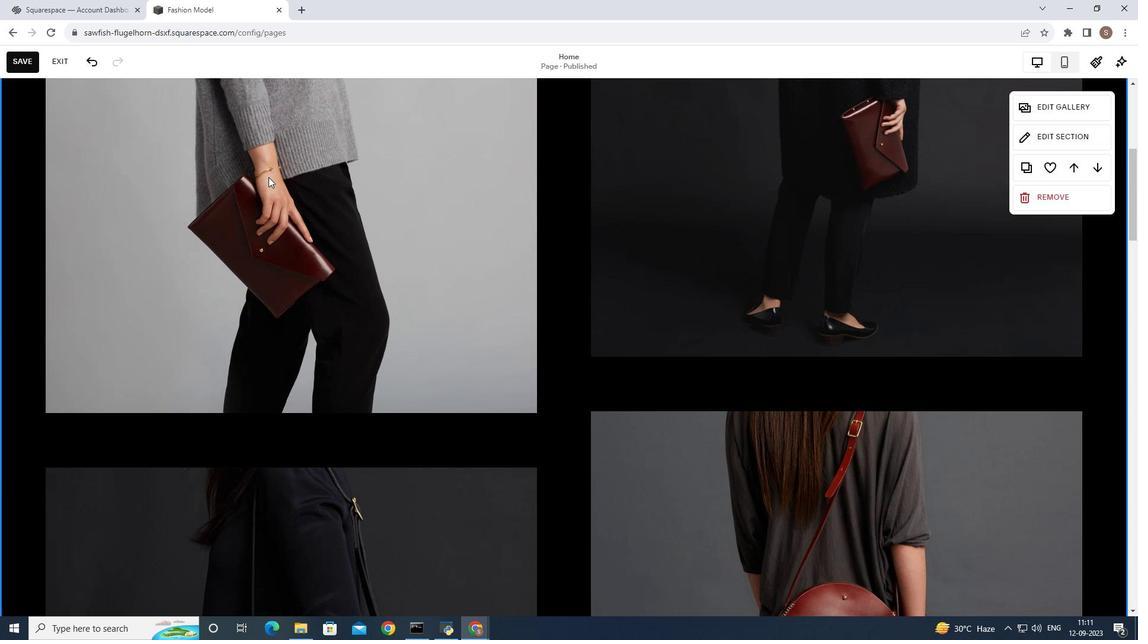 
Action: Mouse scrolled (268, 177) with delta (0, 0)
Screenshot: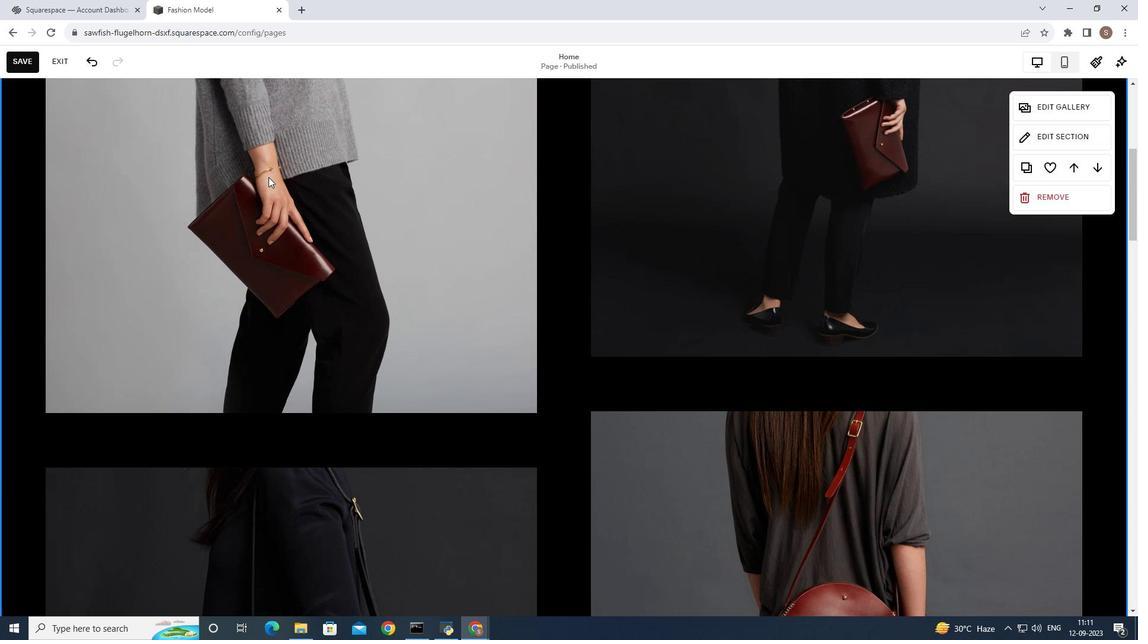 
Action: Mouse scrolled (268, 177) with delta (0, 0)
Screenshot: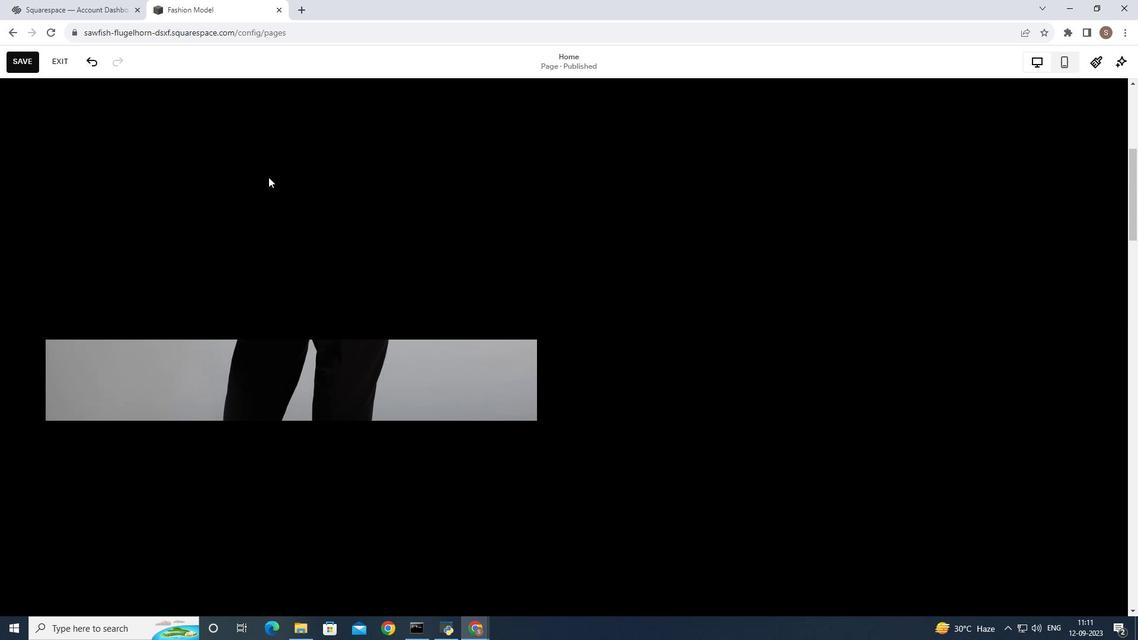 
Action: Mouse scrolled (268, 177) with delta (0, 0)
Screenshot: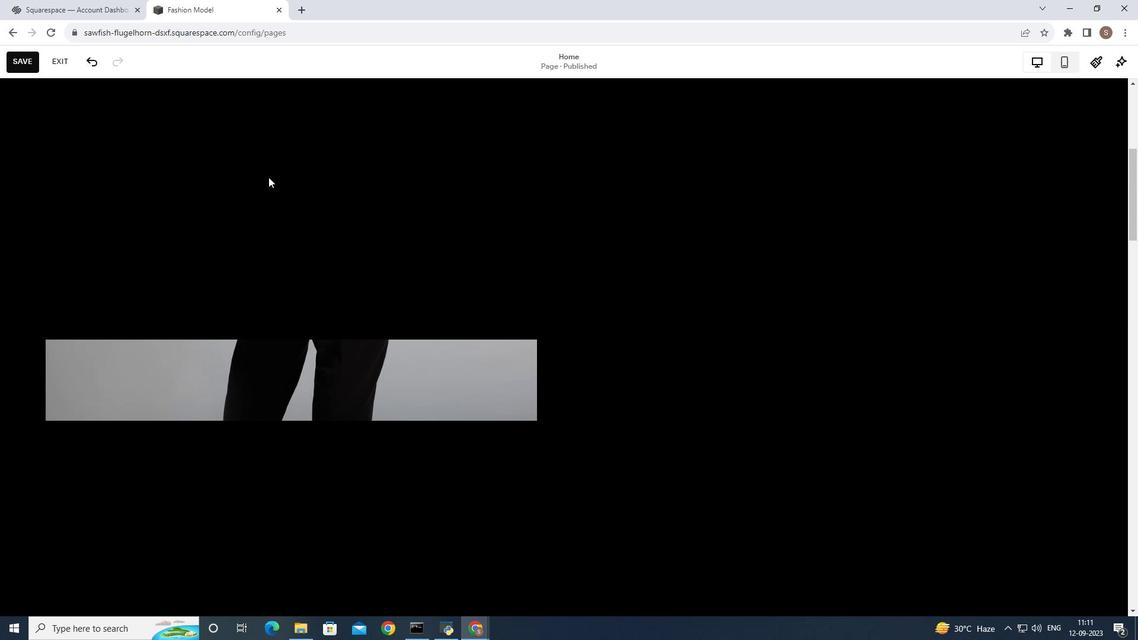 
Action: Mouse scrolled (268, 177) with delta (0, 0)
Screenshot: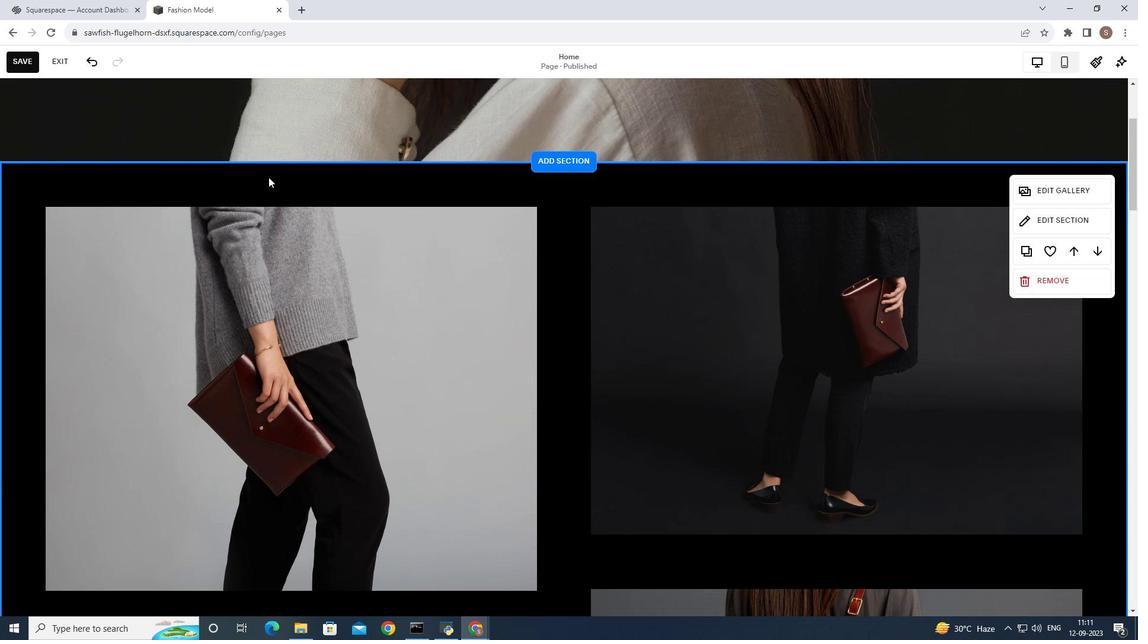 
Action: Mouse scrolled (268, 177) with delta (0, 0)
Screenshot: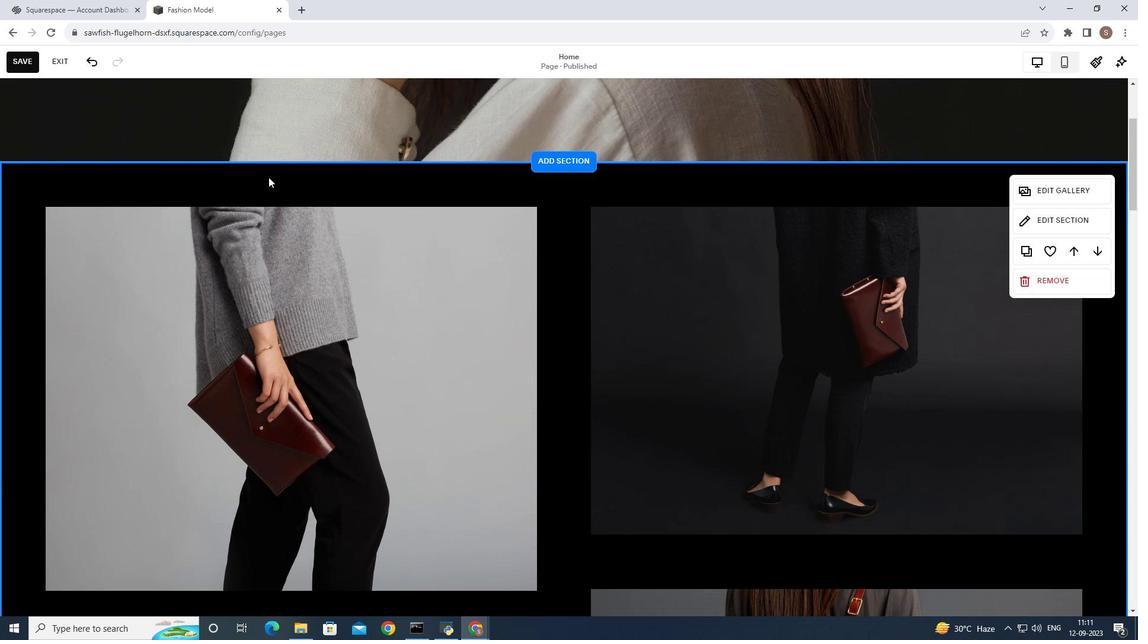 
Action: Mouse scrolled (268, 177) with delta (0, 0)
Screenshot: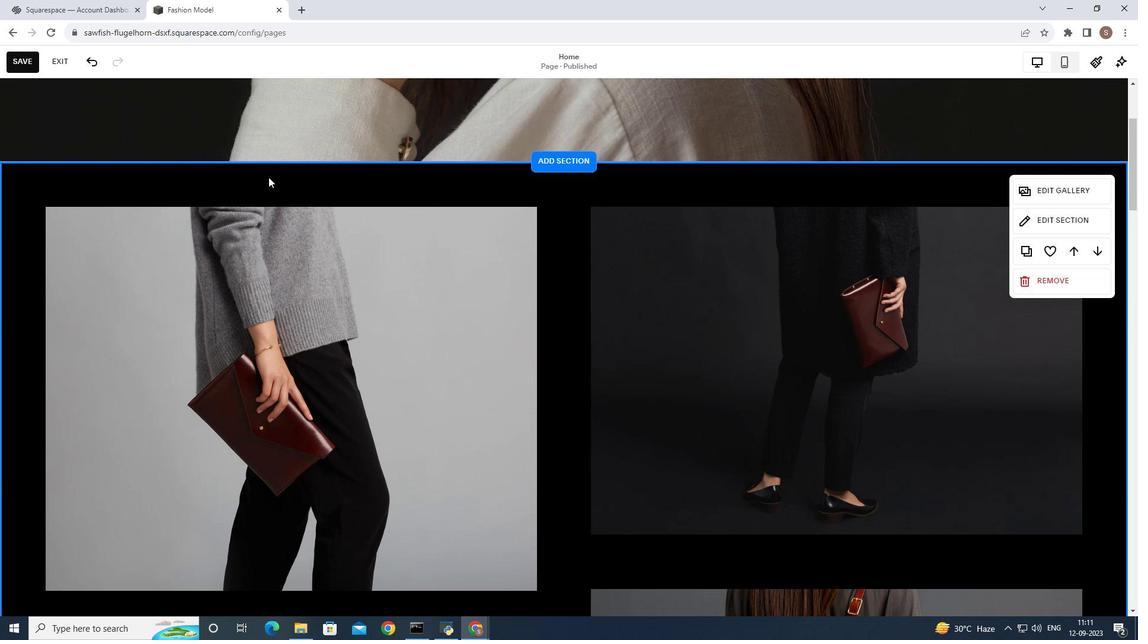 
Action: Mouse moved to (285, 184)
Screenshot: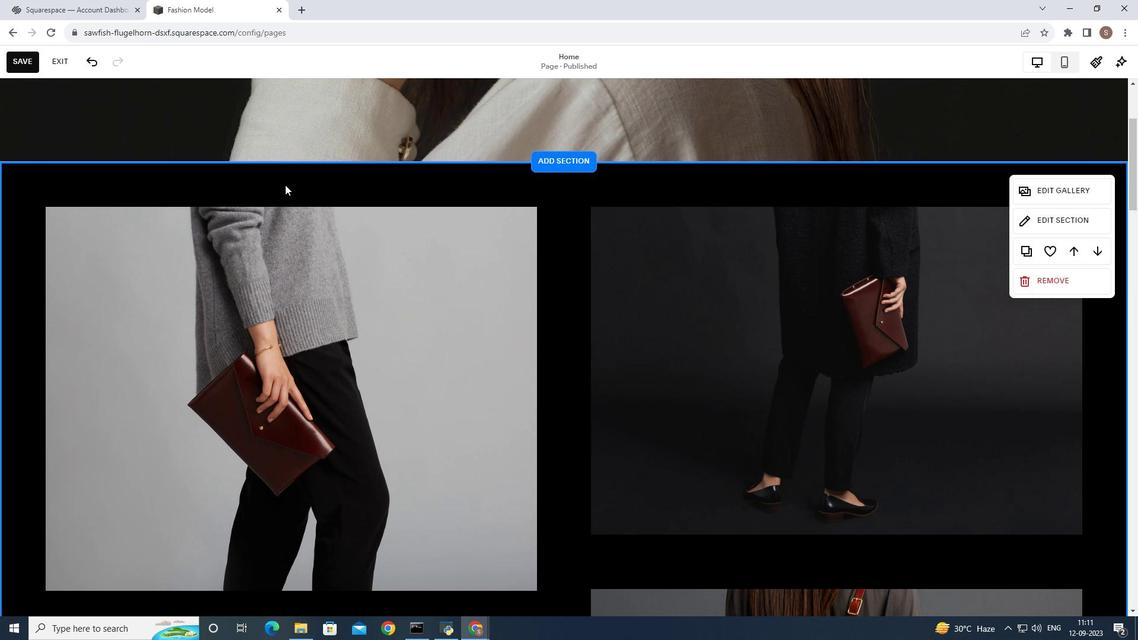 
Action: Mouse pressed left at (285, 184)
Screenshot: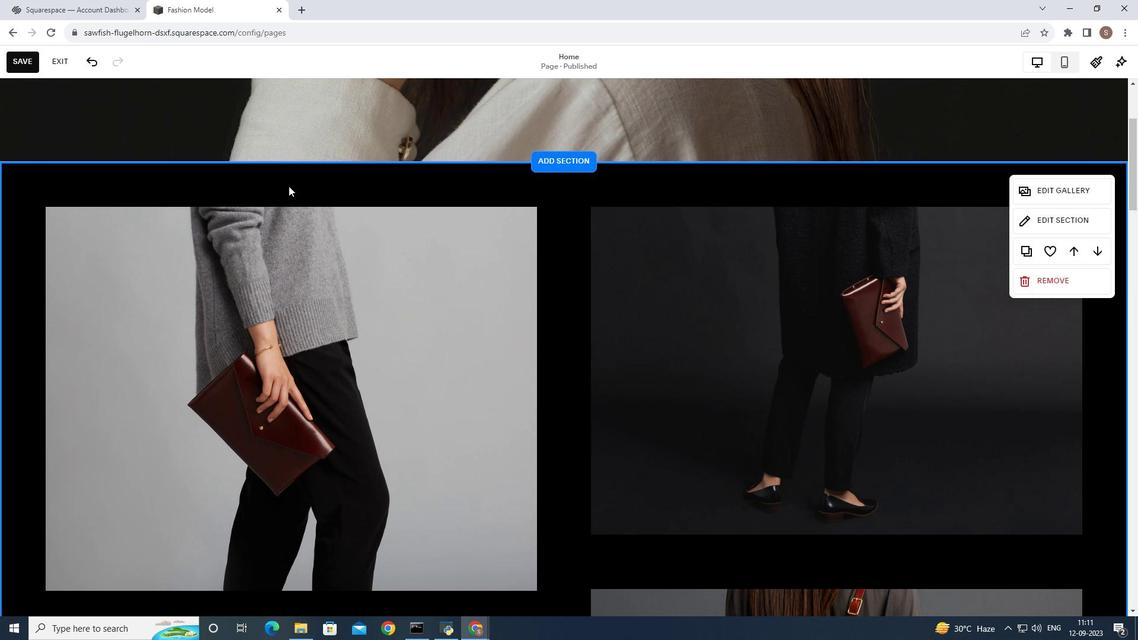
Action: Mouse moved to (1029, 216)
Screenshot: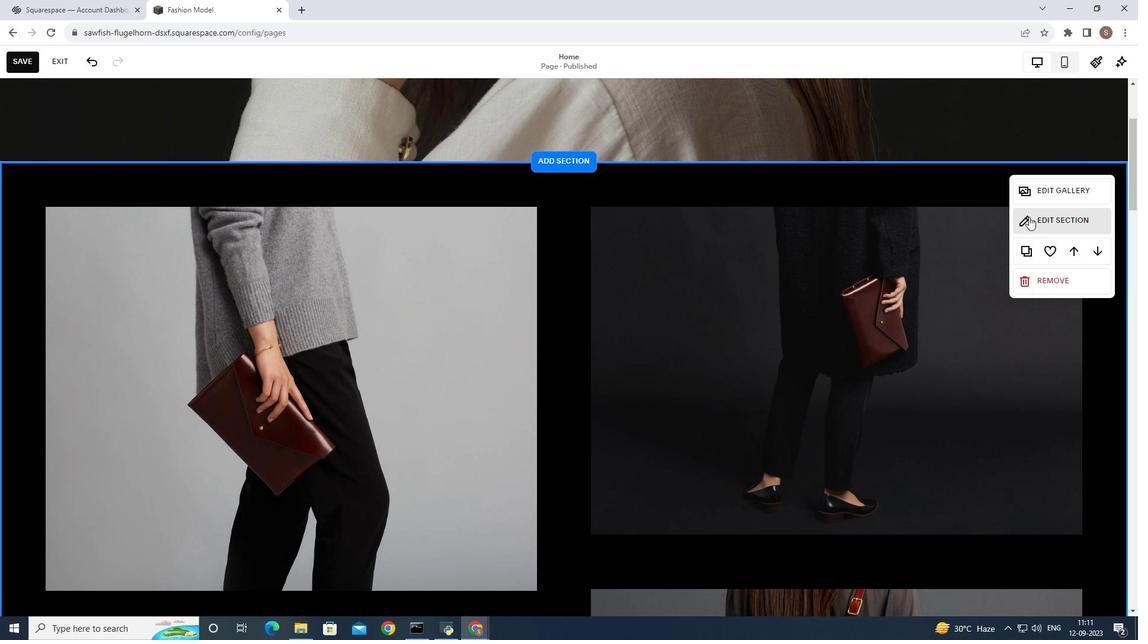 
Action: Mouse pressed left at (1029, 216)
Screenshot: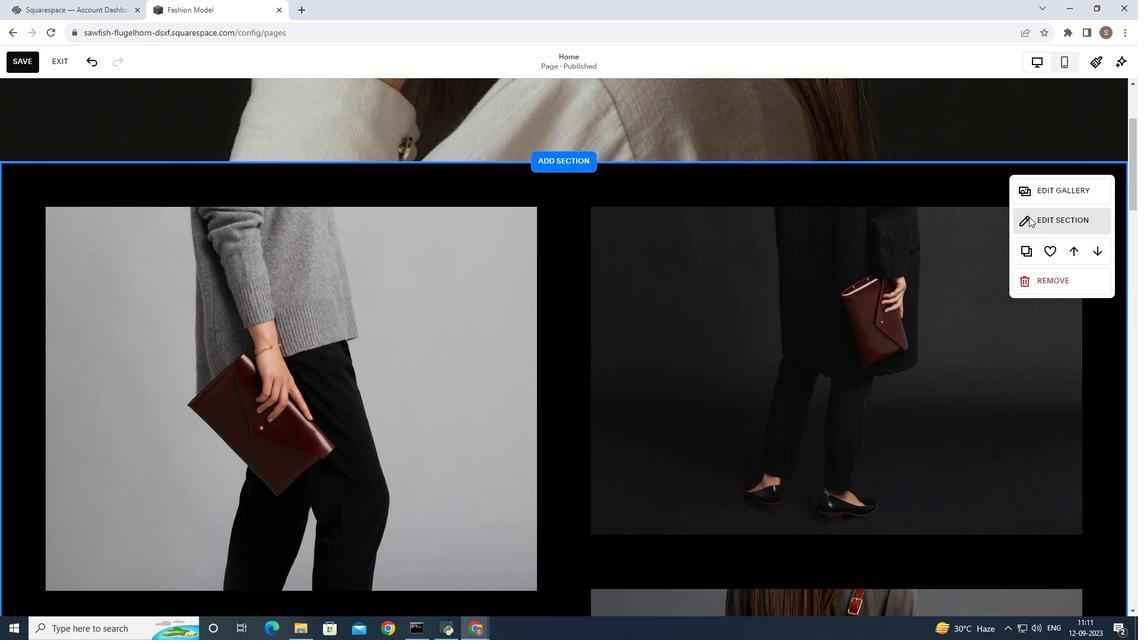 
Action: Mouse moved to (820, 244)
Screenshot: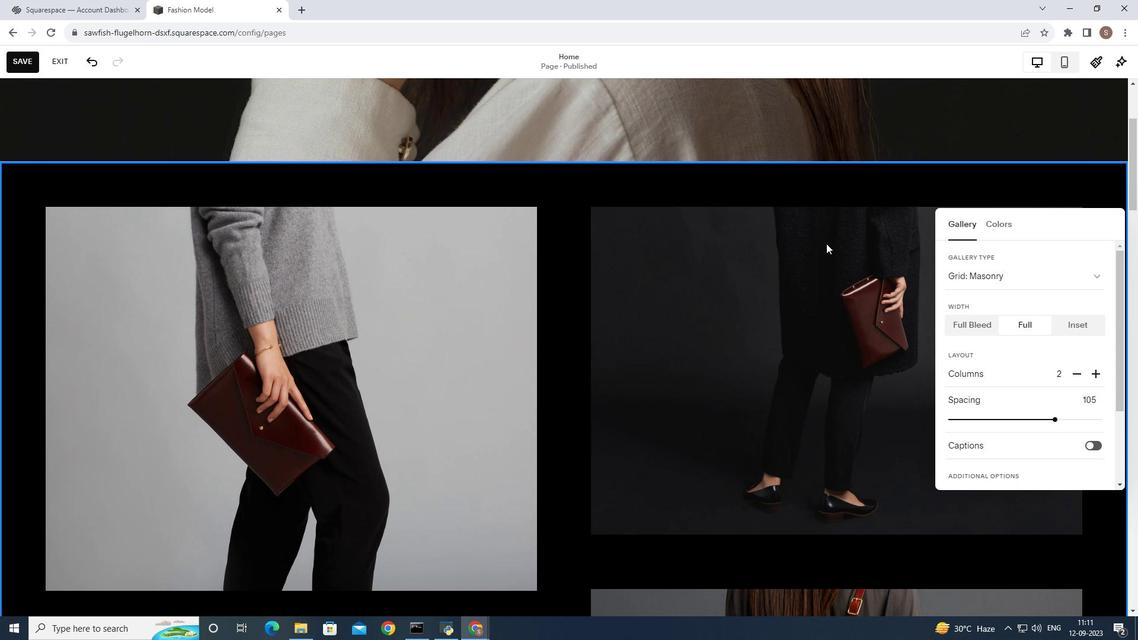 
Action: Mouse pressed left at (820, 244)
Screenshot: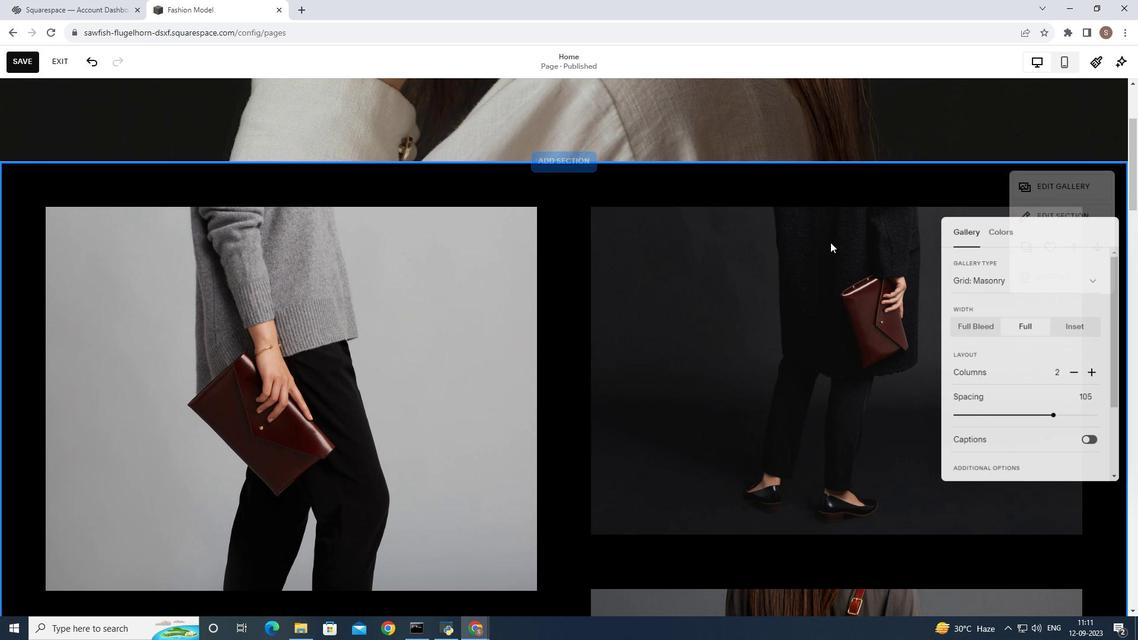 
Action: Mouse moved to (1040, 186)
Screenshot: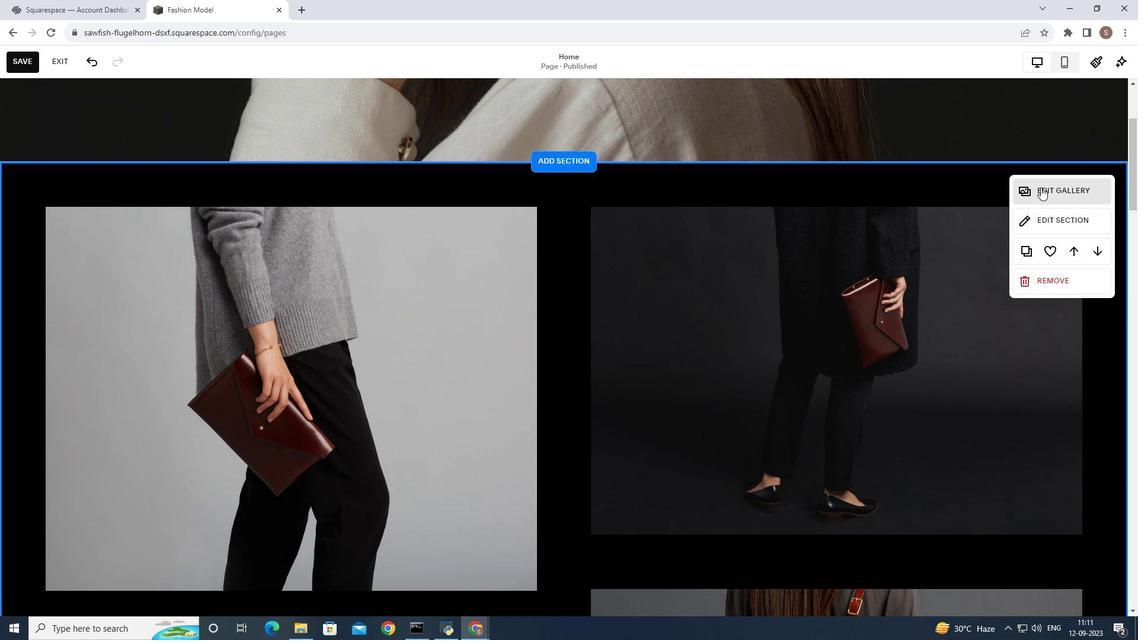 
Action: Mouse pressed left at (1040, 186)
Screenshot: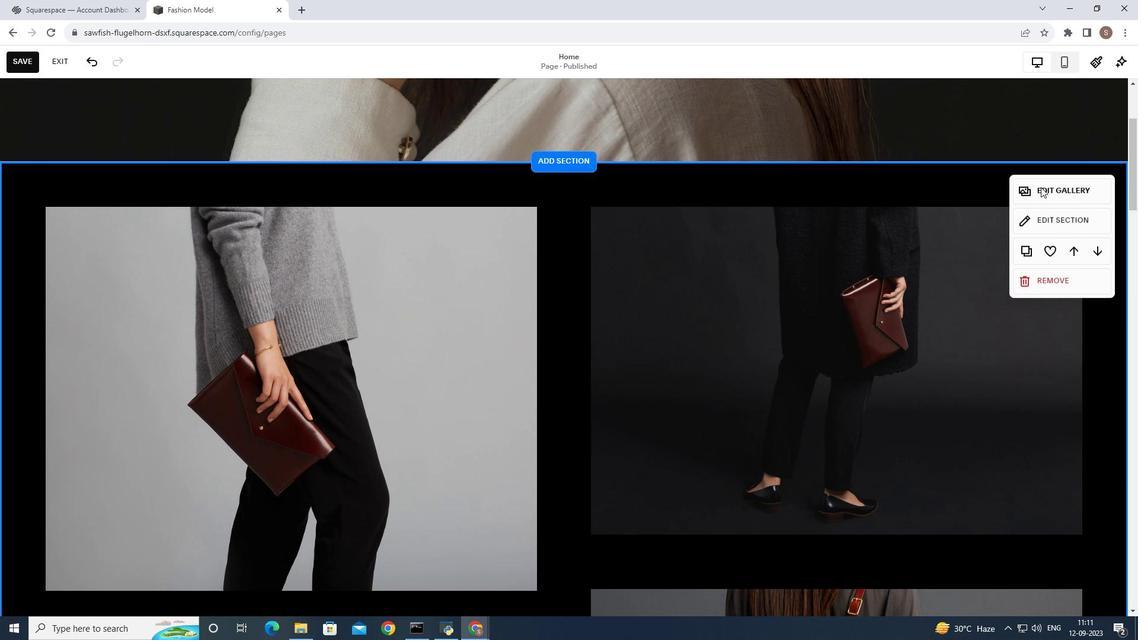 
Action: Mouse moved to (391, 206)
Screenshot: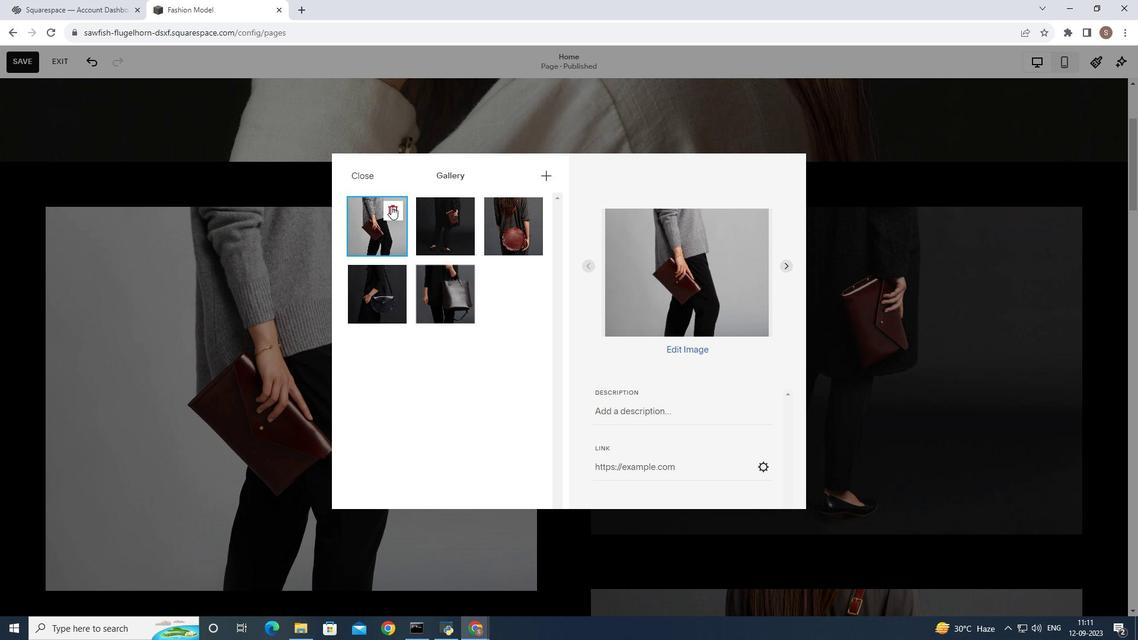 
Action: Mouse pressed left at (391, 206)
Screenshot: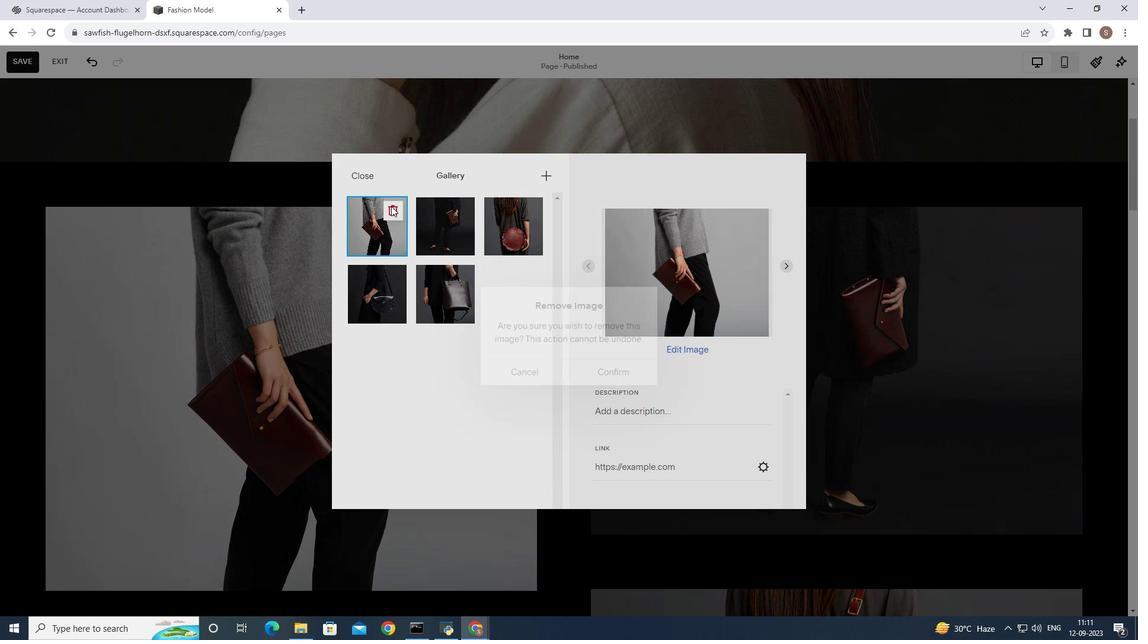 
Action: Mouse moved to (595, 364)
Screenshot: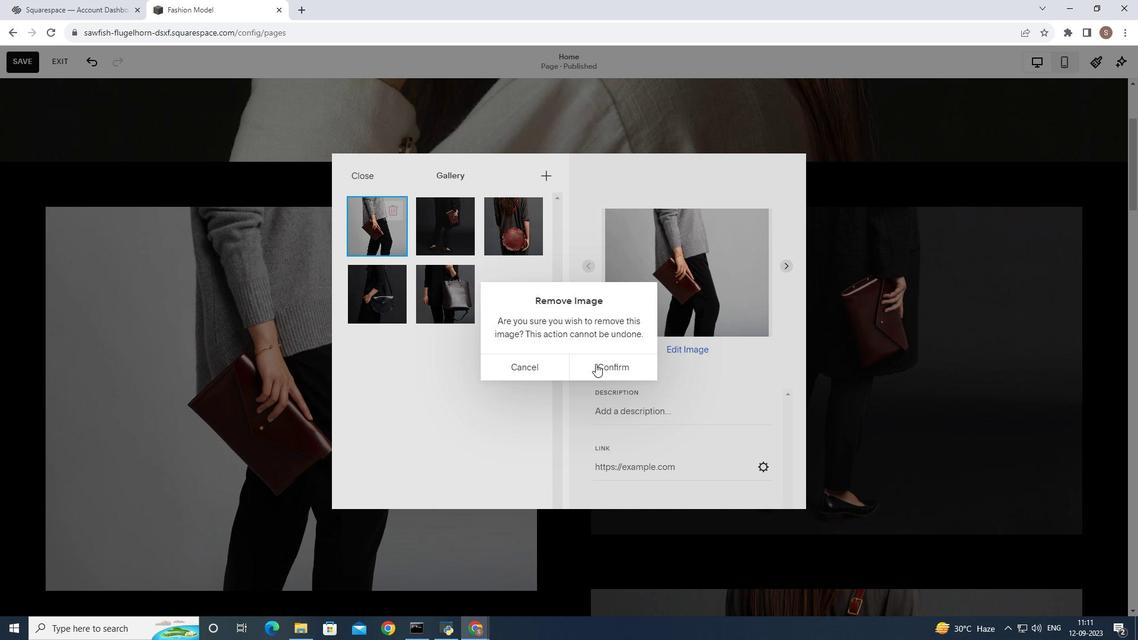 
Action: Mouse pressed left at (595, 364)
Screenshot: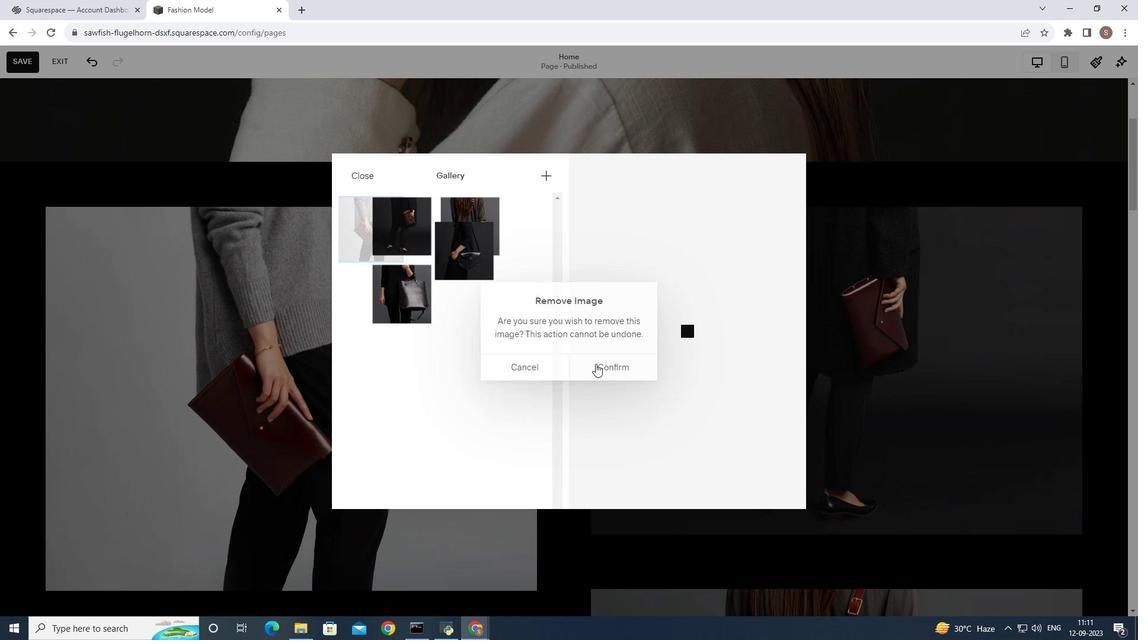 
Action: Mouse moved to (393, 206)
Screenshot: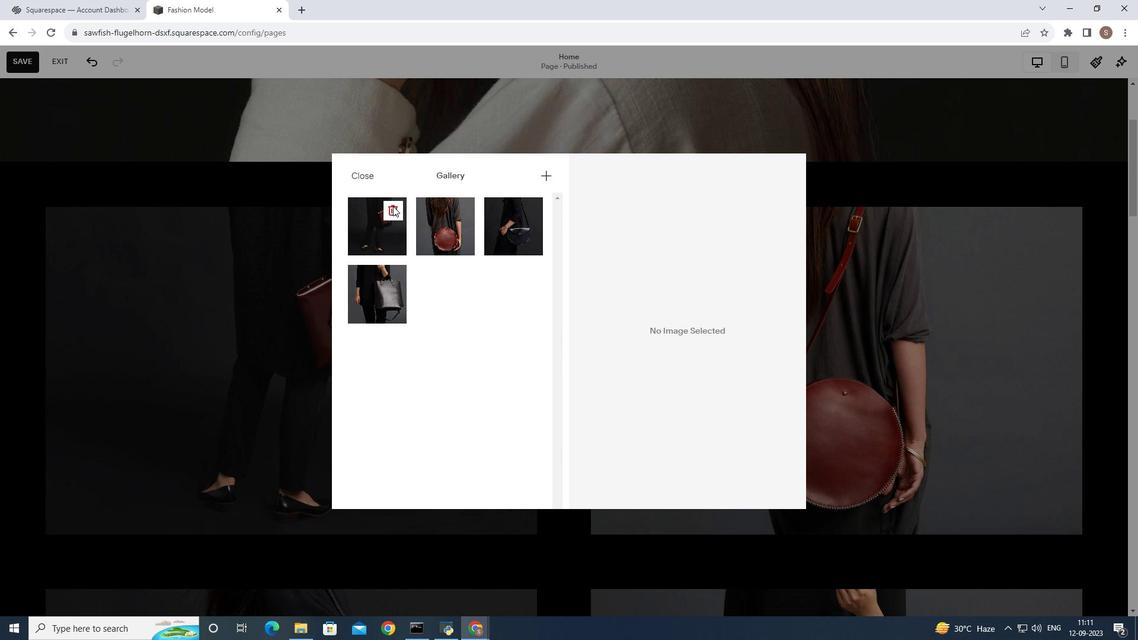 
Action: Mouse pressed left at (393, 206)
Screenshot: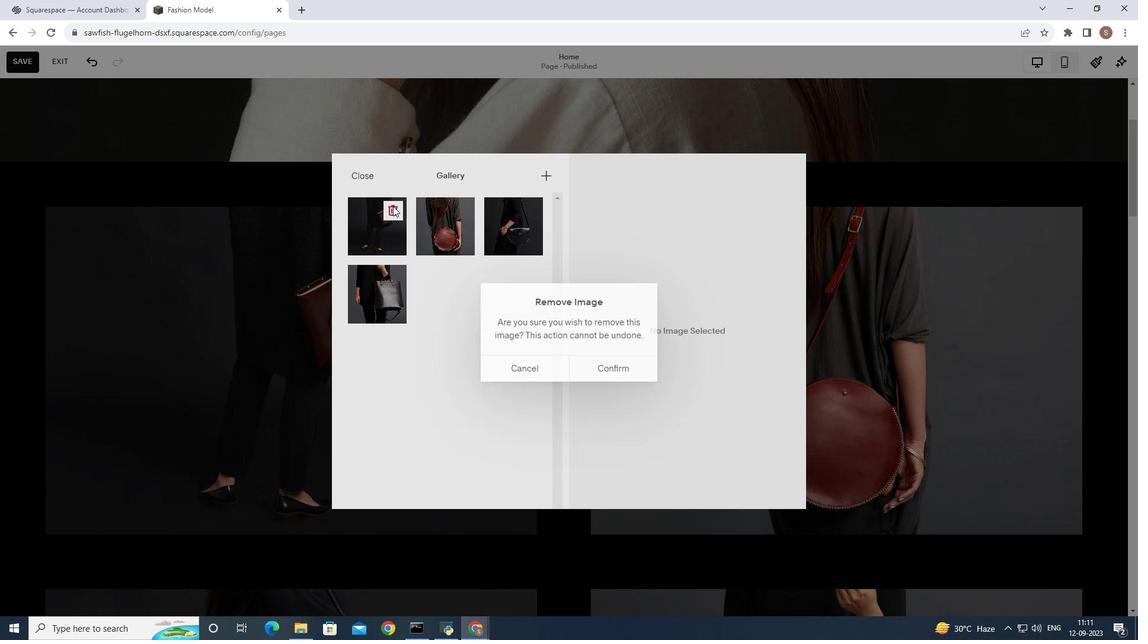 
Action: Mouse moved to (595, 362)
Screenshot: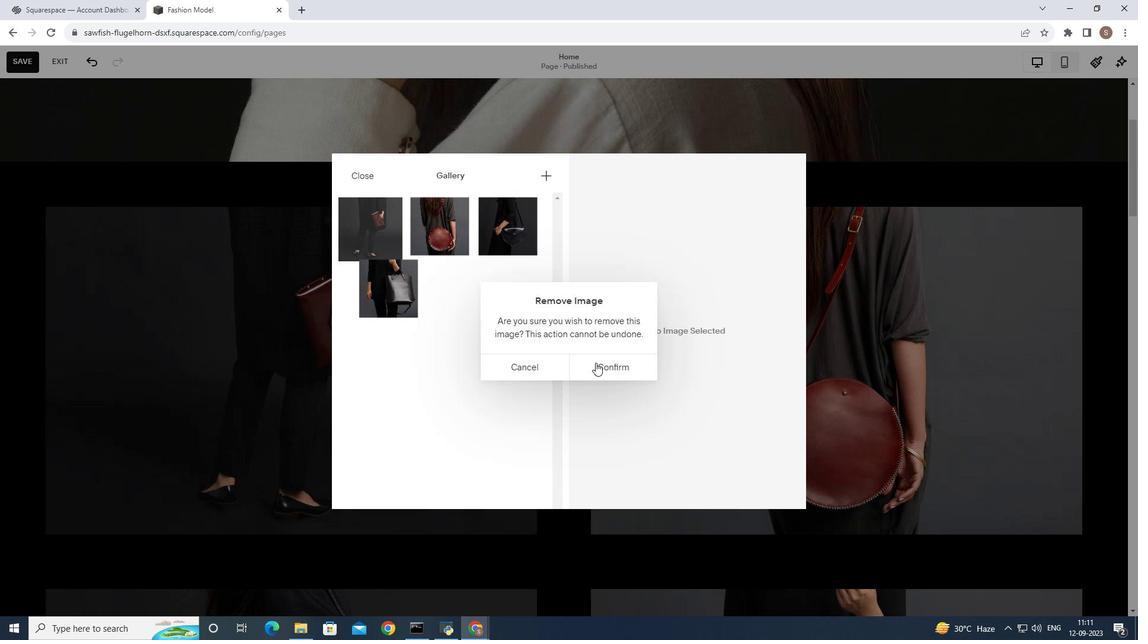 
Action: Mouse pressed left at (595, 362)
Screenshot: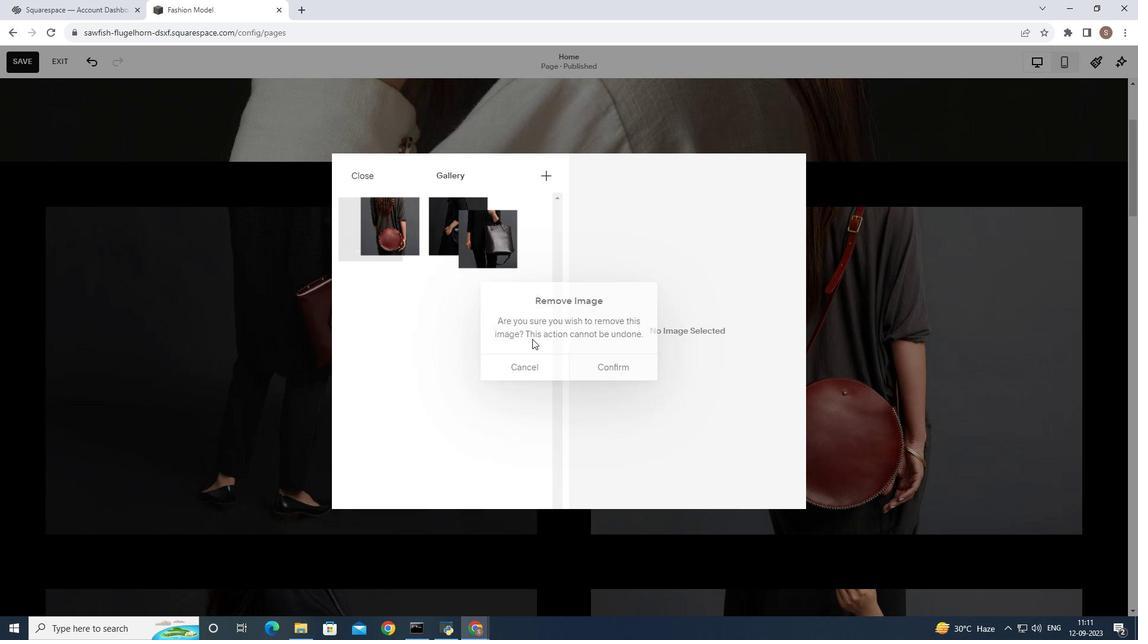 
Action: Mouse moved to (393, 229)
Screenshot: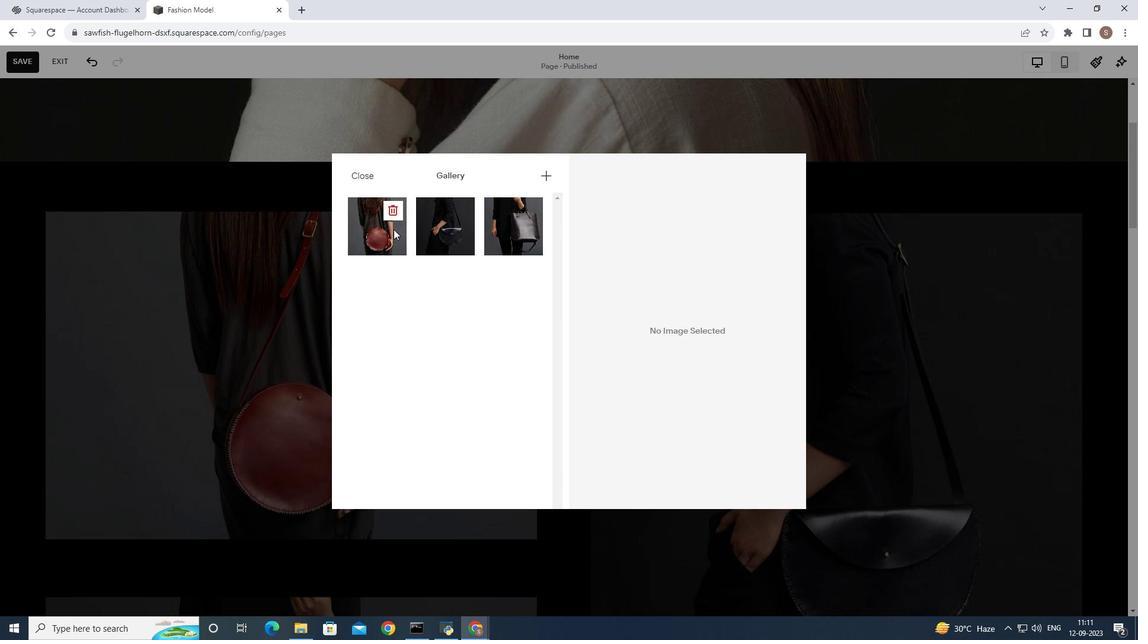 
Action: Mouse pressed left at (393, 229)
Screenshot: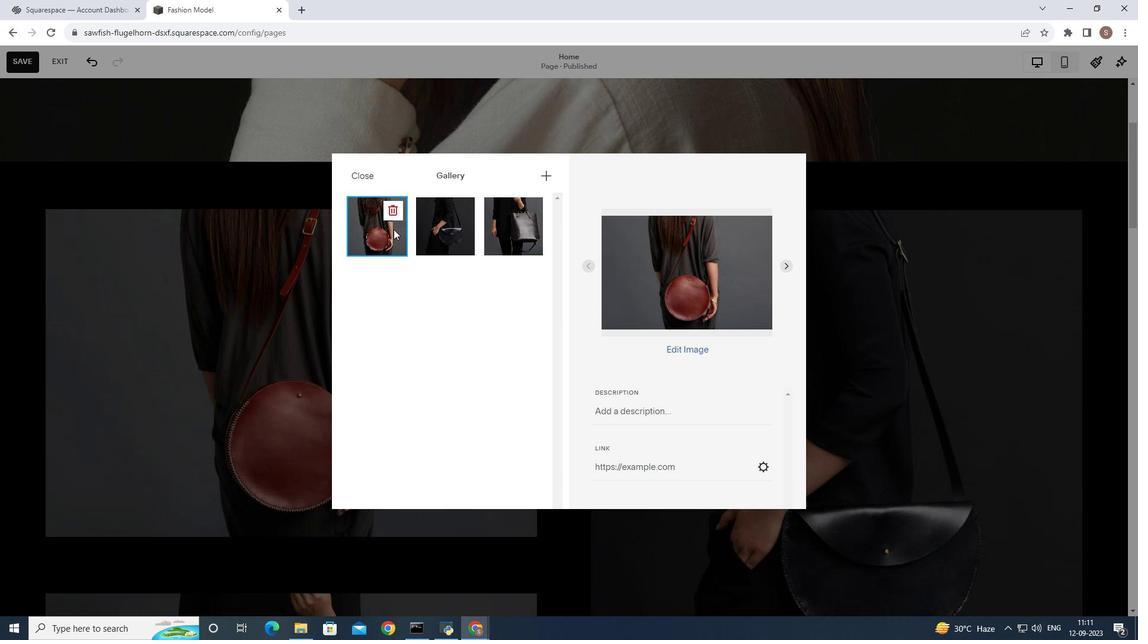 
Action: Mouse moved to (384, 202)
Screenshot: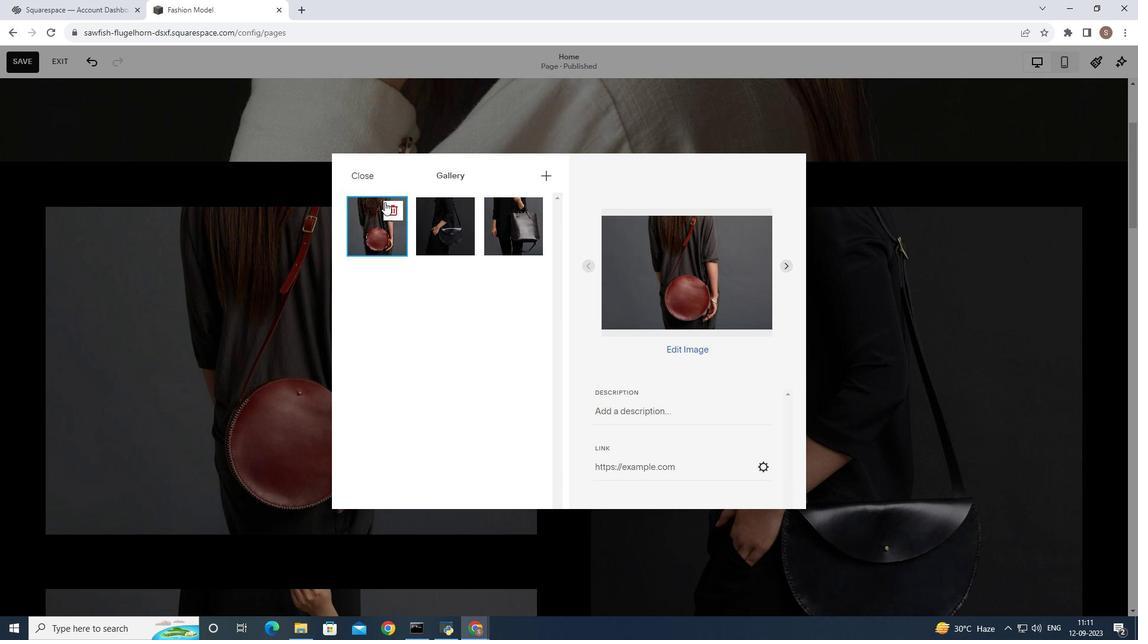 
Action: Mouse pressed left at (384, 202)
Screenshot: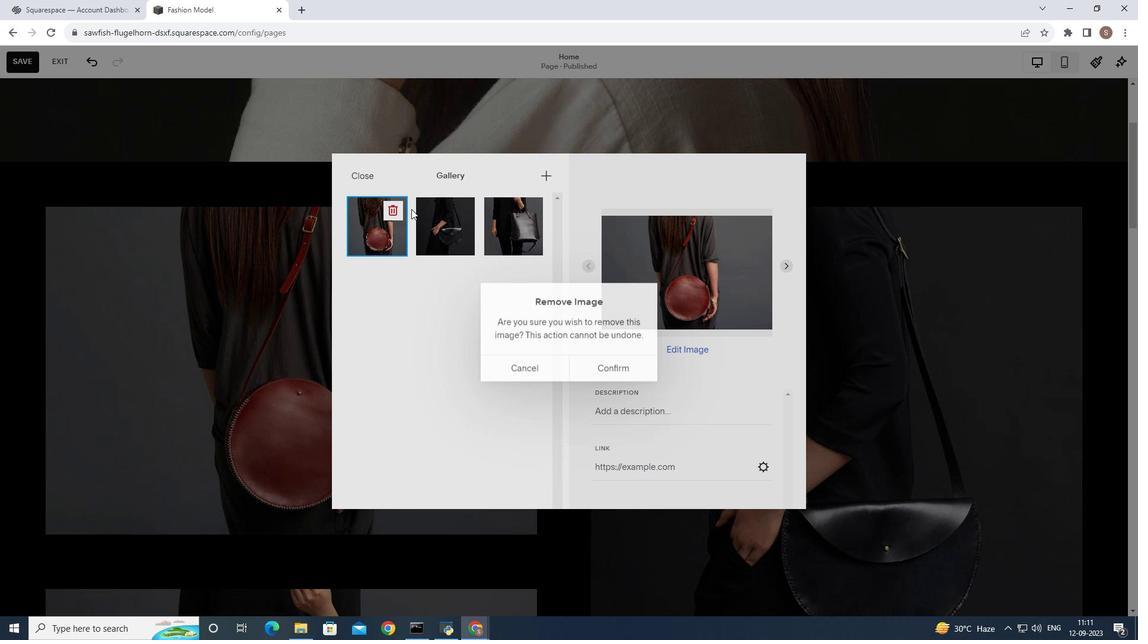 
Action: Mouse moved to (610, 359)
Screenshot: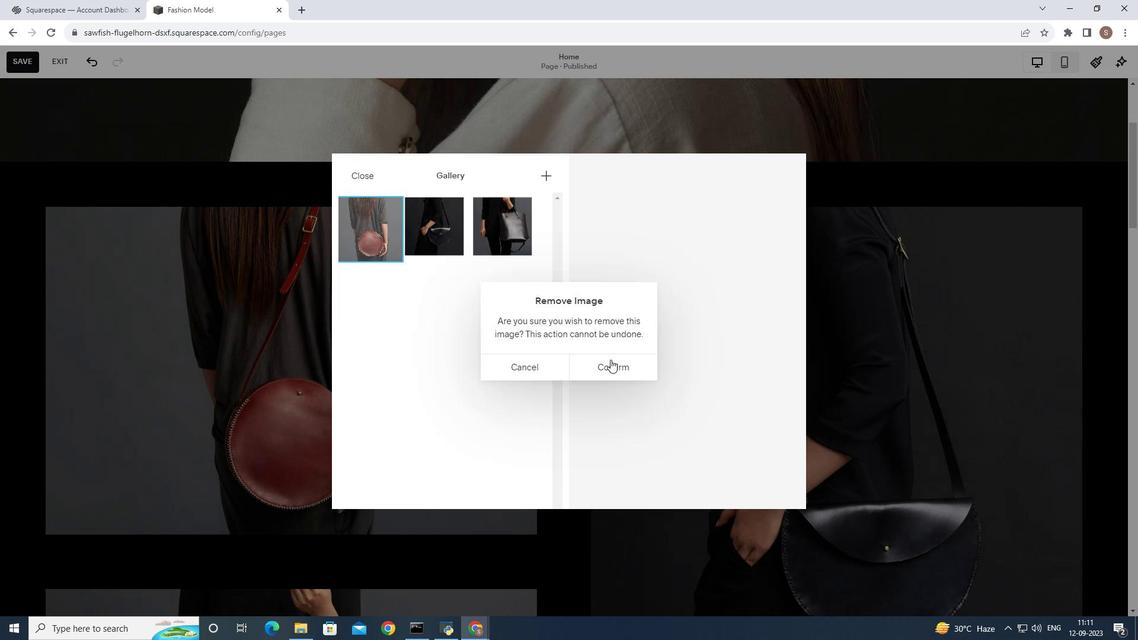 
Action: Mouse pressed left at (610, 359)
Screenshot: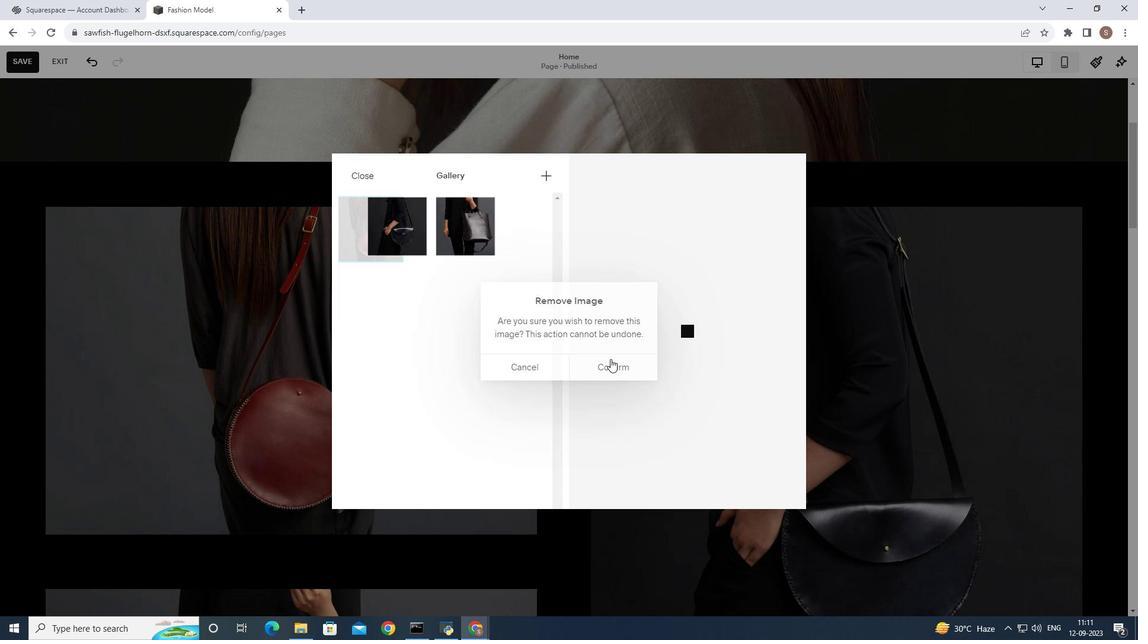 
Action: Mouse moved to (391, 240)
Screenshot: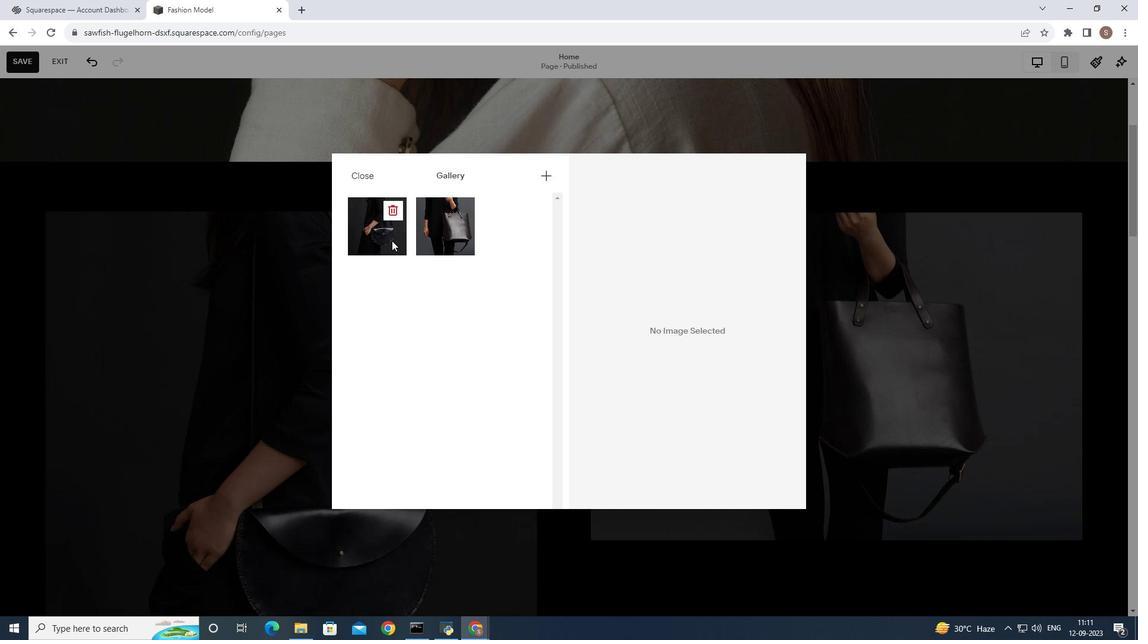 
Action: Mouse pressed left at (391, 240)
Screenshot: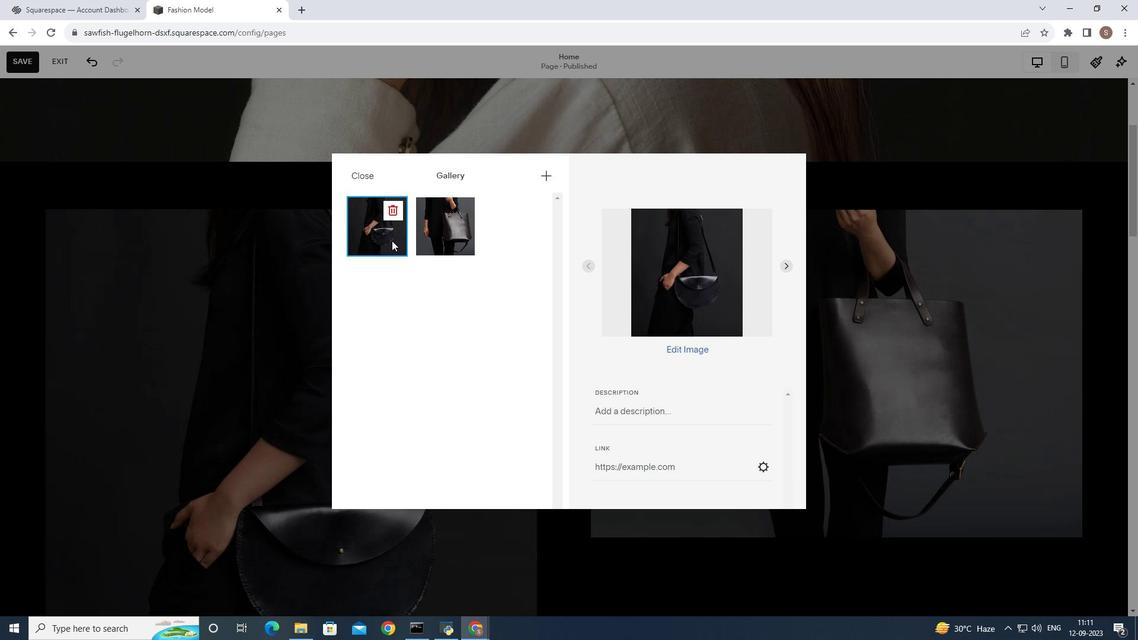 
Action: Mouse moved to (390, 201)
Screenshot: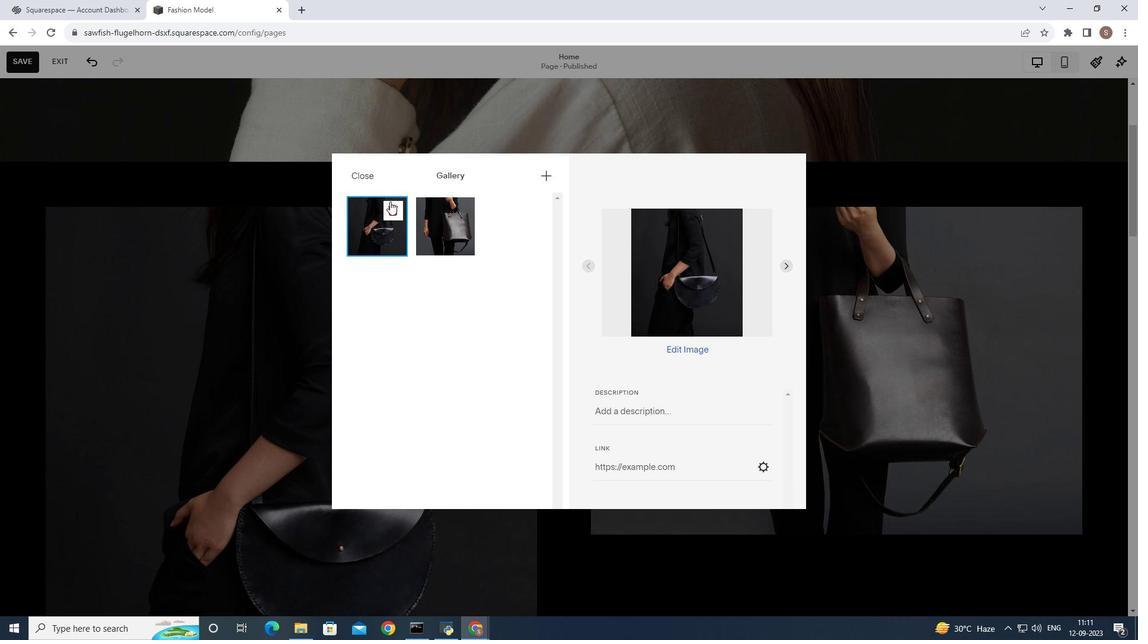 
Action: Mouse pressed left at (390, 201)
Screenshot: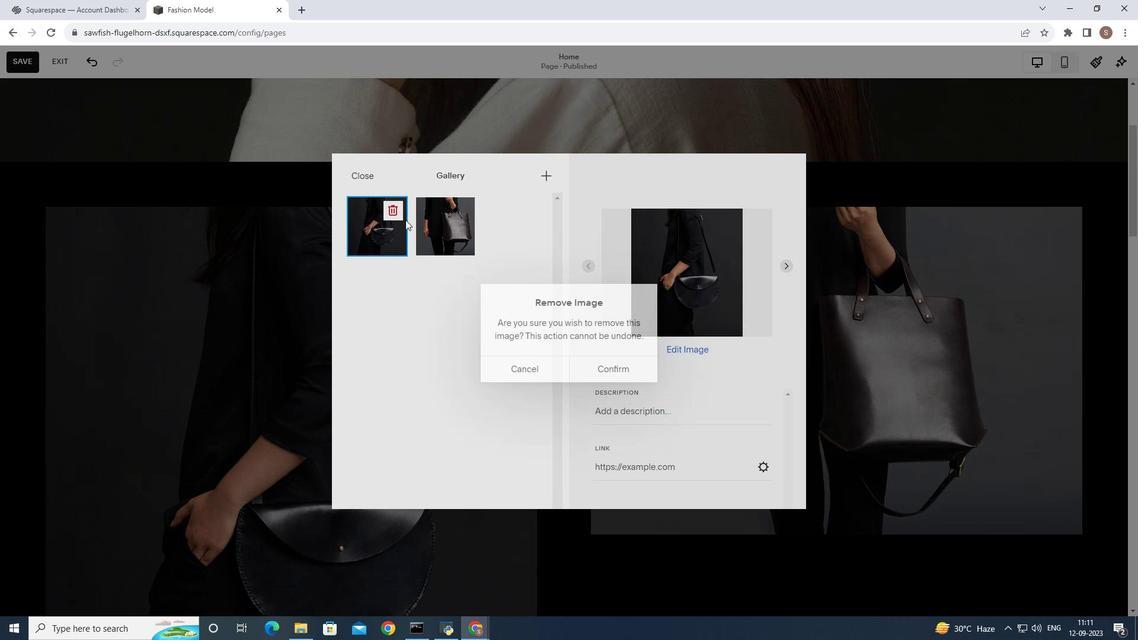 
Action: Mouse moved to (609, 362)
Screenshot: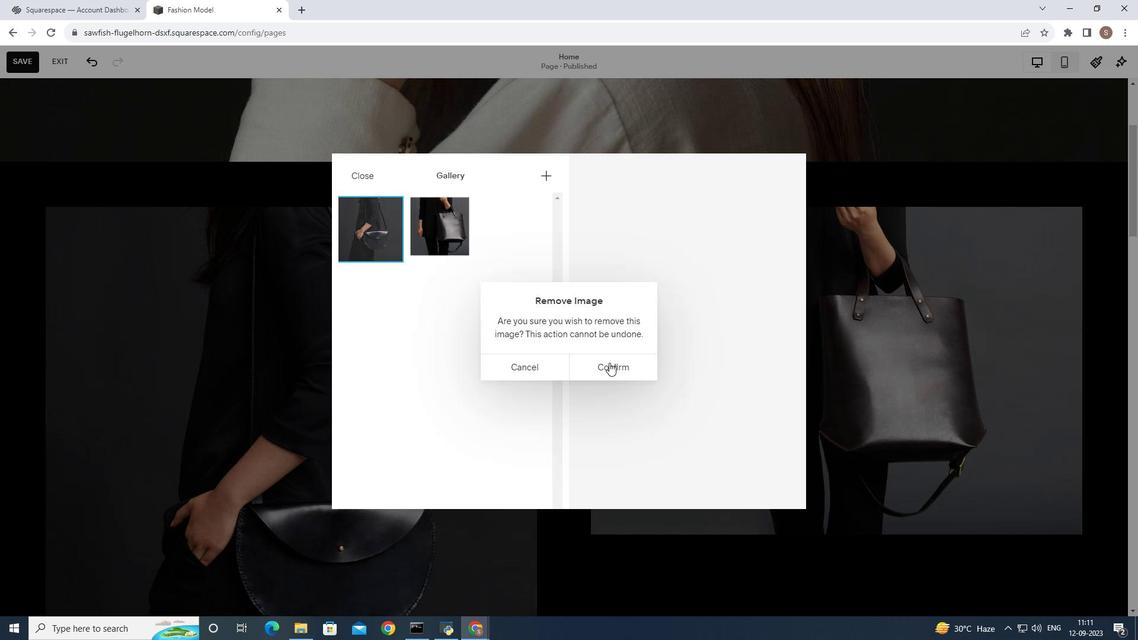 
Action: Mouse pressed left at (609, 362)
Screenshot: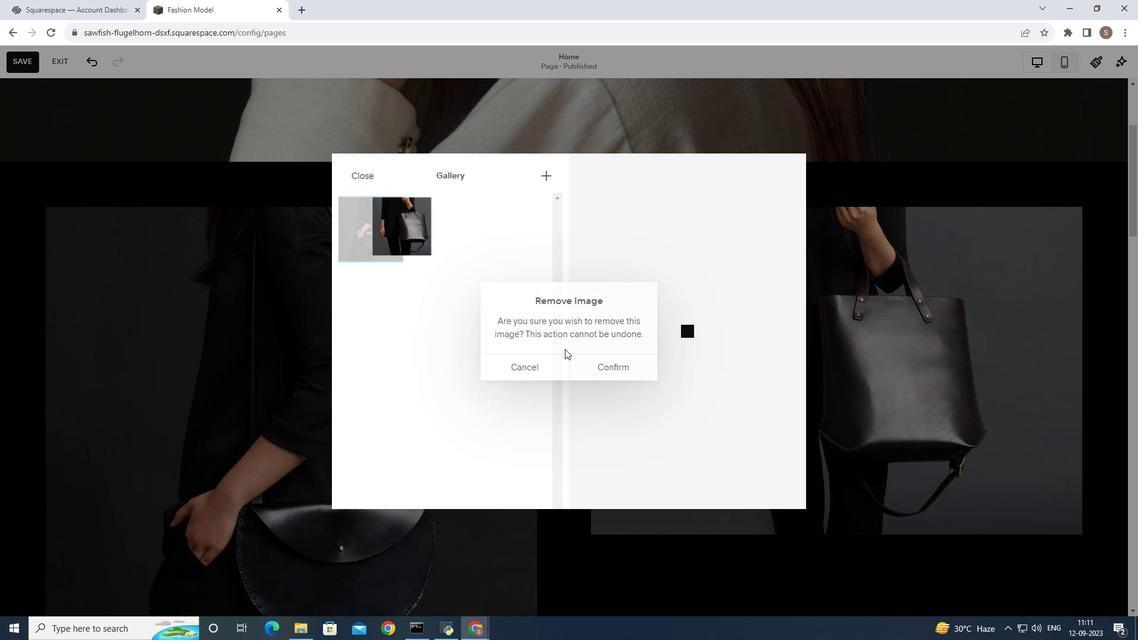 
Action: Mouse moved to (397, 200)
Screenshot: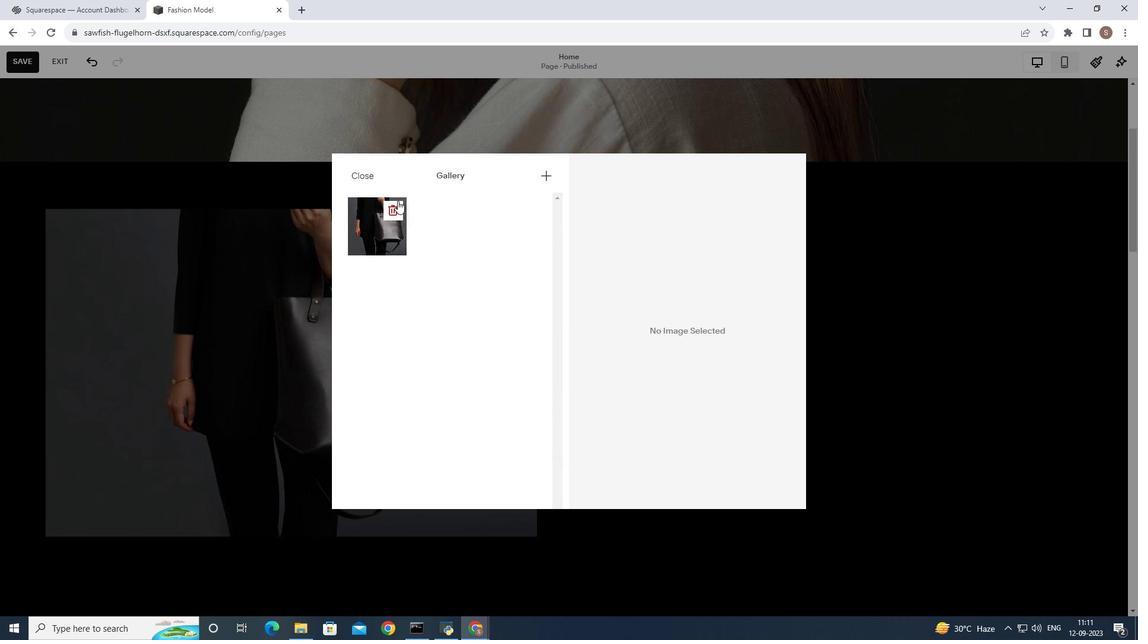 
Action: Mouse pressed left at (397, 200)
Screenshot: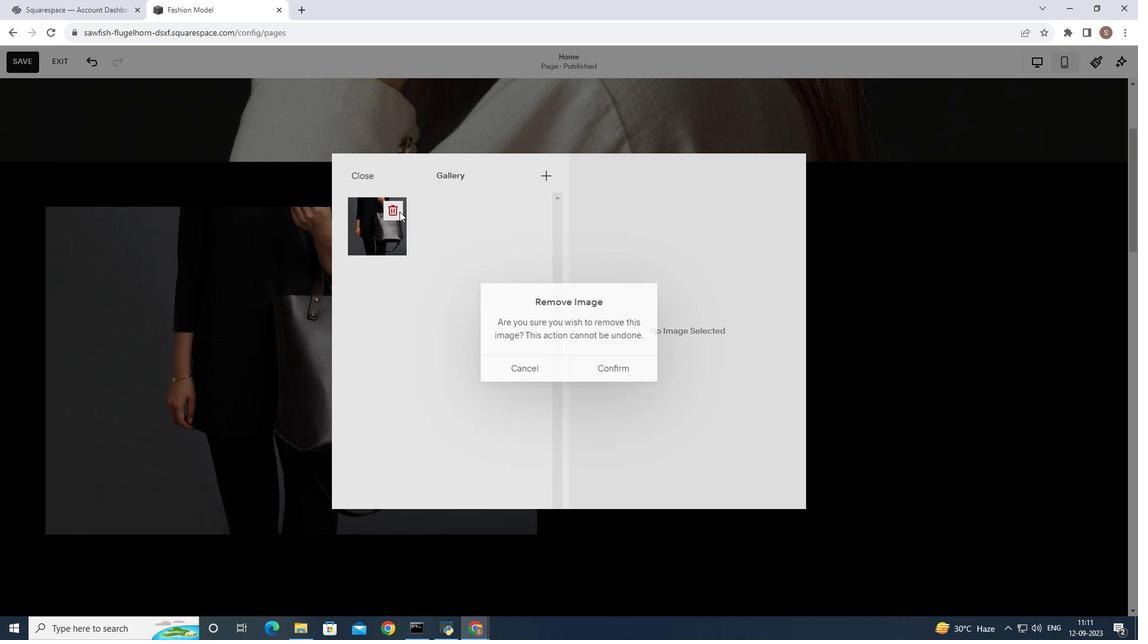 
Action: Mouse moved to (608, 372)
Screenshot: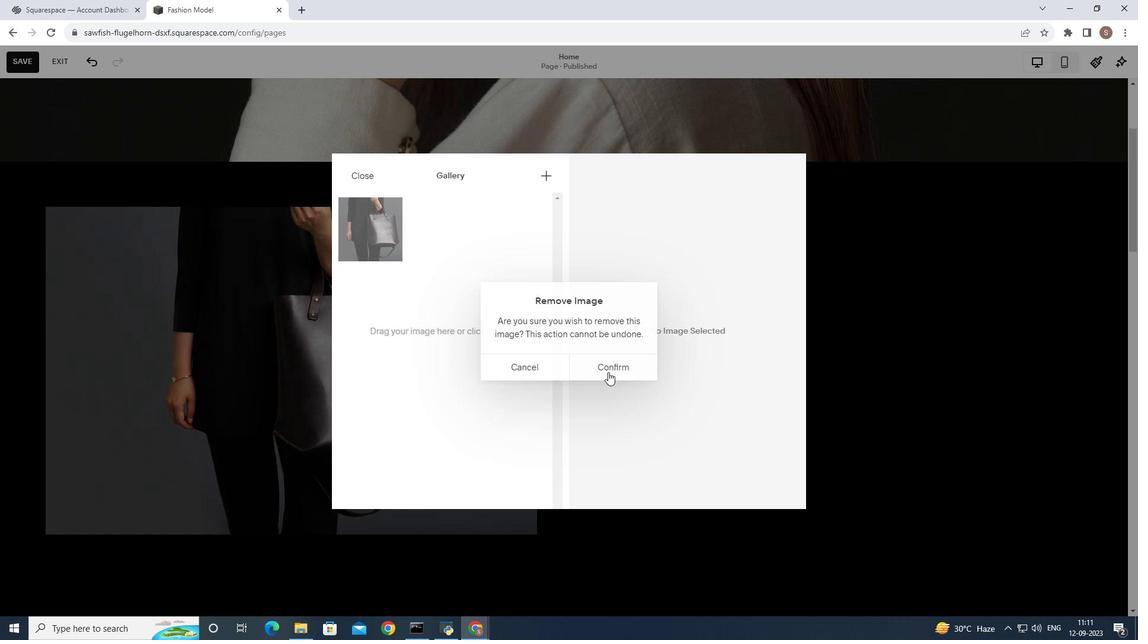 
Action: Mouse pressed left at (608, 372)
Screenshot: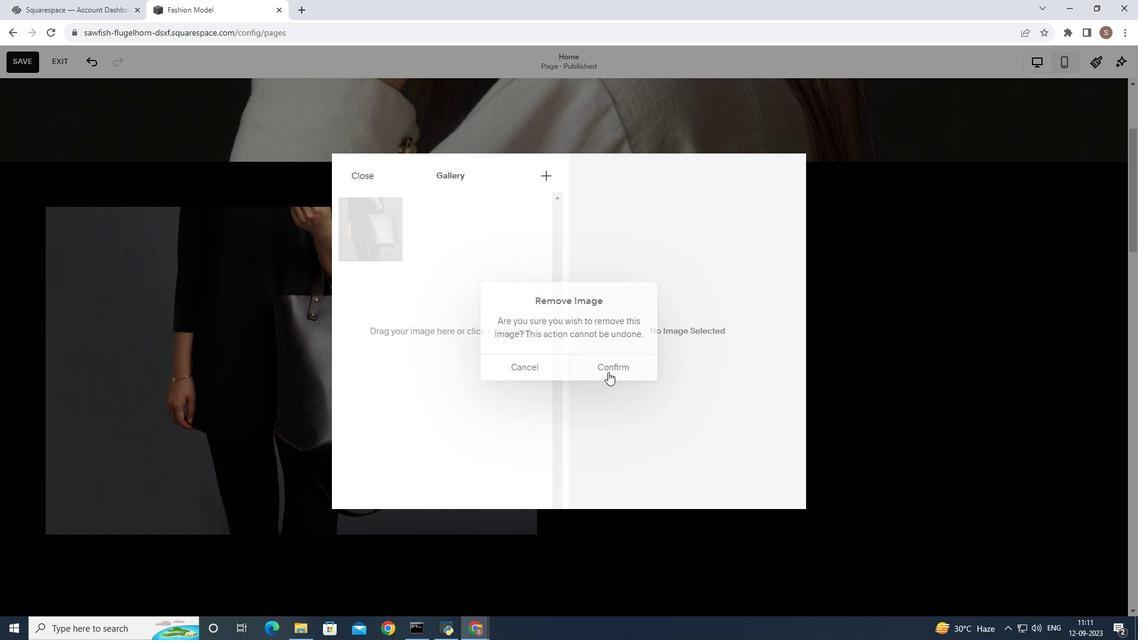 
Action: Mouse moved to (882, 334)
Screenshot: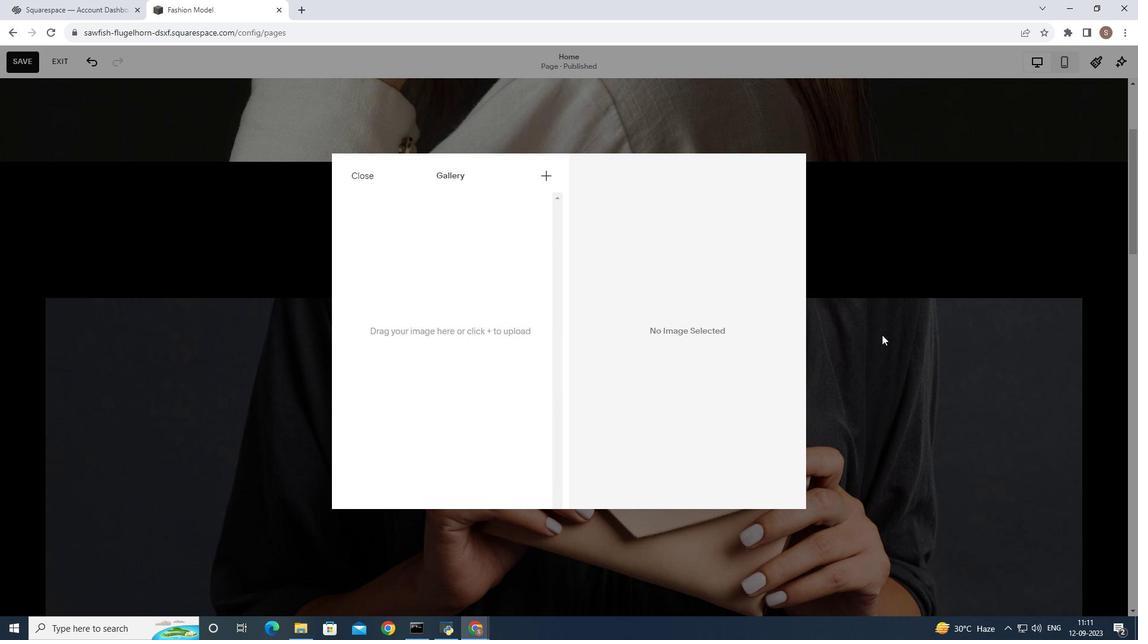 
Action: Mouse scrolled (882, 335) with delta (0, 0)
Screenshot: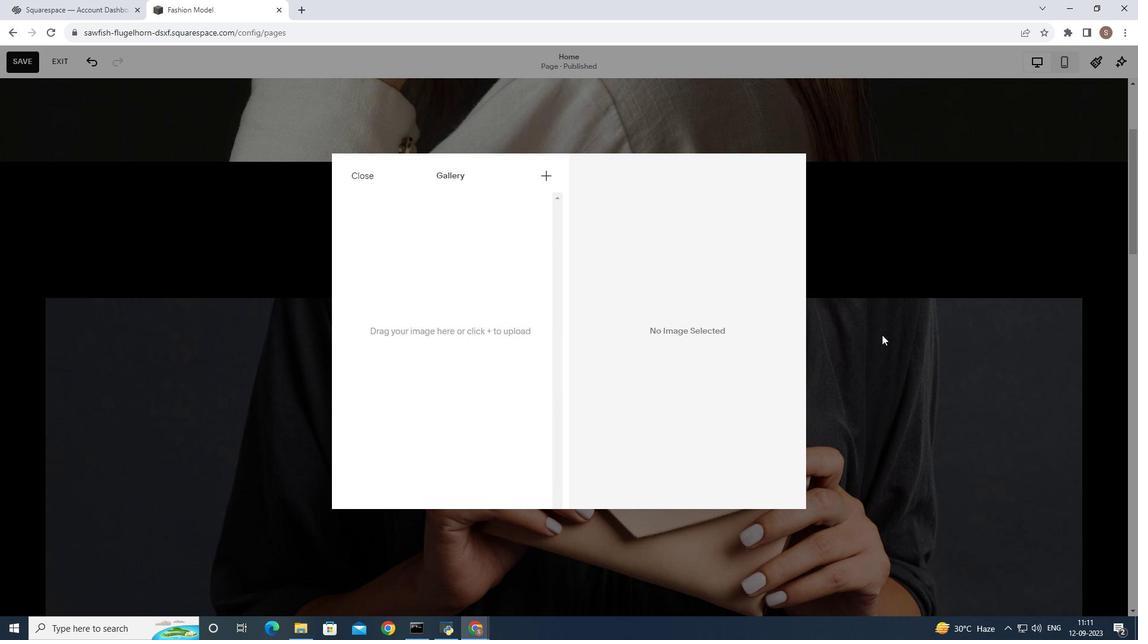 
Action: Mouse scrolled (882, 335) with delta (0, 0)
Screenshot: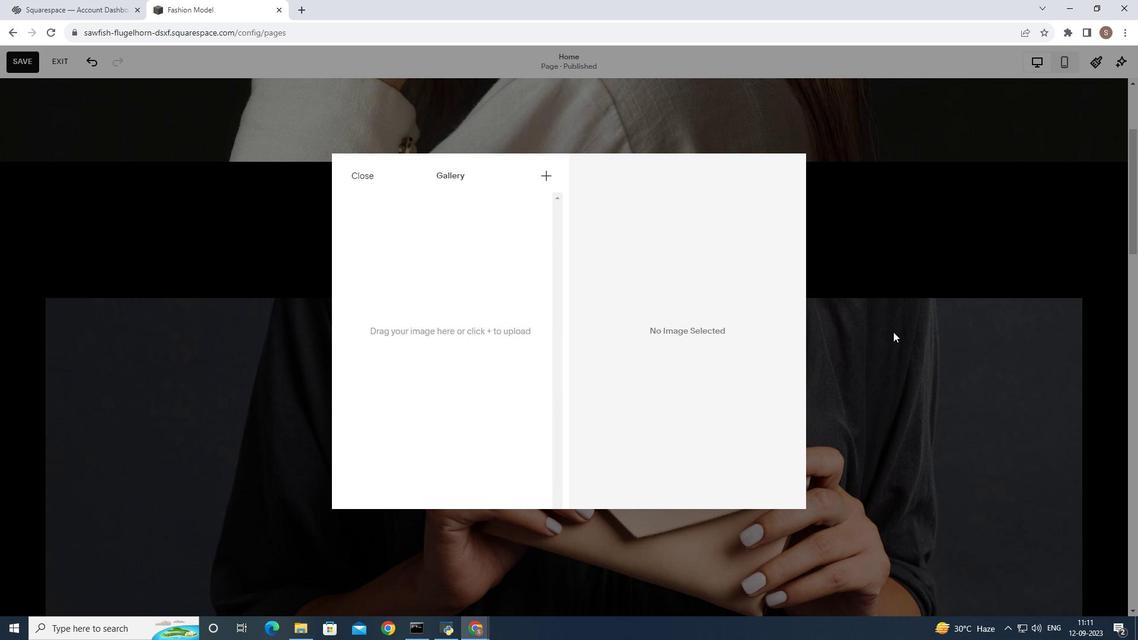 
Action: Mouse moved to (842, 227)
Screenshot: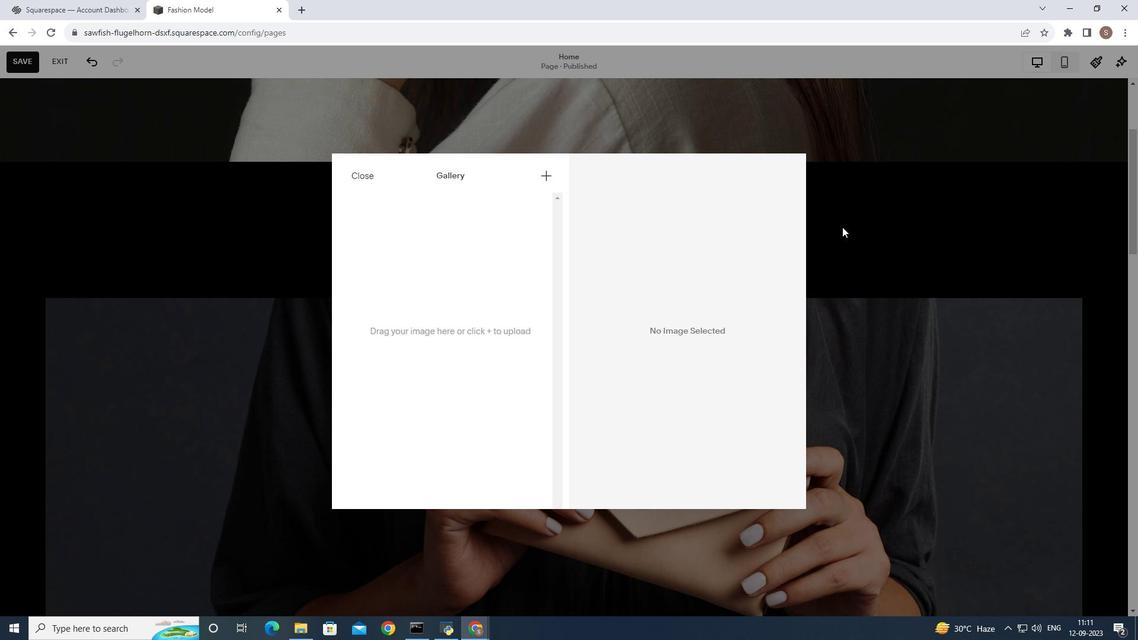 
Action: Mouse pressed left at (842, 227)
Screenshot: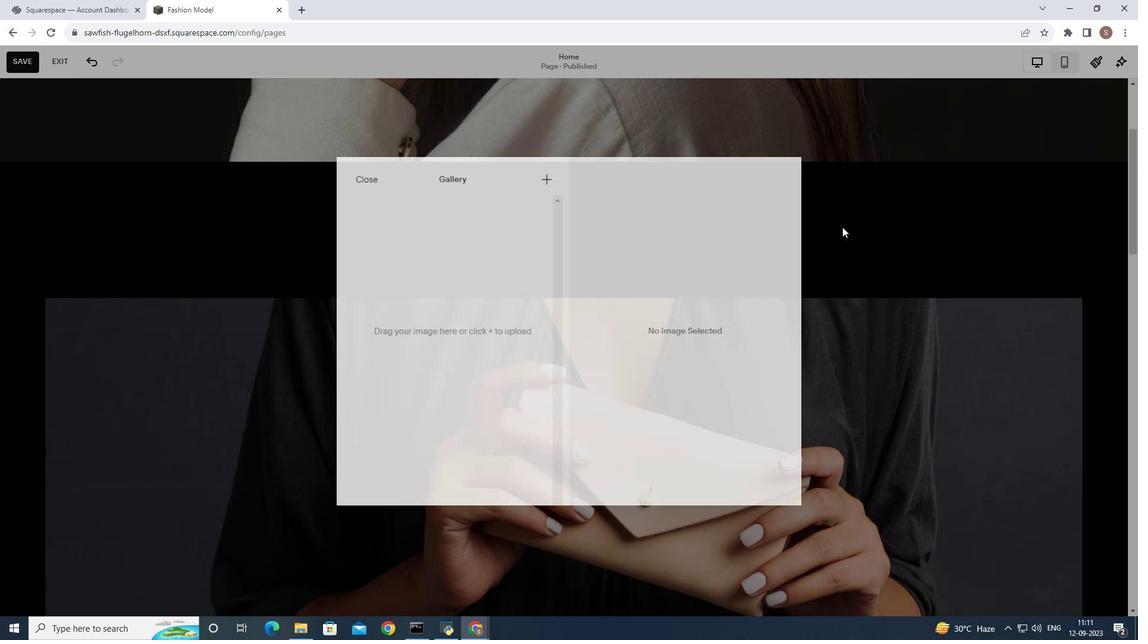 
Action: Mouse moved to (736, 219)
Screenshot: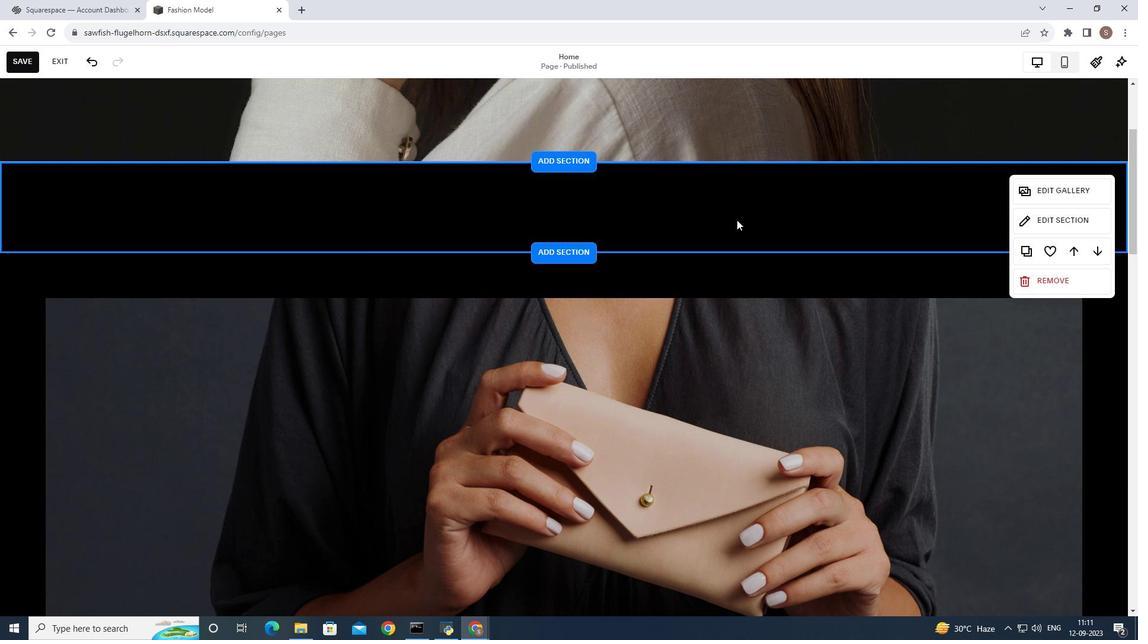 
Action: Mouse pressed left at (736, 219)
Screenshot: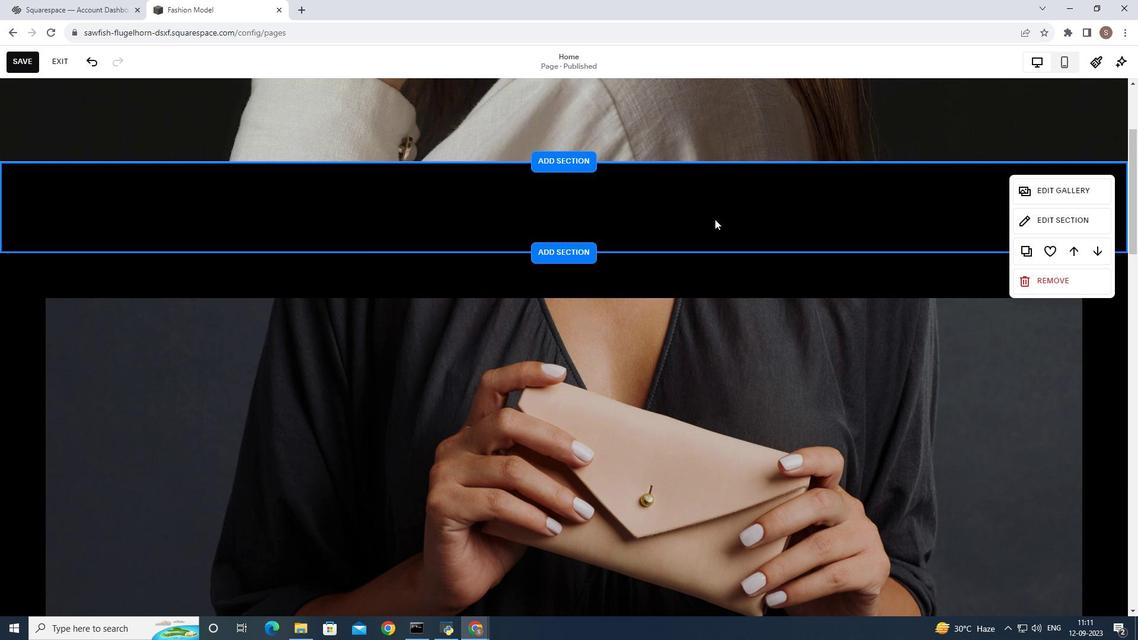 
Action: Mouse moved to (1023, 213)
Screenshot: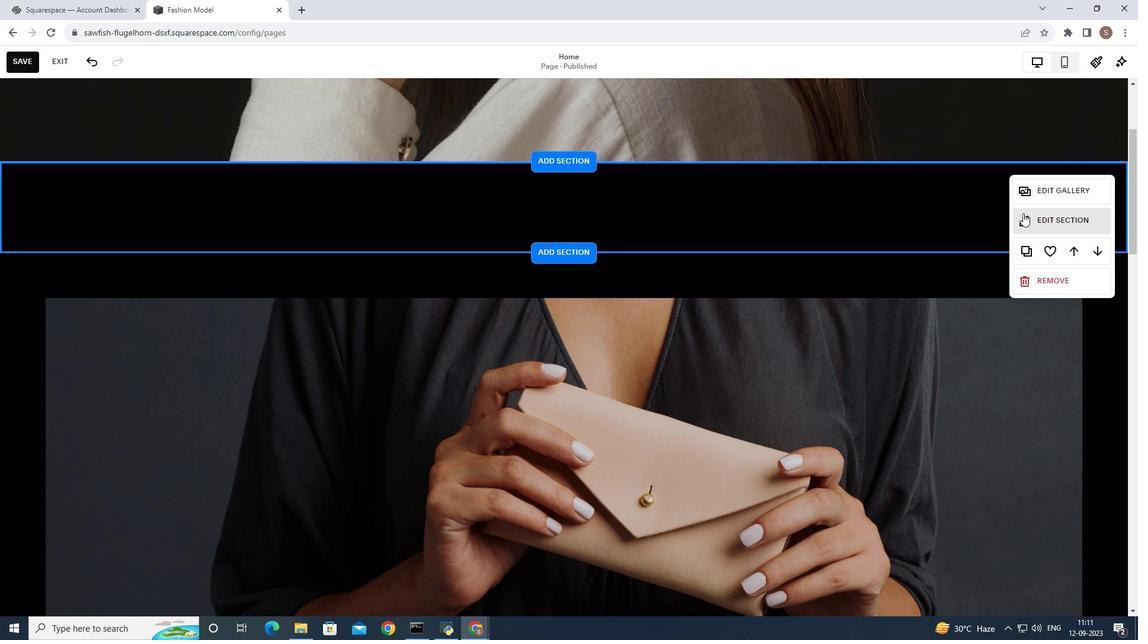 
Action: Mouse pressed left at (1023, 213)
Screenshot: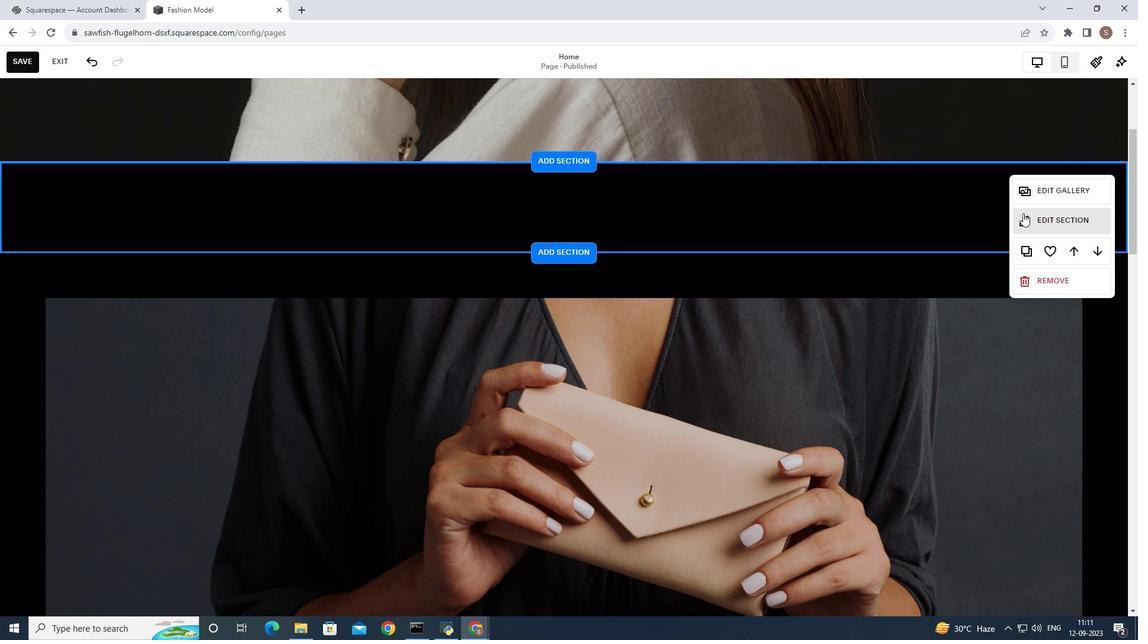 
Action: Mouse moved to (796, 208)
Screenshot: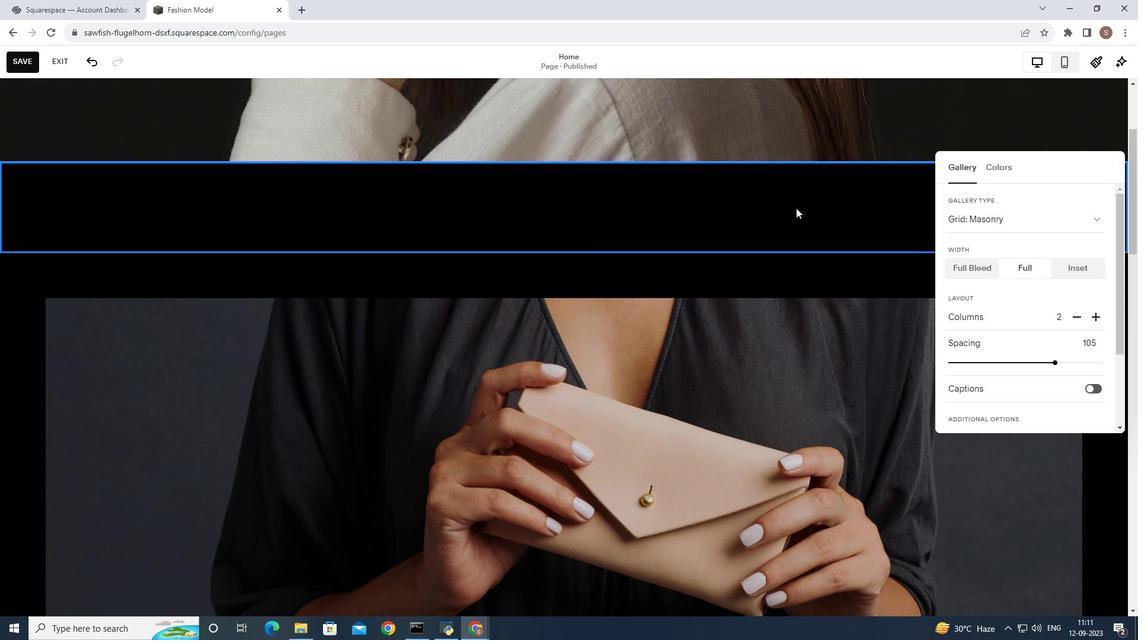 
Action: Mouse pressed left at (796, 208)
Screenshot: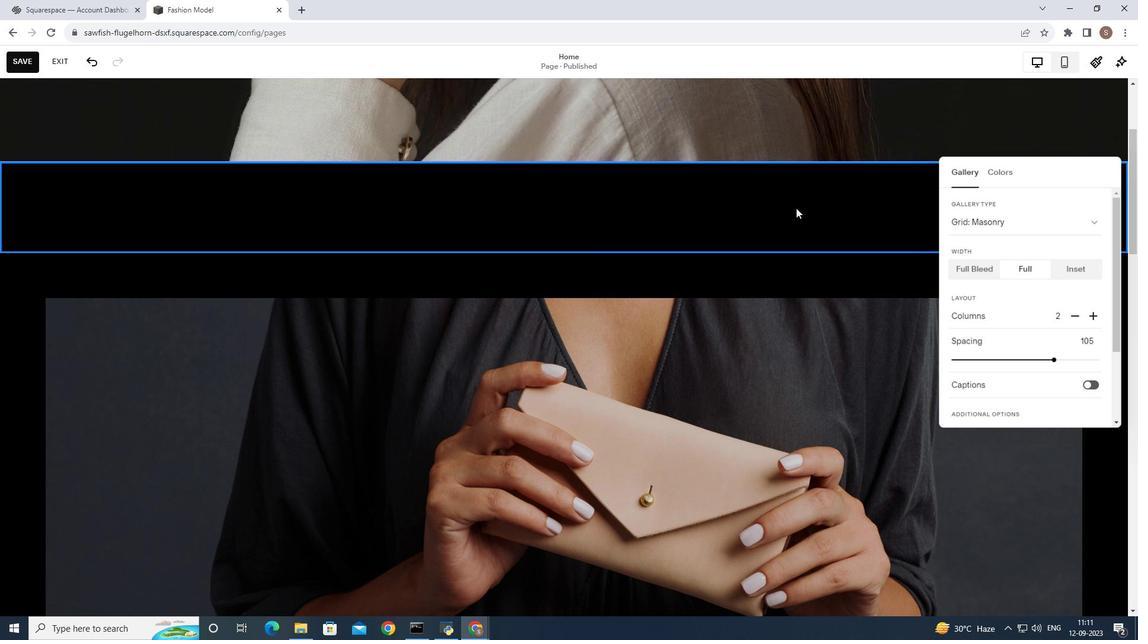 
Action: Mouse moved to (125, 202)
Screenshot: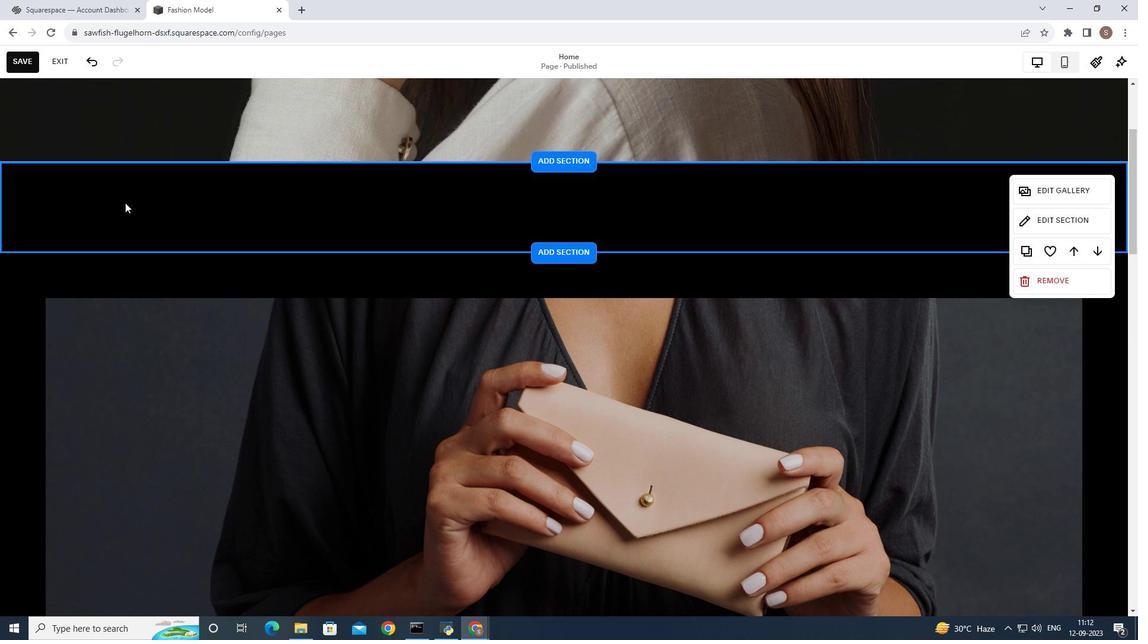 
Action: Mouse pressed left at (125, 202)
Screenshot: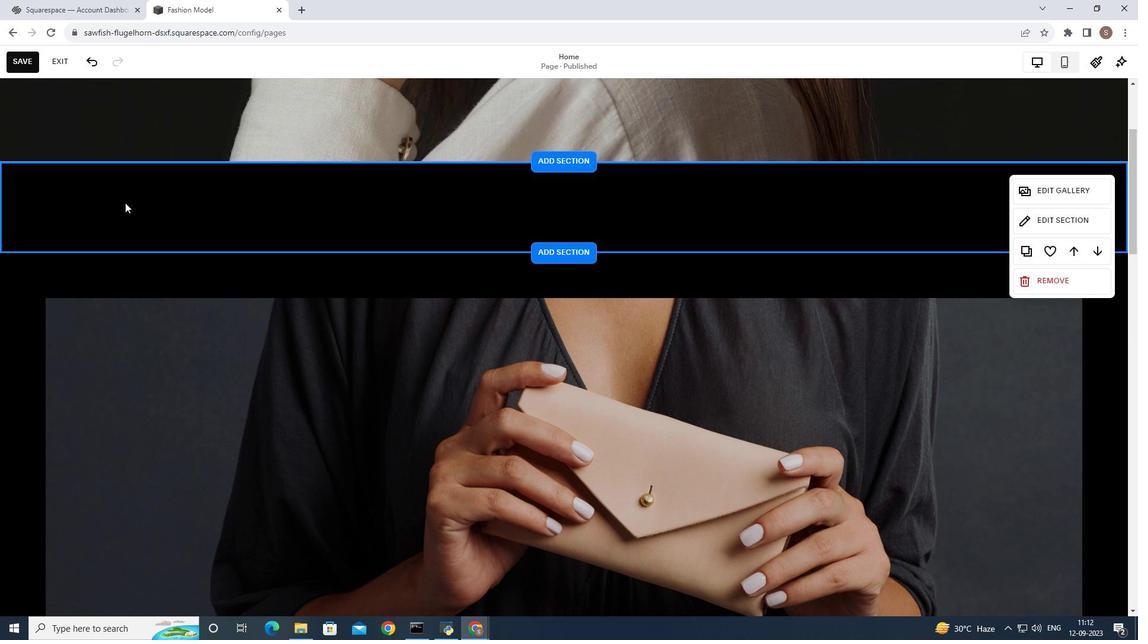 
Action: Mouse pressed left at (125, 202)
Screenshot: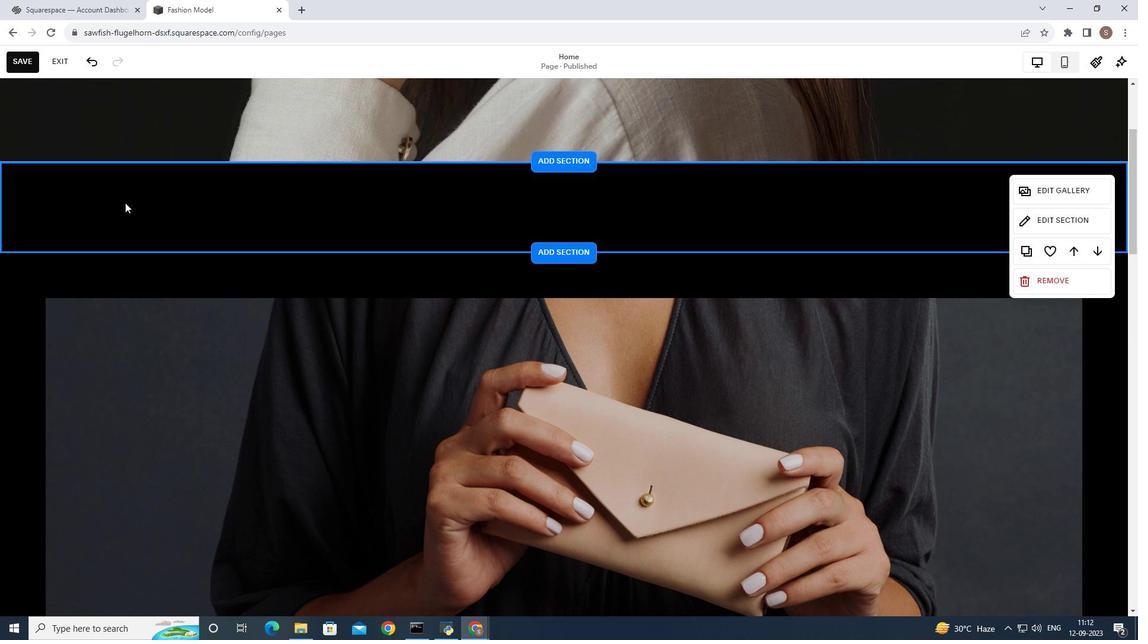 
Action: Mouse moved to (85, 193)
Screenshot: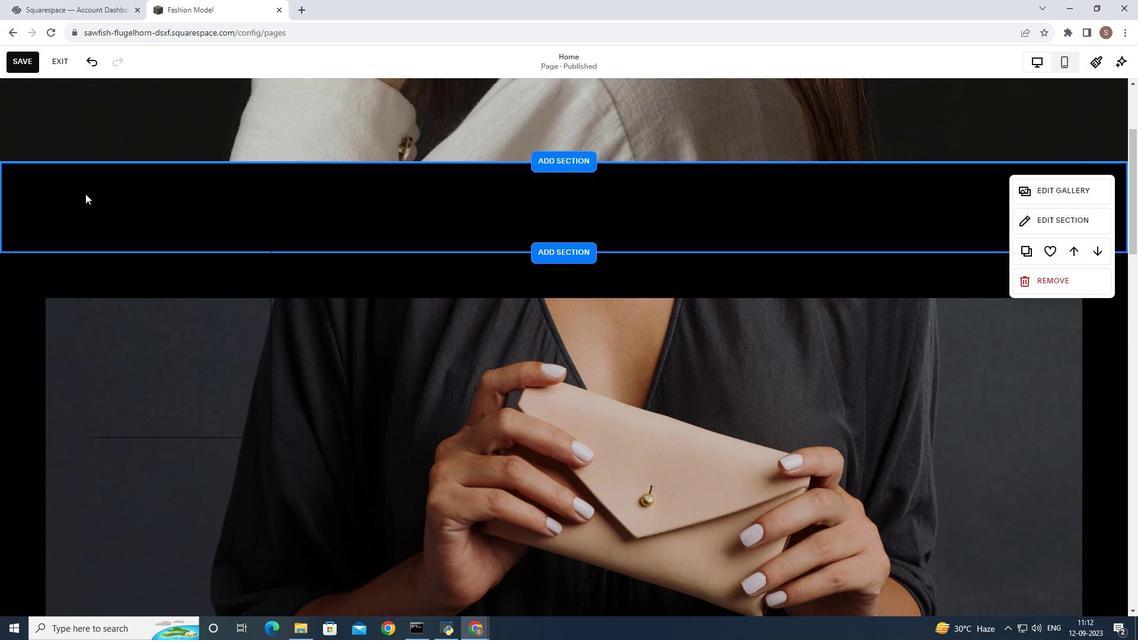 
Action: Mouse pressed right at (85, 193)
Screenshot: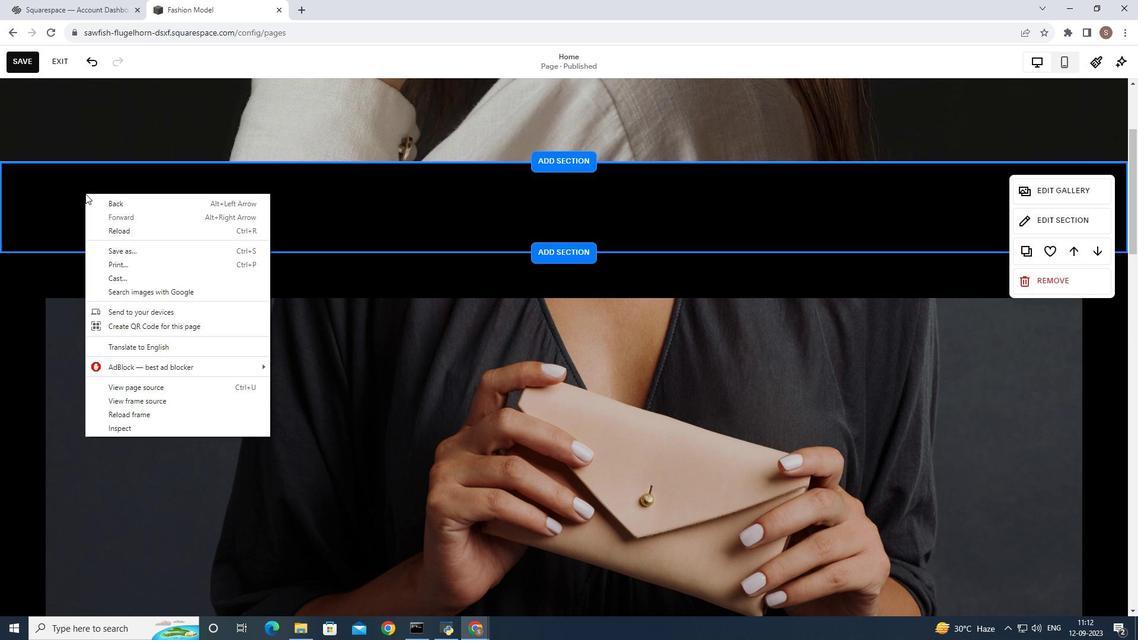 
Action: Mouse moved to (52, 189)
Screenshot: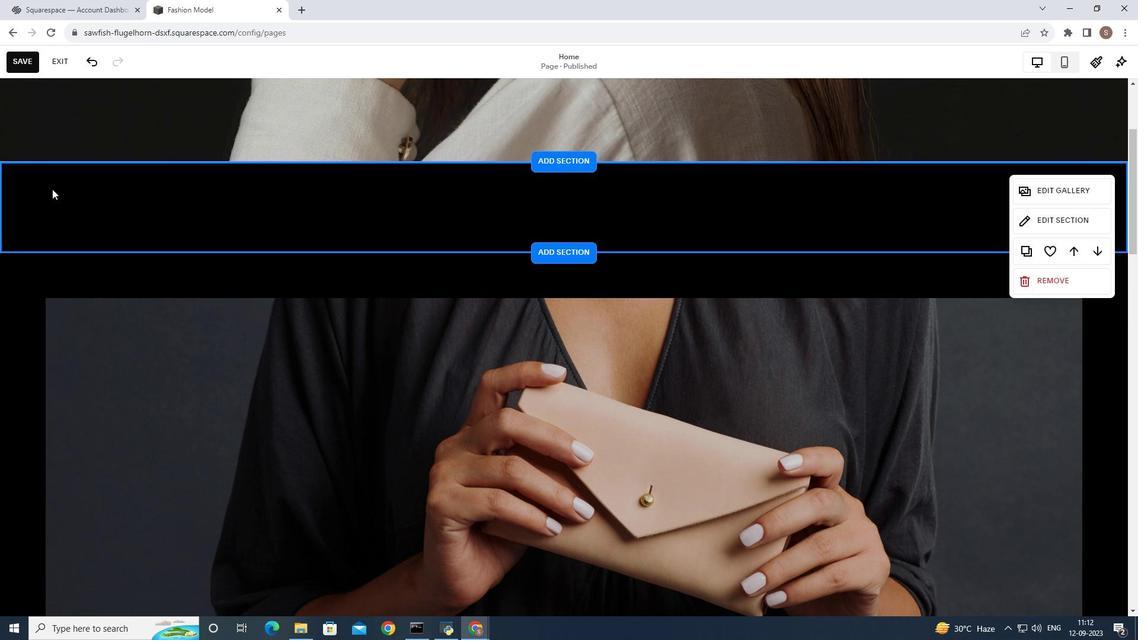 
Action: Mouse pressed left at (52, 189)
Screenshot: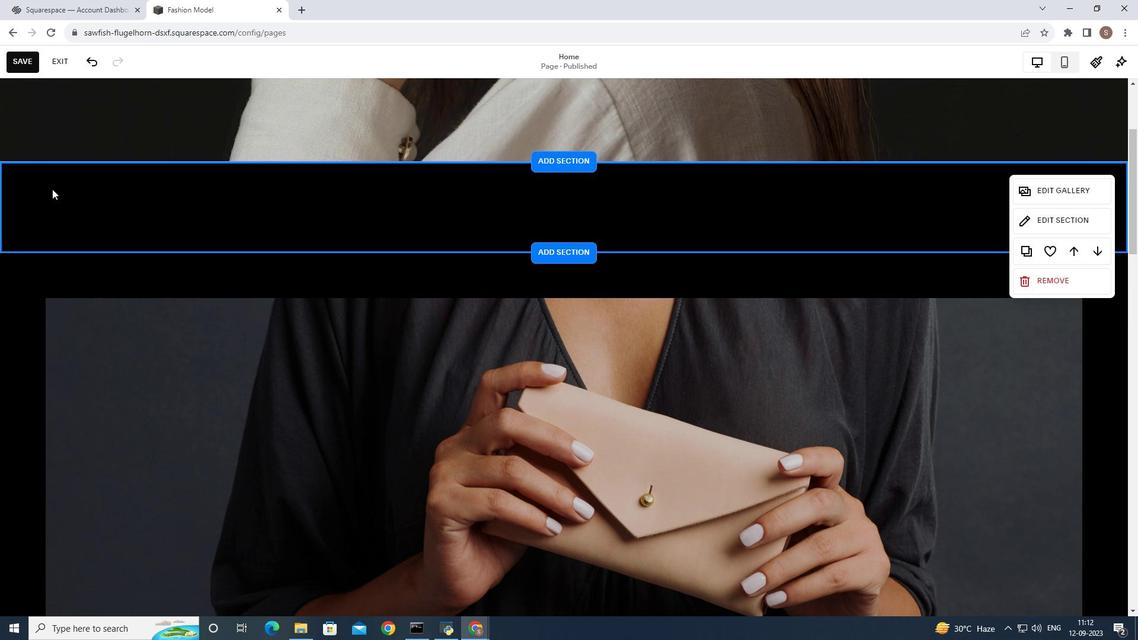 
Action: Mouse moved to (119, 297)
Screenshot: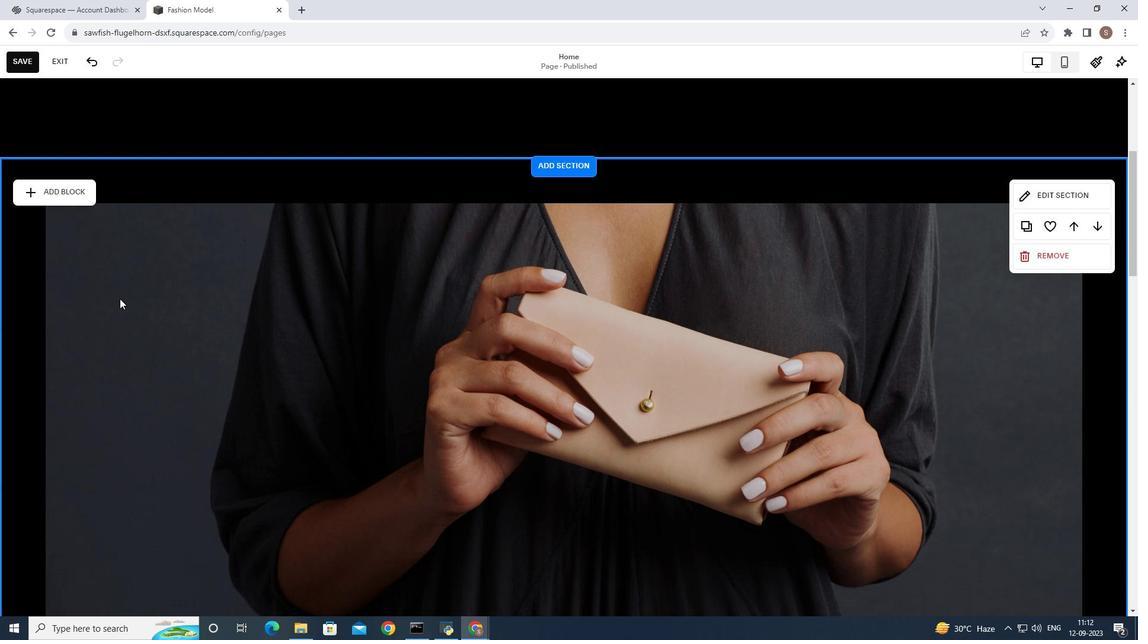
Action: Mouse scrolled (119, 296) with delta (0, 0)
Screenshot: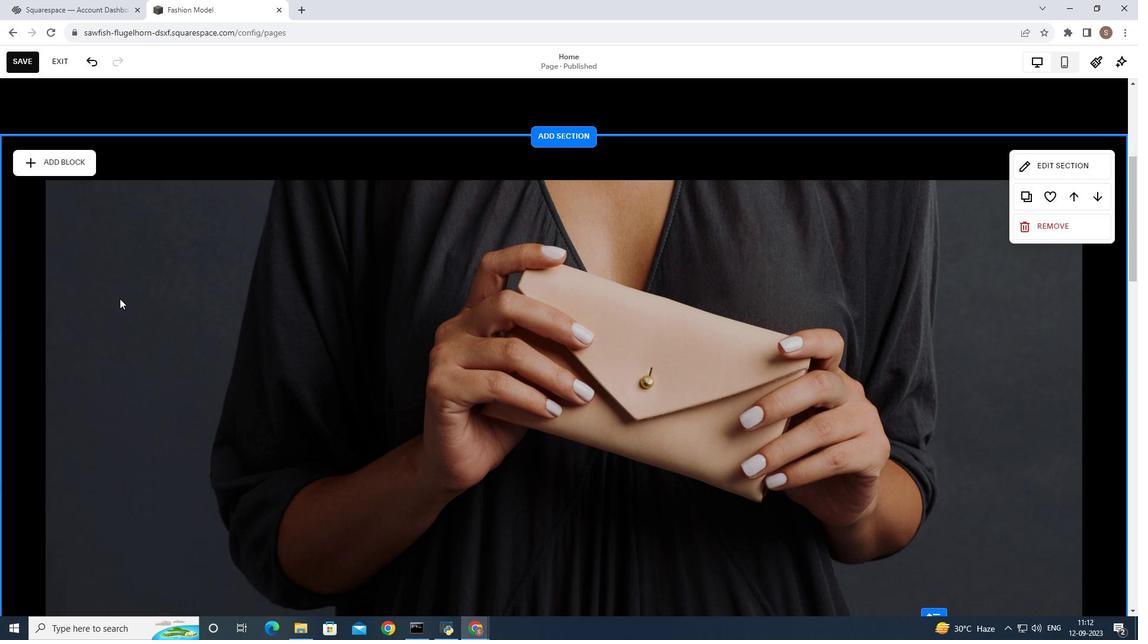 
Action: Mouse moved to (119, 298)
Screenshot: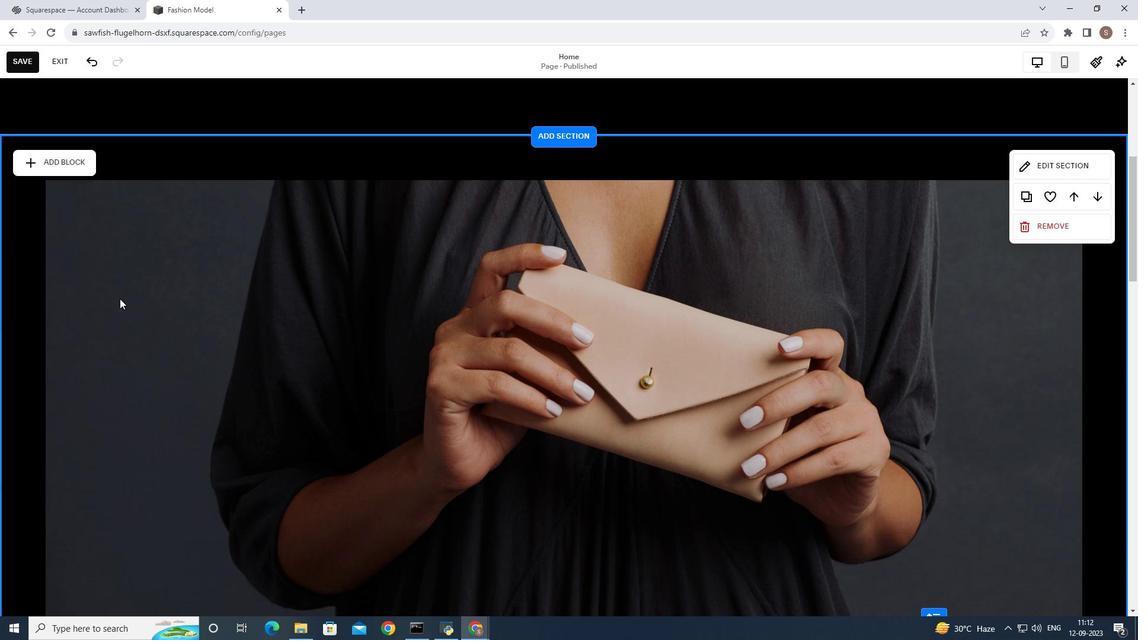 
Action: Mouse scrolled (119, 298) with delta (0, 0)
Screenshot: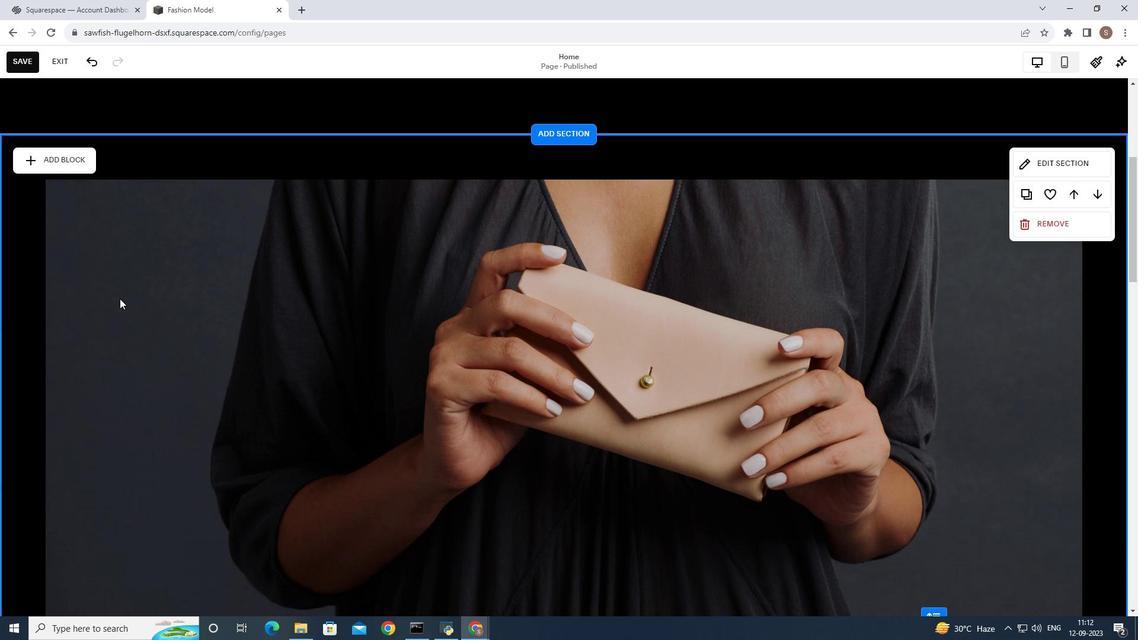 
Action: Mouse scrolled (119, 299) with delta (0, 0)
Screenshot: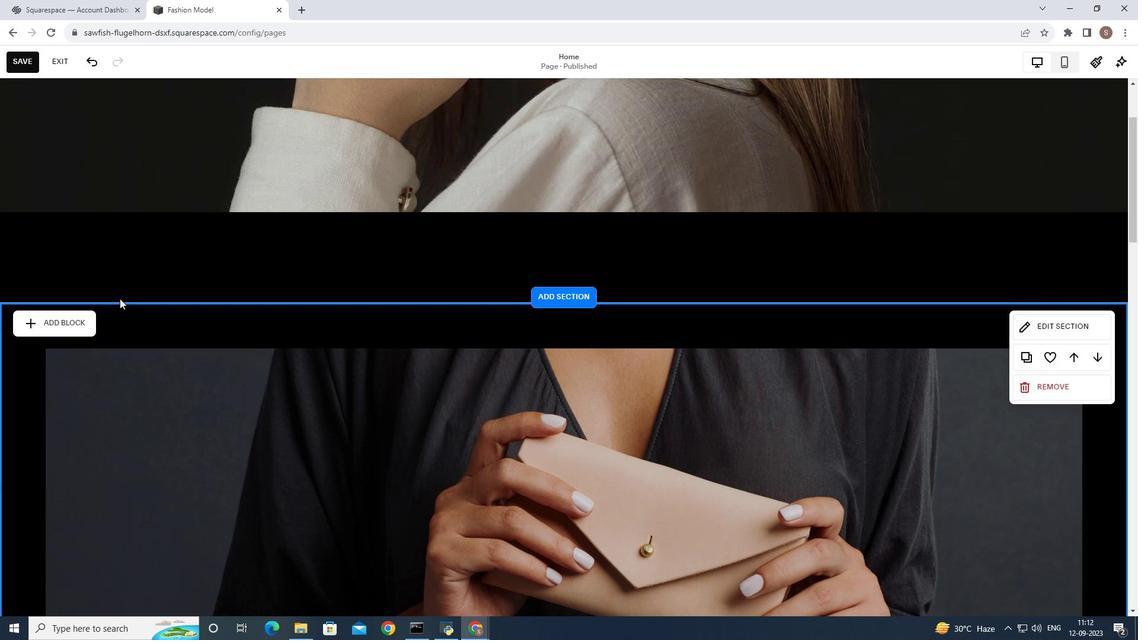 
Action: Mouse scrolled (119, 299) with delta (0, 0)
Screenshot: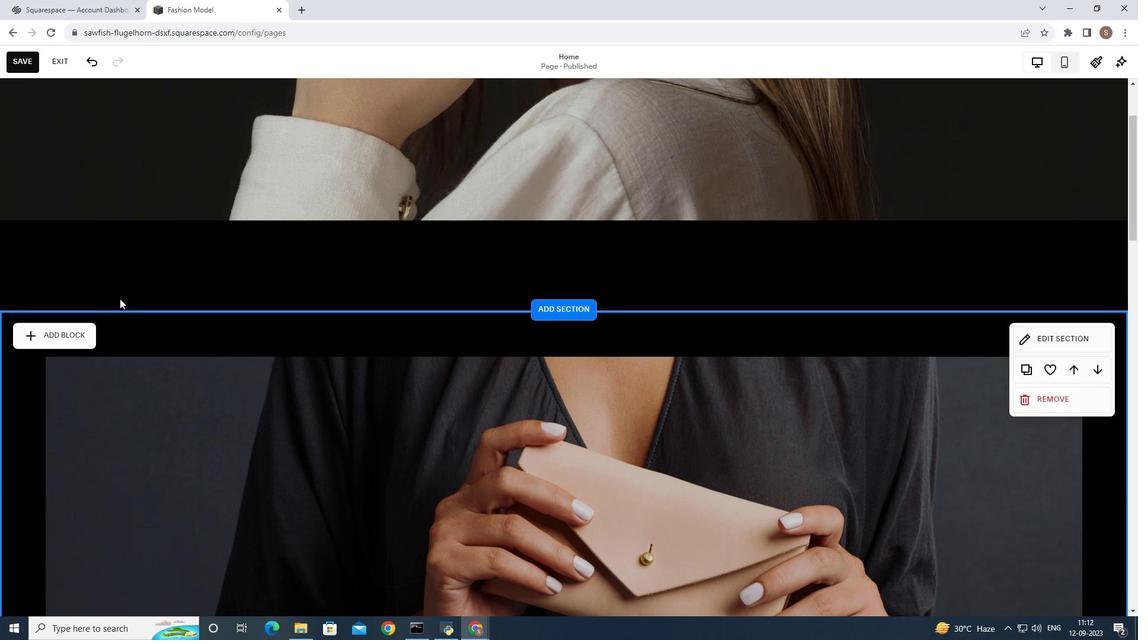 
Action: Mouse scrolled (119, 299) with delta (0, 0)
Screenshot: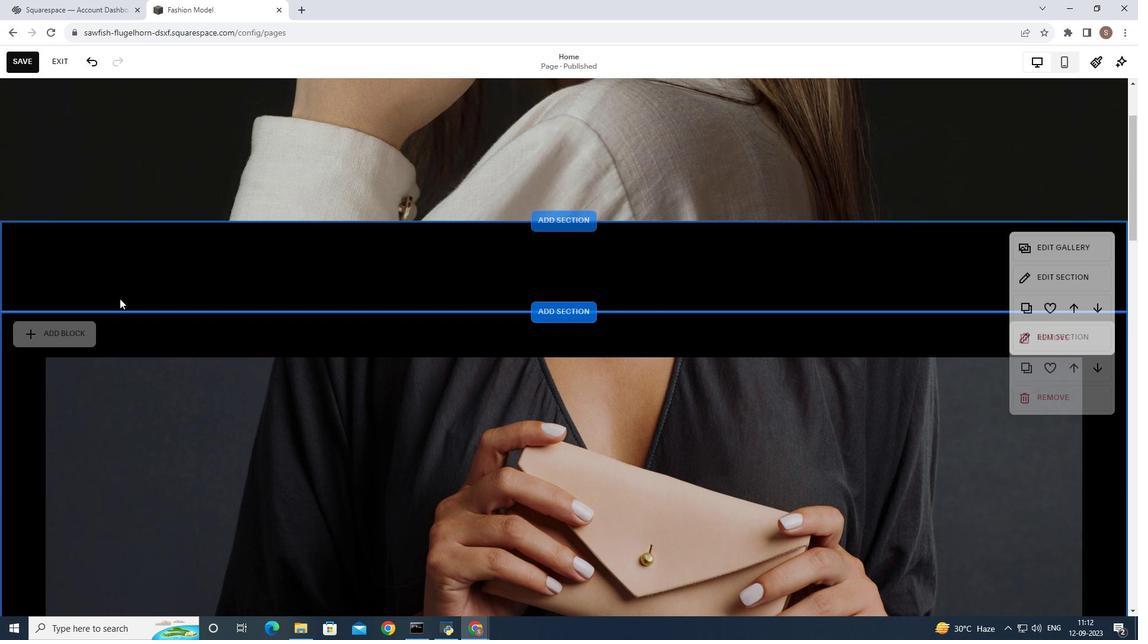 
Action: Mouse moved to (557, 227)
Screenshot: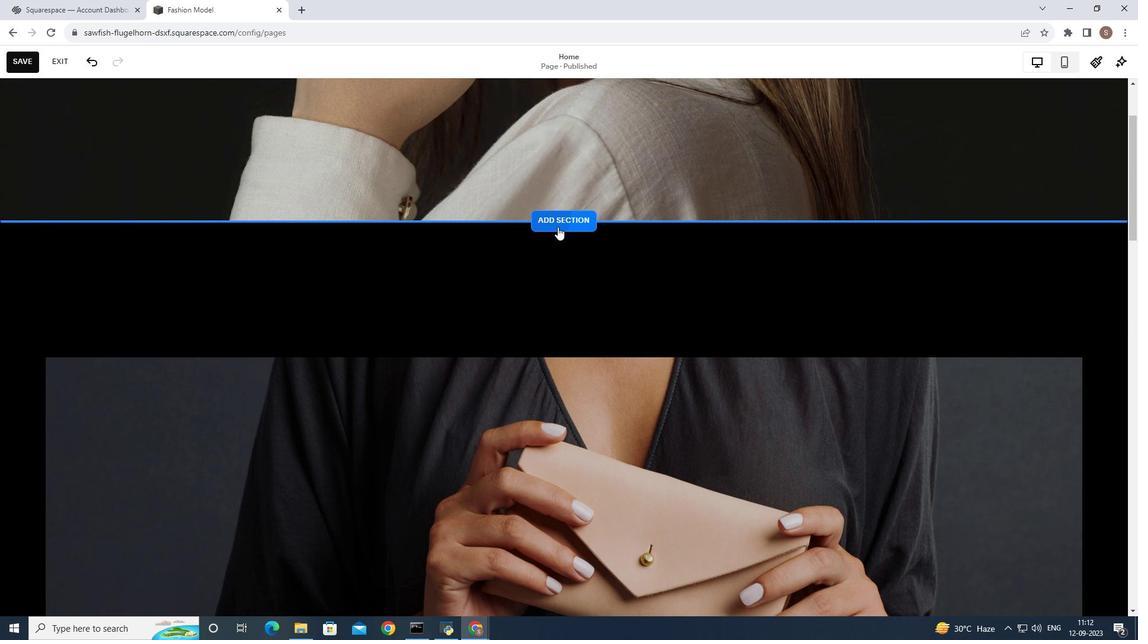 
Action: Mouse pressed left at (557, 227)
Screenshot: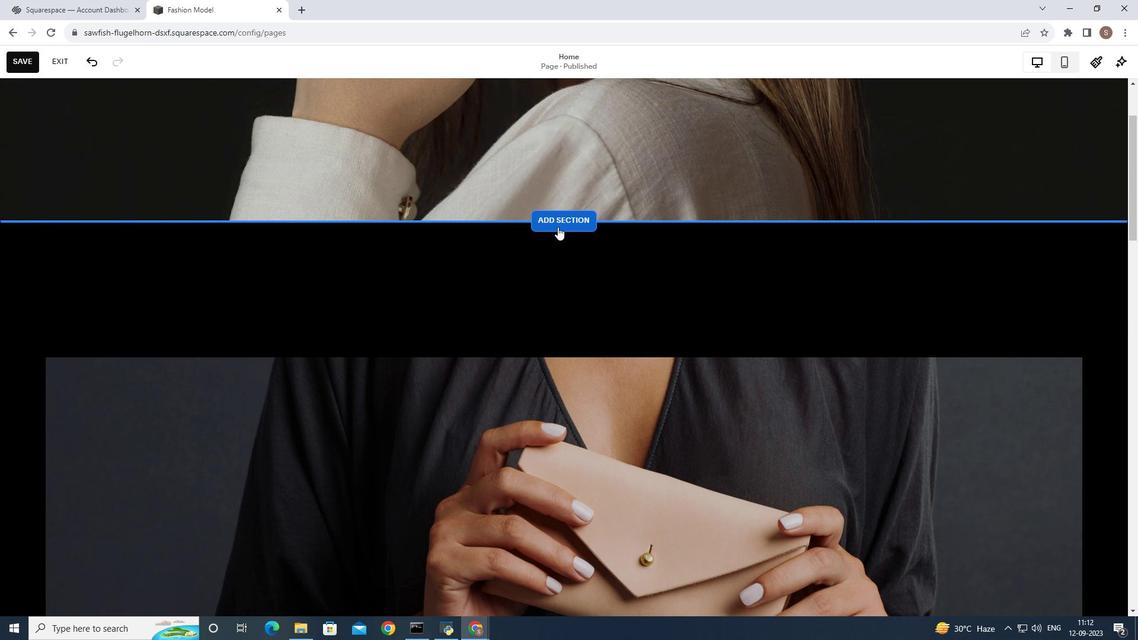 
Action: Mouse moved to (180, 325)
